 Task: Plan a trip to Placetas, Cuba from 8th November, 2023 to 19th November, 2023 for 1 adult. Place can be shared room with 1  bedroom having 1 bed and 1 bathroom. Property type can be hotel. Look for 5 properties as per requirement.
Action: Mouse moved to (448, 96)
Screenshot: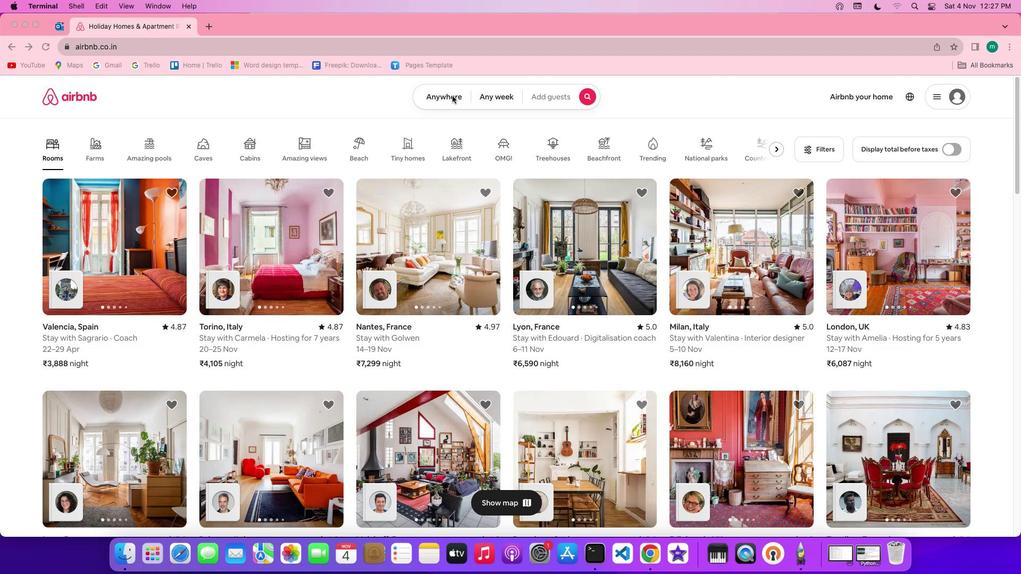 
Action: Mouse pressed left at (448, 96)
Screenshot: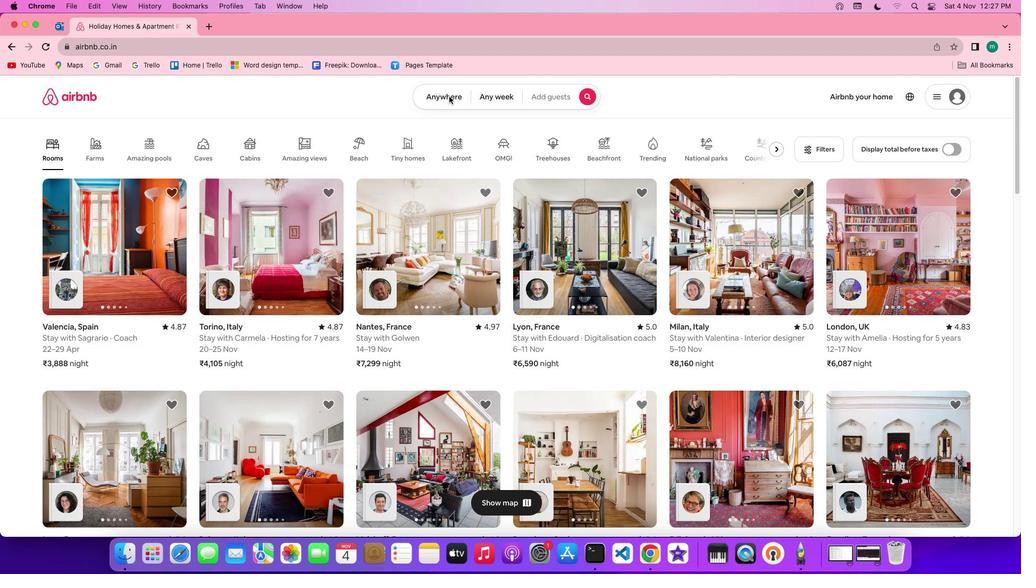 
Action: Mouse pressed left at (448, 96)
Screenshot: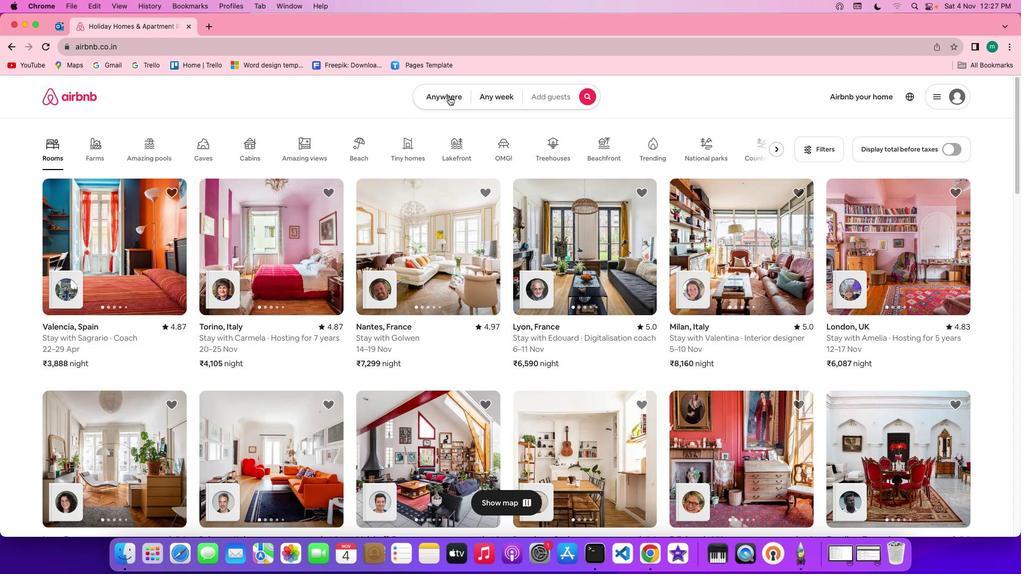 
Action: Mouse moved to (392, 135)
Screenshot: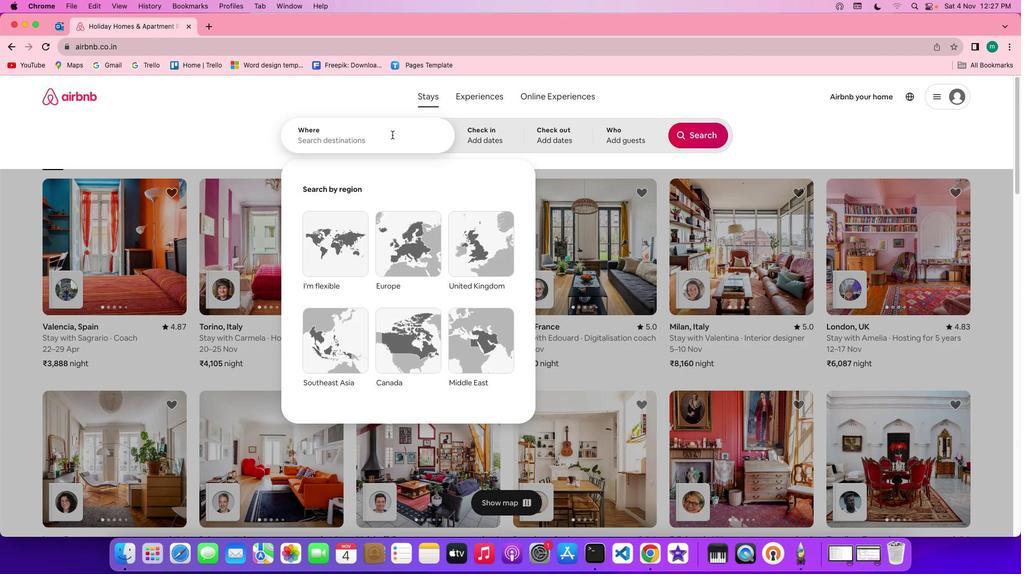
Action: Key pressed Key.shift'P''l''a''c''e''t''a''s'','Key.spaceKey.shift'C''u''b''a'
Screenshot: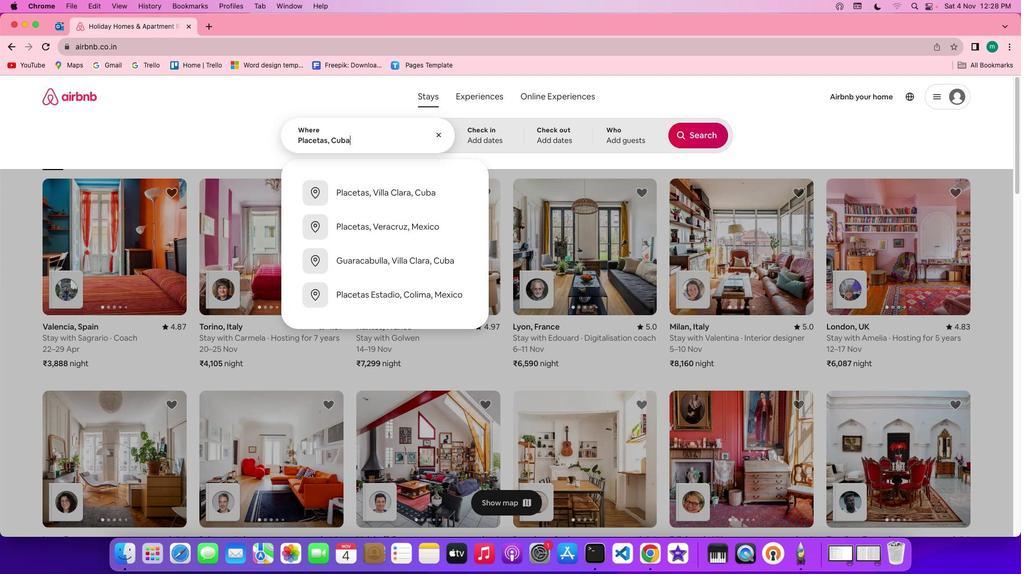 
Action: Mouse moved to (504, 131)
Screenshot: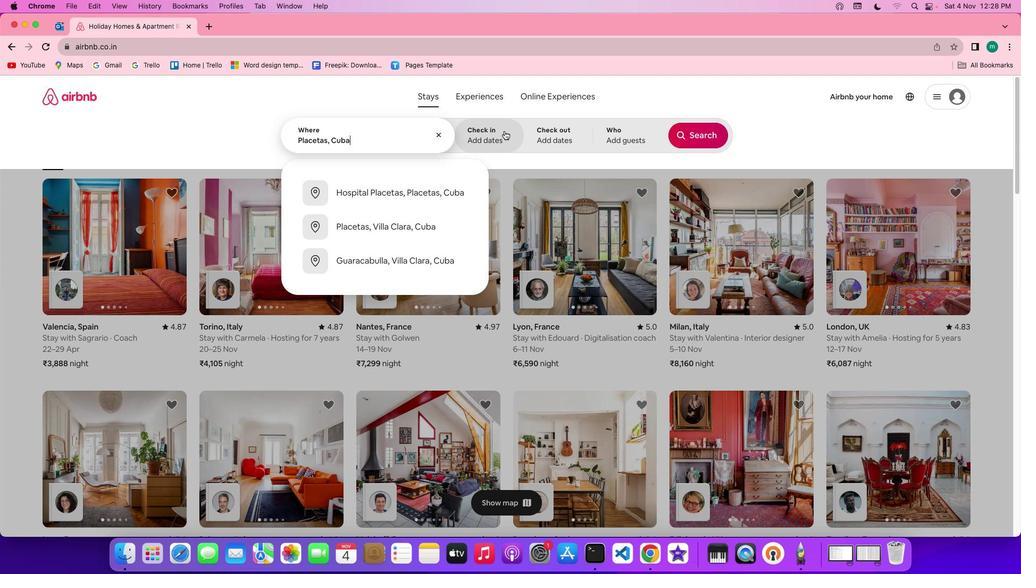 
Action: Mouse pressed left at (504, 131)
Screenshot: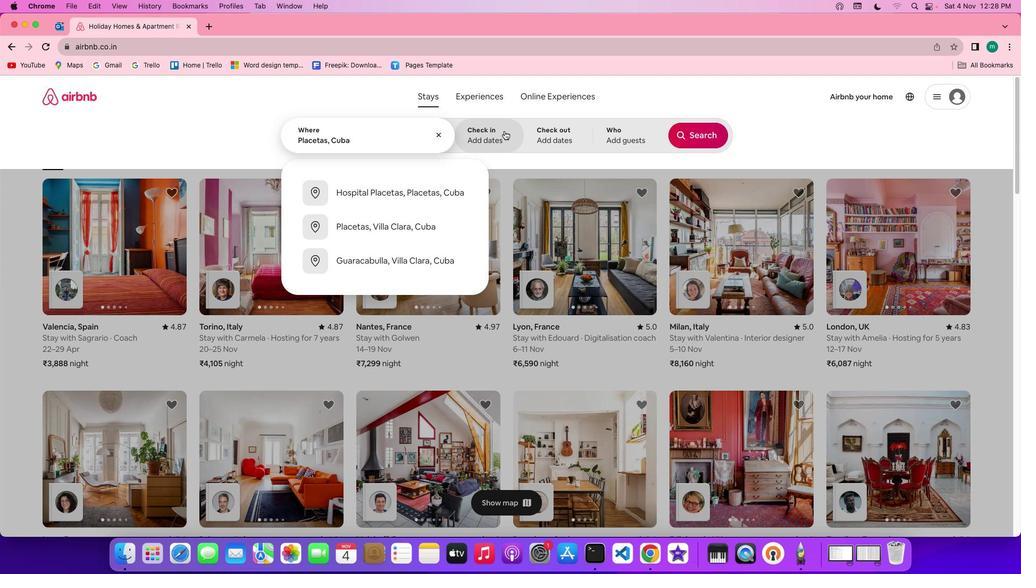 
Action: Mouse moved to (396, 292)
Screenshot: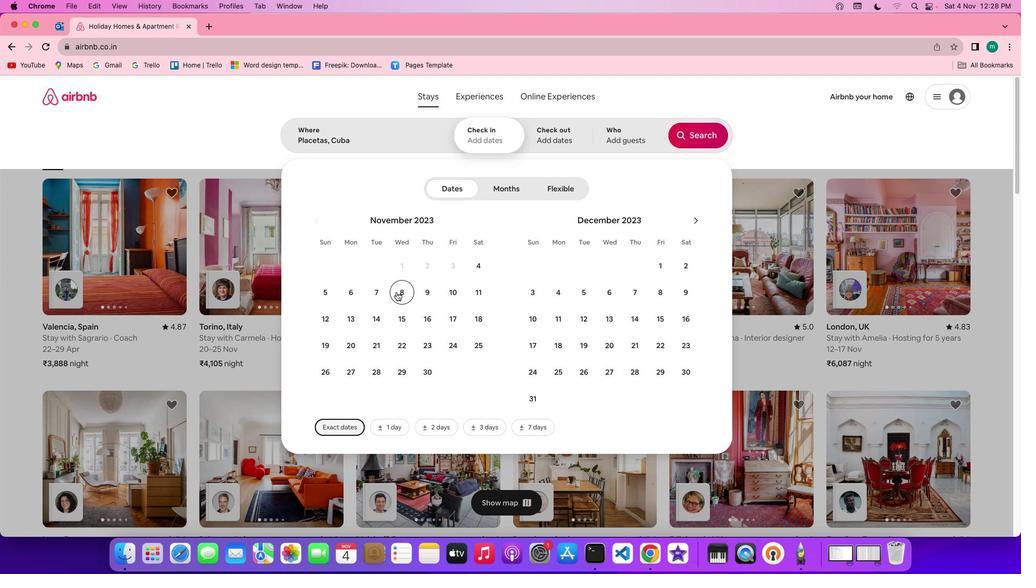 
Action: Mouse pressed left at (396, 292)
Screenshot: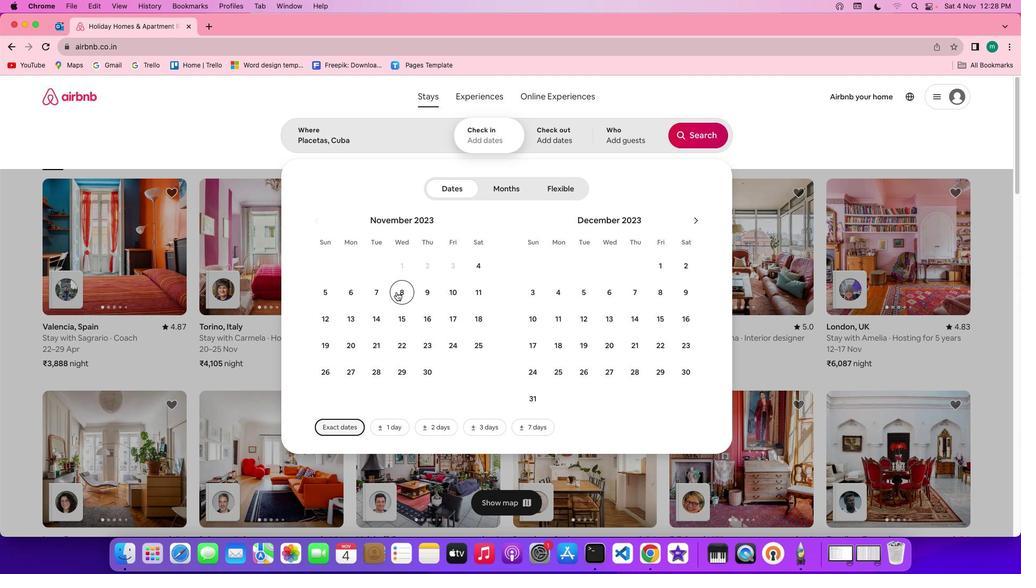 
Action: Mouse moved to (339, 346)
Screenshot: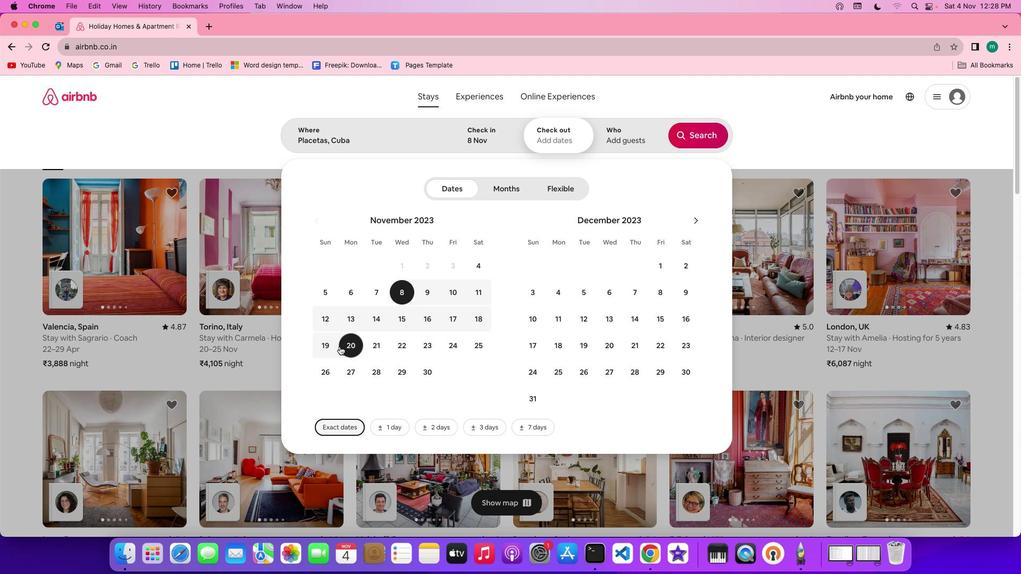 
Action: Mouse pressed left at (339, 346)
Screenshot: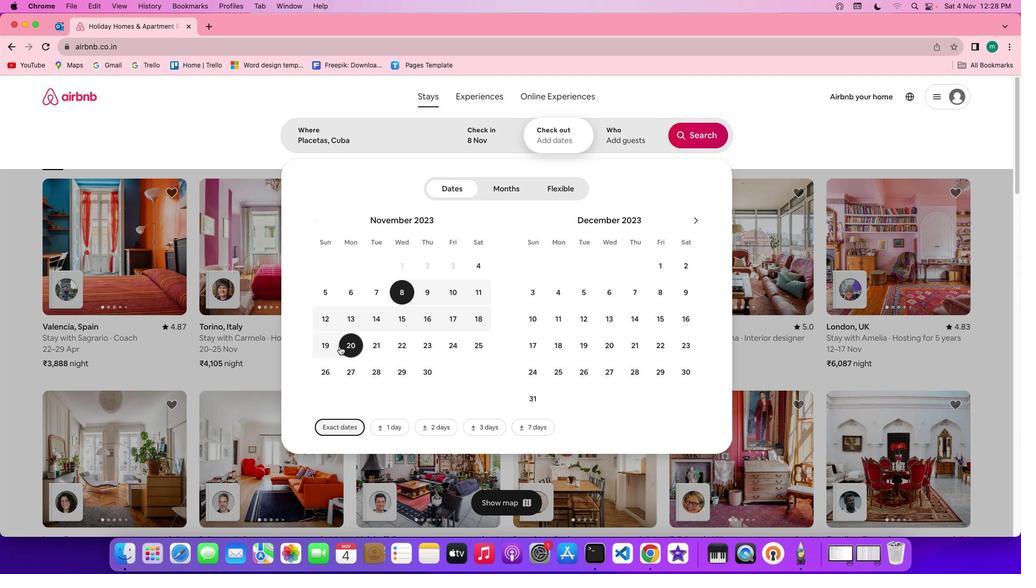 
Action: Mouse moved to (325, 347)
Screenshot: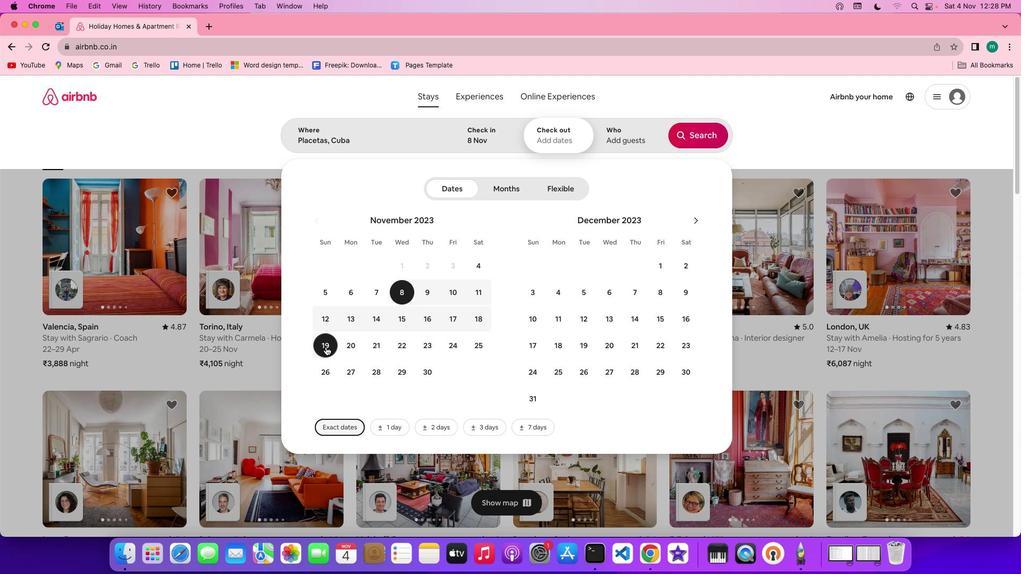 
Action: Mouse pressed left at (325, 347)
Screenshot: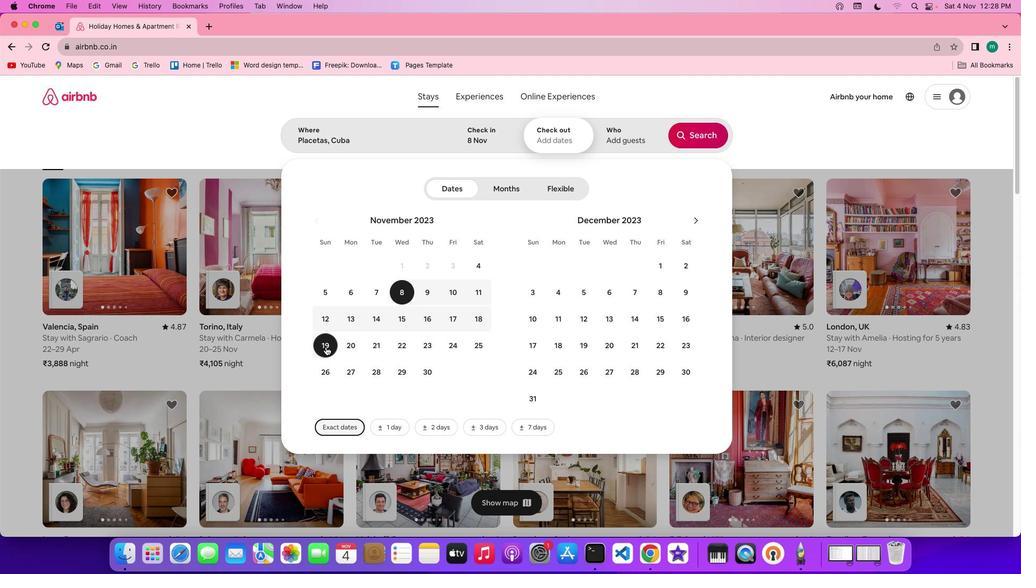 
Action: Mouse moved to (619, 138)
Screenshot: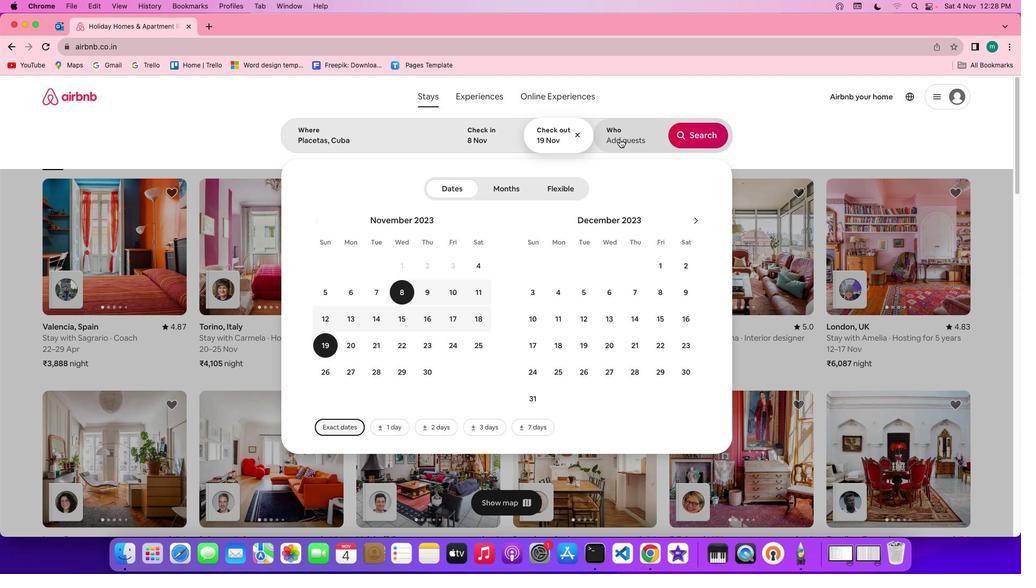 
Action: Mouse pressed left at (619, 138)
Screenshot: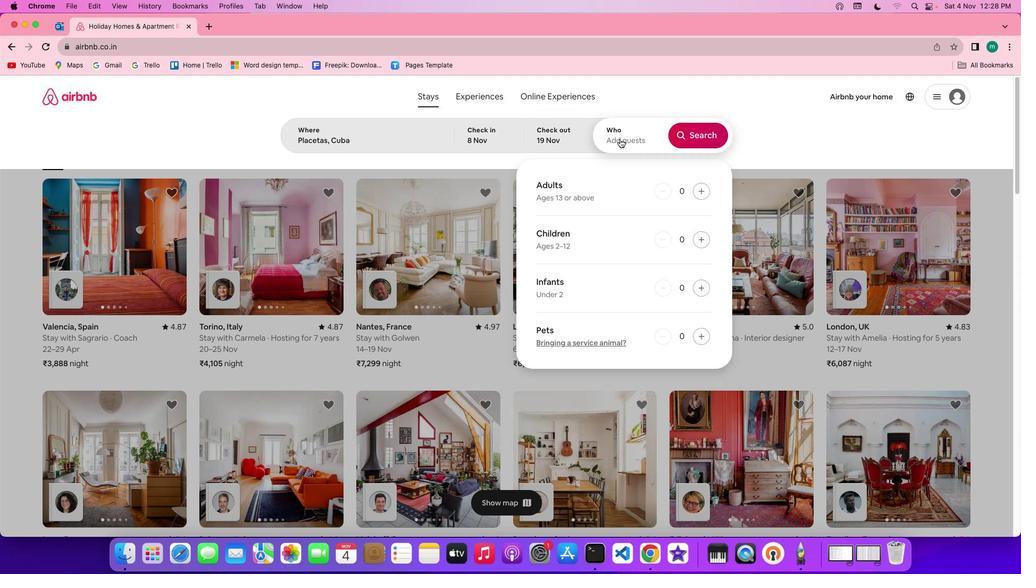 
Action: Mouse moved to (702, 193)
Screenshot: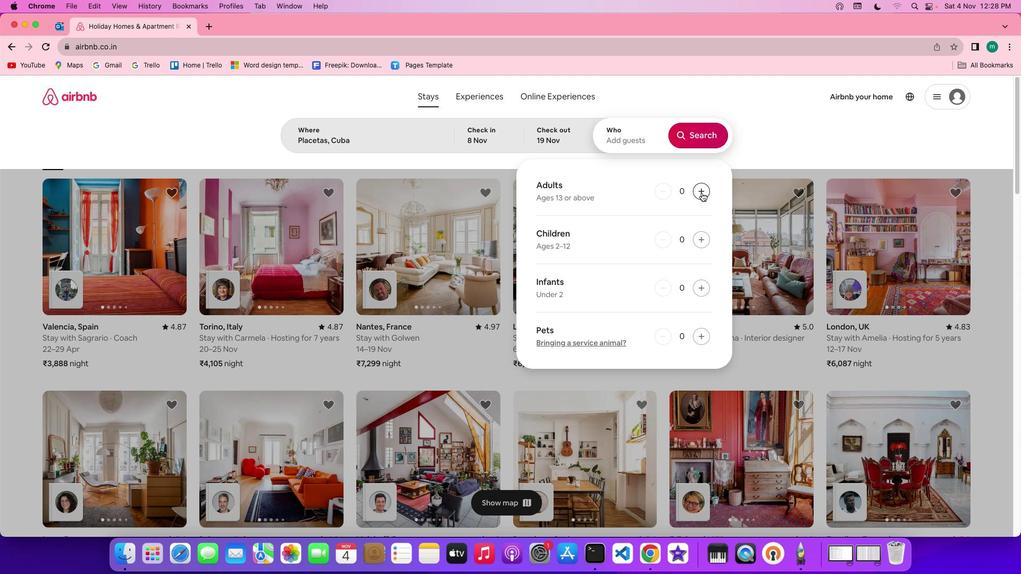 
Action: Mouse pressed left at (702, 193)
Screenshot: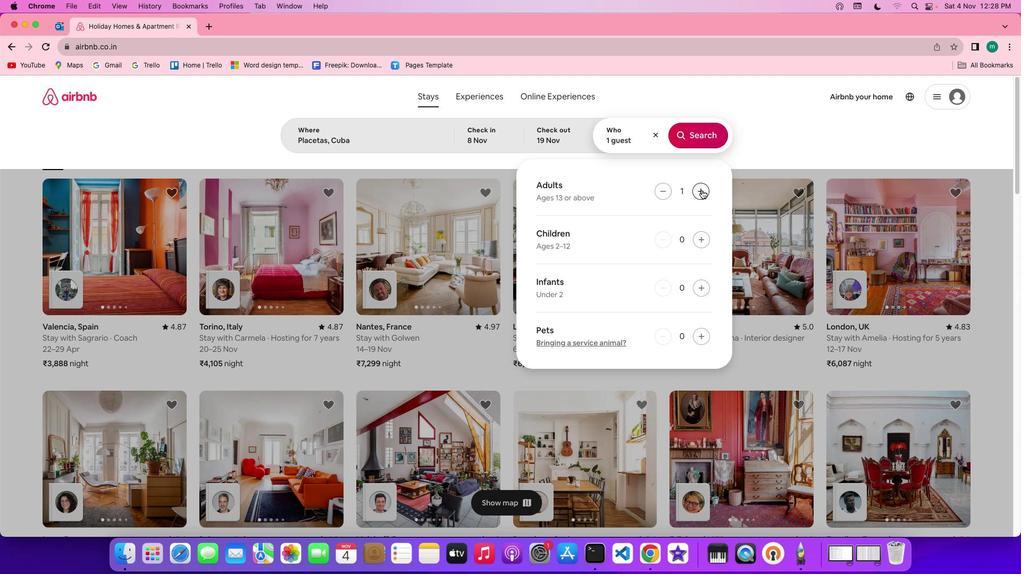 
Action: Mouse moved to (697, 131)
Screenshot: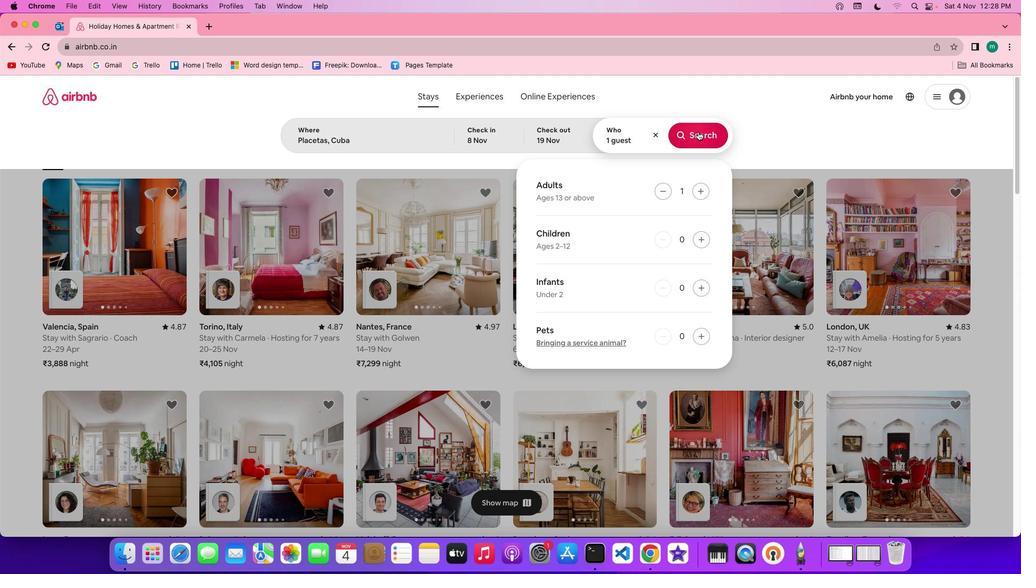 
Action: Mouse pressed left at (697, 131)
Screenshot: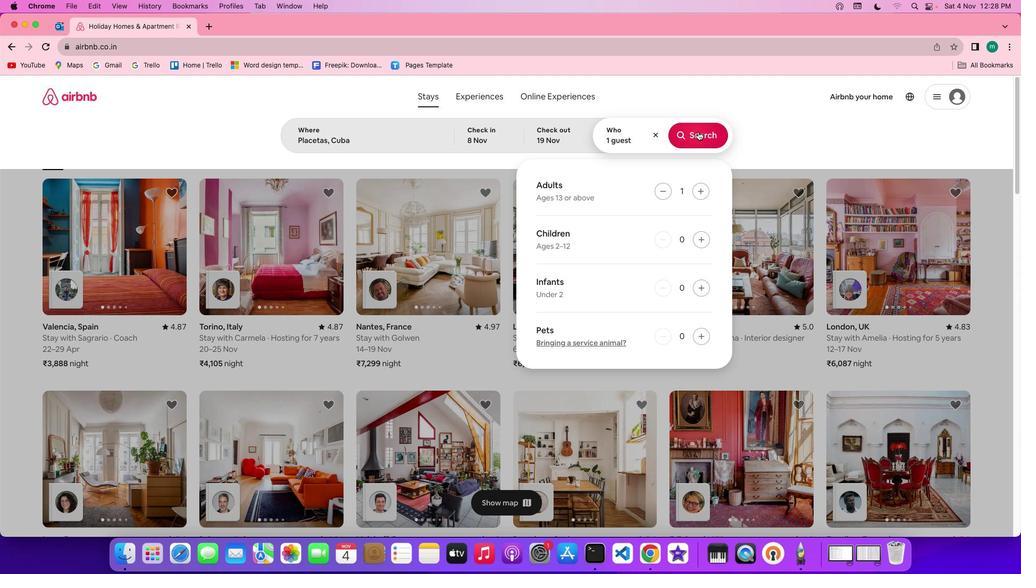 
Action: Mouse moved to (851, 134)
Screenshot: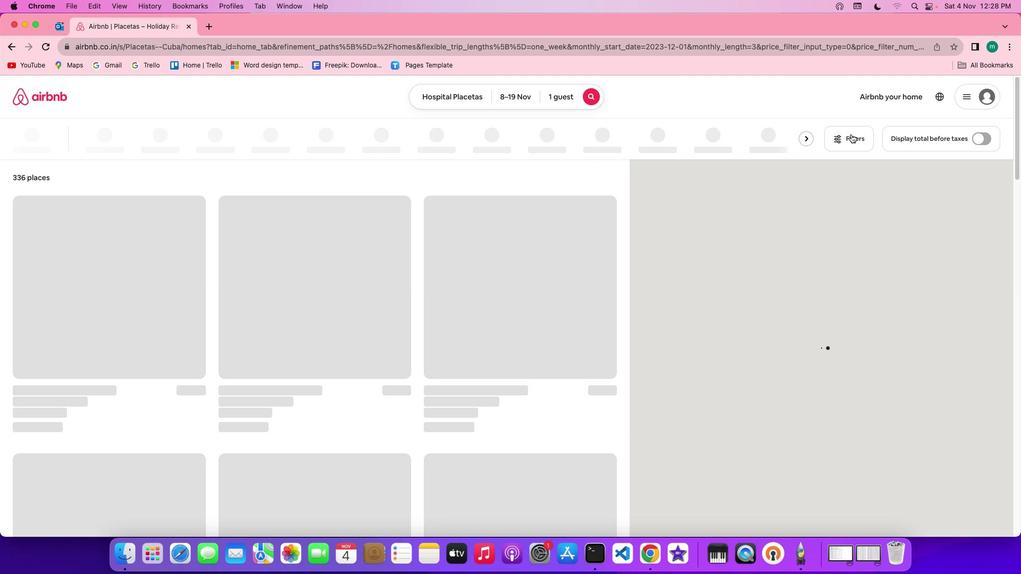 
Action: Mouse pressed left at (851, 134)
Screenshot: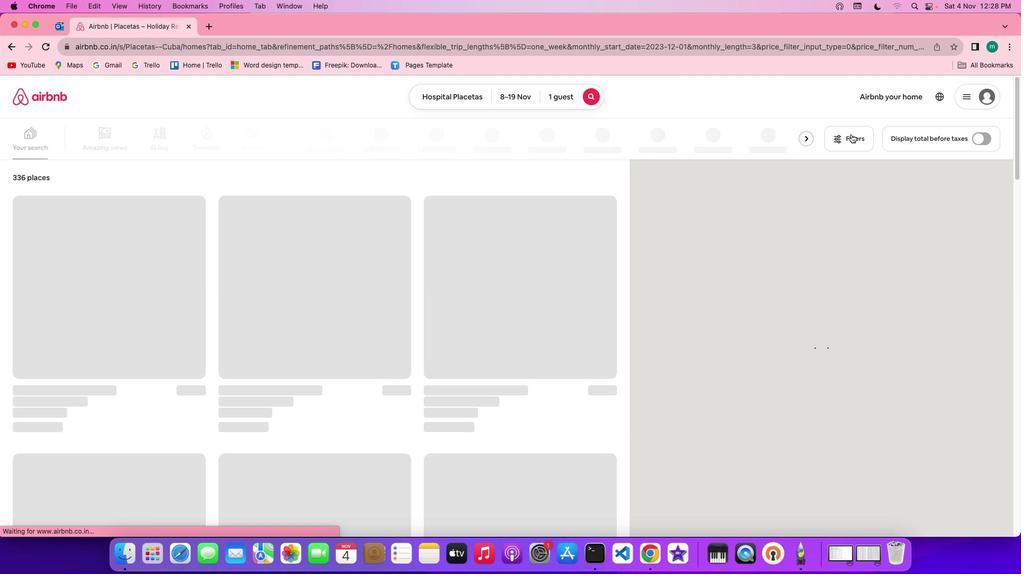 
Action: Mouse moved to (858, 140)
Screenshot: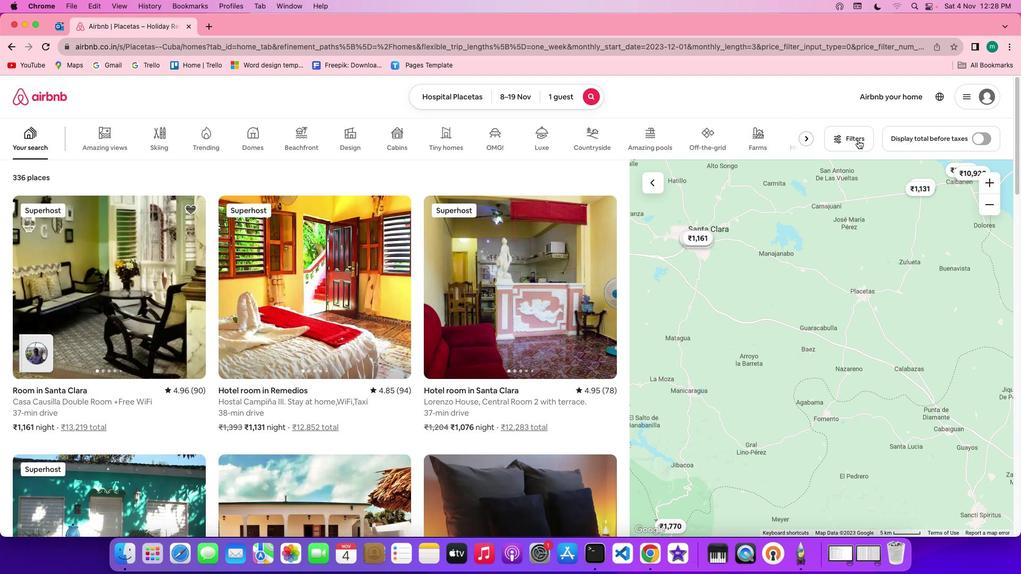 
Action: Mouse pressed left at (858, 140)
Screenshot: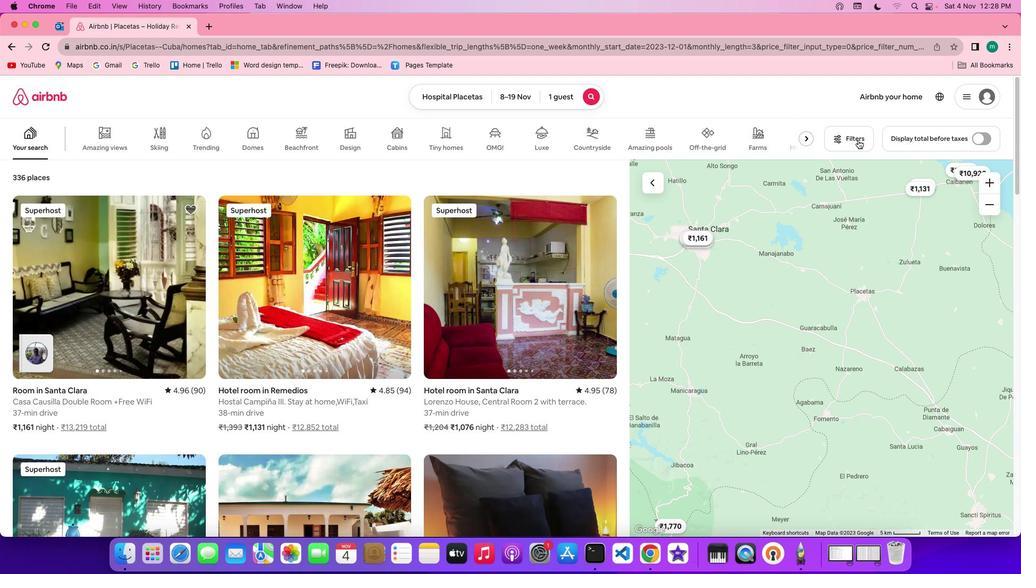 
Action: Mouse moved to (527, 300)
Screenshot: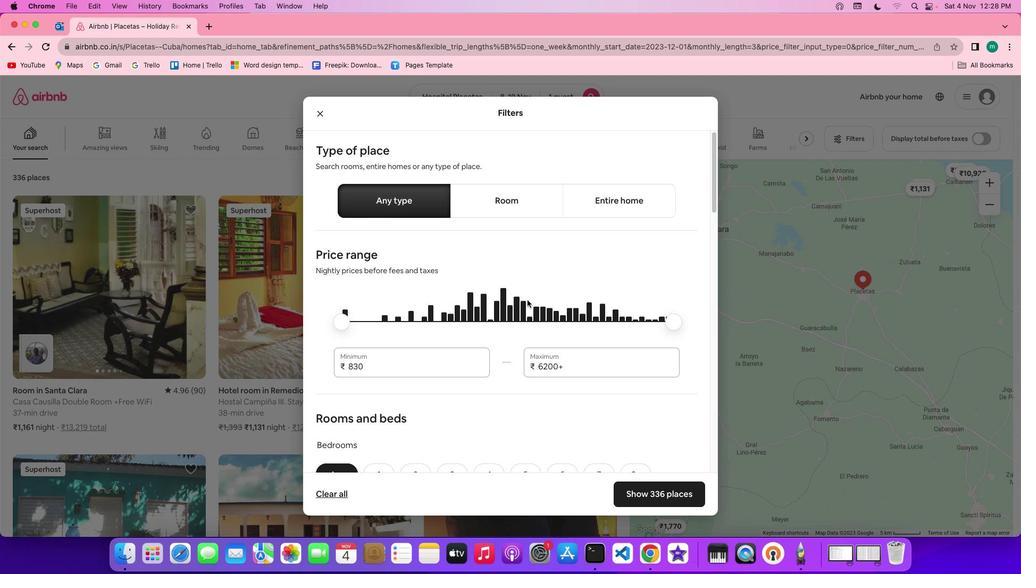 
Action: Mouse scrolled (527, 300) with delta (0, 0)
Screenshot: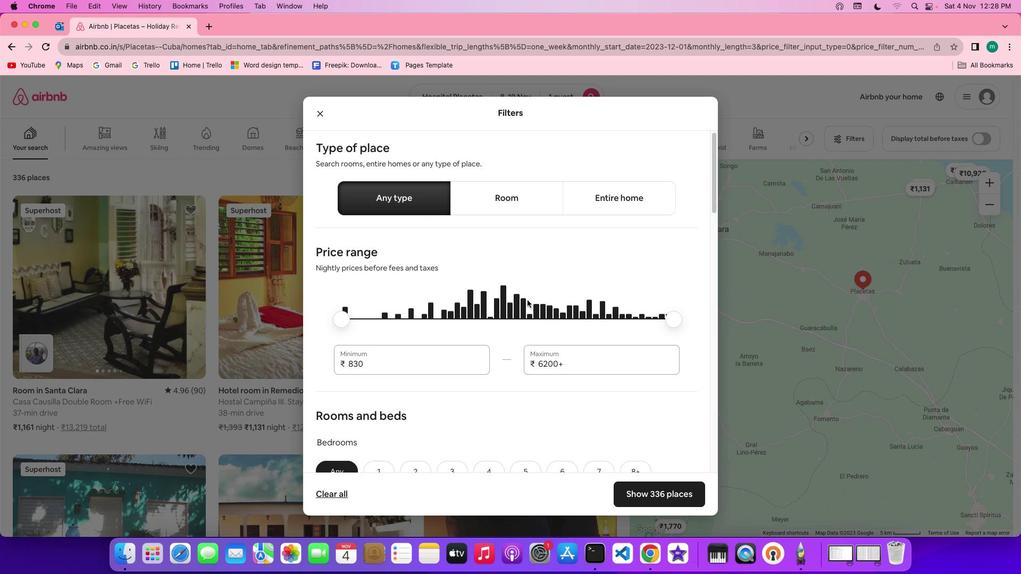 
Action: Mouse scrolled (527, 300) with delta (0, 0)
Screenshot: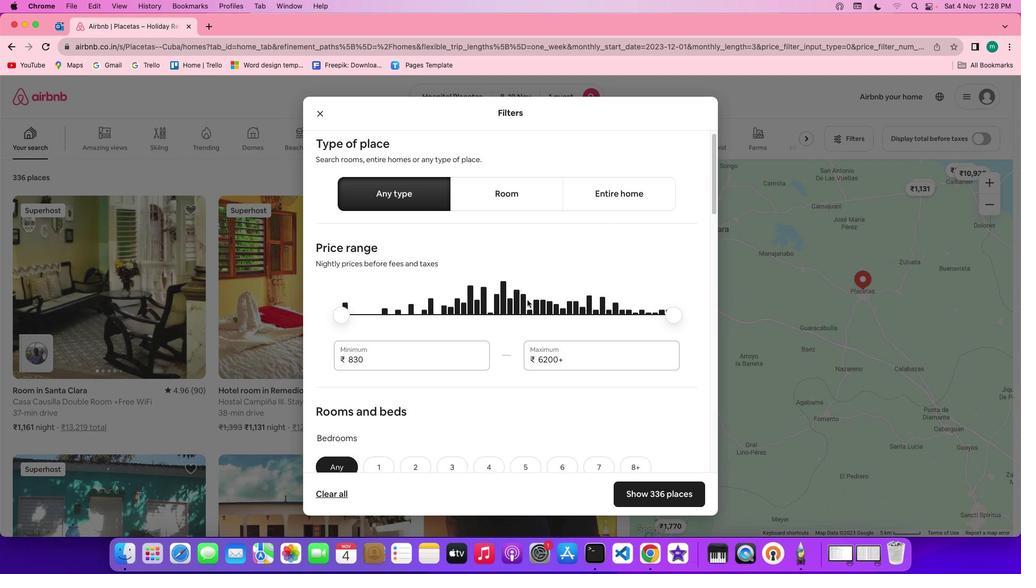 
Action: Mouse scrolled (527, 300) with delta (0, -1)
Screenshot: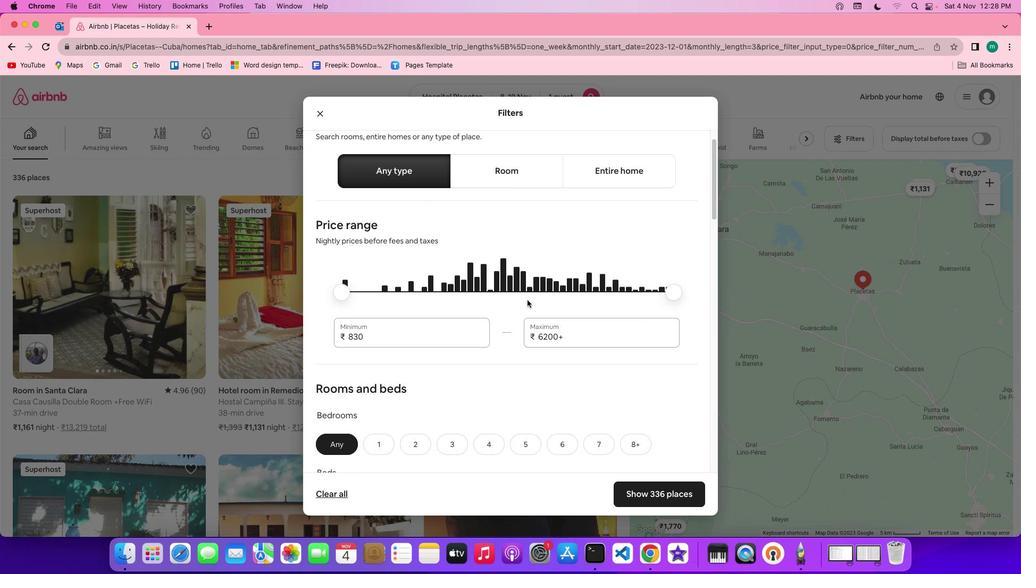 
Action: Mouse scrolled (527, 300) with delta (0, 0)
Screenshot: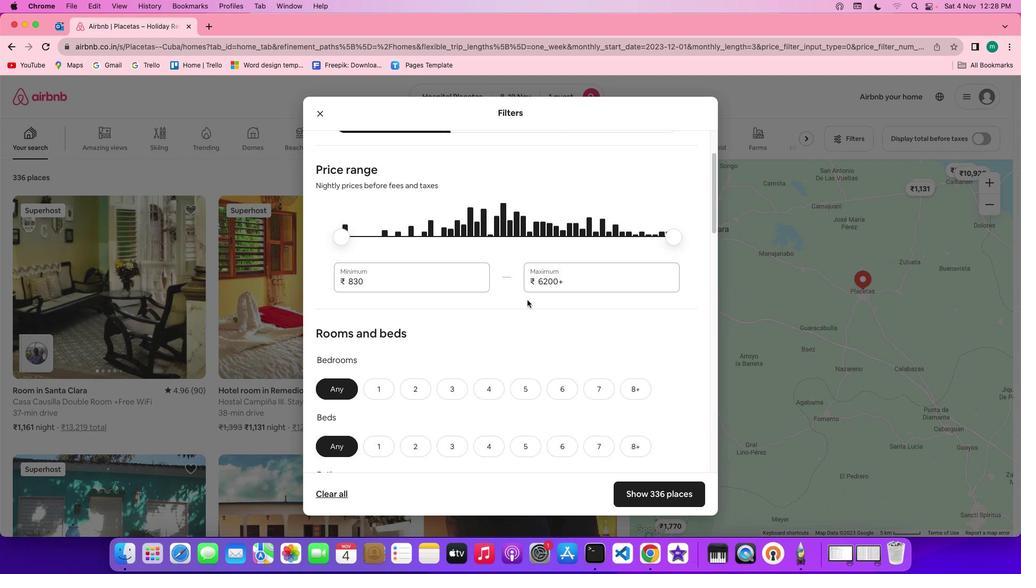 
Action: Mouse scrolled (527, 300) with delta (0, 0)
Screenshot: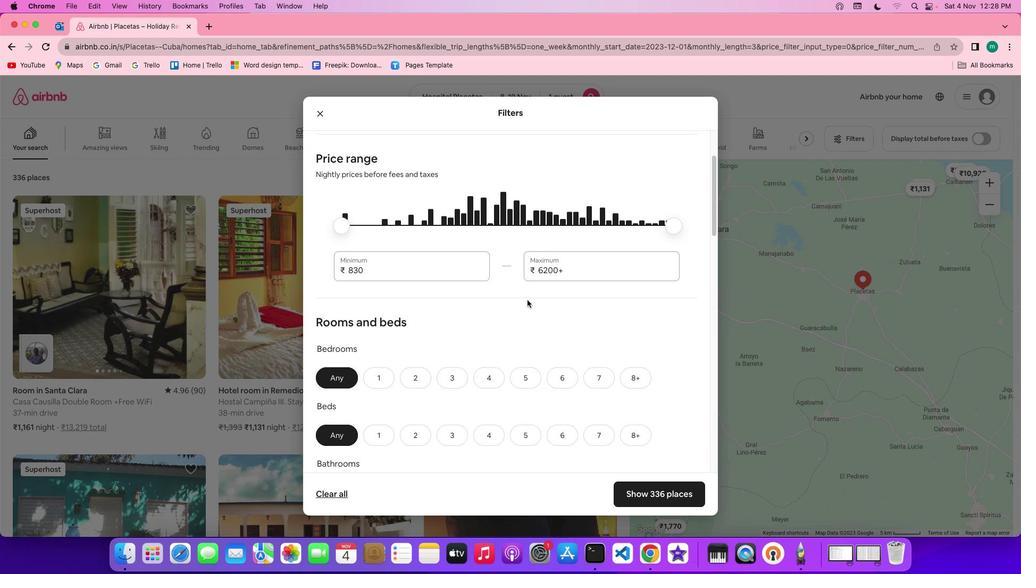 
Action: Mouse scrolled (527, 300) with delta (0, 0)
Screenshot: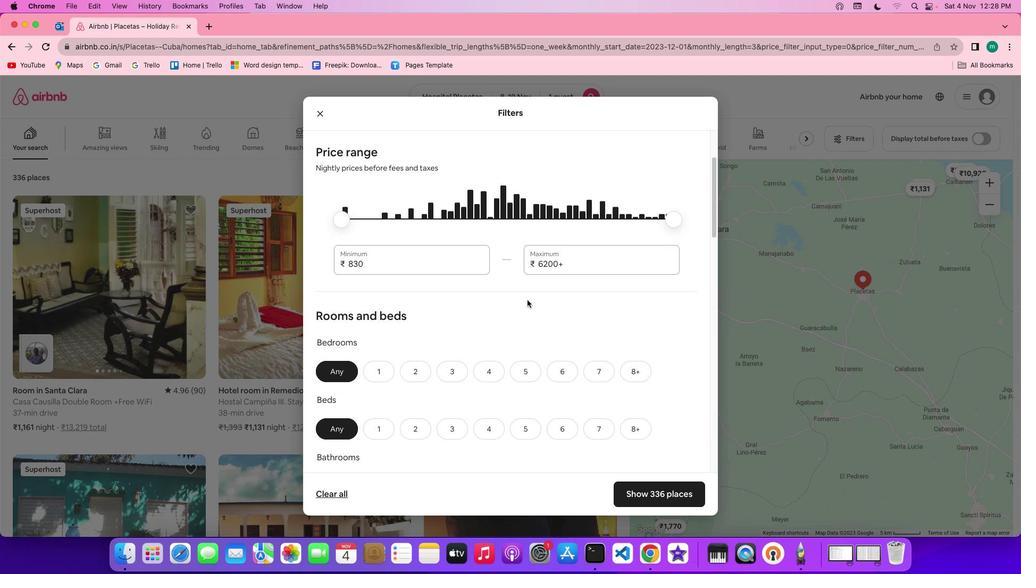
Action: Mouse scrolled (527, 300) with delta (0, 0)
Screenshot: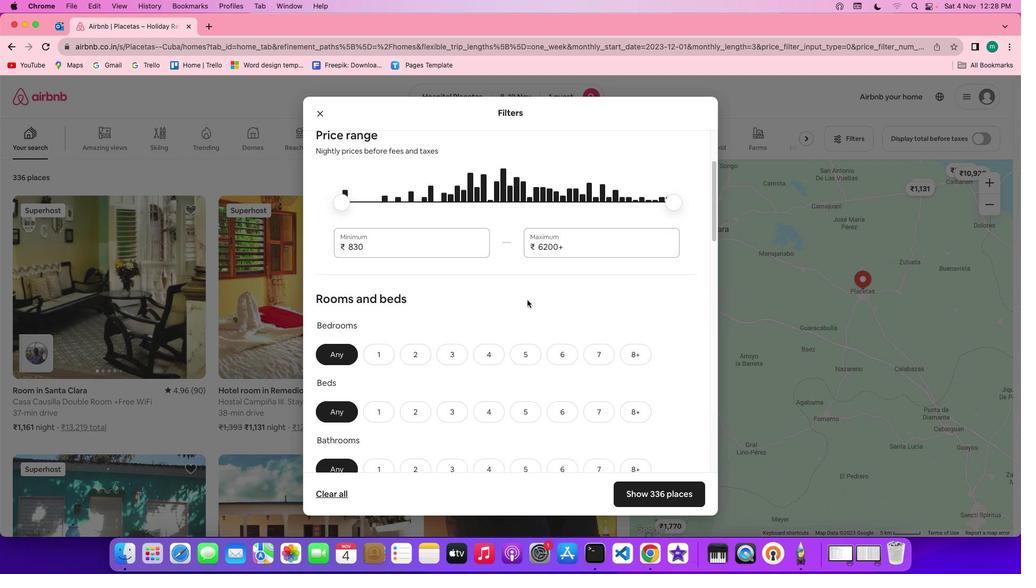 
Action: Mouse scrolled (527, 300) with delta (0, 0)
Screenshot: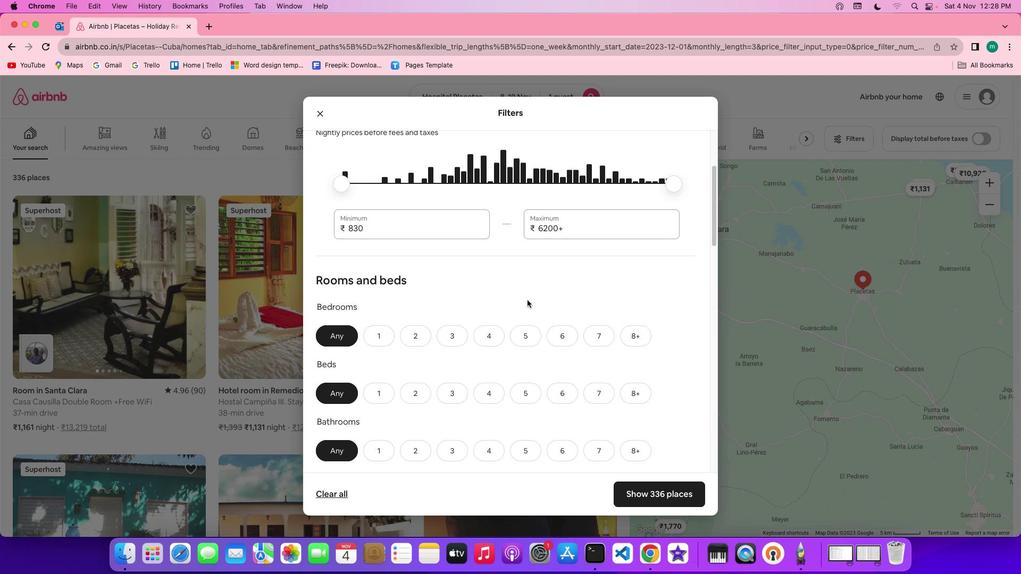 
Action: Mouse scrolled (527, 300) with delta (0, 0)
Screenshot: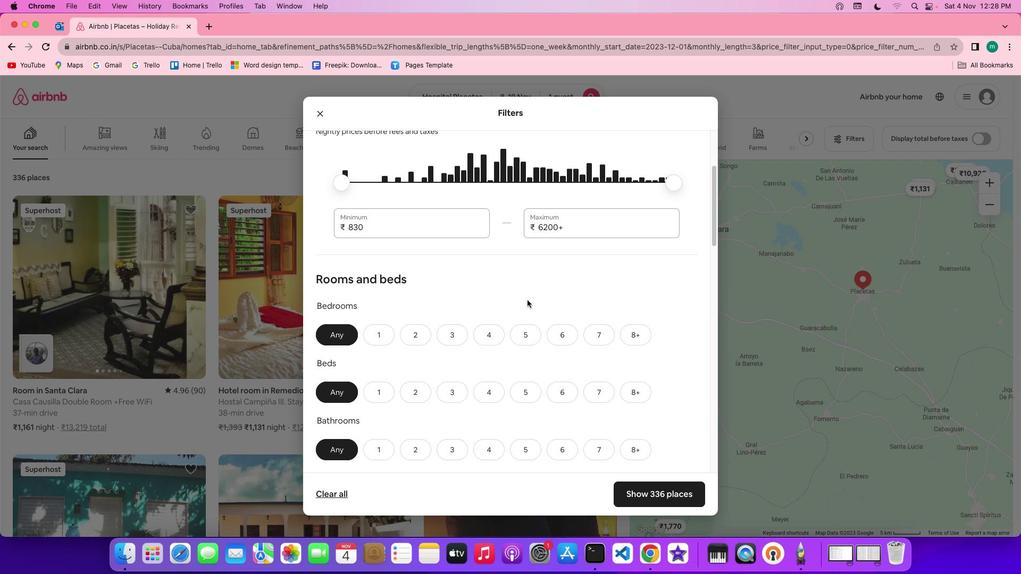 
Action: Mouse scrolled (527, 300) with delta (0, 0)
Screenshot: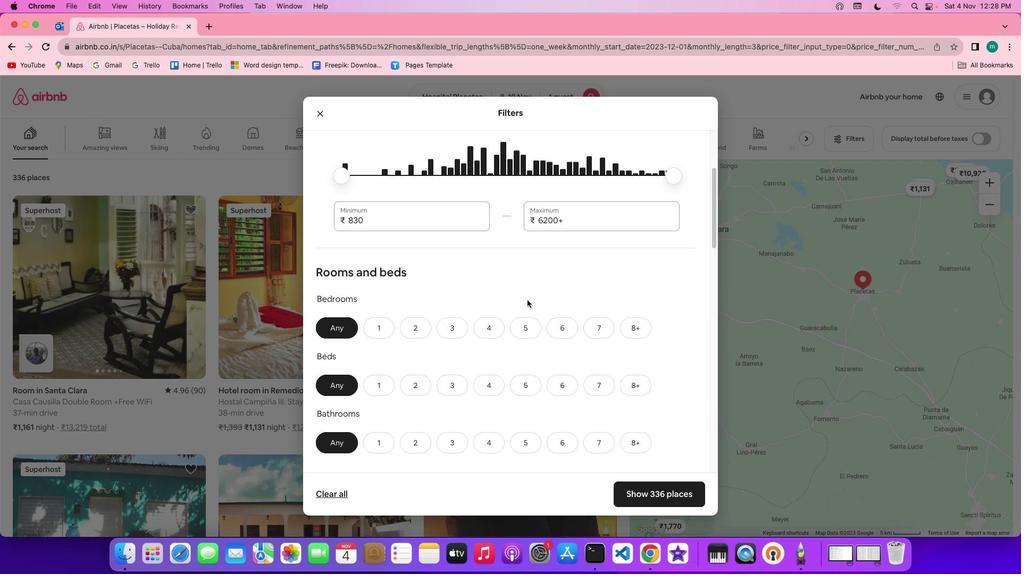 
Action: Mouse scrolled (527, 300) with delta (0, 0)
Screenshot: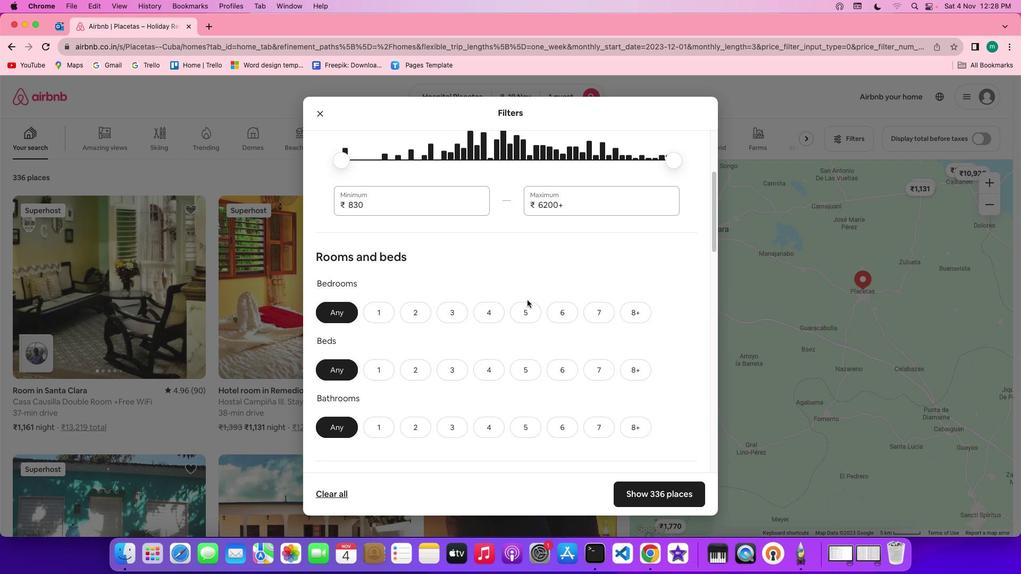 
Action: Mouse scrolled (527, 300) with delta (0, 0)
Screenshot: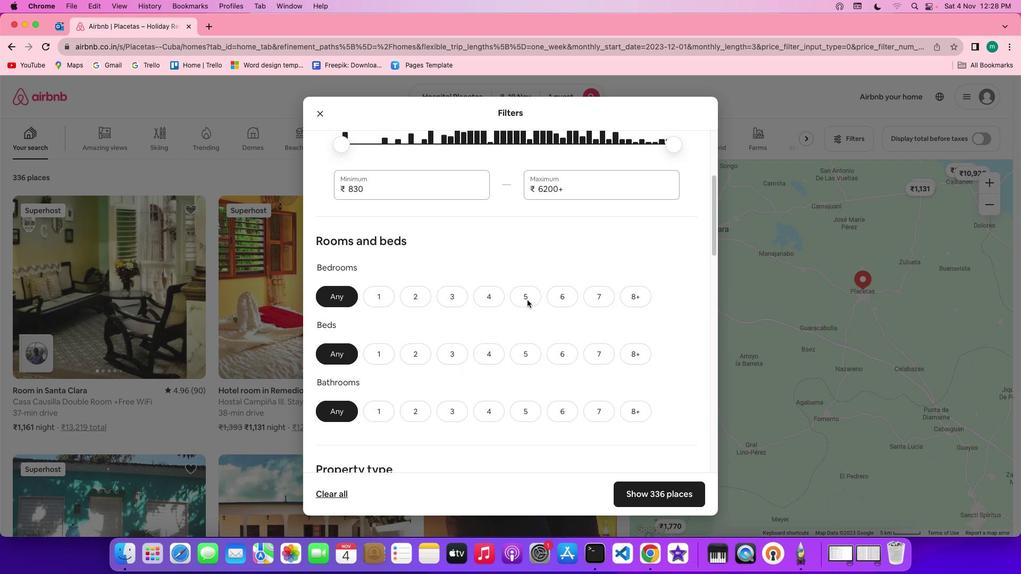 
Action: Mouse moved to (371, 293)
Screenshot: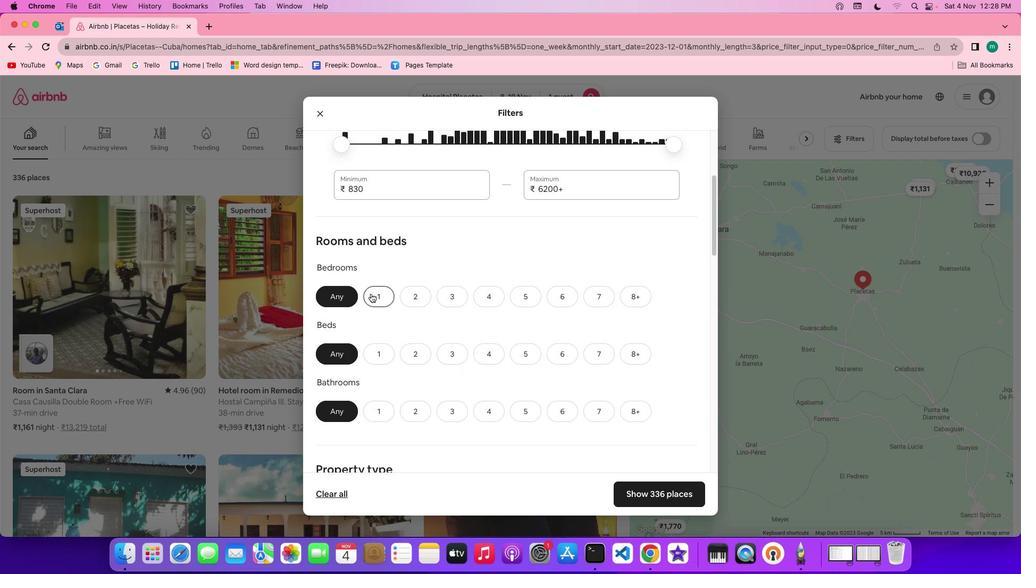 
Action: Mouse pressed left at (371, 293)
Screenshot: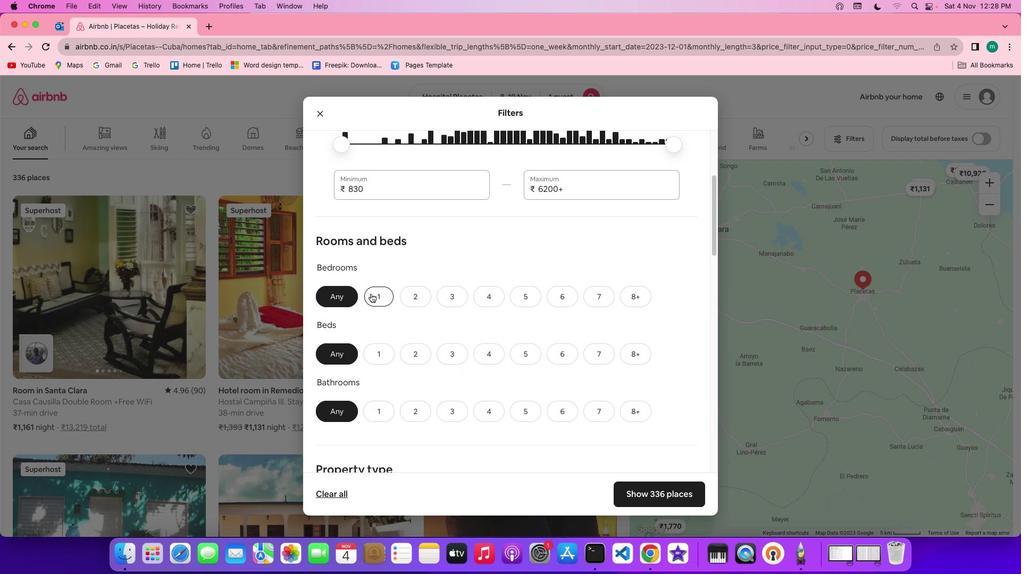 
Action: Mouse moved to (377, 347)
Screenshot: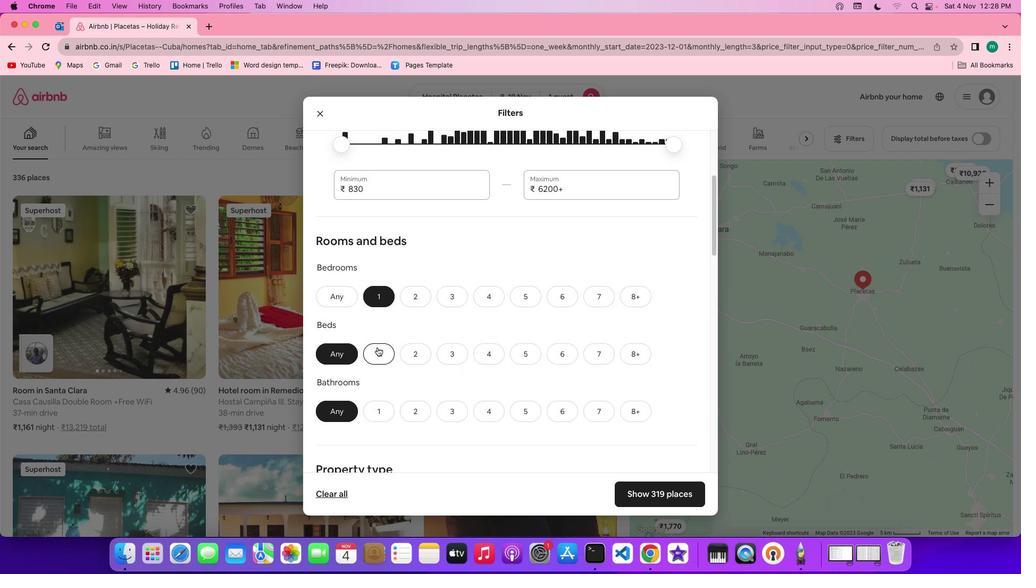 
Action: Mouse pressed left at (377, 347)
Screenshot: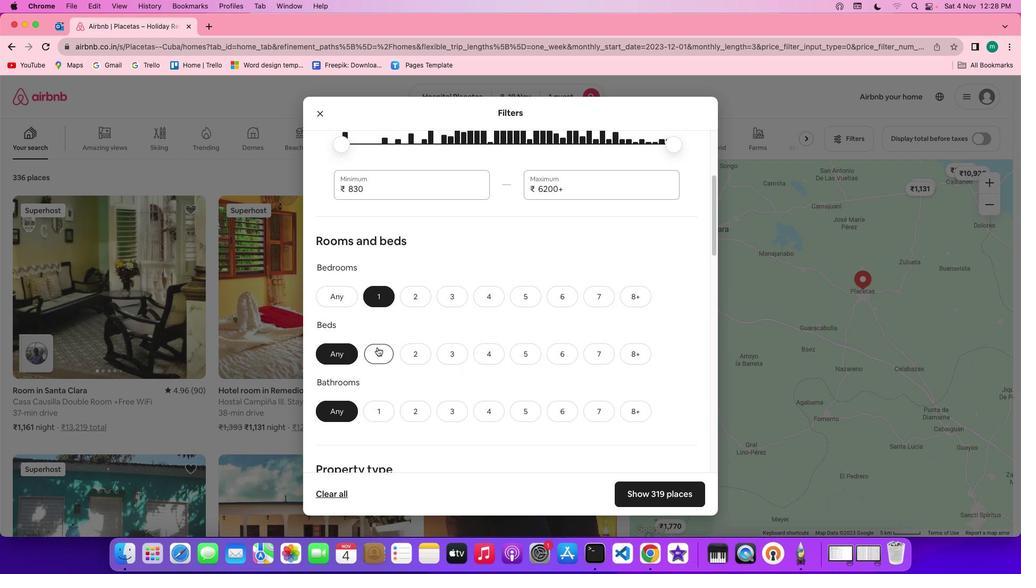 
Action: Mouse moved to (379, 407)
Screenshot: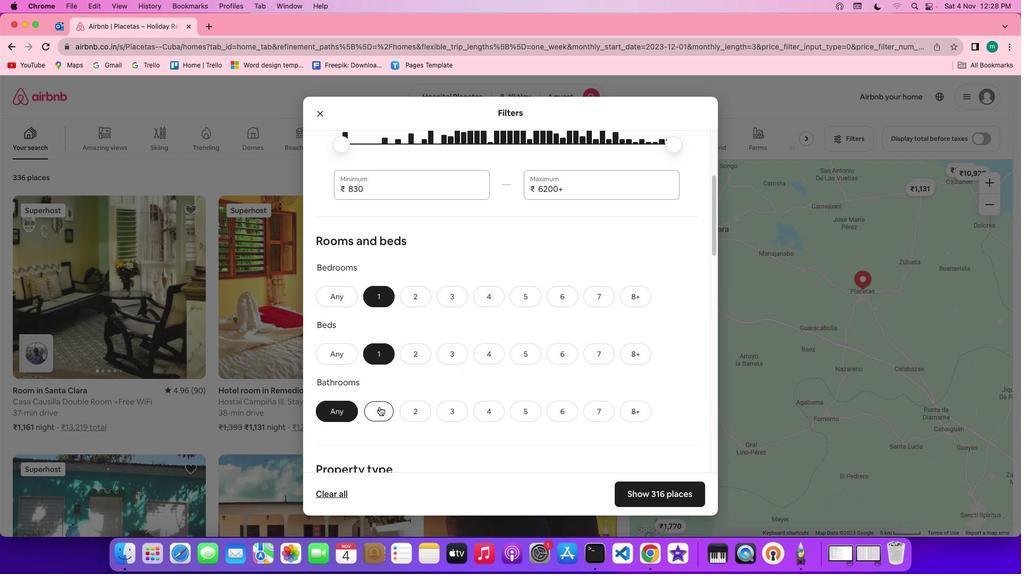 
Action: Mouse pressed left at (379, 407)
Screenshot: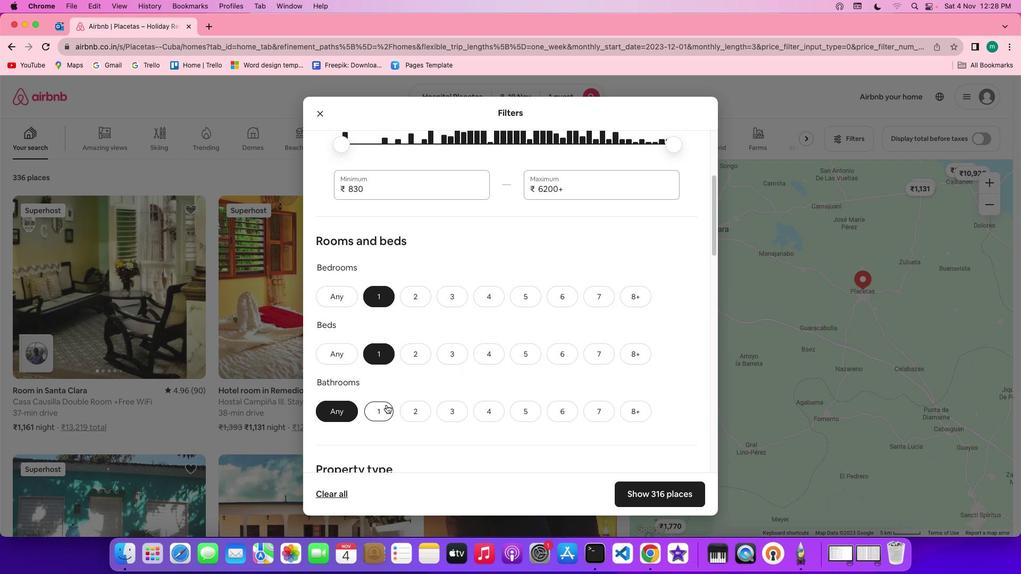 
Action: Mouse moved to (534, 405)
Screenshot: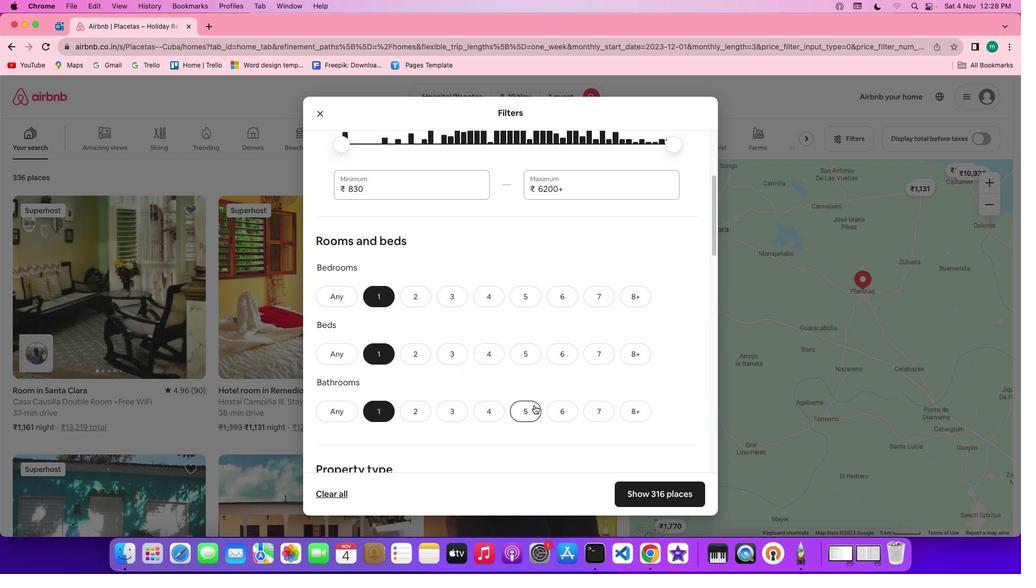 
Action: Mouse scrolled (534, 405) with delta (0, 0)
Screenshot: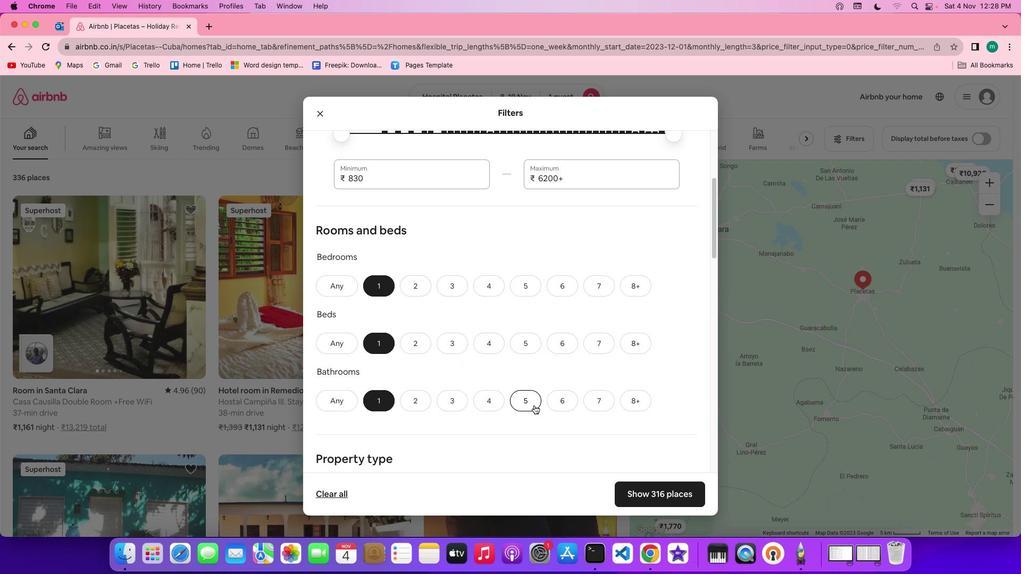 
Action: Mouse scrolled (534, 405) with delta (0, 0)
Screenshot: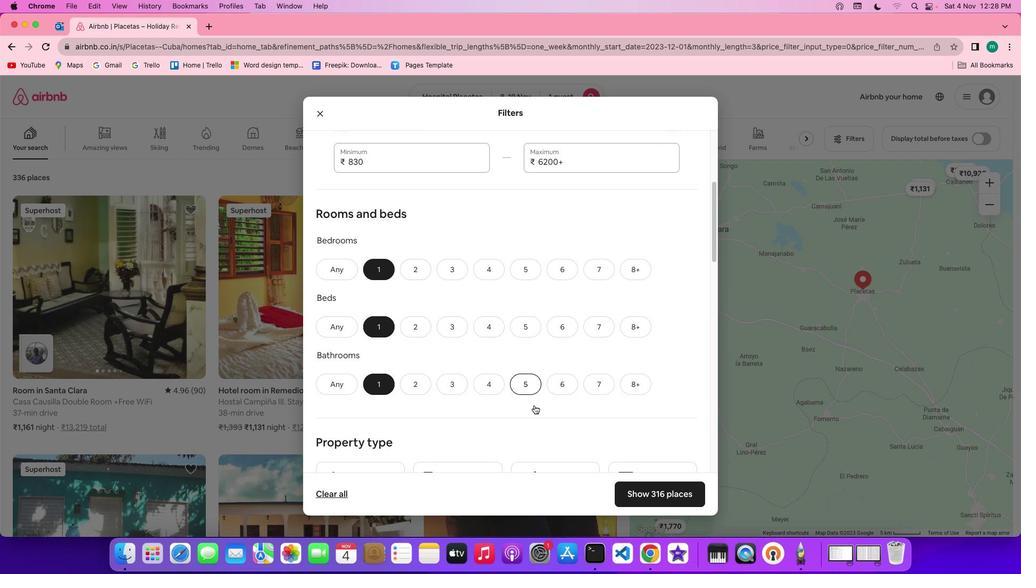 
Action: Mouse scrolled (534, 405) with delta (0, -1)
Screenshot: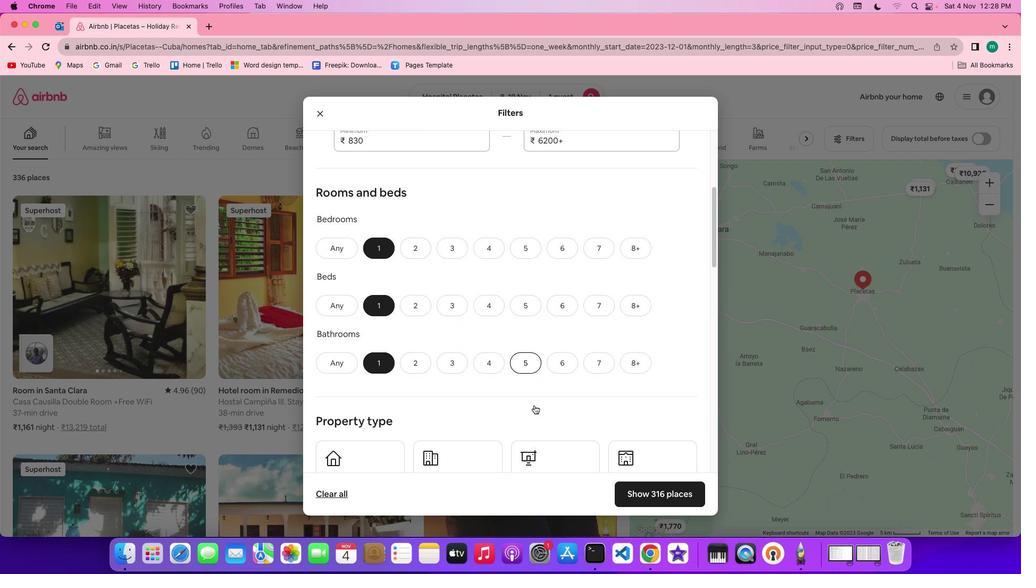 
Action: Mouse scrolled (534, 405) with delta (0, 0)
Screenshot: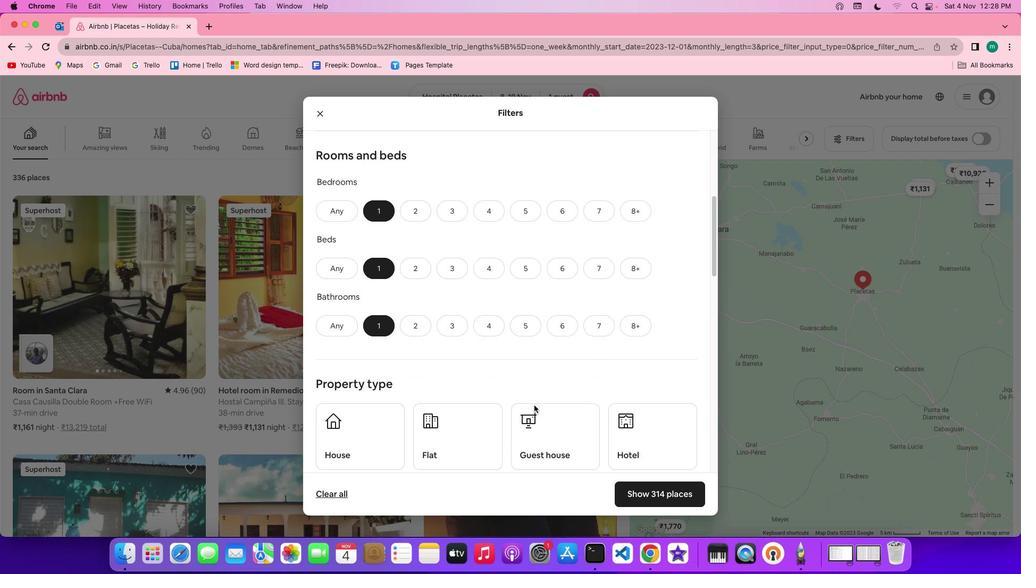 
Action: Mouse scrolled (534, 405) with delta (0, 0)
Screenshot: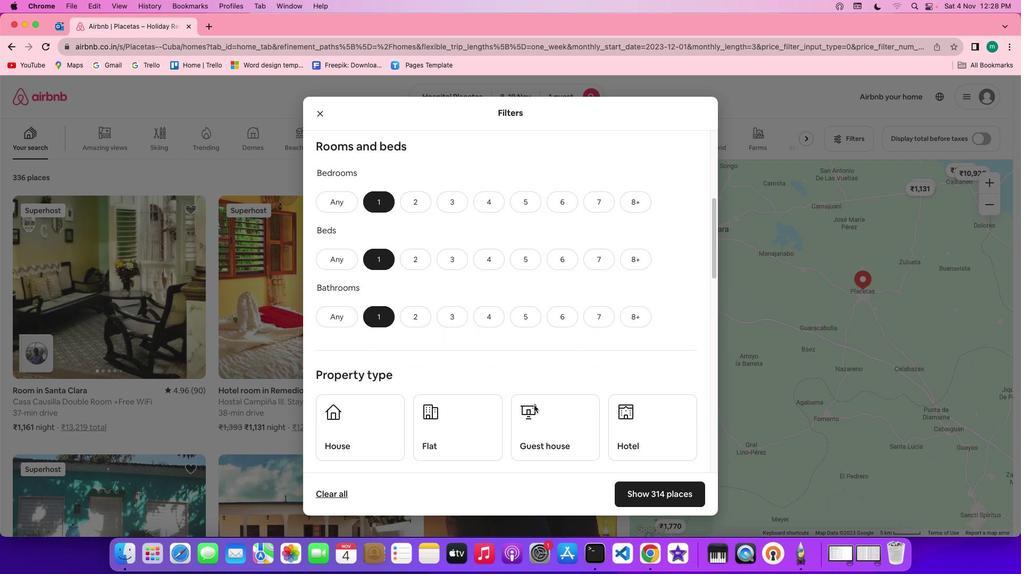 
Action: Mouse scrolled (534, 405) with delta (0, -1)
Screenshot: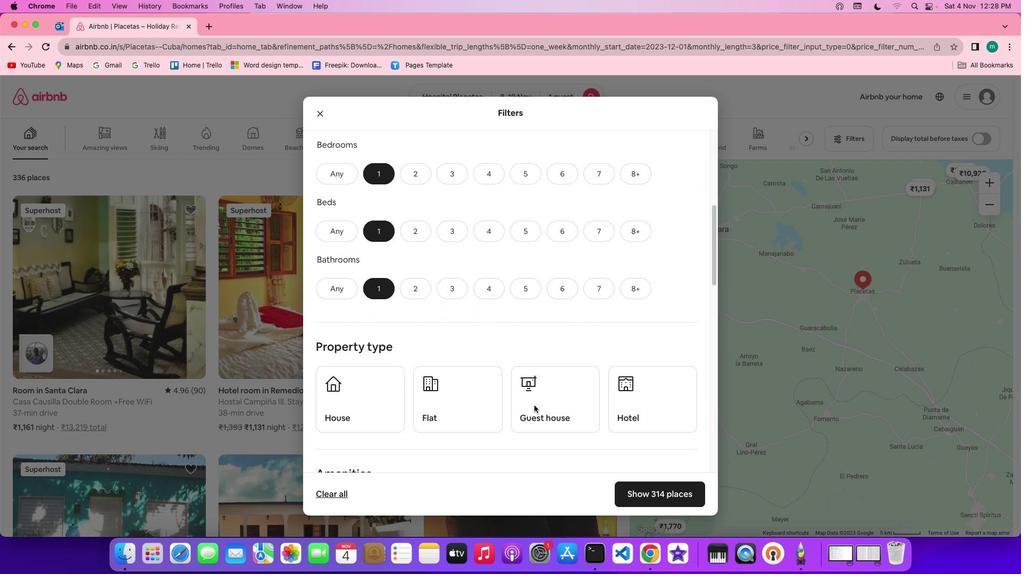 
Action: Mouse scrolled (534, 405) with delta (0, -1)
Screenshot: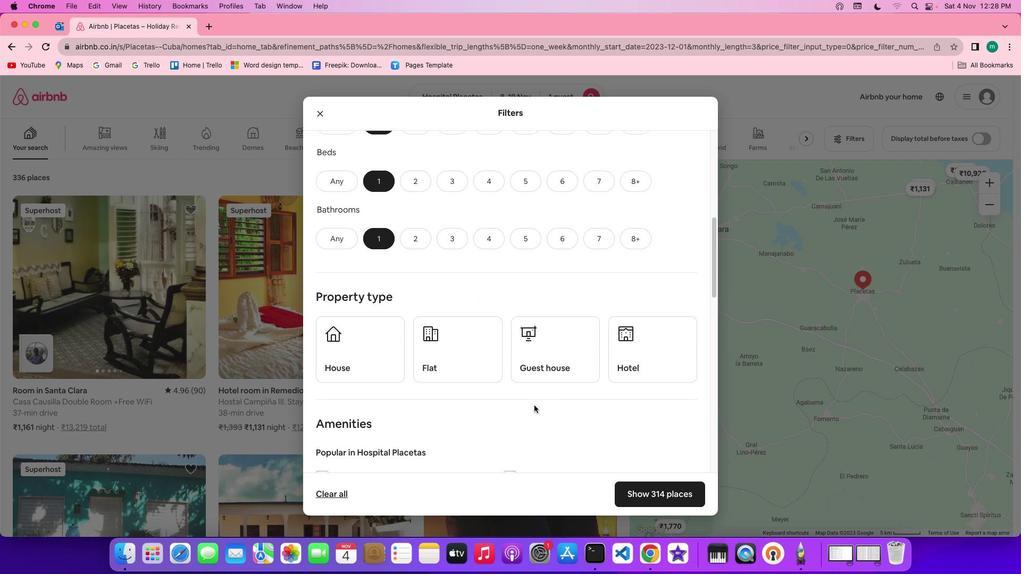 
Action: Mouse scrolled (534, 405) with delta (0, 0)
Screenshot: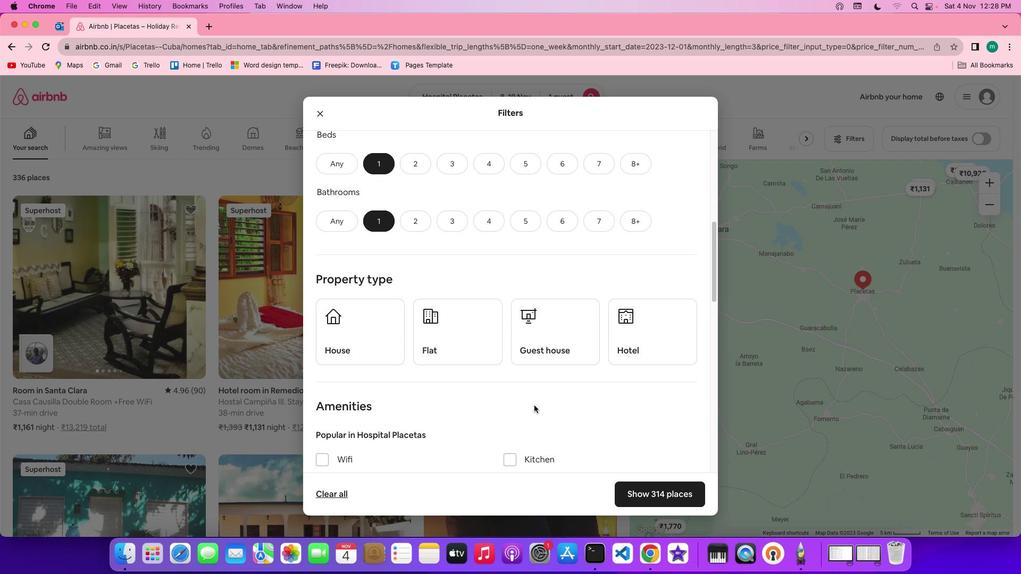
Action: Mouse scrolled (534, 405) with delta (0, 0)
Screenshot: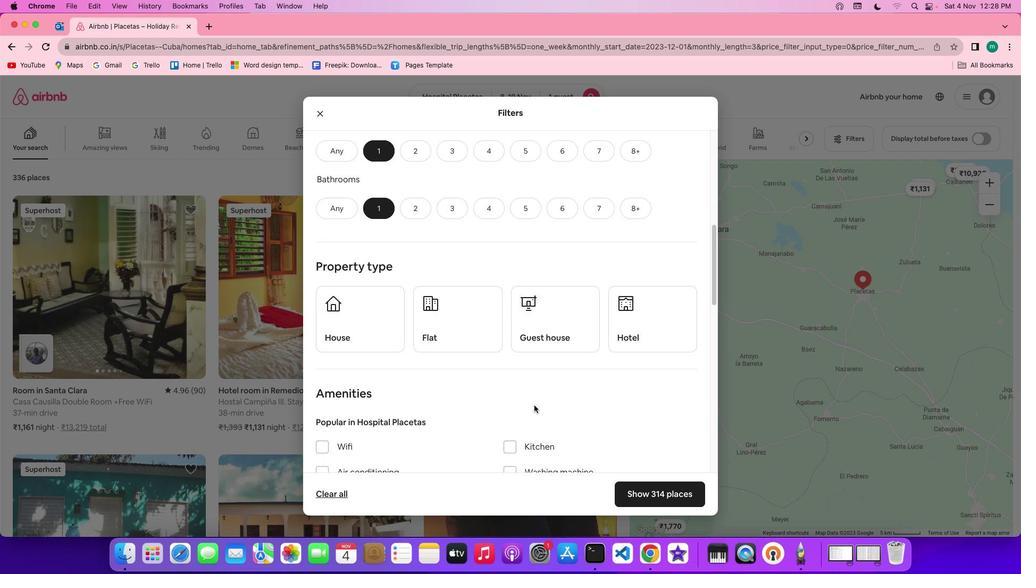 
Action: Mouse scrolled (534, 405) with delta (0, 0)
Screenshot: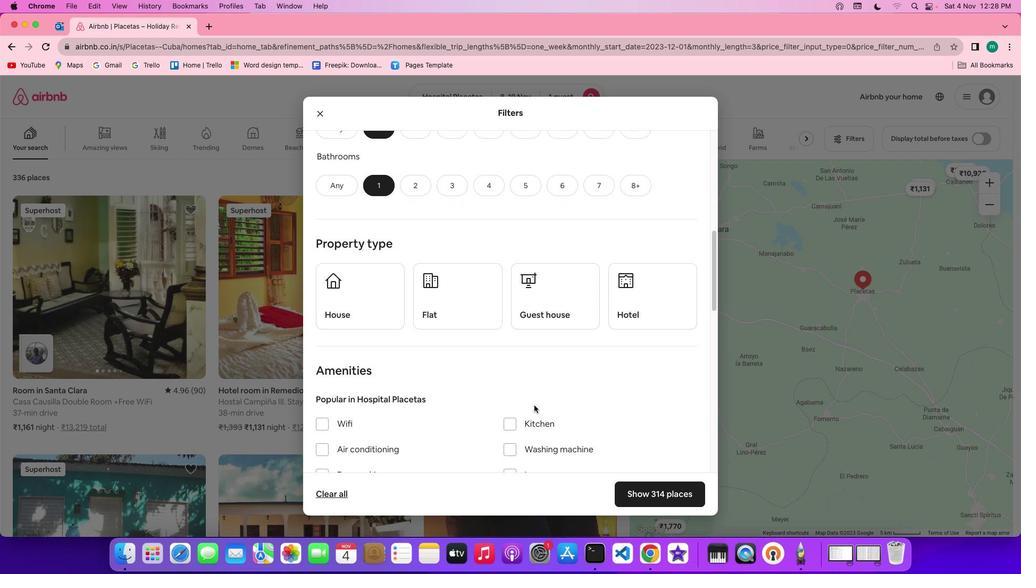 
Action: Mouse scrolled (534, 405) with delta (0, 0)
Screenshot: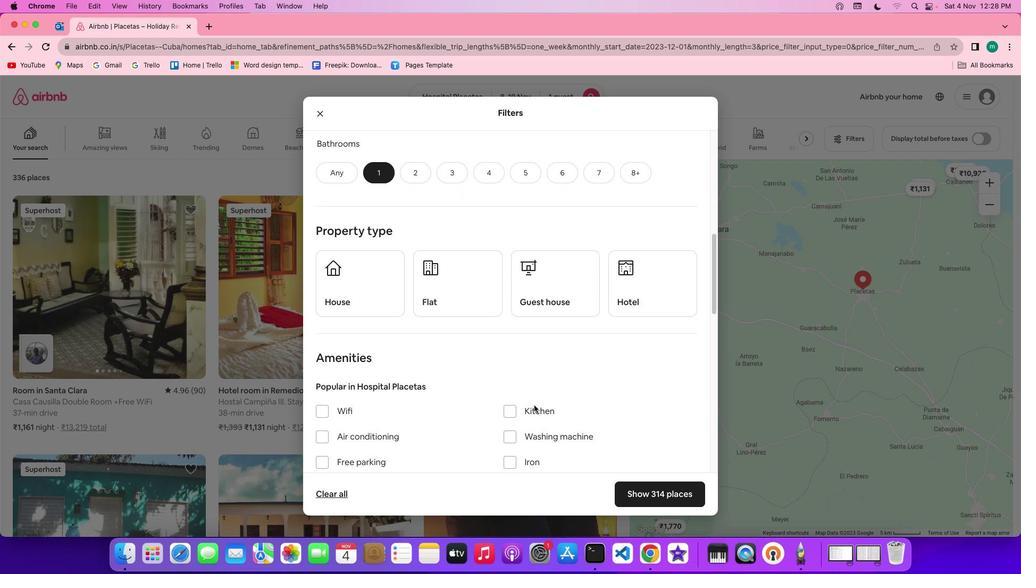 
Action: Mouse moved to (626, 302)
Screenshot: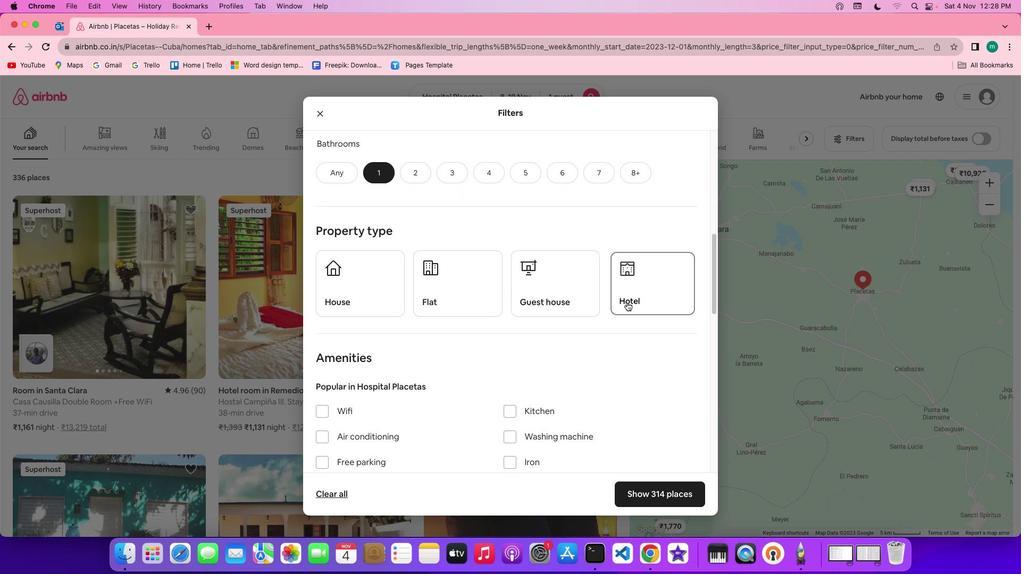 
Action: Mouse pressed left at (626, 302)
Screenshot: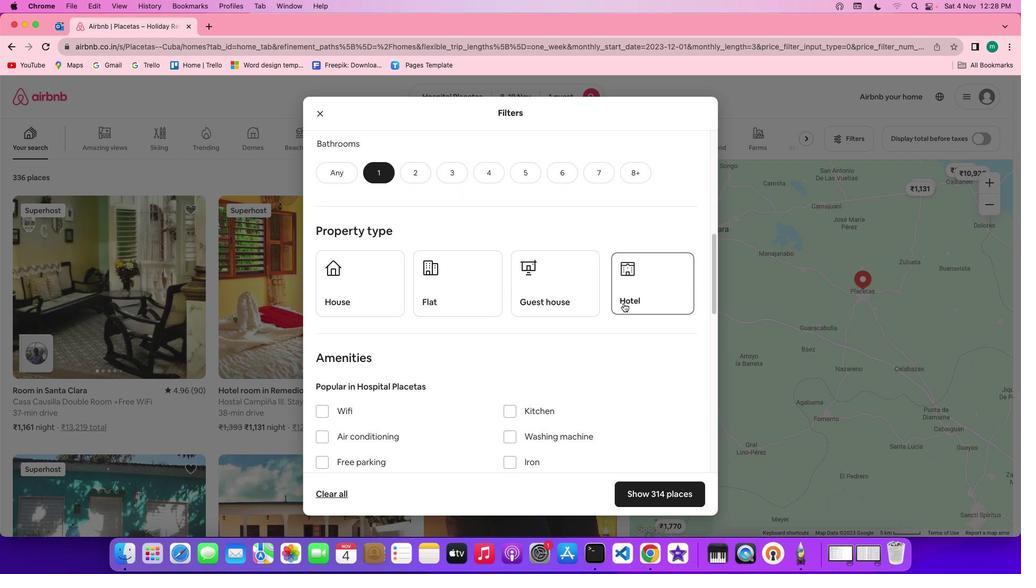 
Action: Mouse moved to (510, 356)
Screenshot: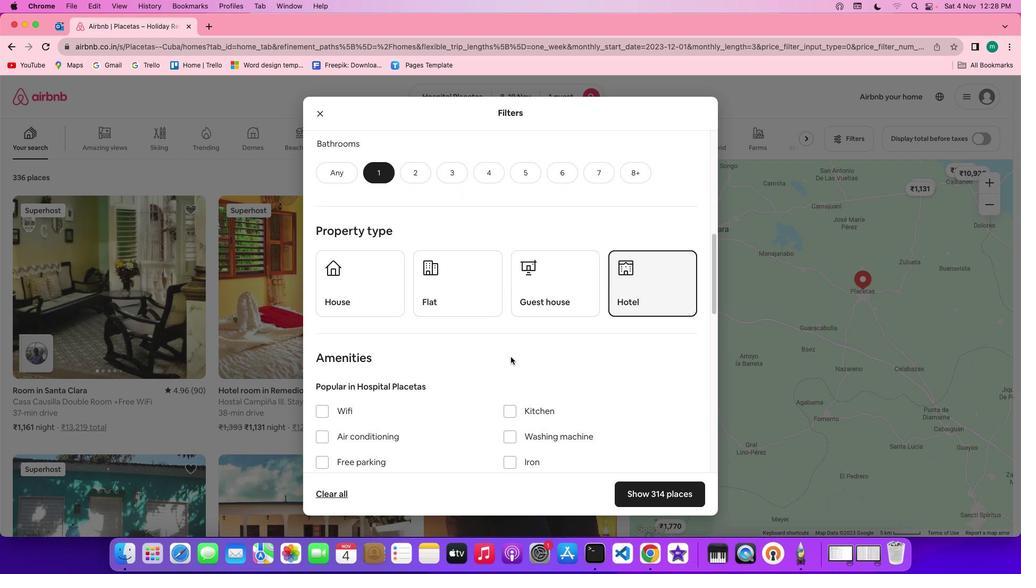 
Action: Mouse scrolled (510, 356) with delta (0, 0)
Screenshot: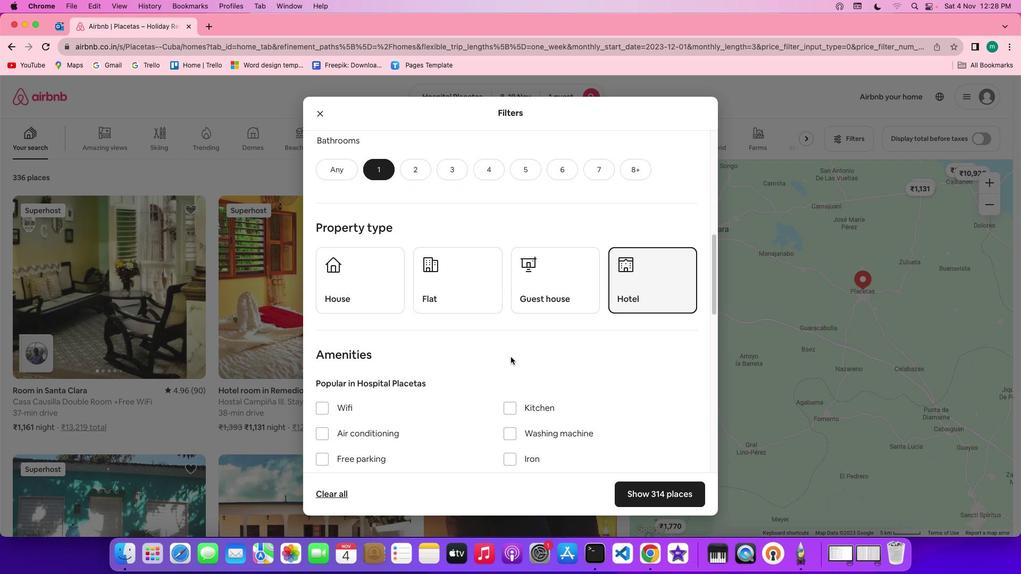 
Action: Mouse scrolled (510, 356) with delta (0, 0)
Screenshot: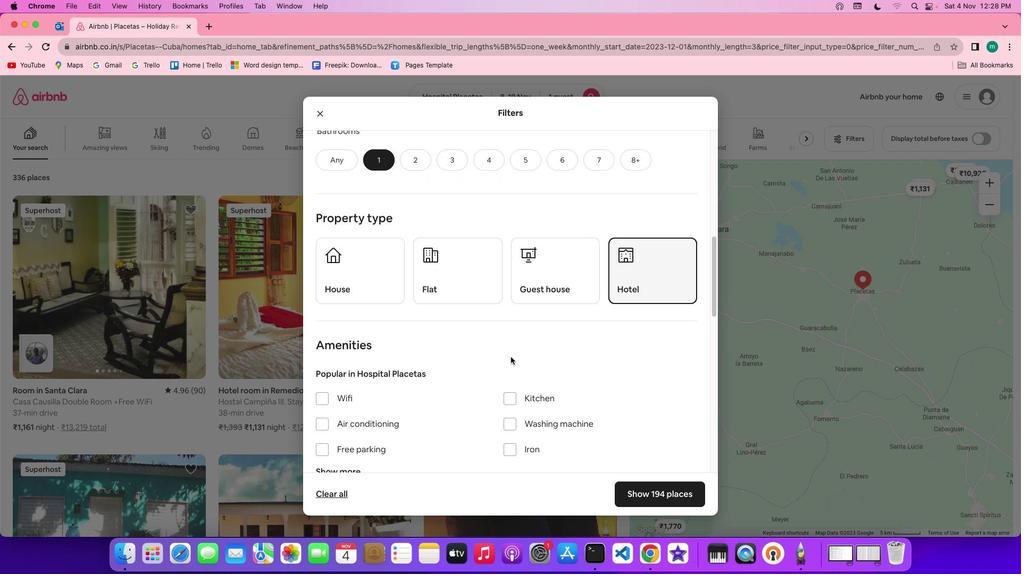 
Action: Mouse scrolled (510, 356) with delta (0, 0)
Screenshot: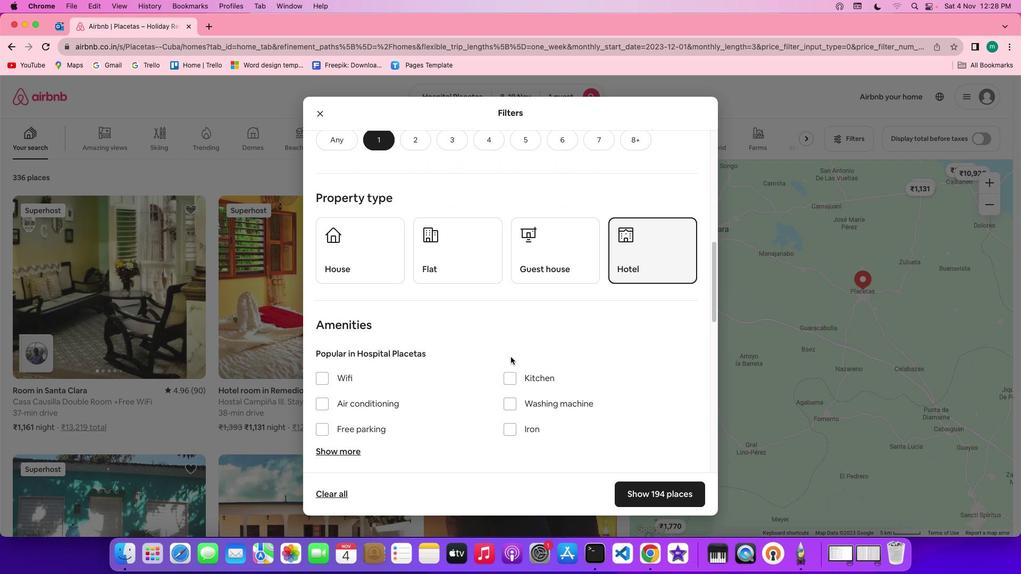 
Action: Mouse scrolled (510, 356) with delta (0, 0)
Screenshot: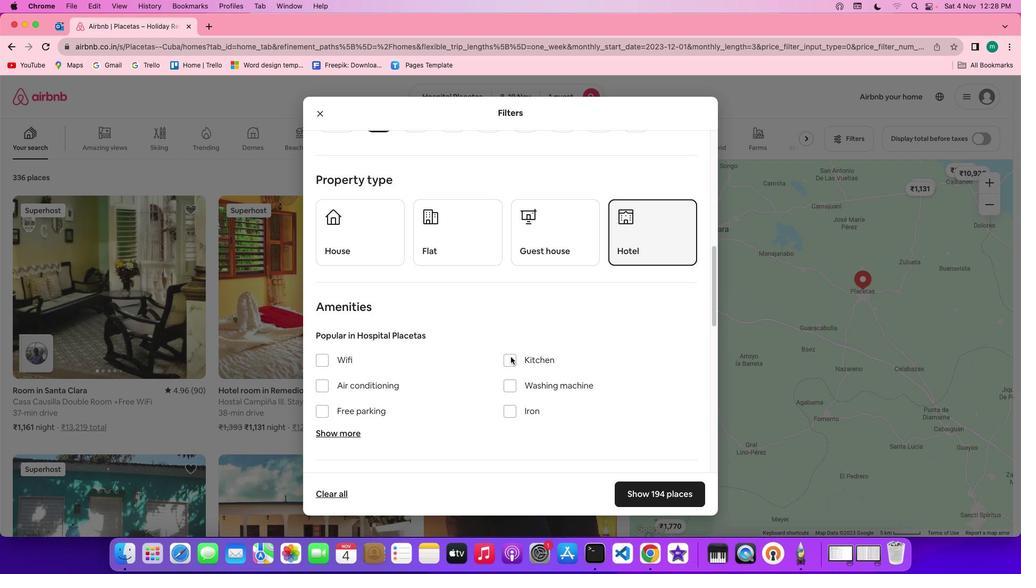 
Action: Mouse scrolled (510, 356) with delta (0, 0)
Screenshot: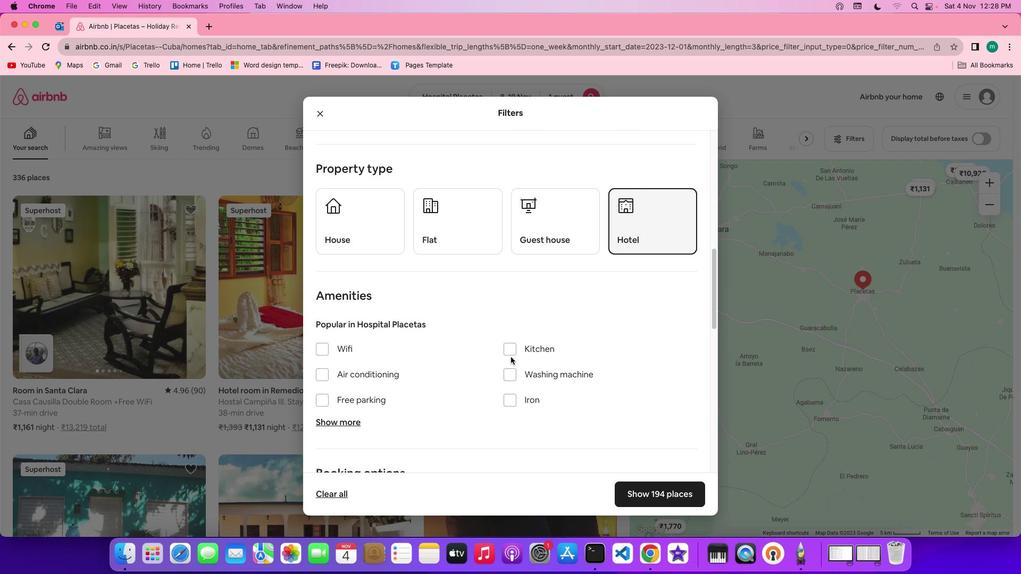 
Action: Mouse scrolled (510, 356) with delta (0, 0)
Screenshot: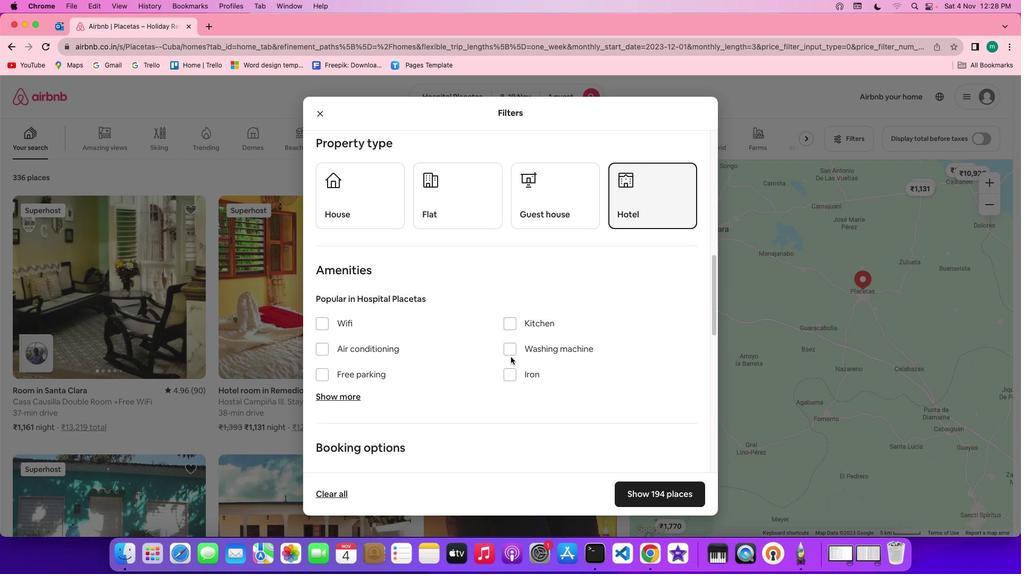 
Action: Mouse scrolled (510, 356) with delta (0, 0)
Screenshot: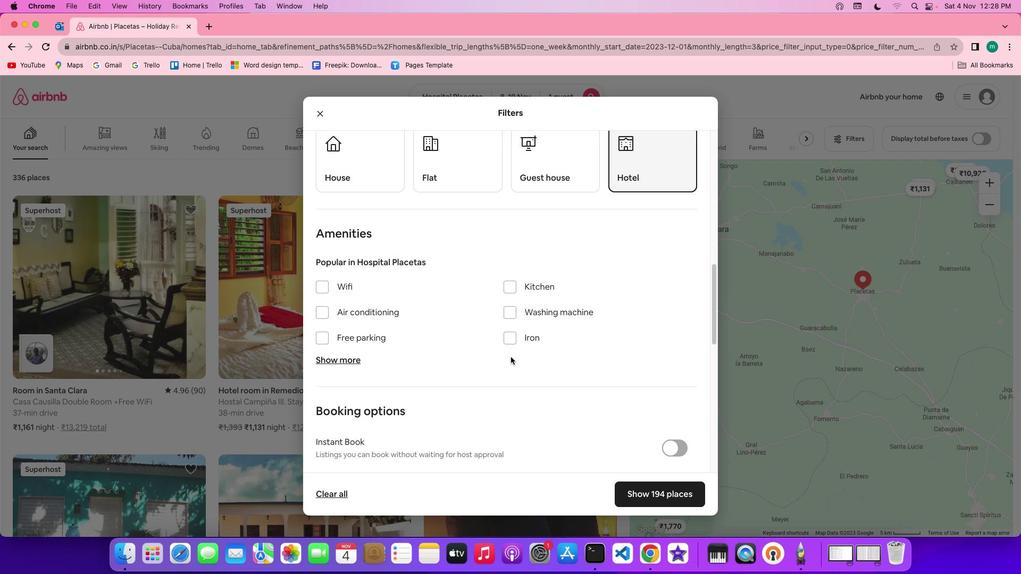 
Action: Mouse scrolled (510, 356) with delta (0, 0)
Screenshot: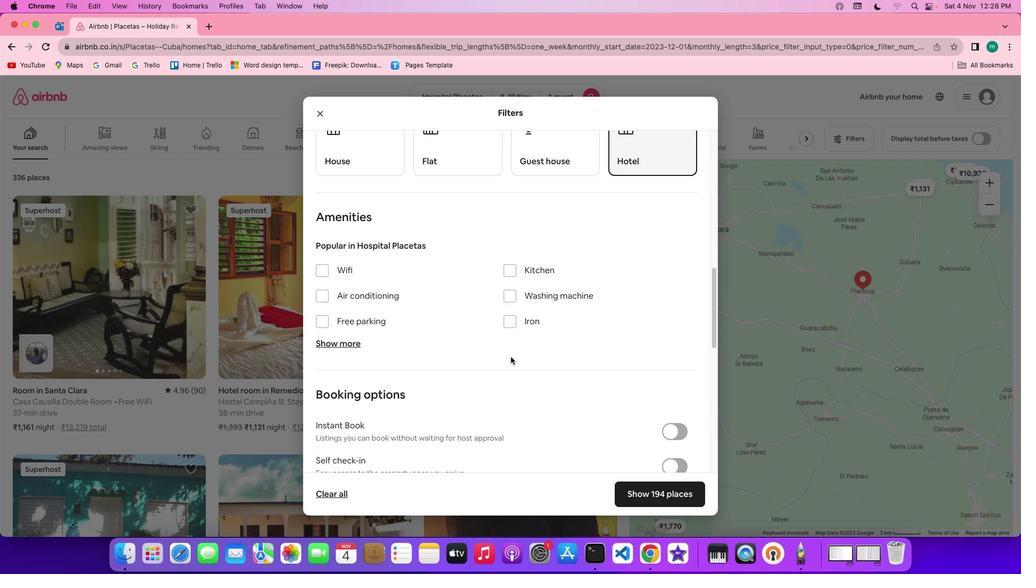 
Action: Mouse scrolled (510, 356) with delta (0, 0)
Screenshot: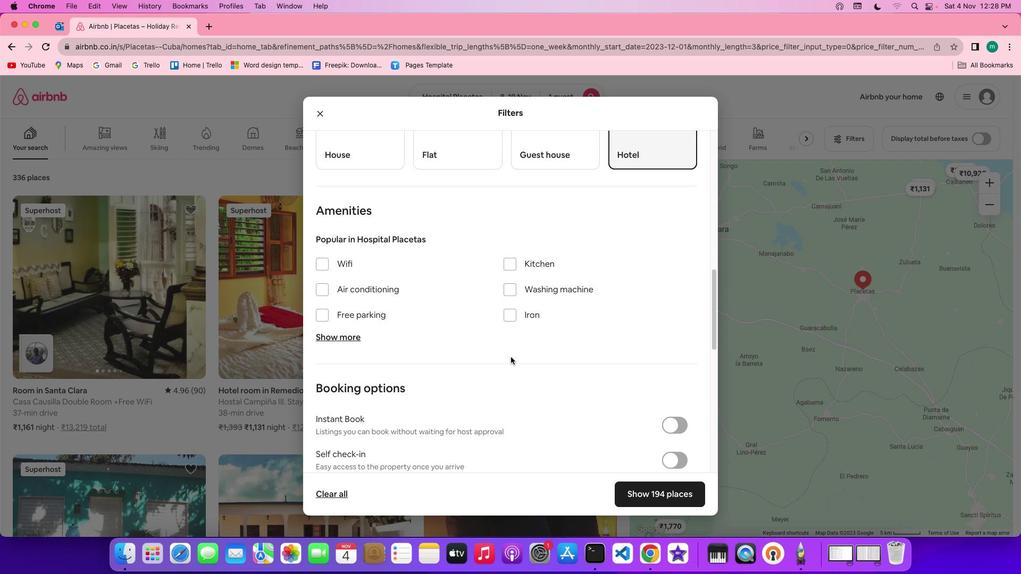 
Action: Mouse scrolled (510, 356) with delta (0, 0)
Screenshot: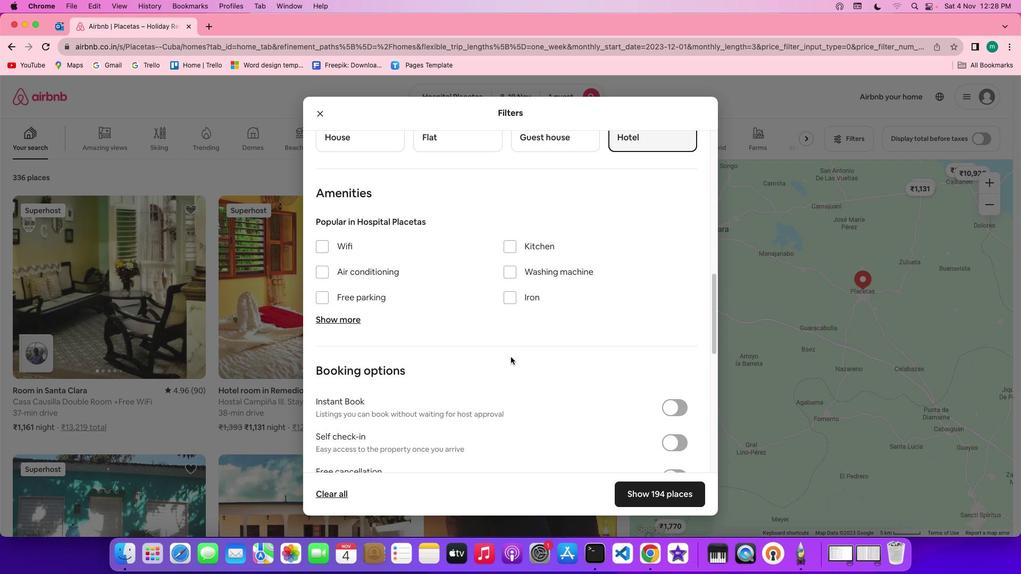 
Action: Mouse moved to (663, 435)
Screenshot: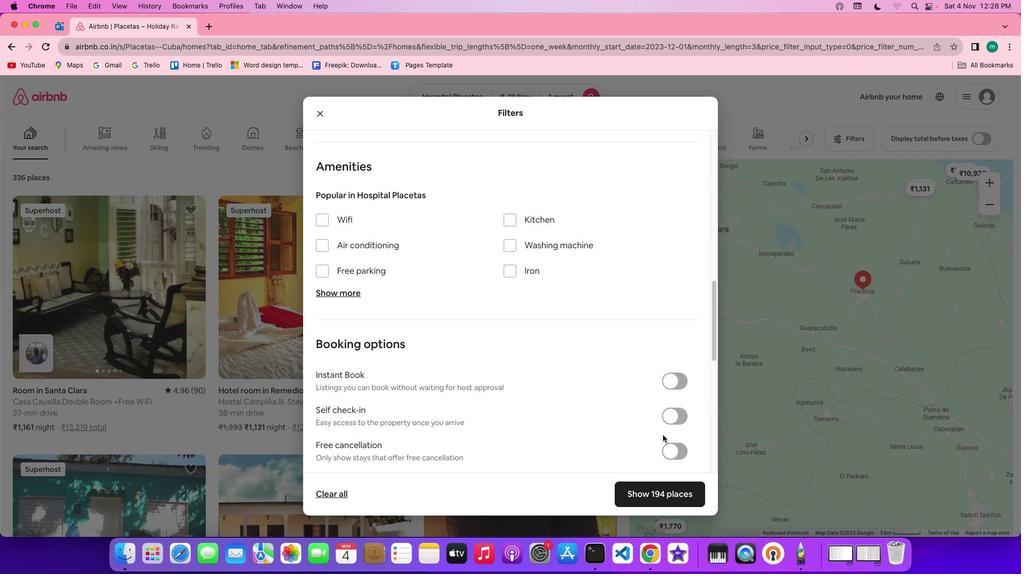 
Action: Mouse scrolled (663, 435) with delta (0, 0)
Screenshot: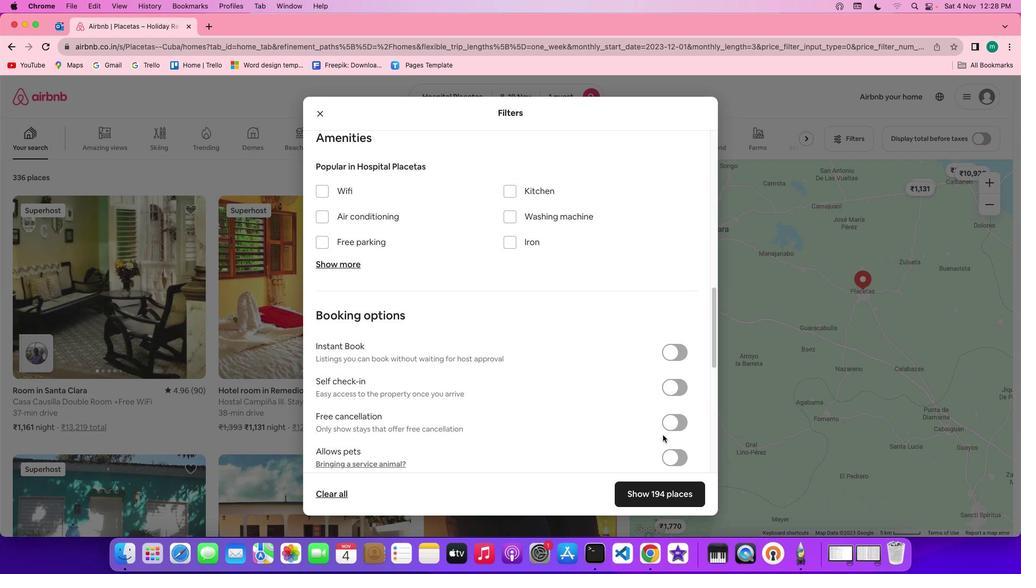 
Action: Mouse scrolled (663, 435) with delta (0, 0)
Screenshot: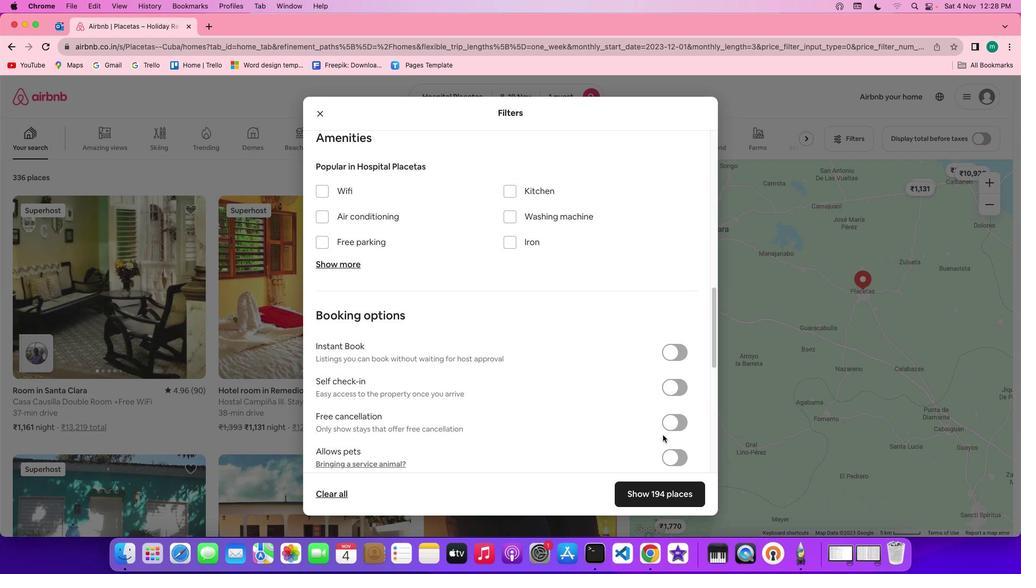 
Action: Mouse scrolled (663, 435) with delta (0, -1)
Screenshot: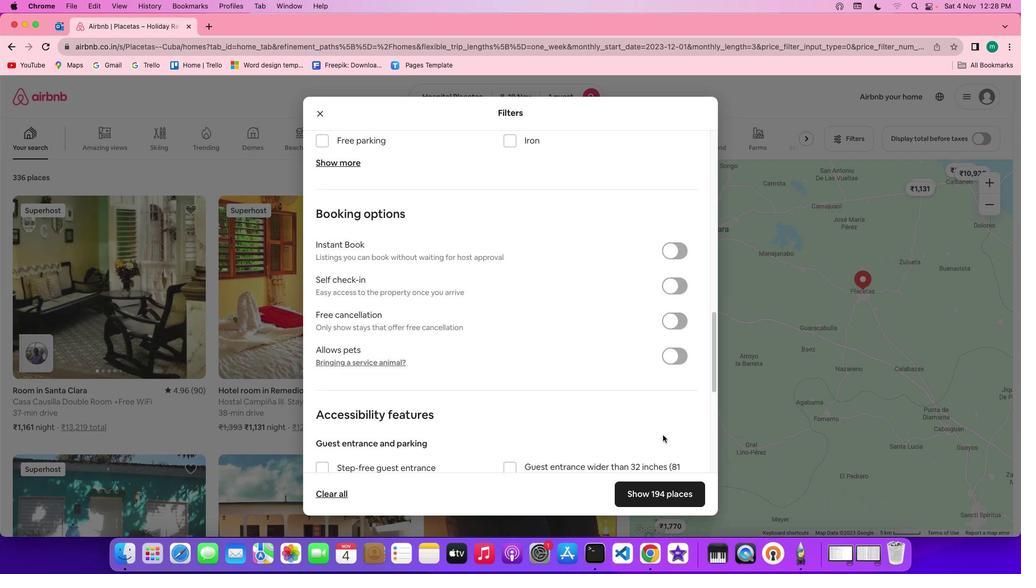 
Action: Mouse scrolled (663, 435) with delta (0, -2)
Screenshot: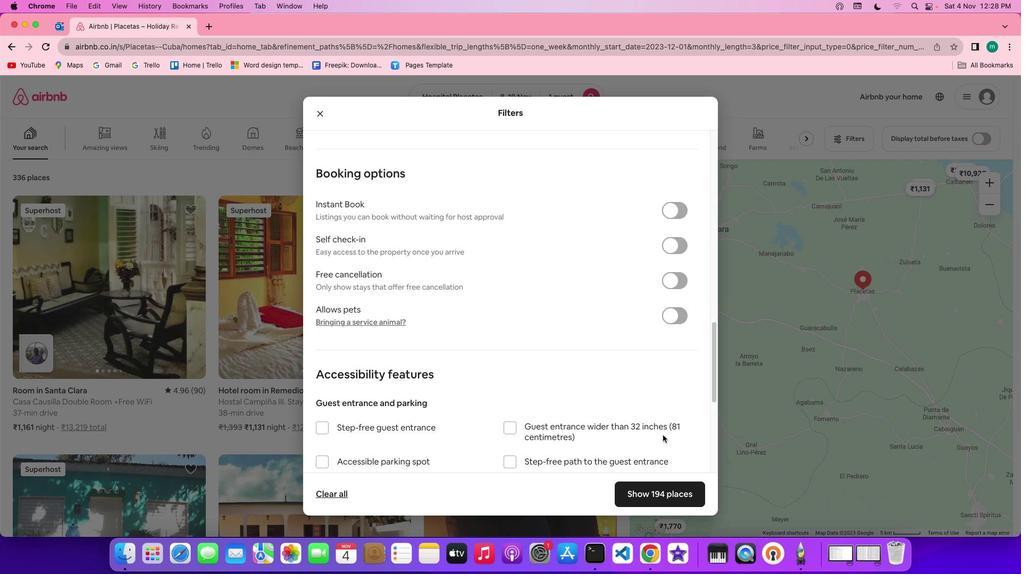
Action: Mouse scrolled (663, 435) with delta (0, 0)
Screenshot: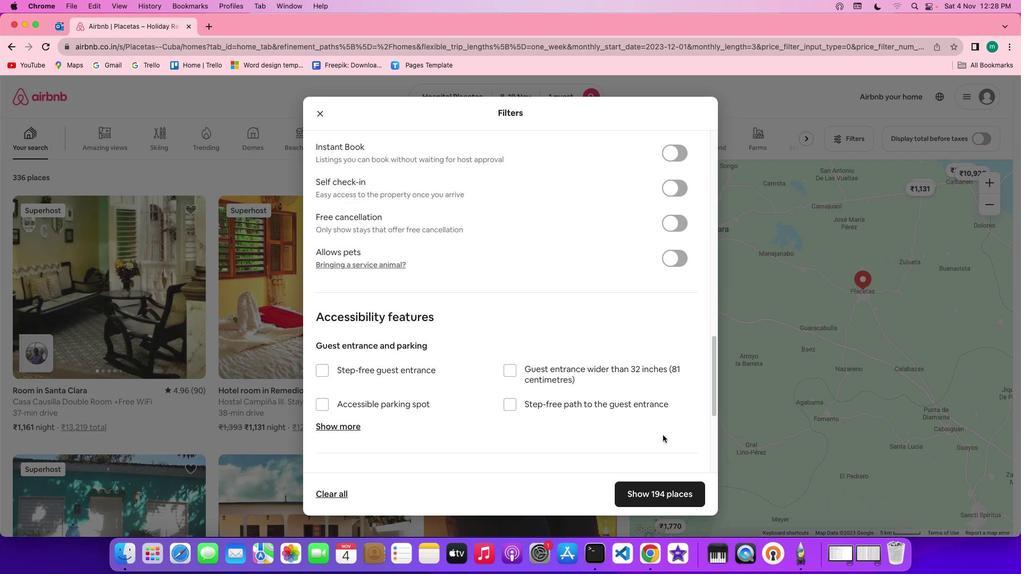 
Action: Mouse scrolled (663, 435) with delta (0, 0)
Screenshot: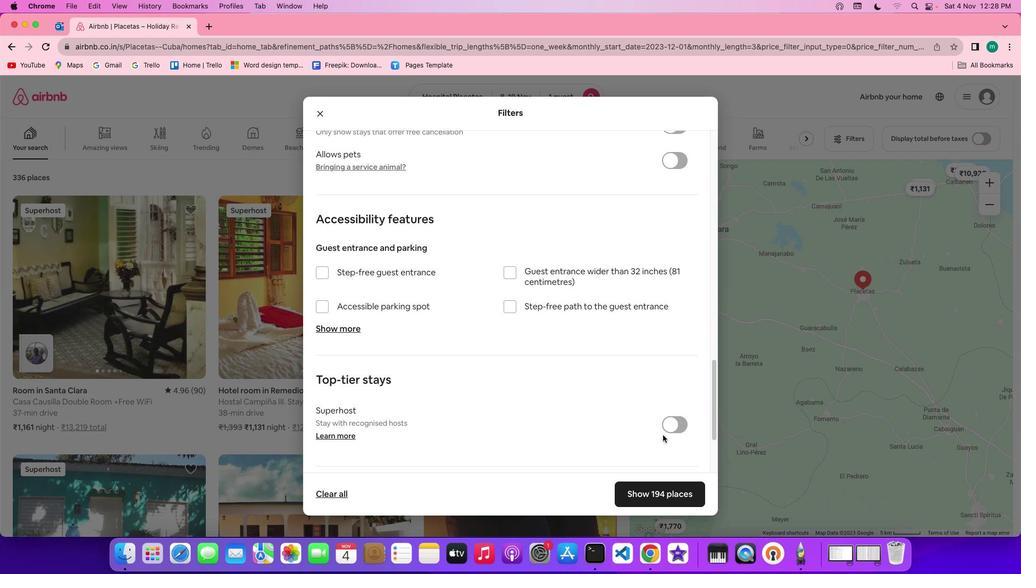 
Action: Mouse scrolled (663, 435) with delta (0, -1)
Screenshot: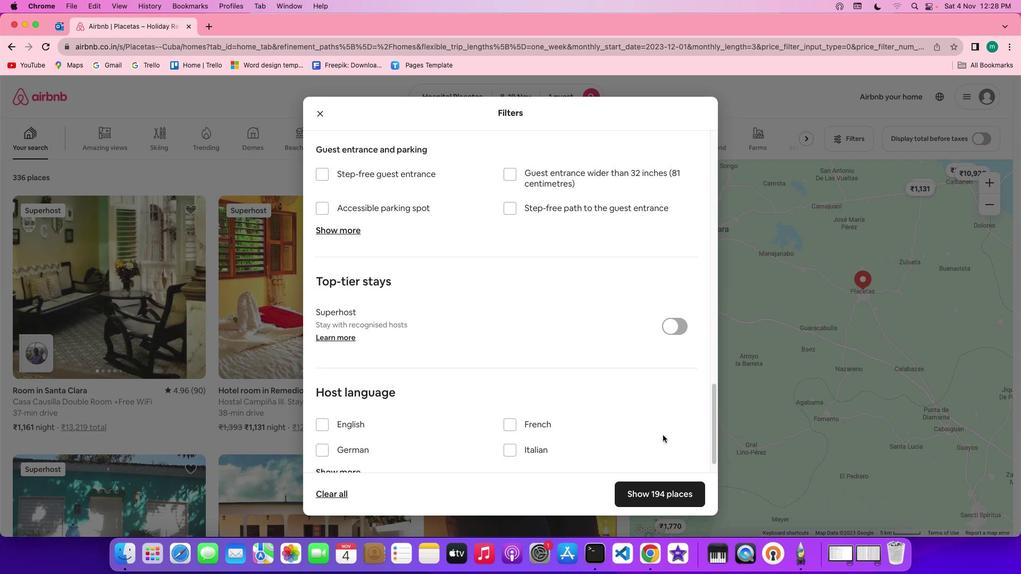 
Action: Mouse scrolled (663, 435) with delta (0, -2)
Screenshot: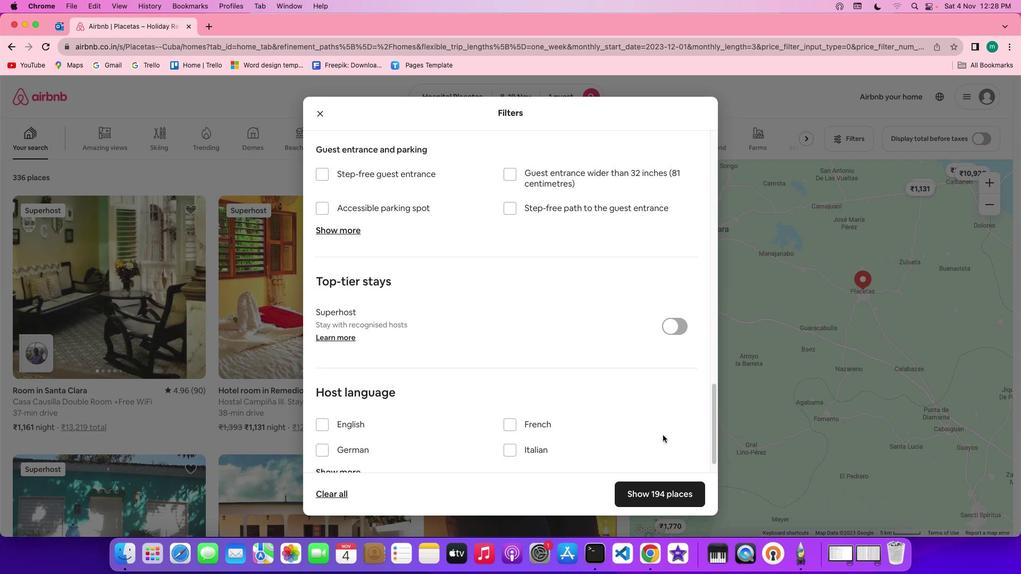 
Action: Mouse scrolled (663, 435) with delta (0, -3)
Screenshot: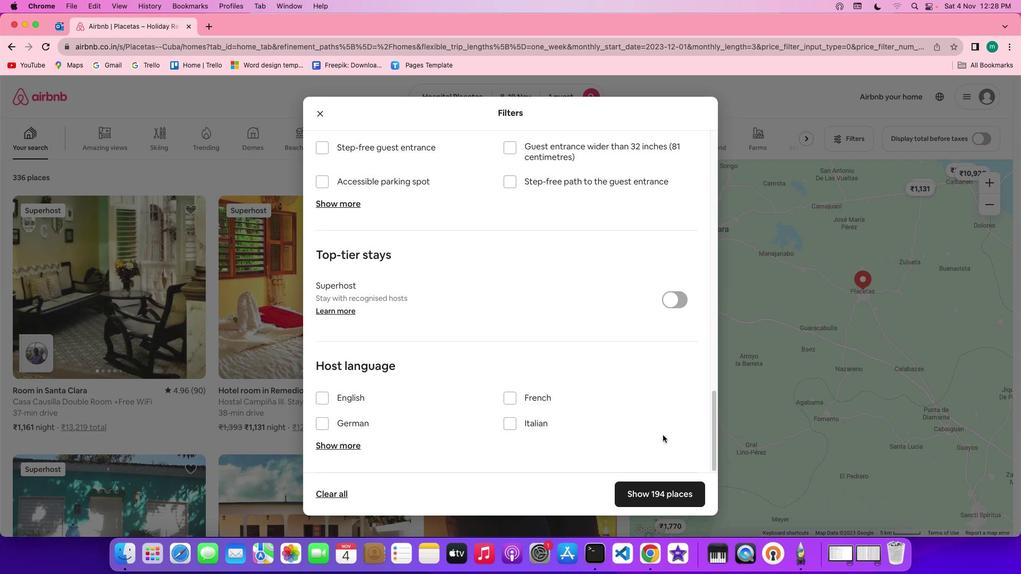 
Action: Mouse scrolled (663, 435) with delta (0, -3)
Screenshot: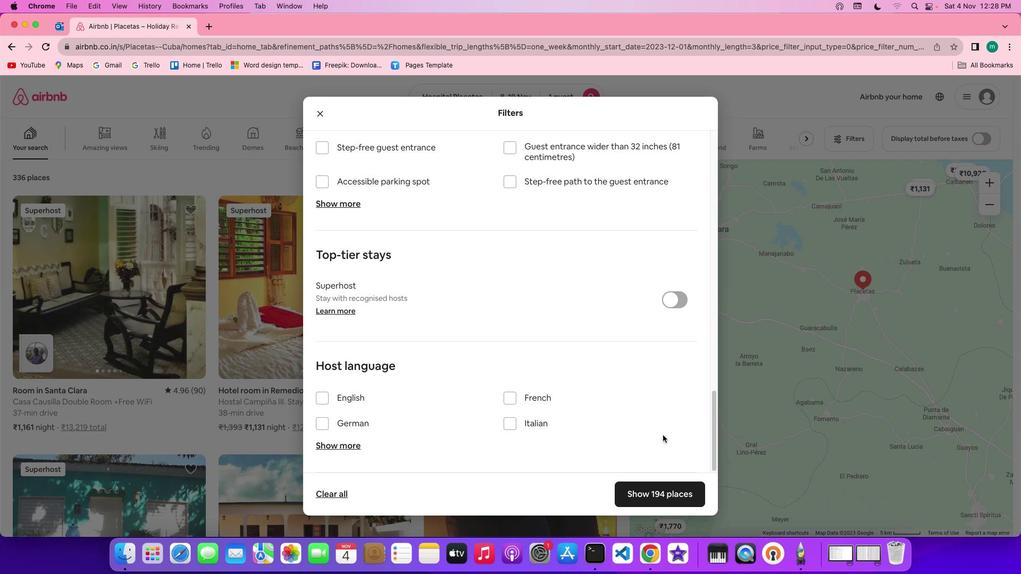 
Action: Mouse scrolled (663, 435) with delta (0, 0)
Screenshot: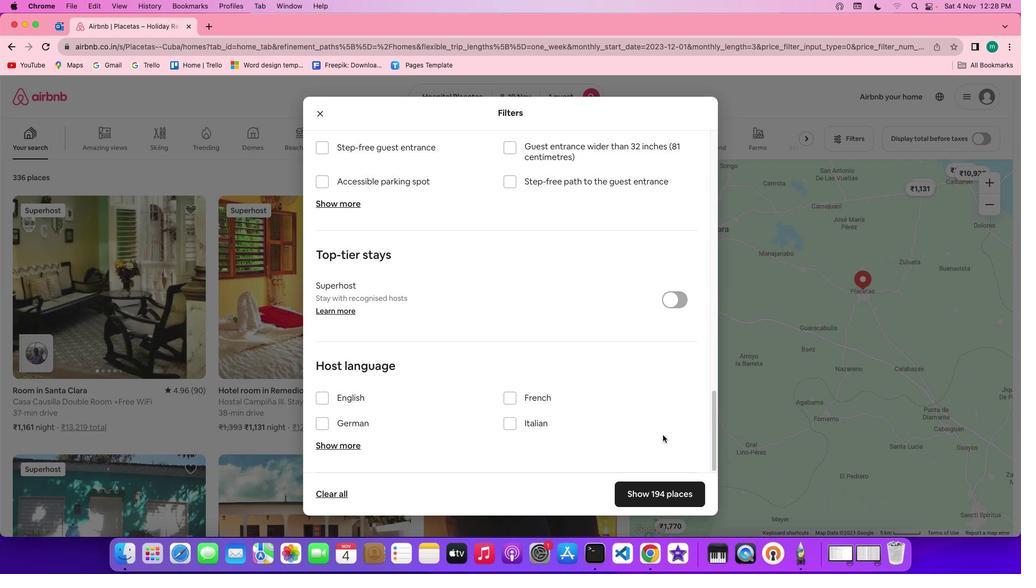 
Action: Mouse scrolled (663, 435) with delta (0, 0)
Screenshot: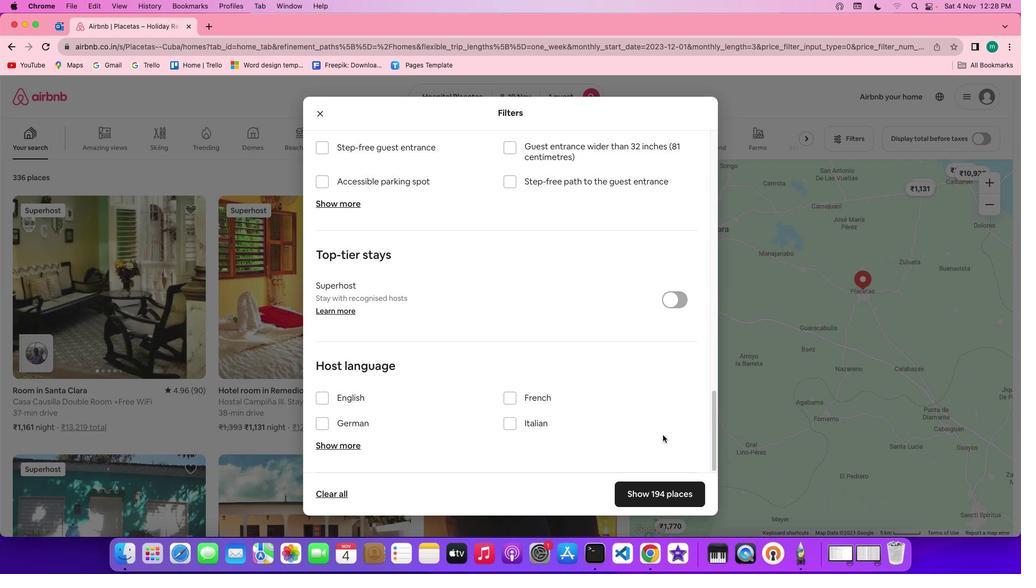
Action: Mouse scrolled (663, 435) with delta (0, -2)
Screenshot: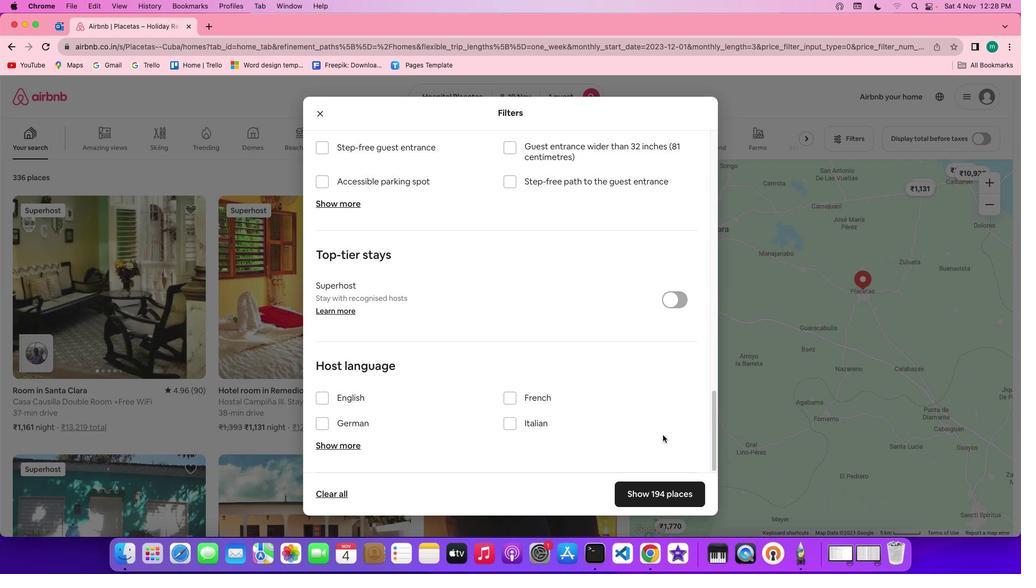 
Action: Mouse scrolled (663, 435) with delta (0, -2)
Screenshot: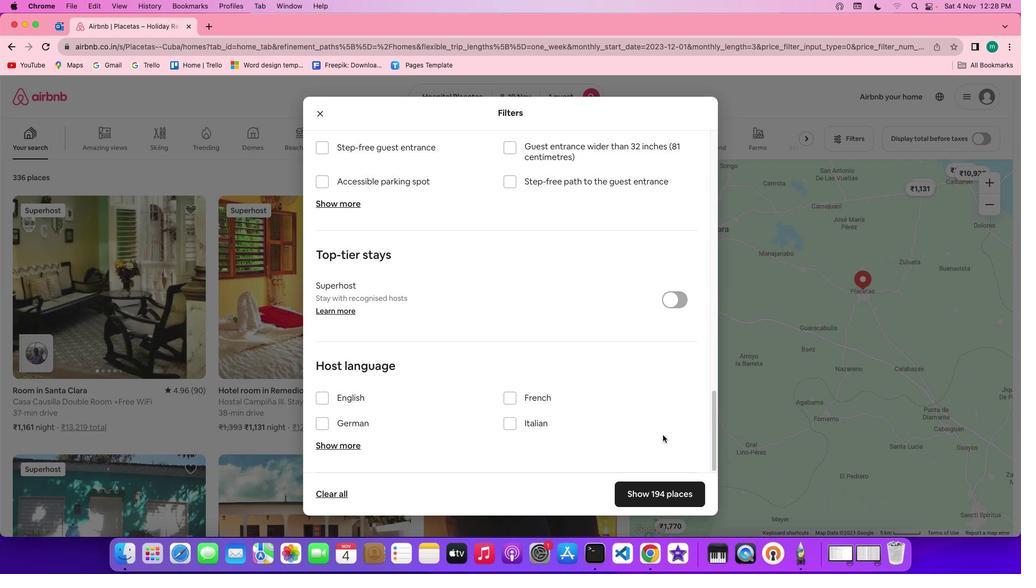 
Action: Mouse scrolled (663, 435) with delta (0, -3)
Screenshot: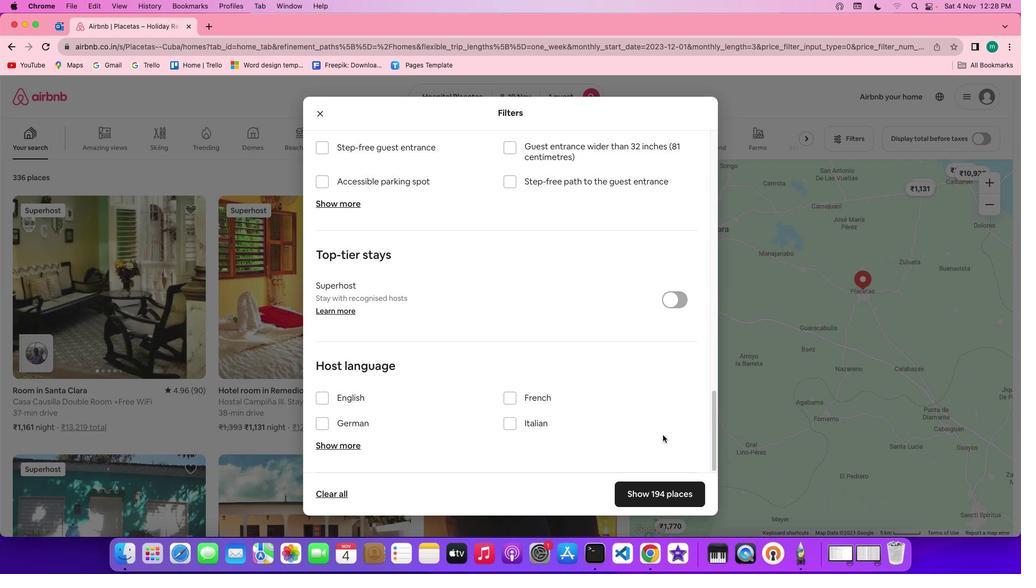 
Action: Mouse scrolled (663, 435) with delta (0, -3)
Screenshot: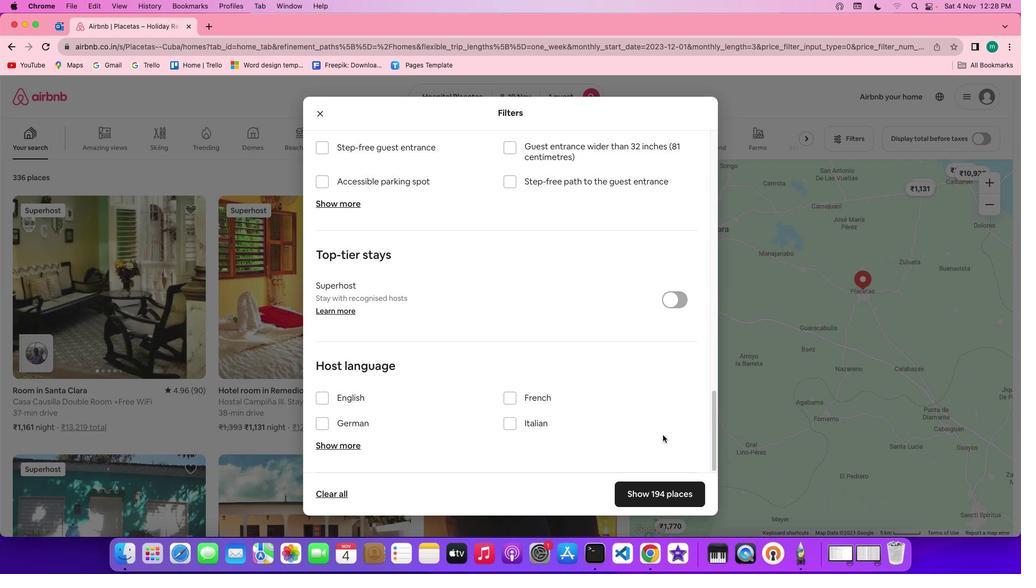 
Action: Mouse moved to (661, 493)
Screenshot: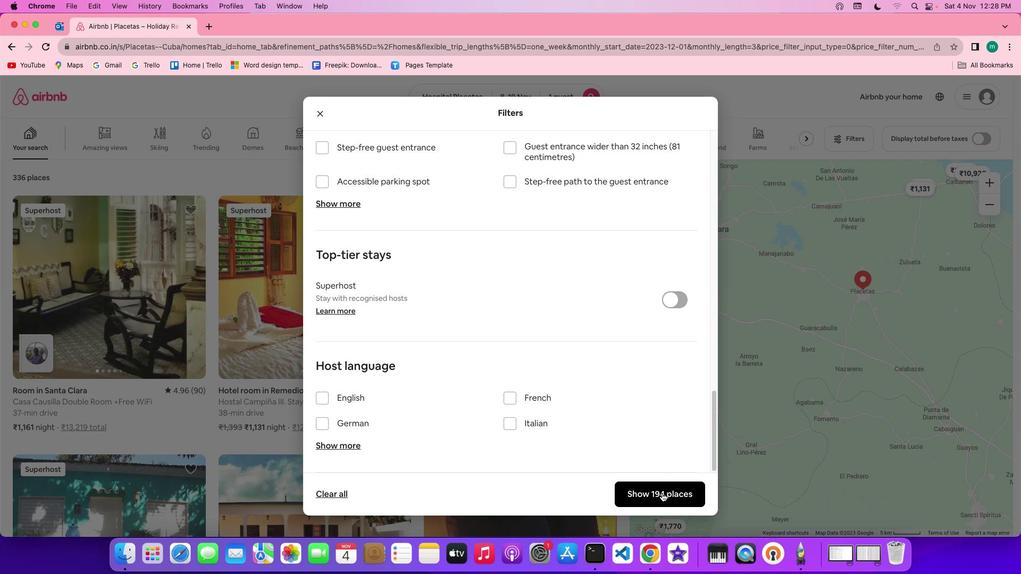 
Action: Mouse pressed left at (661, 493)
Screenshot: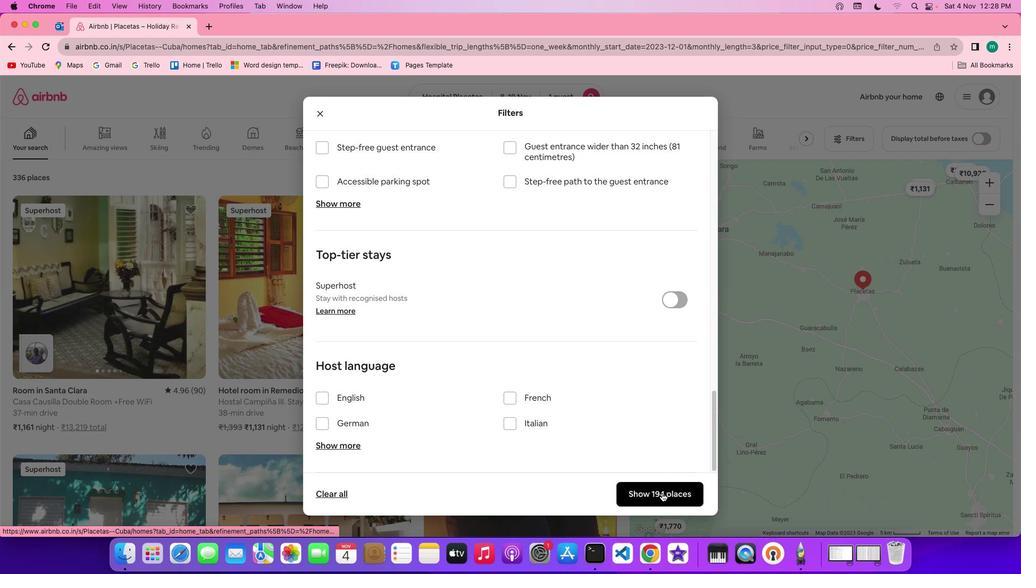 
Action: Mouse moved to (252, 337)
Screenshot: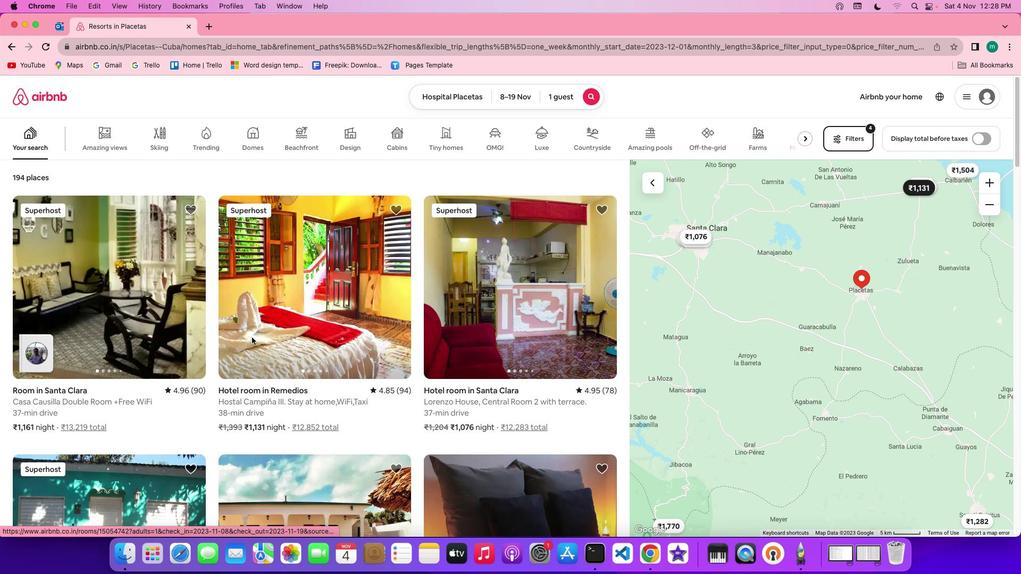 
Action: Mouse pressed left at (252, 337)
Screenshot: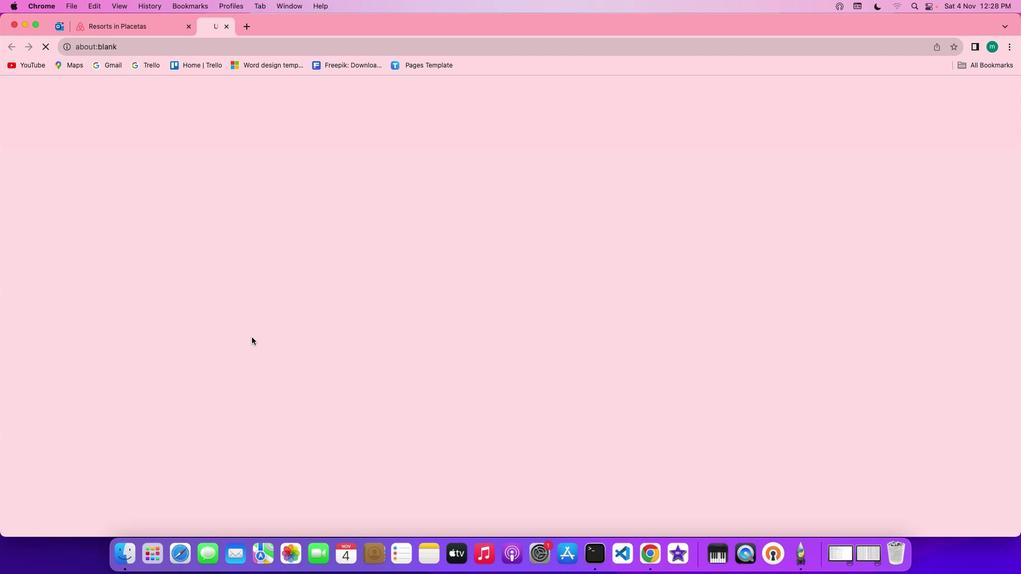 
Action: Mouse moved to (744, 395)
Screenshot: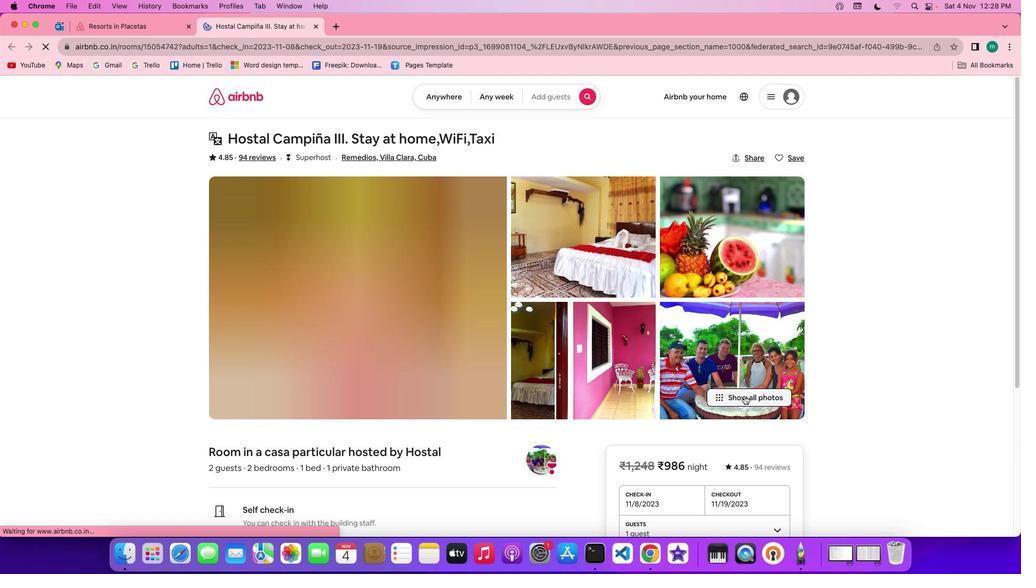 
Action: Mouse pressed left at (744, 395)
Screenshot: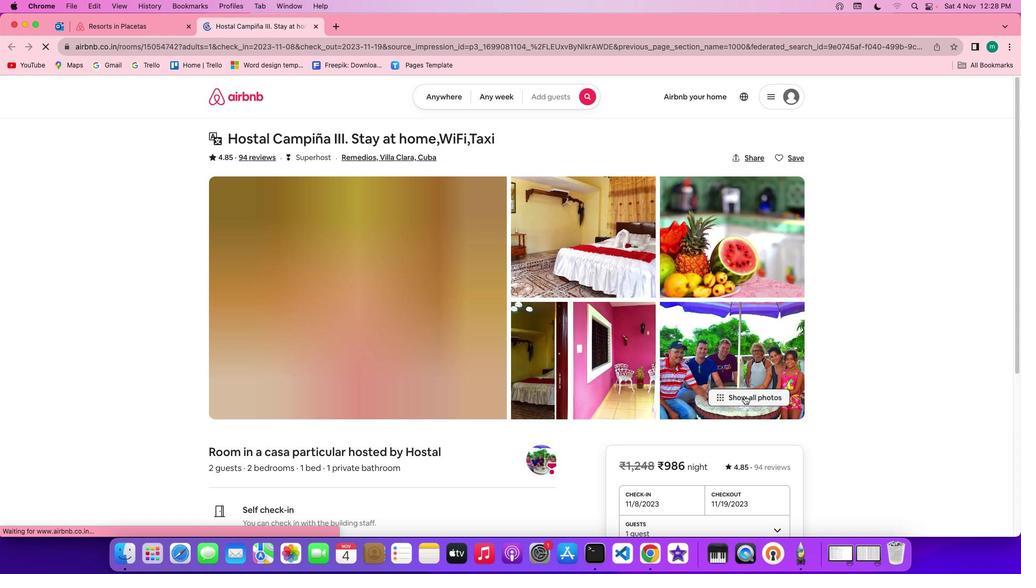 
Action: Mouse moved to (472, 420)
Screenshot: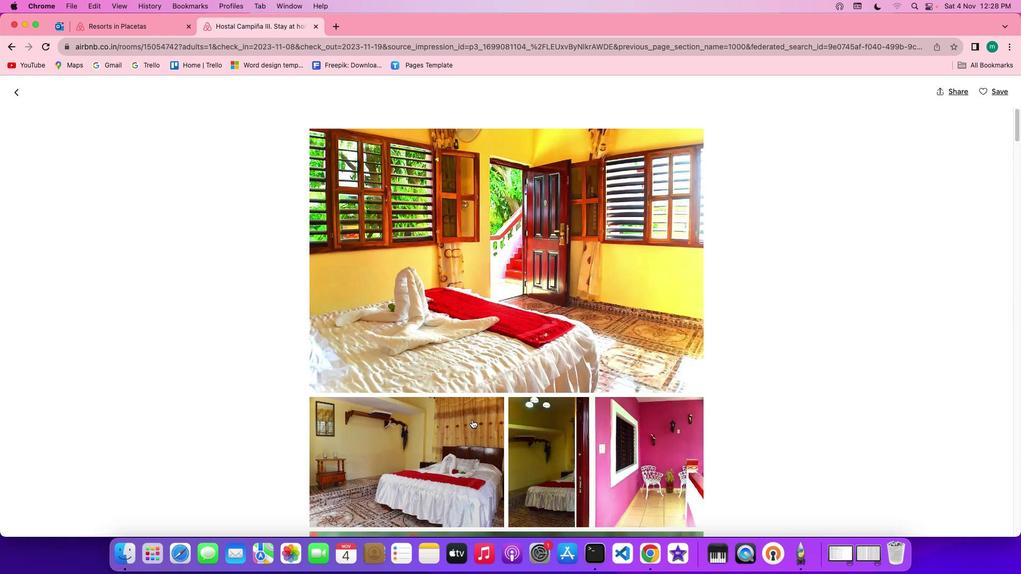 
Action: Mouse scrolled (472, 420) with delta (0, 0)
Screenshot: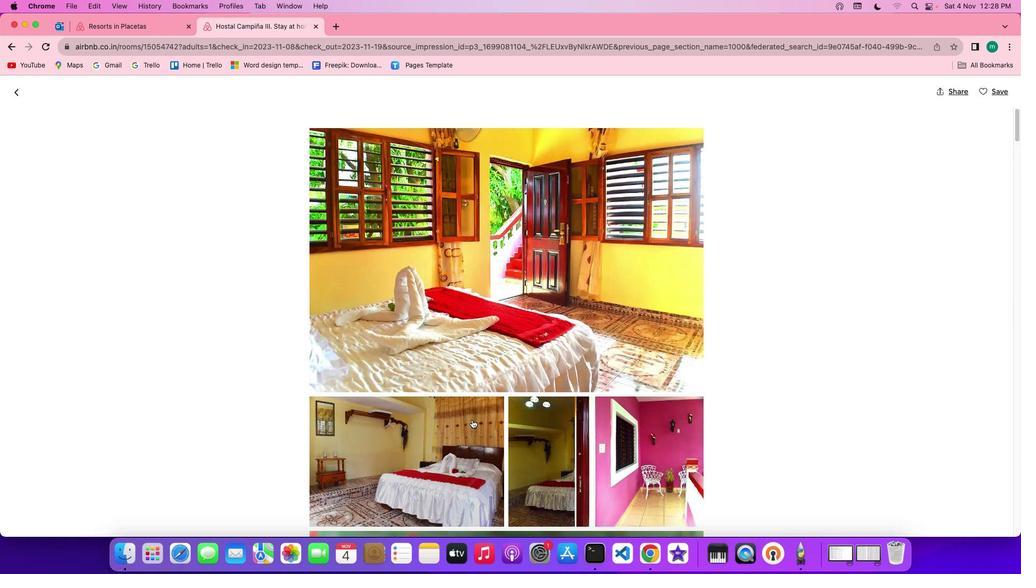 
Action: Mouse scrolled (472, 420) with delta (0, 0)
Screenshot: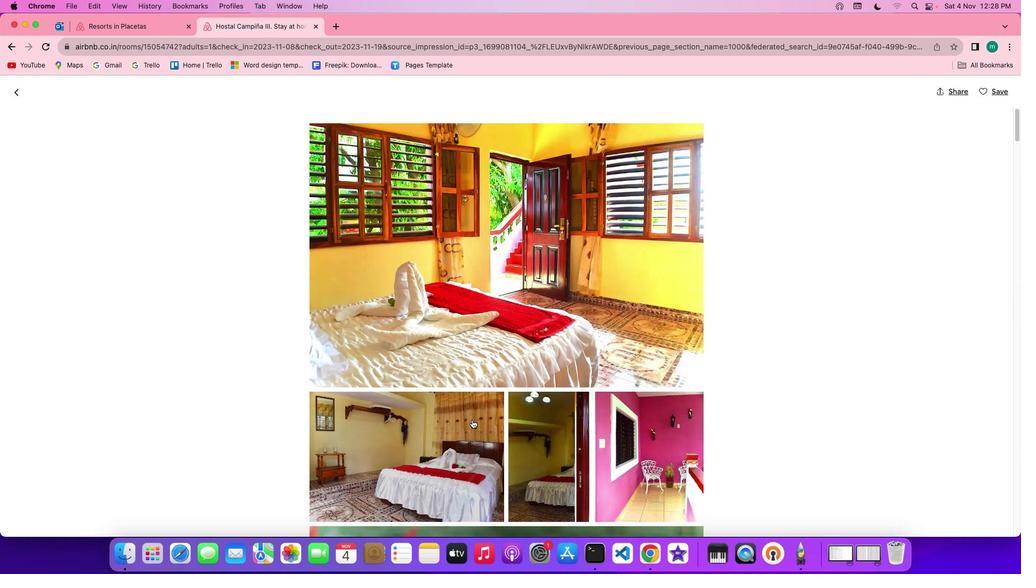 
Action: Mouse scrolled (472, 420) with delta (0, 0)
Screenshot: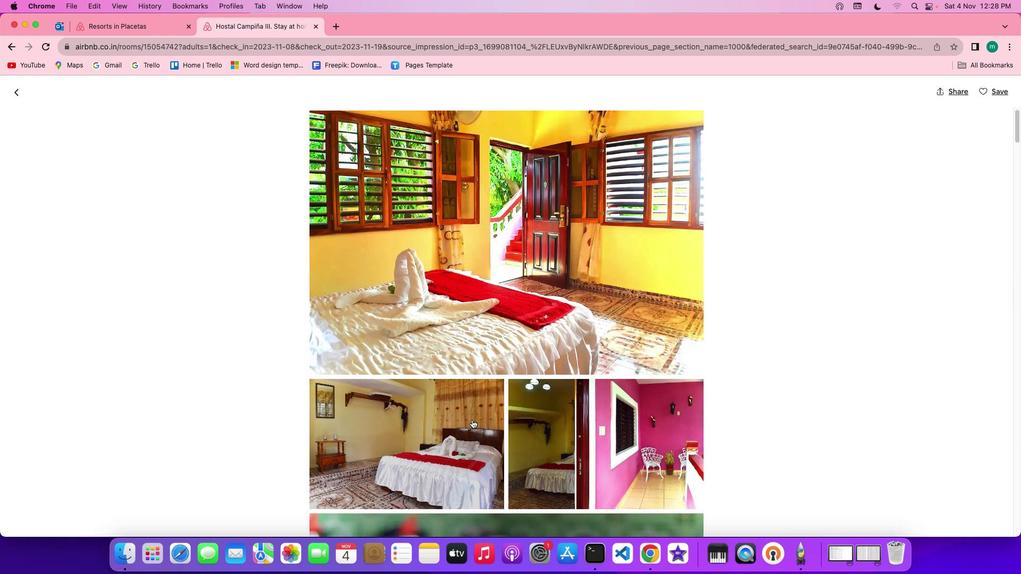 
Action: Mouse scrolled (472, 420) with delta (0, 0)
Screenshot: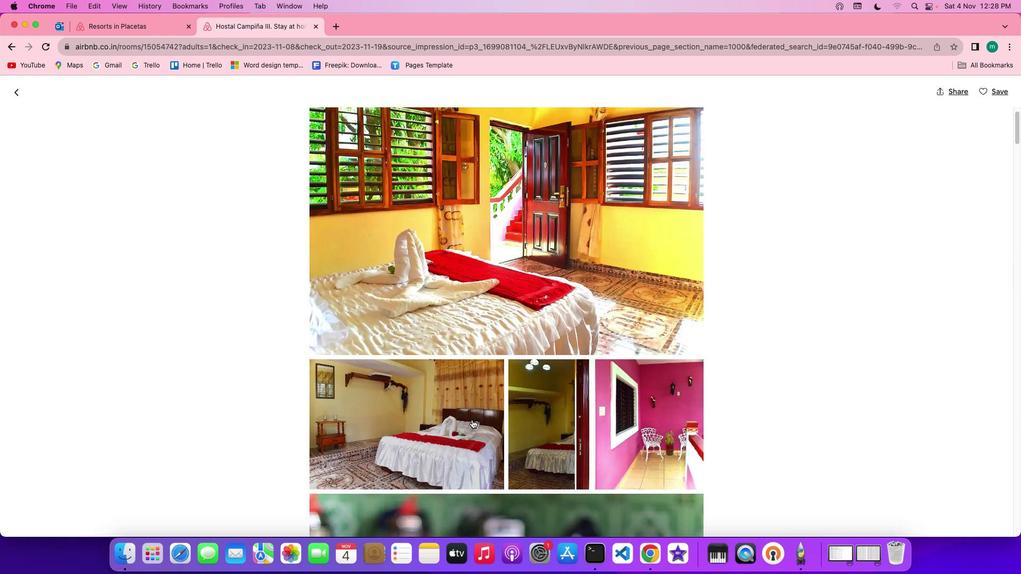 
Action: Mouse scrolled (472, 420) with delta (0, 0)
Screenshot: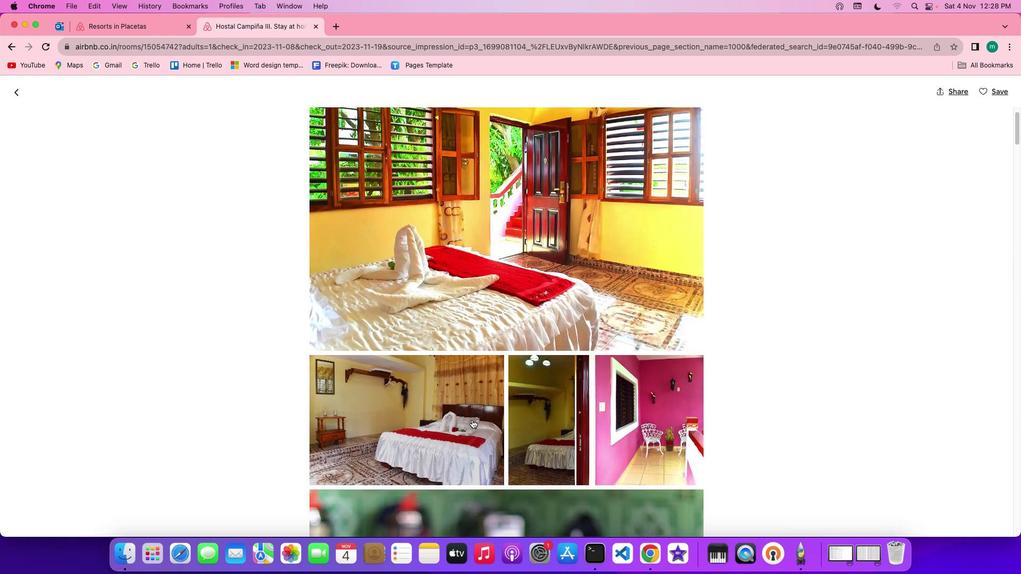 
Action: Mouse scrolled (472, 420) with delta (0, 0)
Screenshot: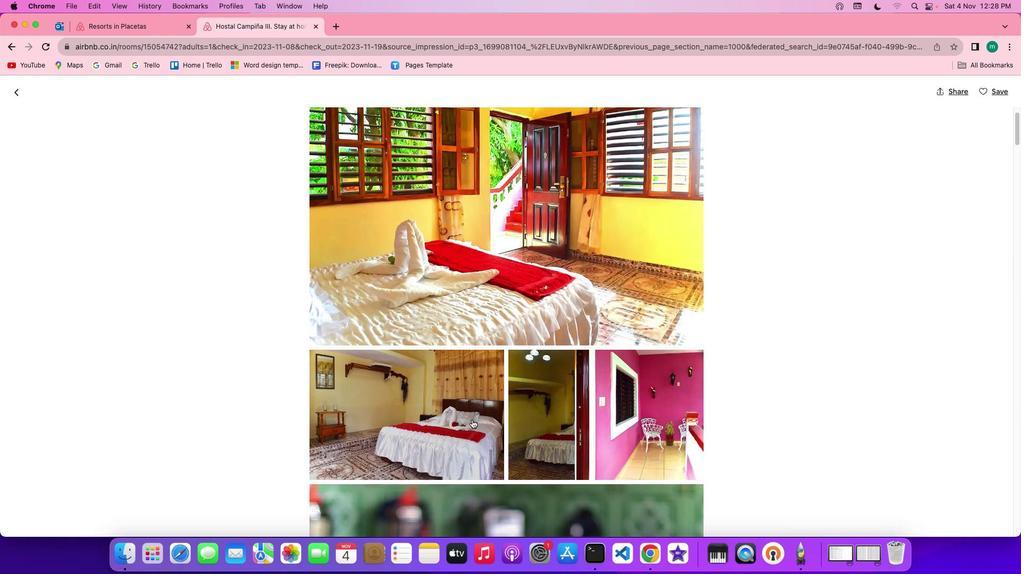 
Action: Mouse scrolled (472, 420) with delta (0, 0)
Screenshot: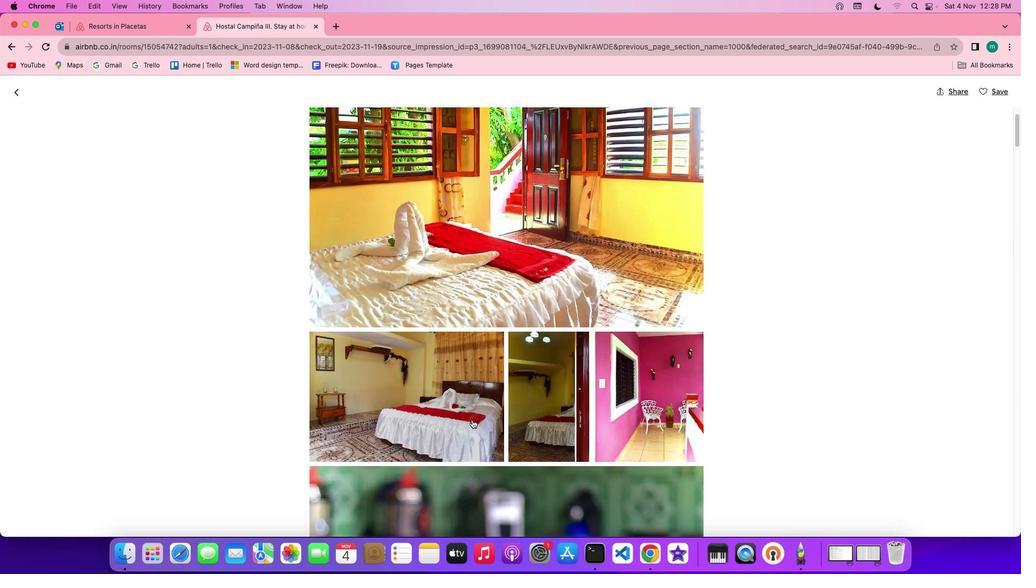 
Action: Mouse scrolled (472, 420) with delta (0, 0)
Screenshot: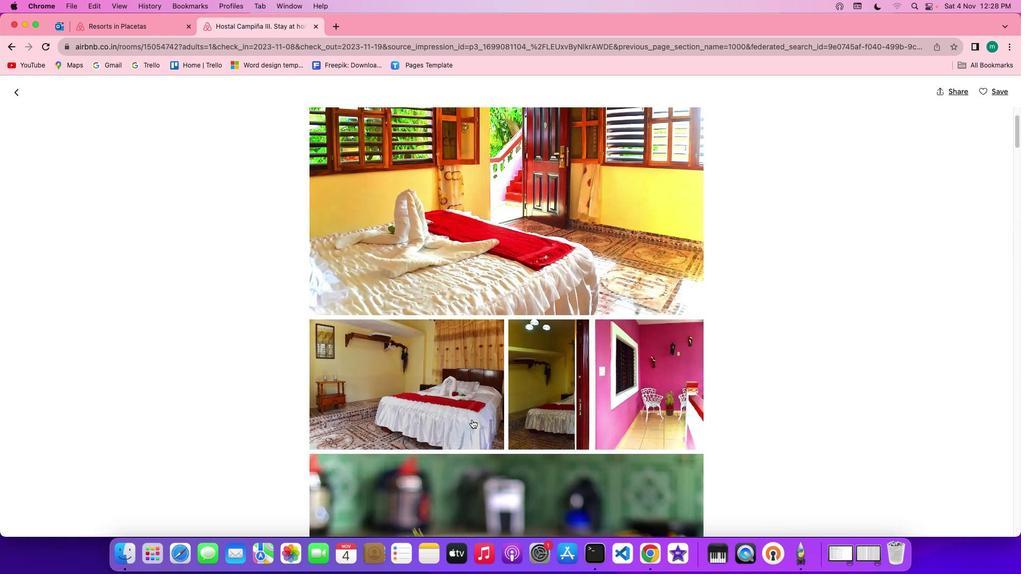 
Action: Mouse scrolled (472, 420) with delta (0, 0)
Screenshot: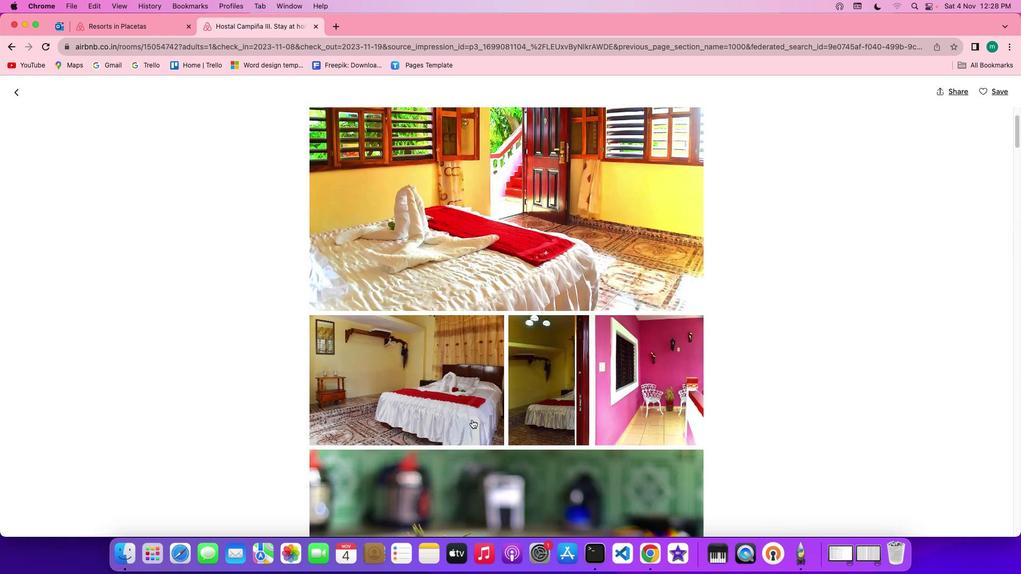
Action: Mouse scrolled (472, 420) with delta (0, 0)
Screenshot: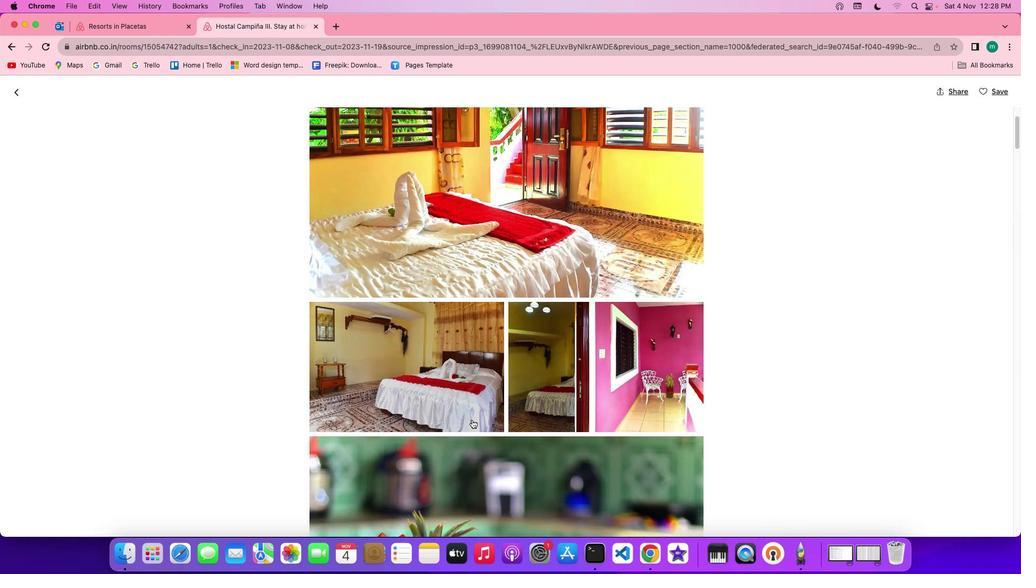 
Action: Mouse scrolled (472, 420) with delta (0, 0)
Screenshot: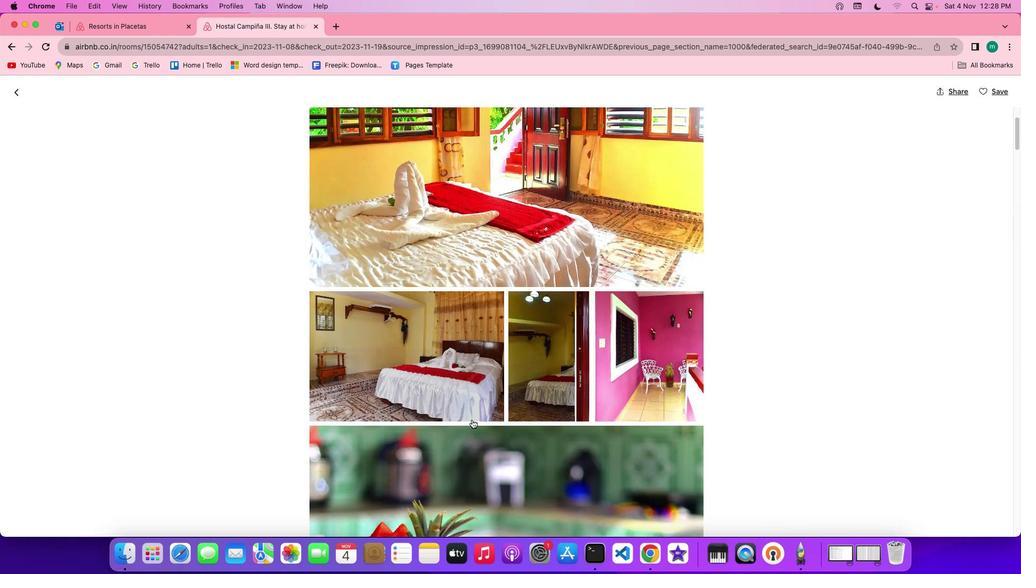 
Action: Mouse scrolled (472, 420) with delta (0, 0)
Screenshot: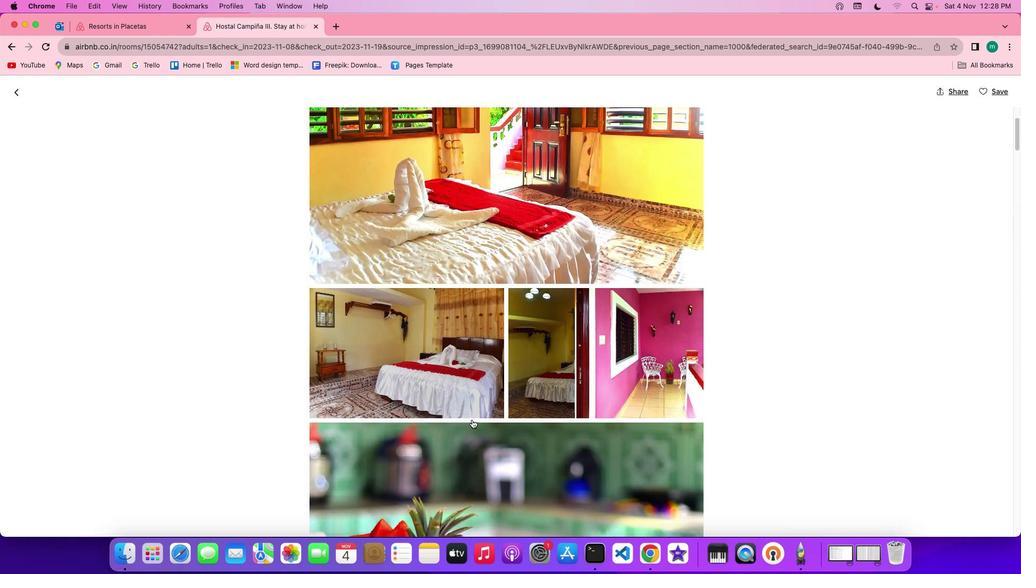 
Action: Mouse scrolled (472, 420) with delta (0, 0)
Screenshot: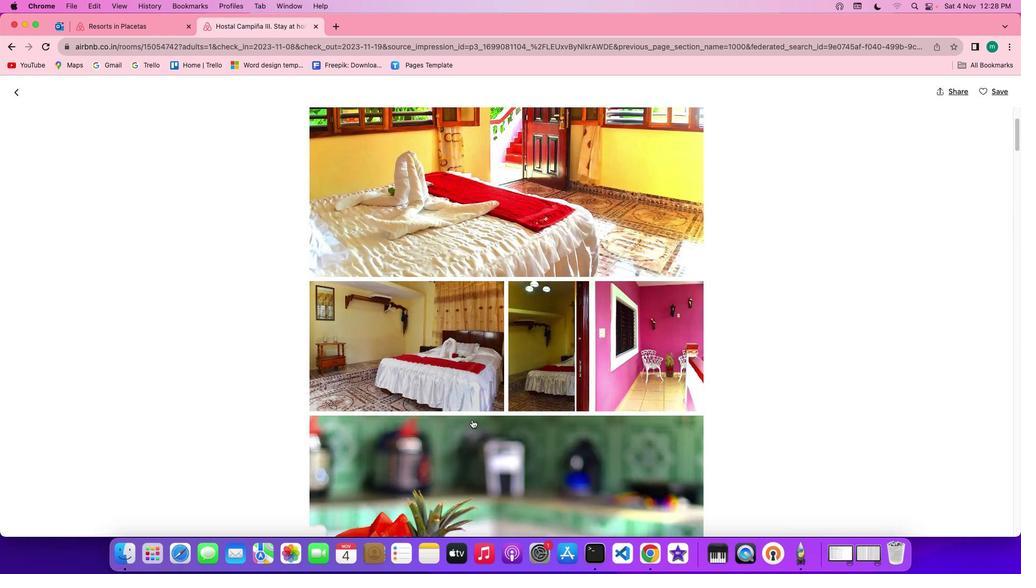 
Action: Mouse scrolled (472, 420) with delta (0, -1)
Screenshot: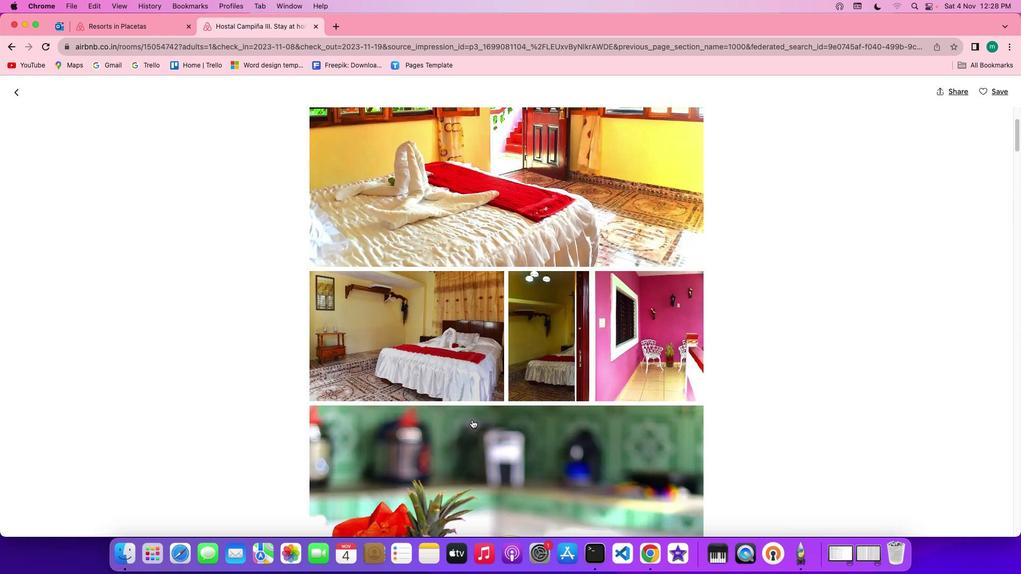 
Action: Mouse scrolled (472, 420) with delta (0, 0)
Screenshot: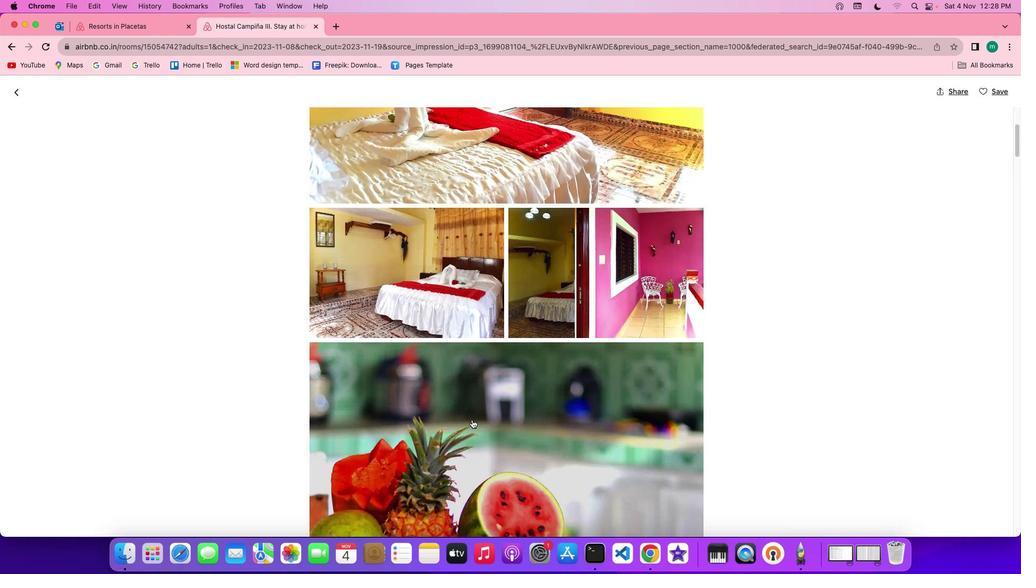 
Action: Mouse scrolled (472, 420) with delta (0, 0)
Screenshot: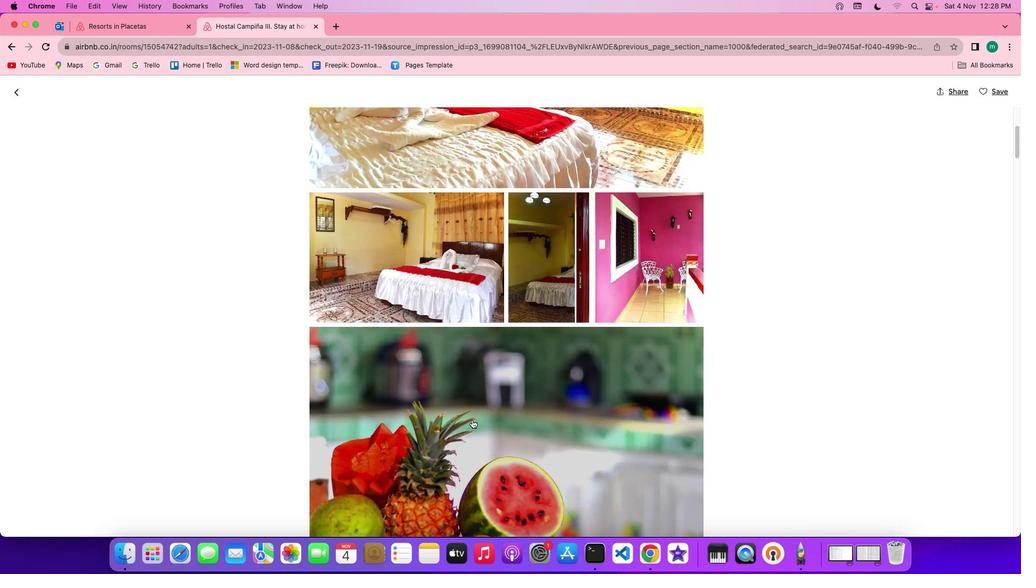 
Action: Mouse scrolled (472, 420) with delta (0, 0)
Screenshot: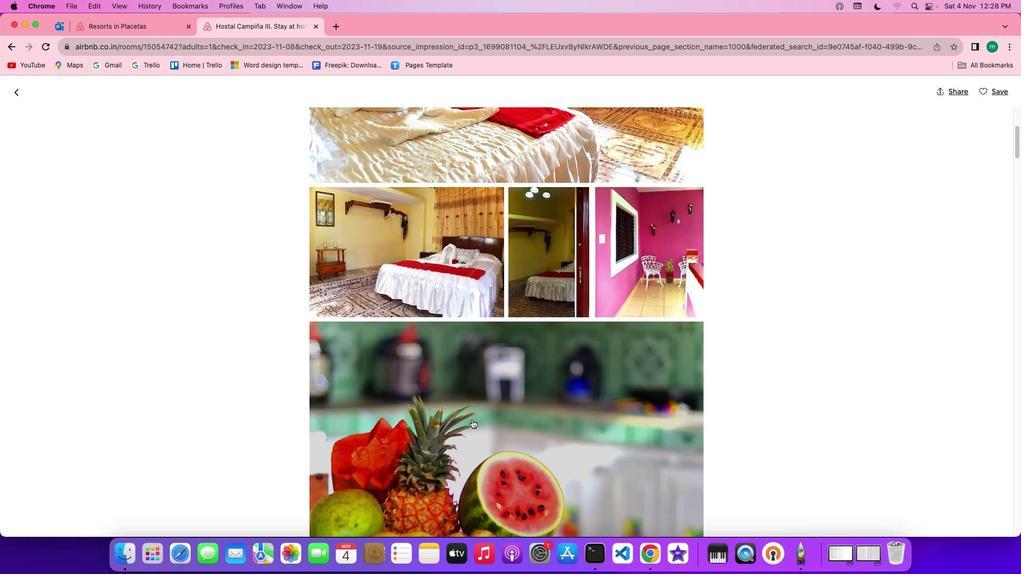 
Action: Mouse scrolled (472, 420) with delta (0, 0)
Screenshot: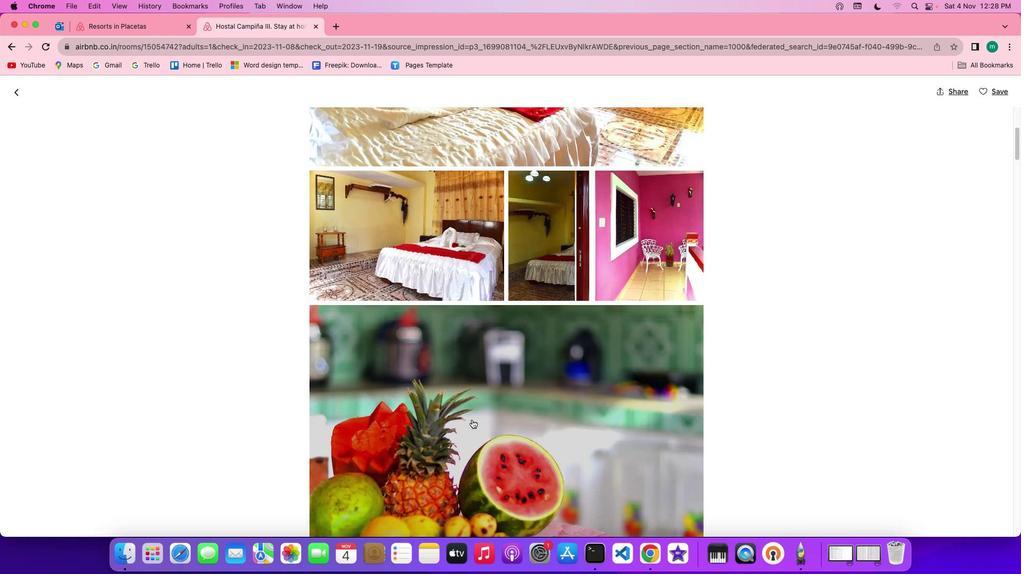 
Action: Mouse scrolled (472, 420) with delta (0, 0)
Screenshot: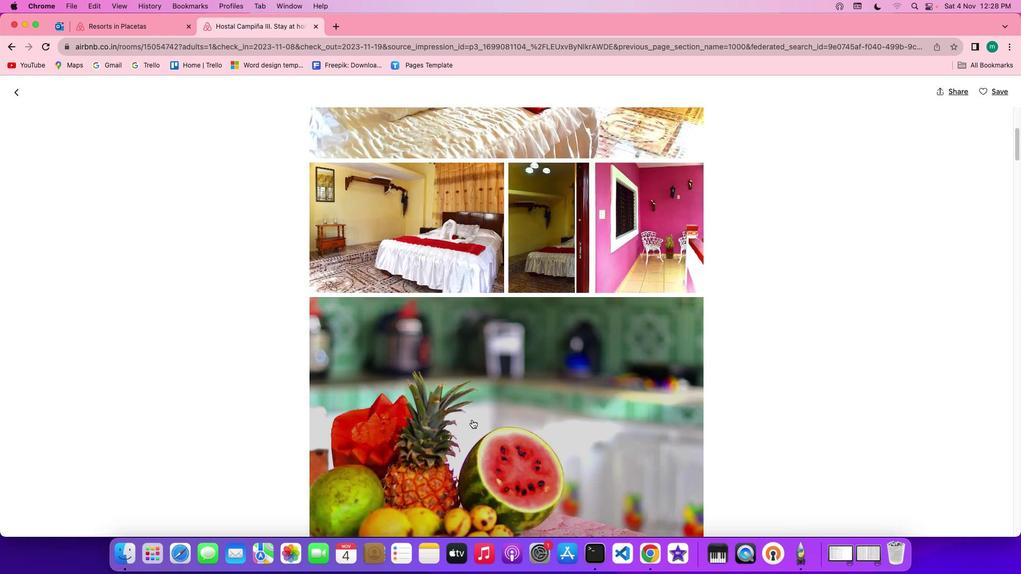 
Action: Mouse scrolled (472, 420) with delta (0, 0)
Screenshot: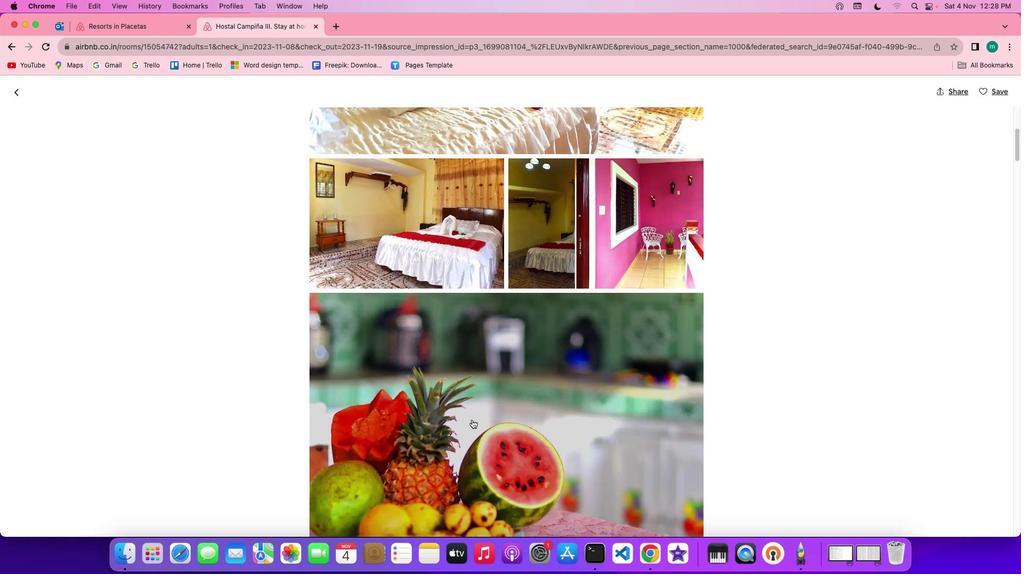 
Action: Mouse scrolled (472, 420) with delta (0, 0)
Screenshot: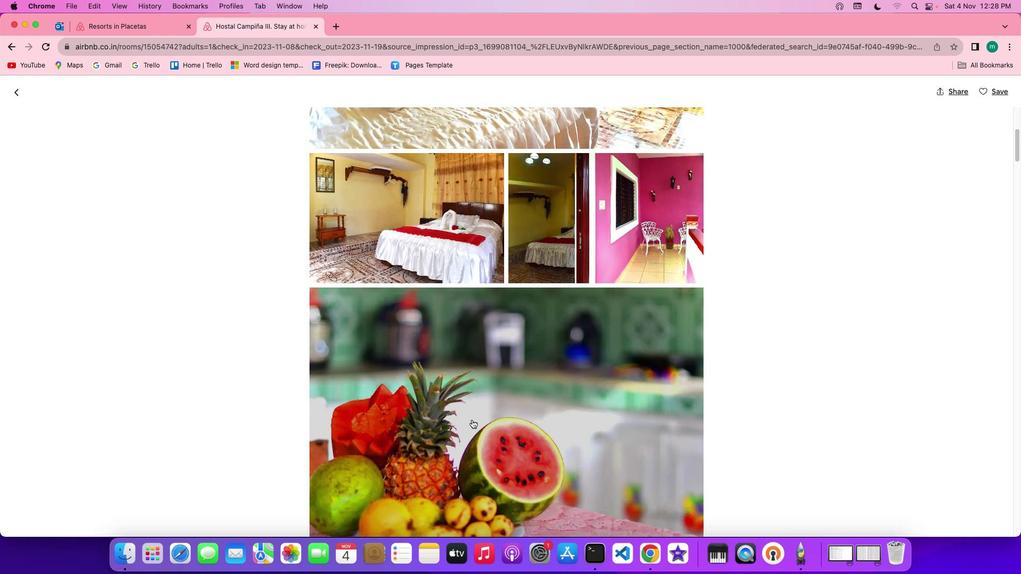 
Action: Mouse scrolled (472, 420) with delta (0, 0)
Screenshot: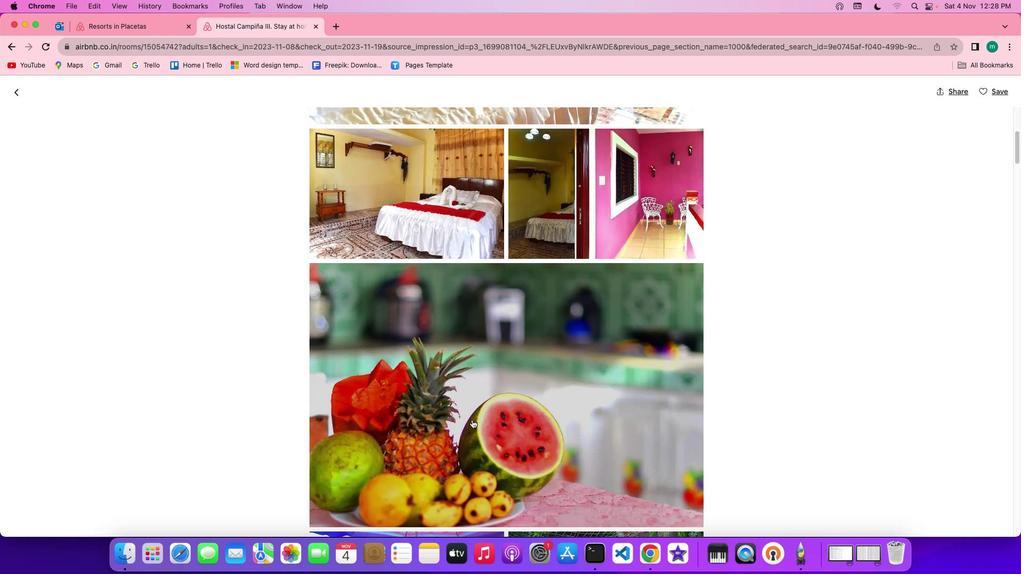 
Action: Mouse scrolled (472, 420) with delta (0, 0)
Screenshot: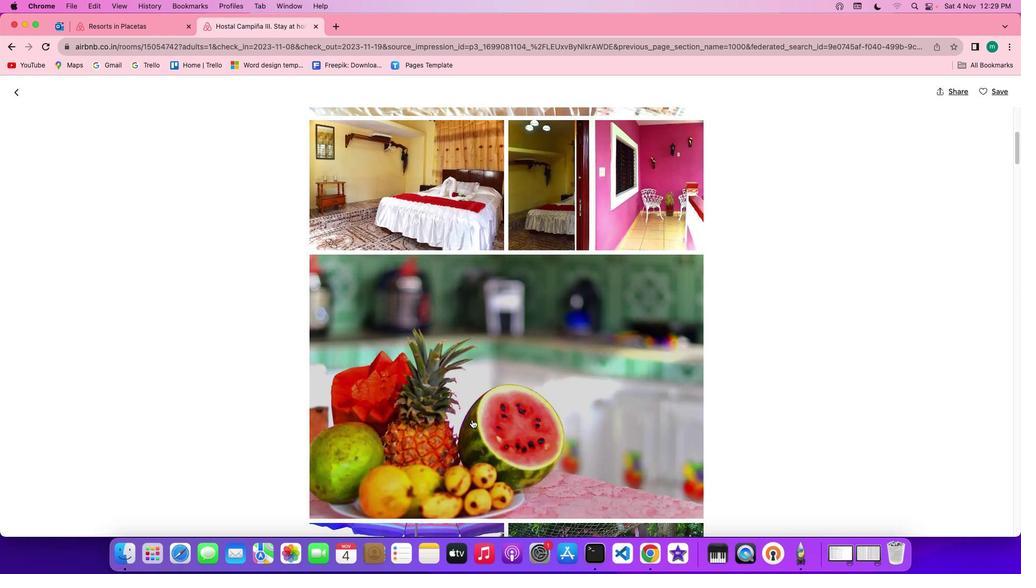 
Action: Mouse scrolled (472, 420) with delta (0, 0)
Screenshot: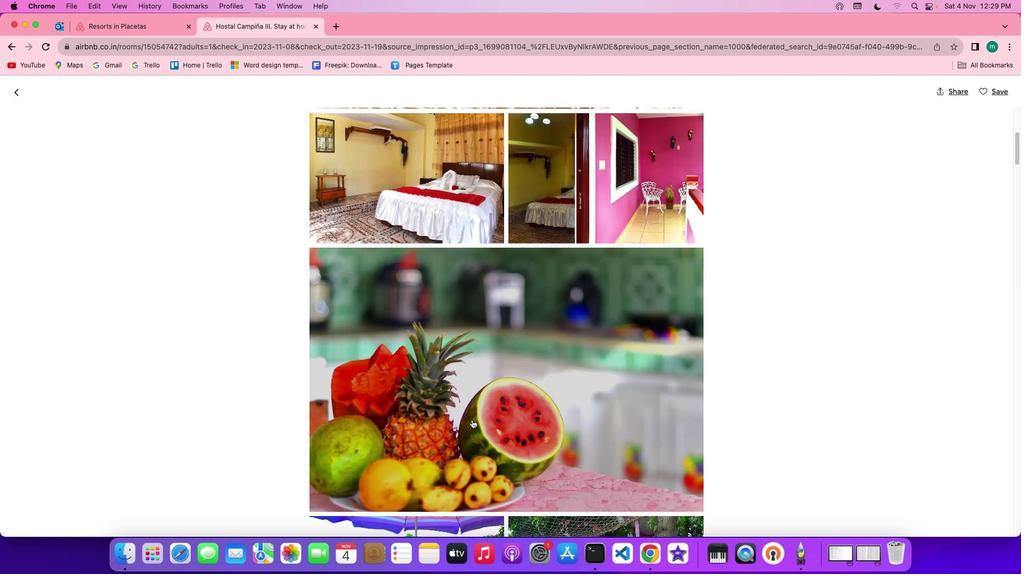 
Action: Mouse scrolled (472, 420) with delta (0, 0)
Screenshot: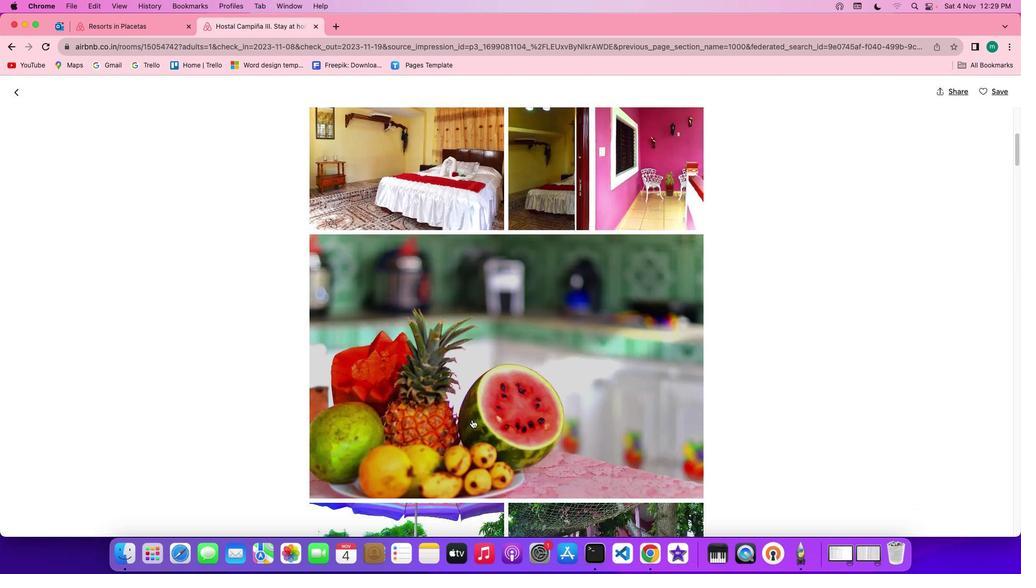 
Action: Mouse scrolled (472, 420) with delta (0, 0)
Screenshot: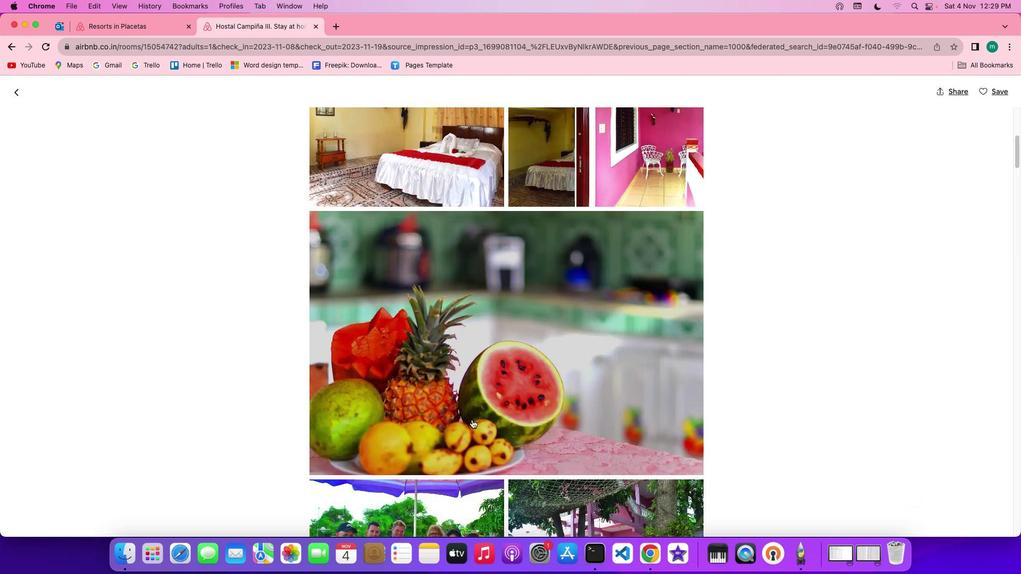 
Action: Mouse scrolled (472, 420) with delta (0, 0)
Screenshot: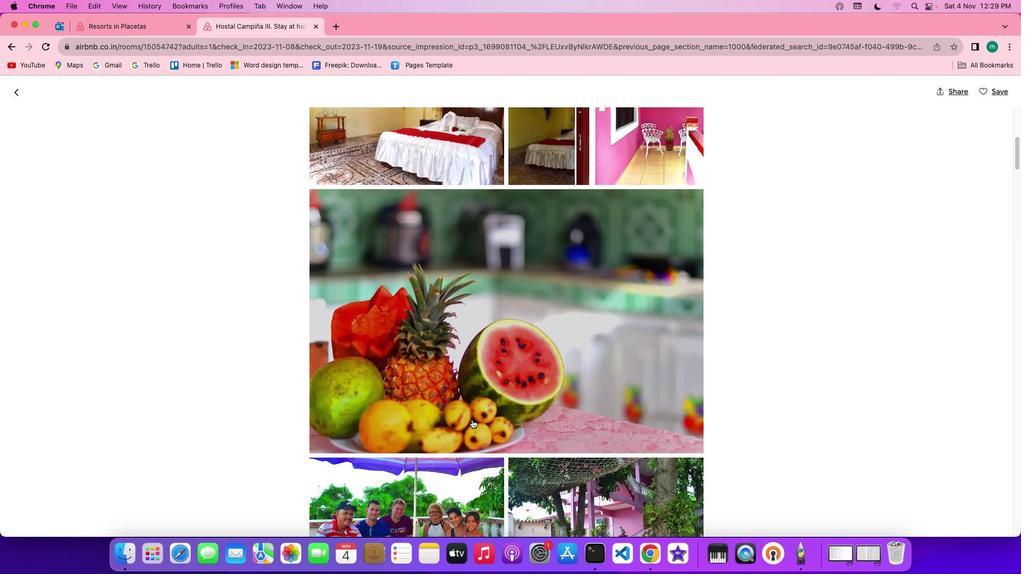 
Action: Mouse scrolled (472, 420) with delta (0, 0)
Screenshot: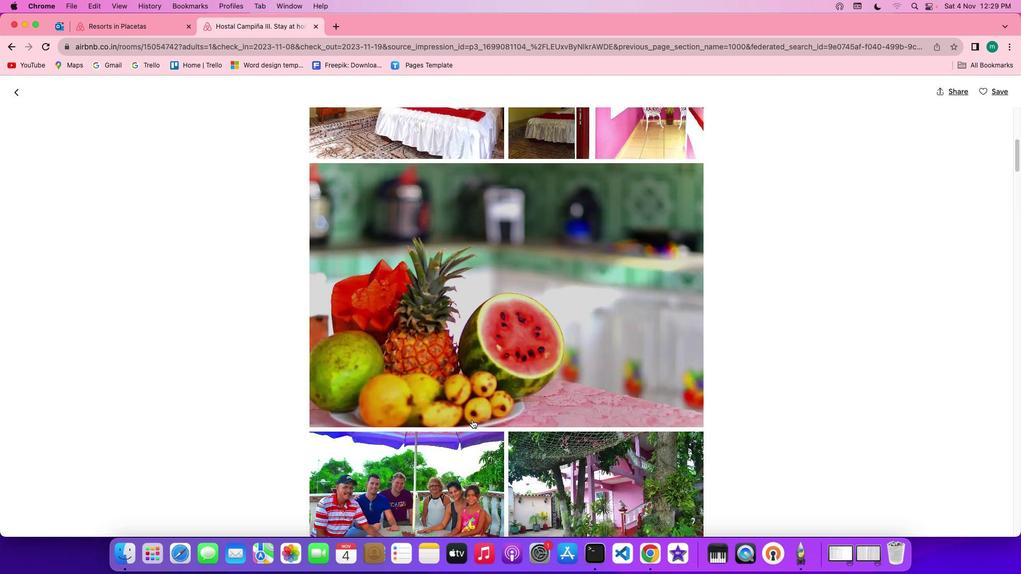 
Action: Mouse scrolled (472, 420) with delta (0, -1)
Screenshot: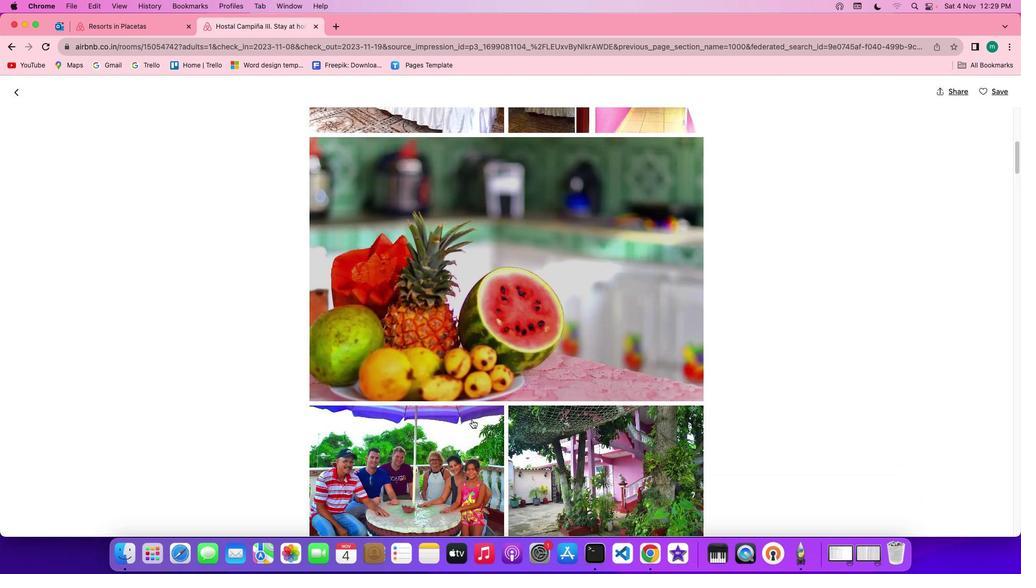 
Action: Mouse scrolled (472, 420) with delta (0, -1)
Screenshot: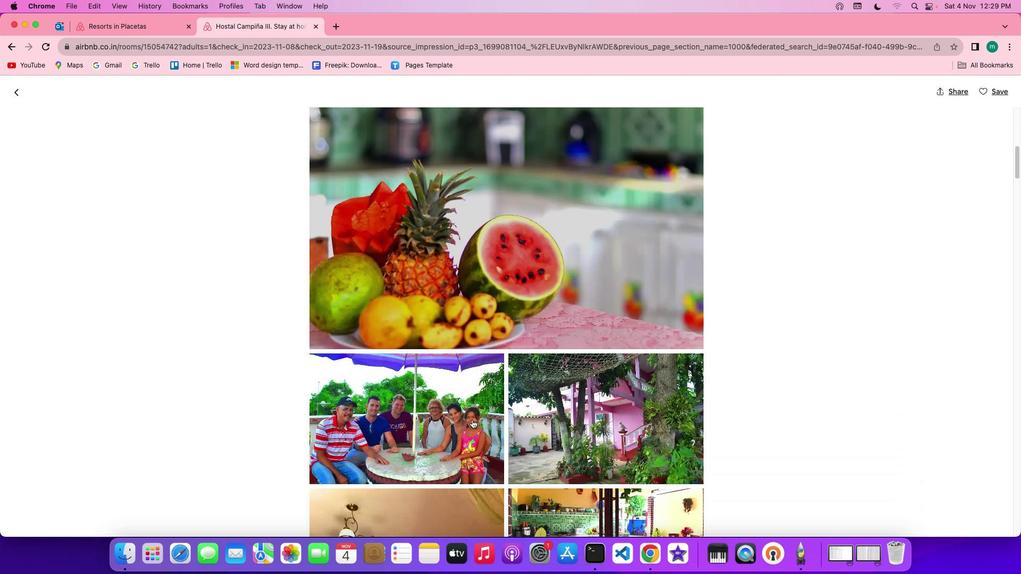 
Action: Mouse scrolled (472, 420) with delta (0, 0)
Screenshot: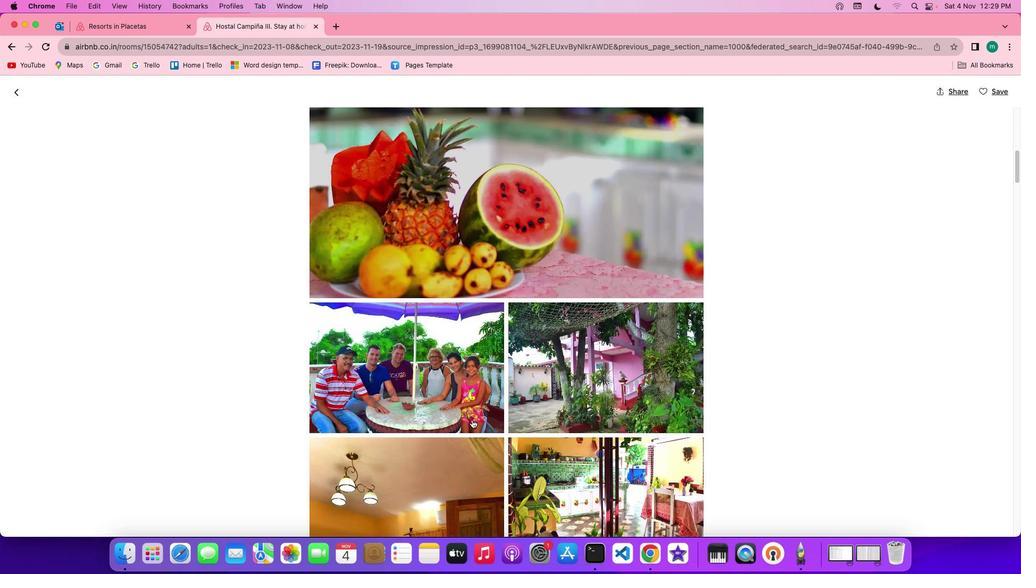 
Action: Mouse scrolled (472, 420) with delta (0, 0)
Screenshot: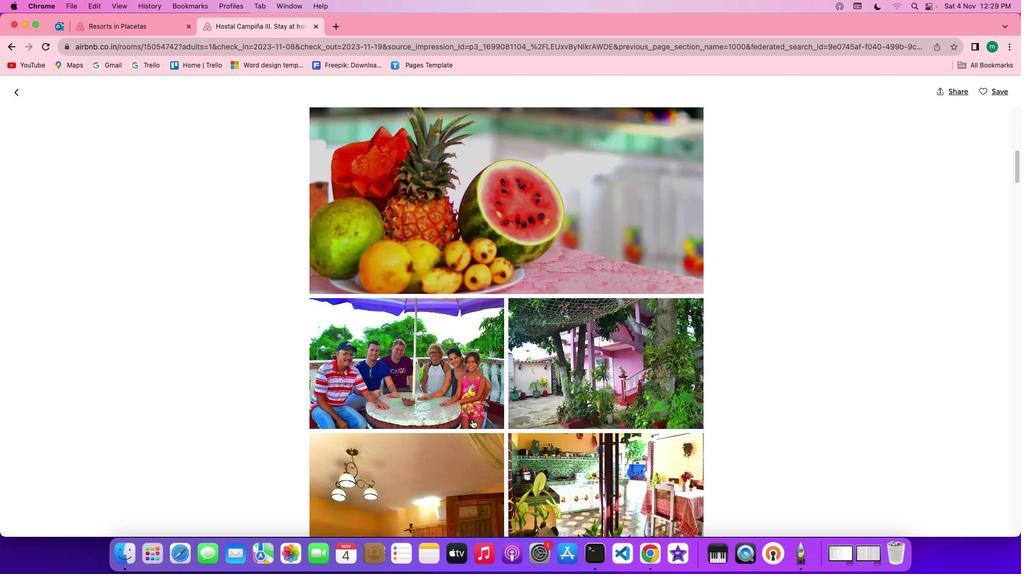 
Action: Mouse scrolled (472, 420) with delta (0, -1)
Screenshot: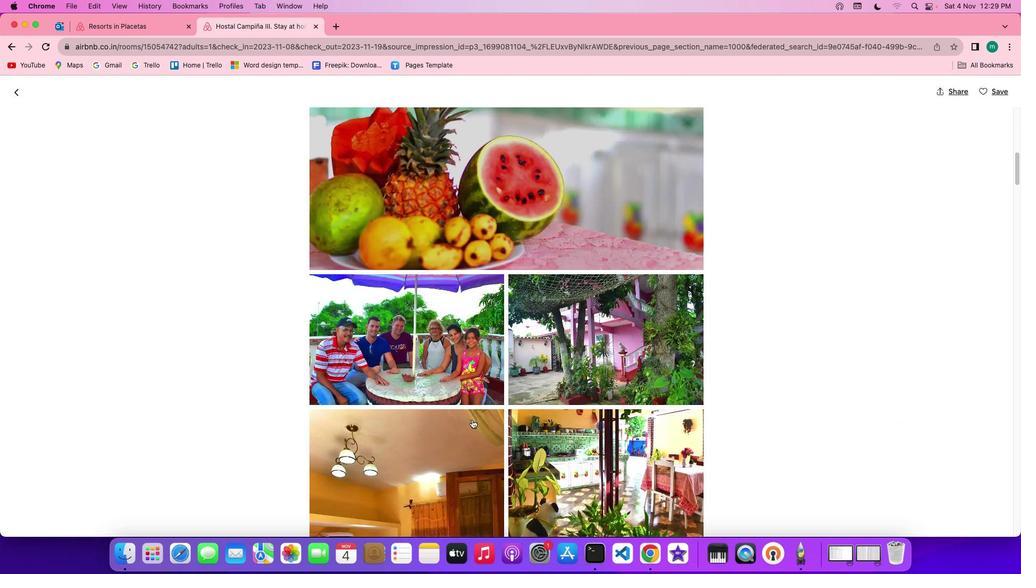 
Action: Mouse scrolled (472, 420) with delta (0, -1)
Screenshot: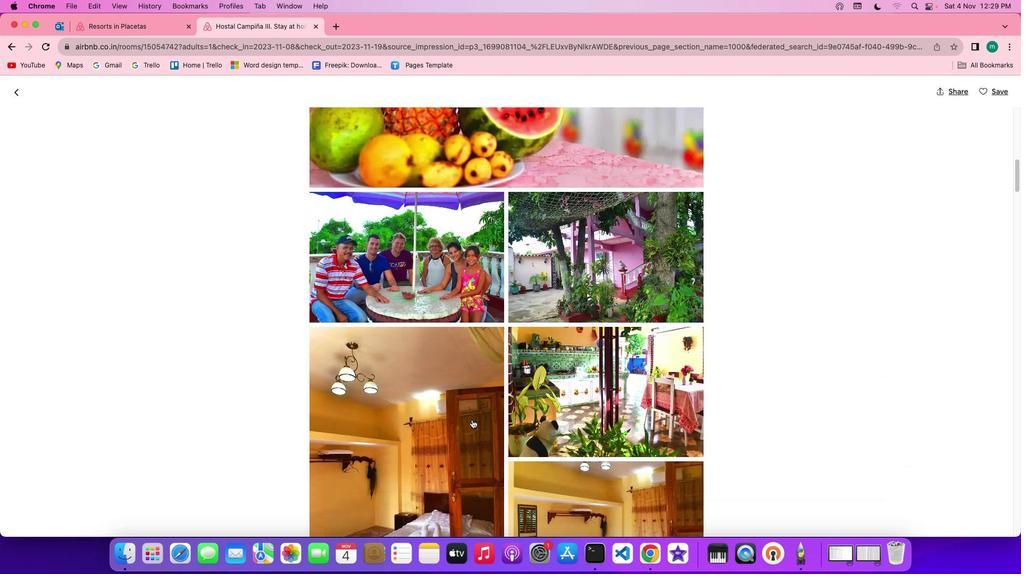 
Action: Mouse scrolled (472, 420) with delta (0, 0)
Screenshot: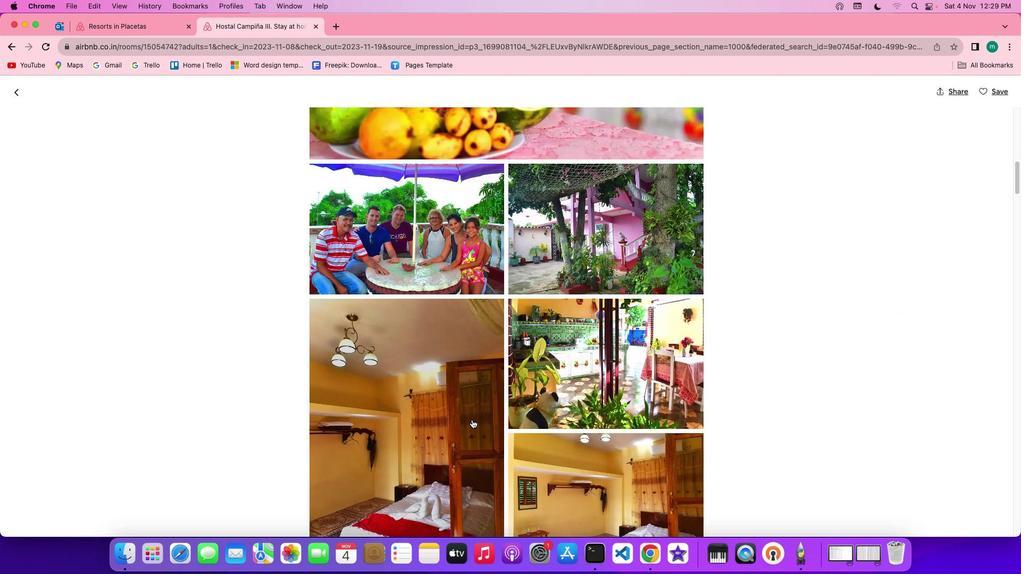 
Action: Mouse scrolled (472, 420) with delta (0, 0)
Screenshot: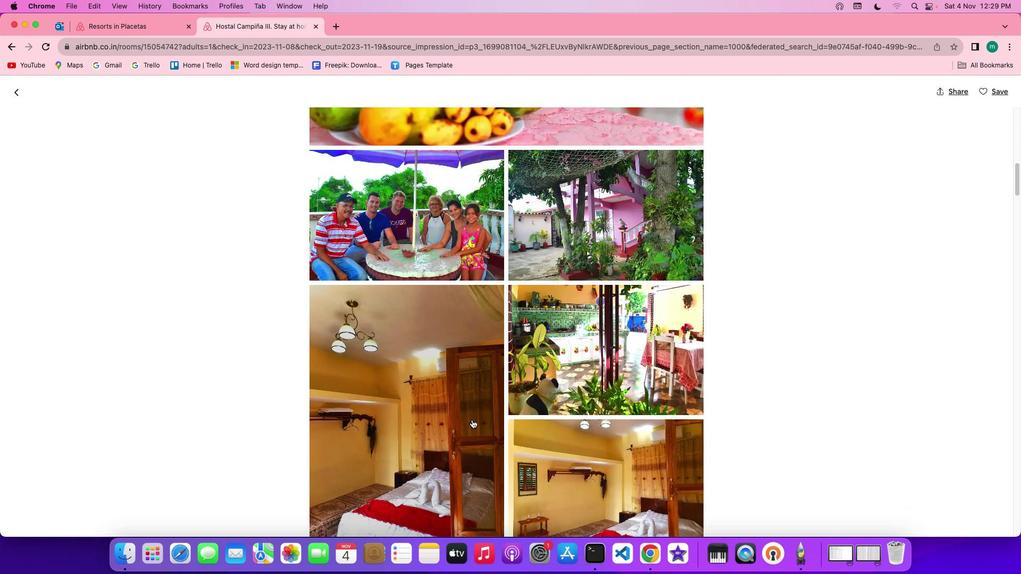 
Action: Mouse scrolled (472, 420) with delta (0, -1)
Screenshot: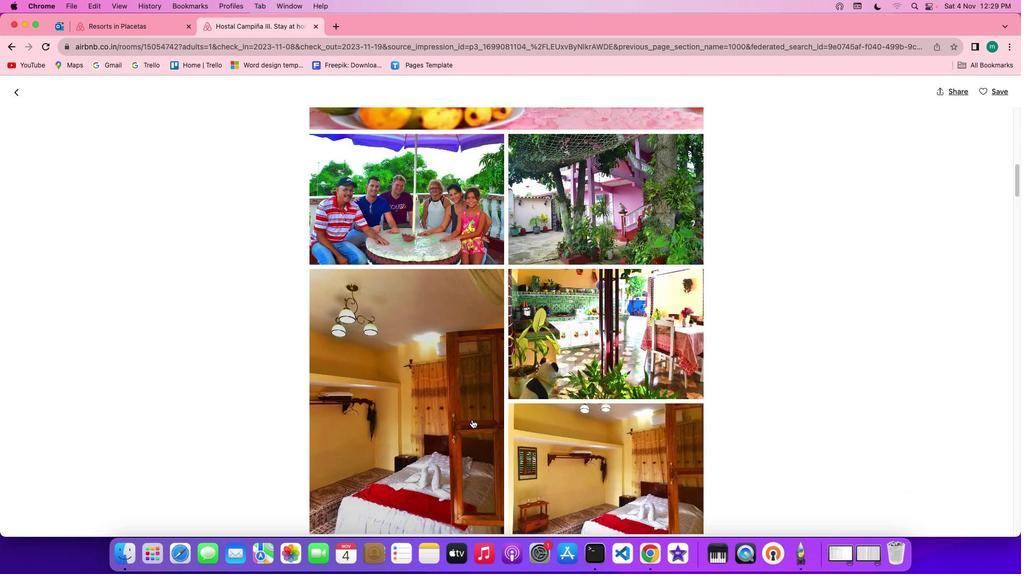
Action: Mouse scrolled (472, 420) with delta (0, -1)
Screenshot: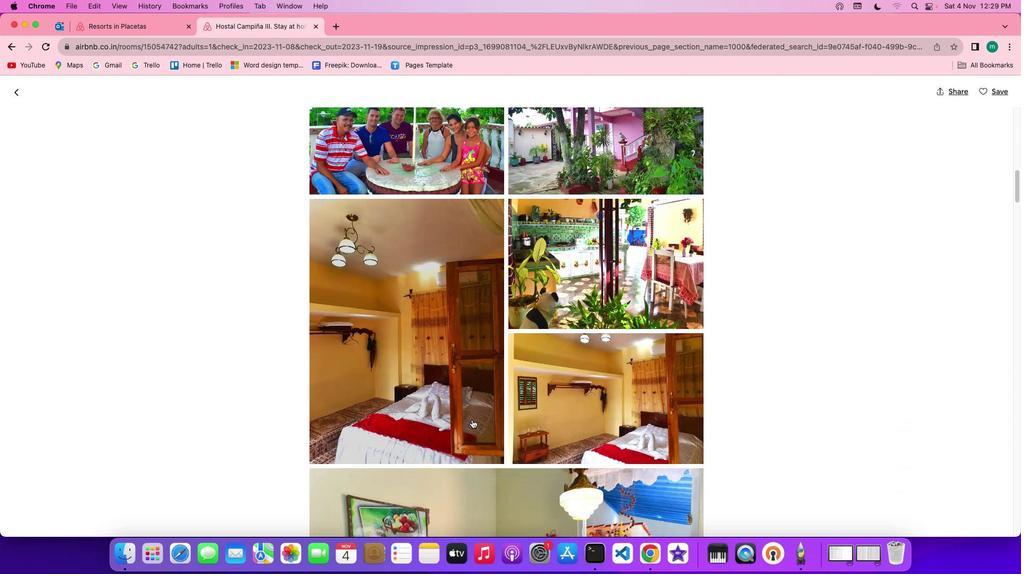 
Action: Mouse scrolled (472, 420) with delta (0, 0)
Screenshot: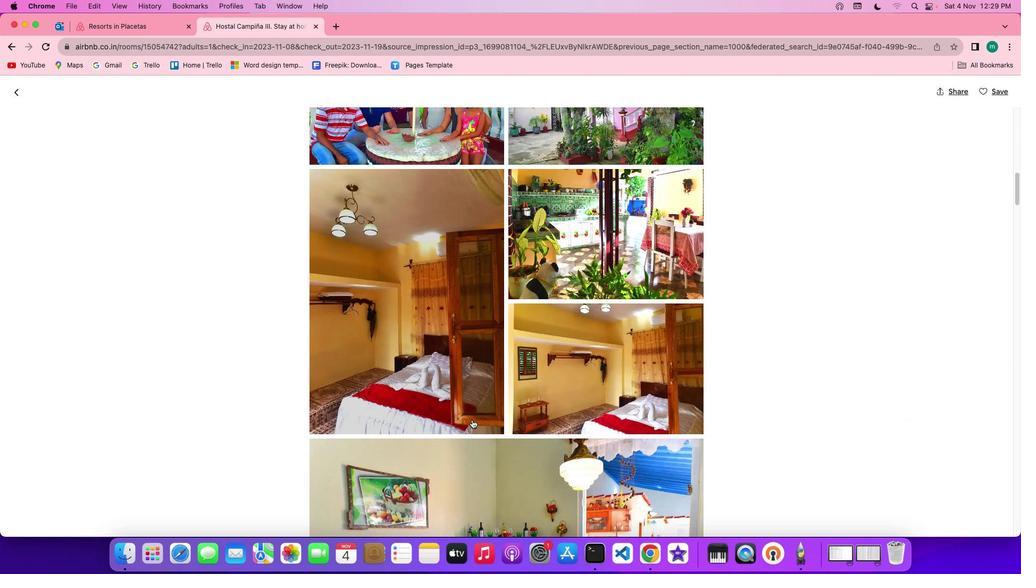 
Action: Mouse scrolled (472, 420) with delta (0, 0)
Screenshot: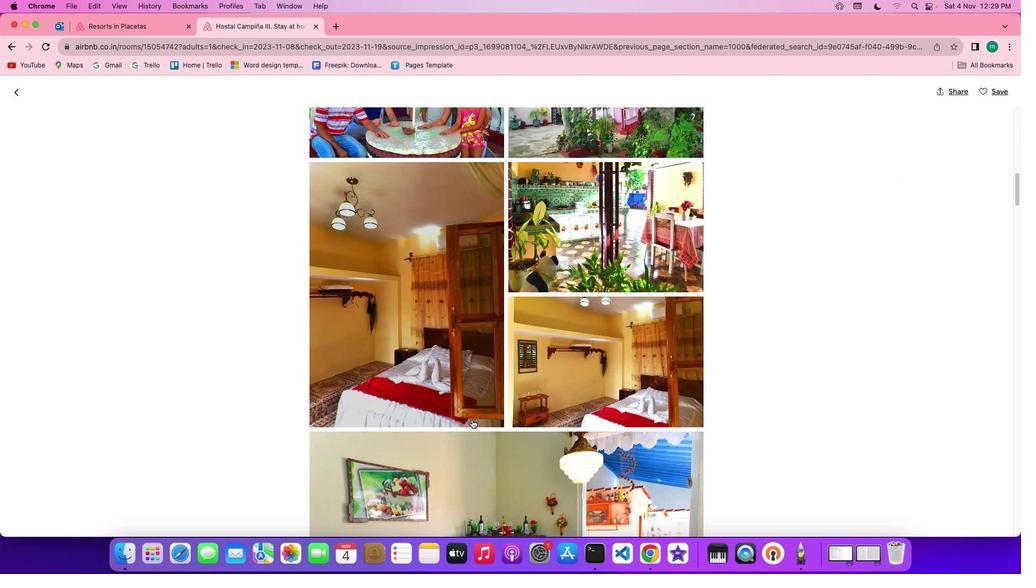 
Action: Mouse scrolled (472, 420) with delta (0, 0)
Screenshot: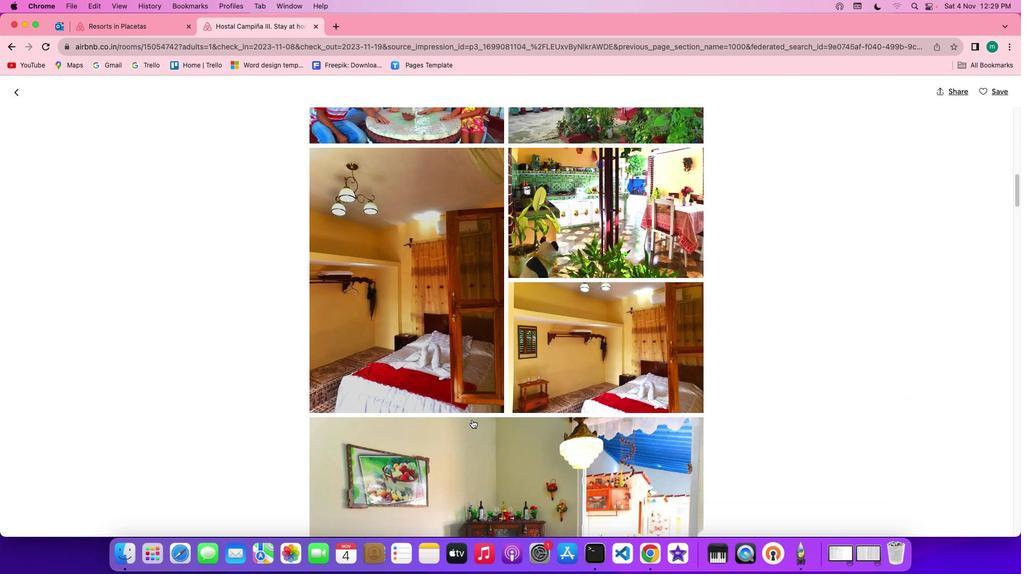 
Action: Mouse scrolled (472, 420) with delta (0, -1)
Screenshot: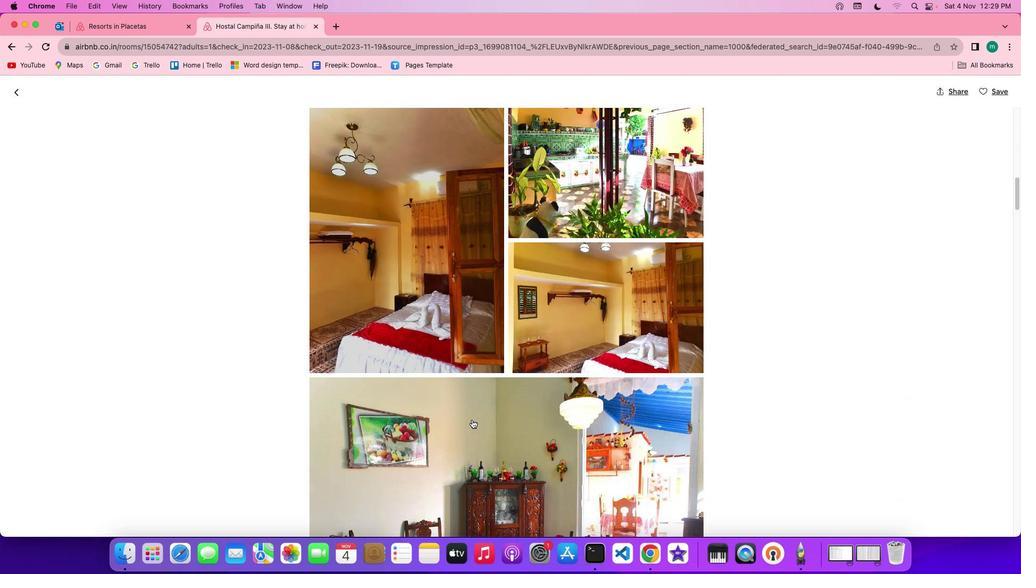 
Action: Mouse scrolled (472, 420) with delta (0, 0)
Screenshot: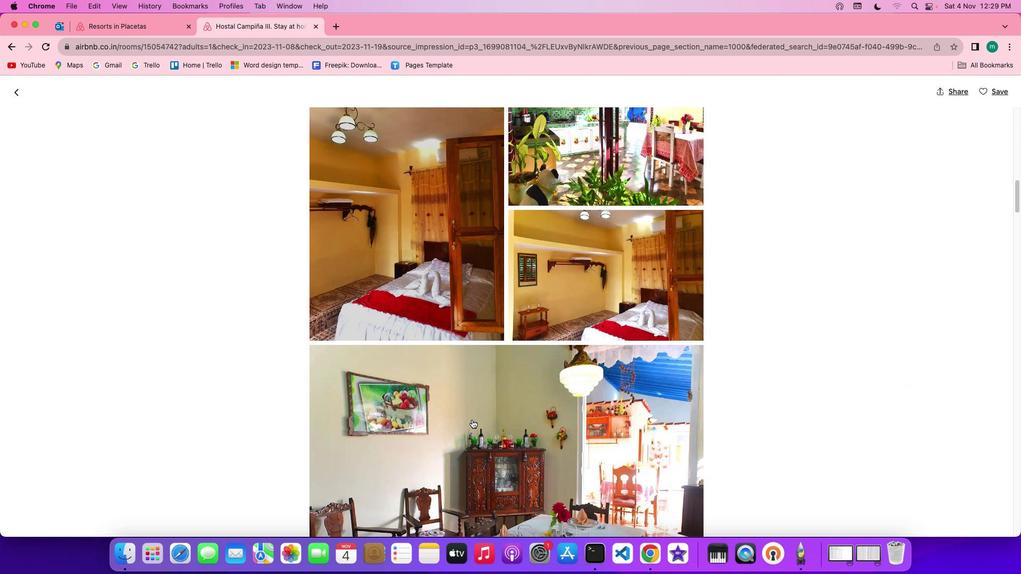 
Action: Mouse scrolled (472, 420) with delta (0, 0)
Screenshot: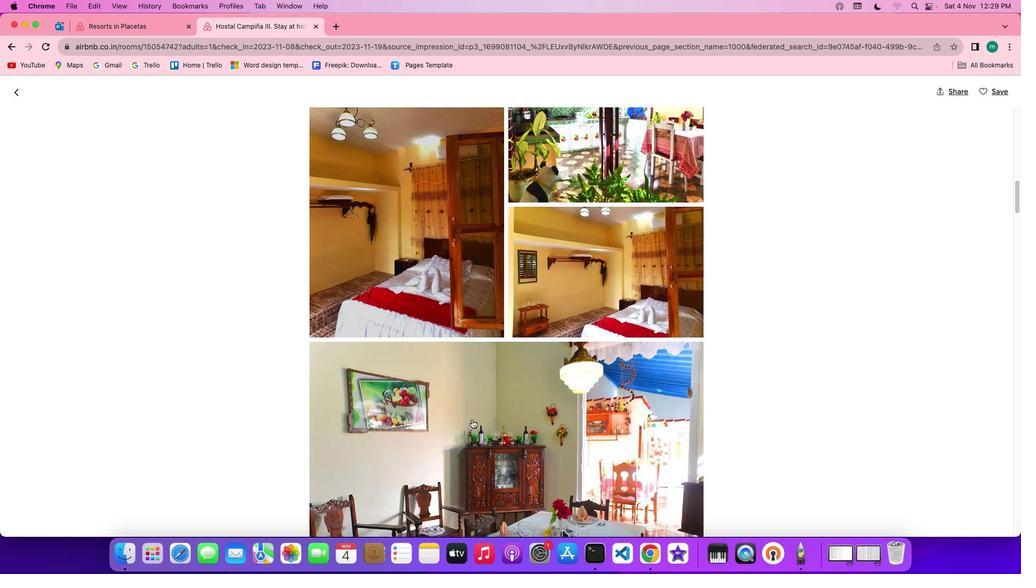 
Action: Mouse scrolled (472, 420) with delta (0, 0)
Screenshot: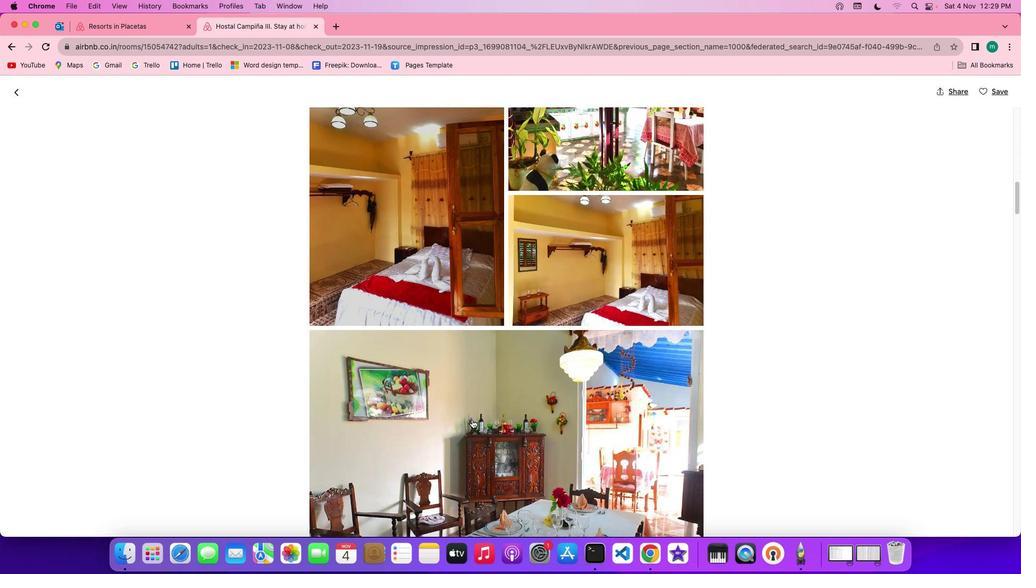 
Action: Mouse scrolled (472, 420) with delta (0, 0)
Screenshot: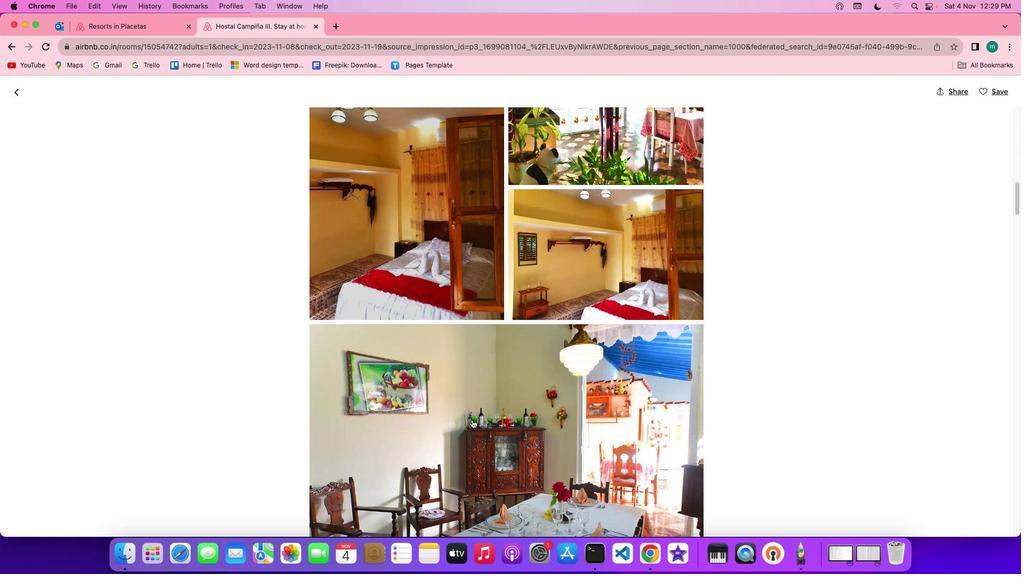 
Action: Mouse scrolled (472, 420) with delta (0, -1)
Screenshot: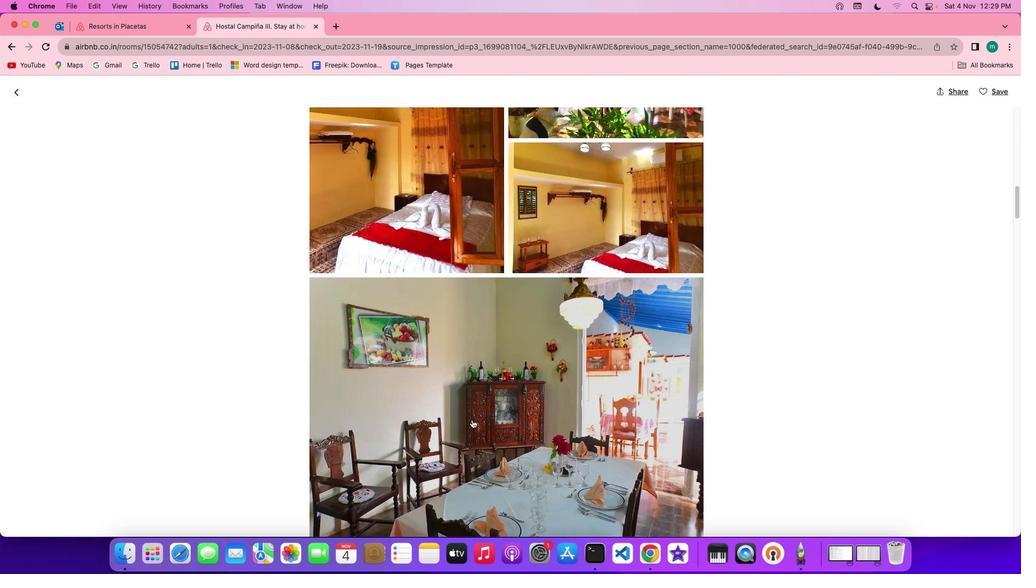 
Action: Mouse scrolled (472, 420) with delta (0, 0)
Screenshot: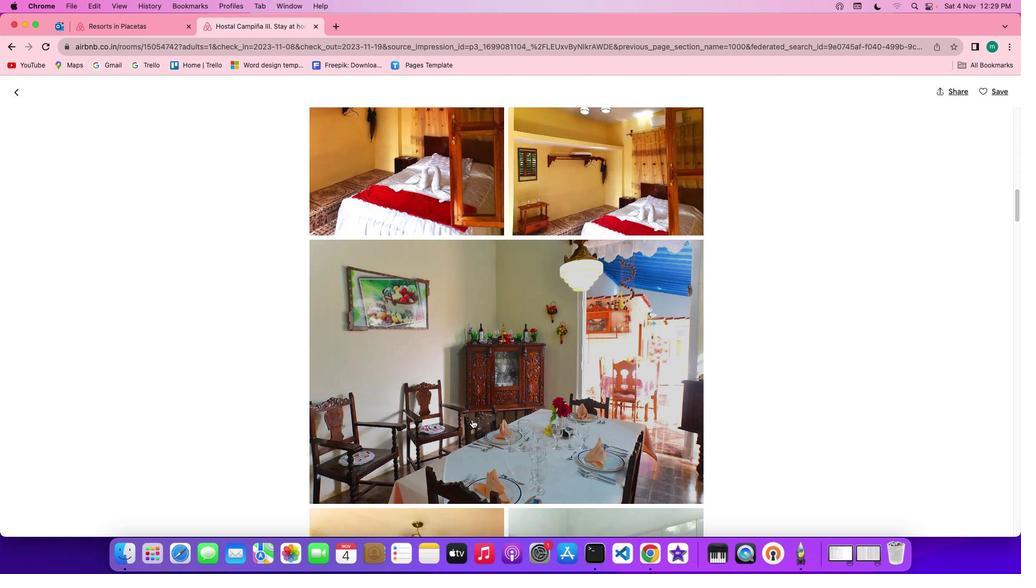 
Action: Mouse scrolled (472, 420) with delta (0, 0)
Screenshot: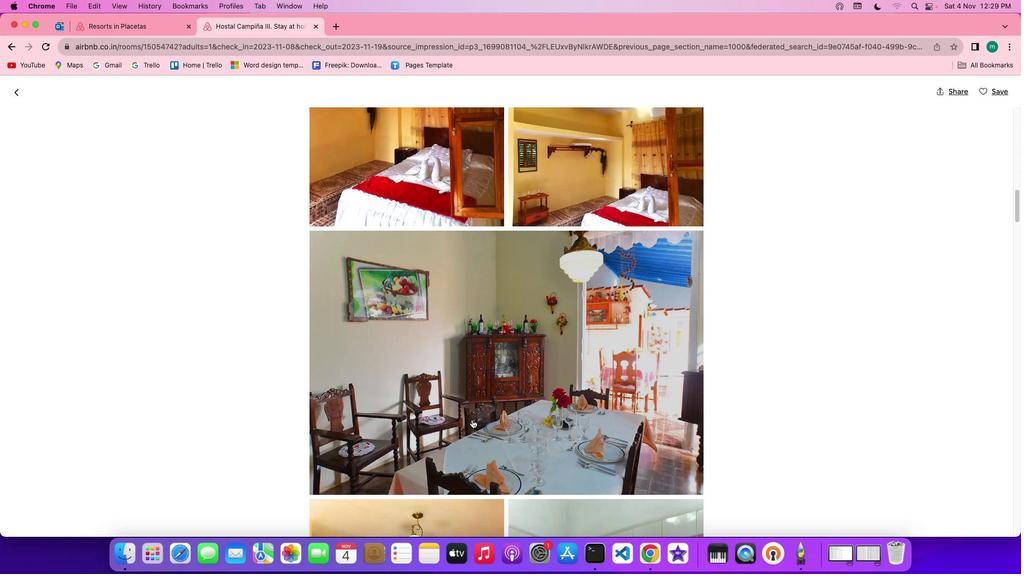
Action: Mouse scrolled (472, 420) with delta (0, 0)
Screenshot: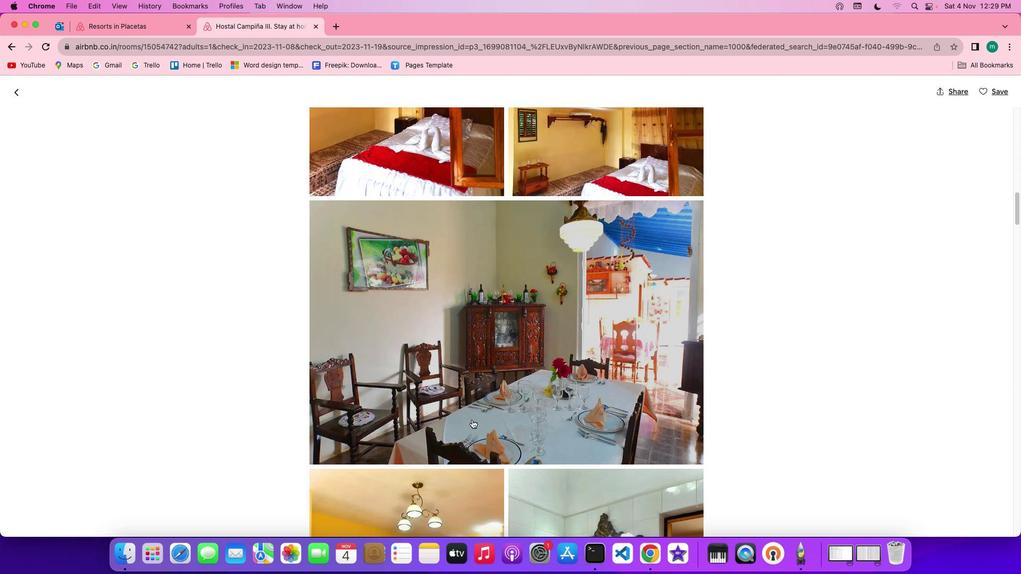 
Action: Mouse scrolled (472, 420) with delta (0, -1)
Screenshot: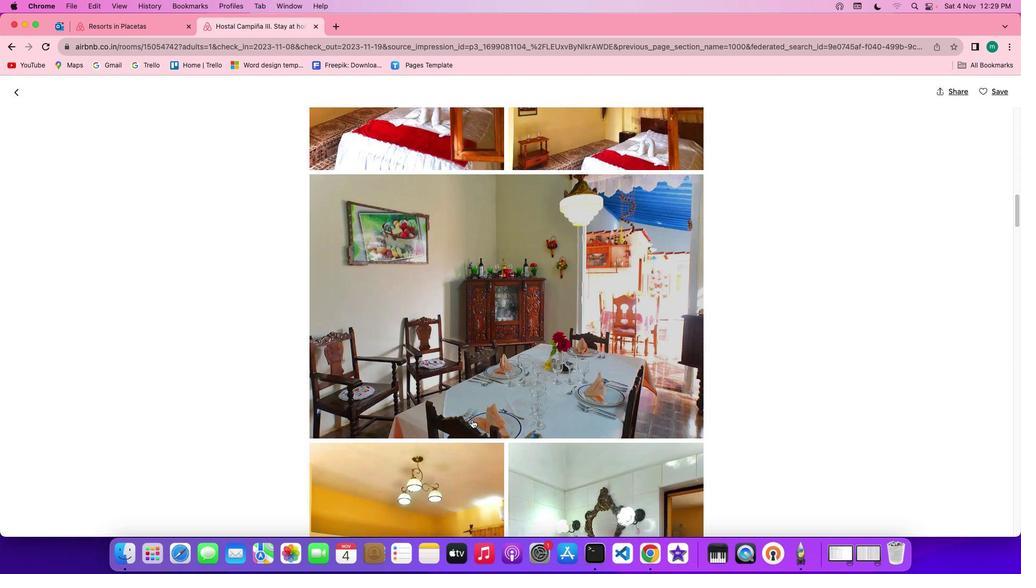 
Action: Mouse scrolled (472, 420) with delta (0, -1)
Screenshot: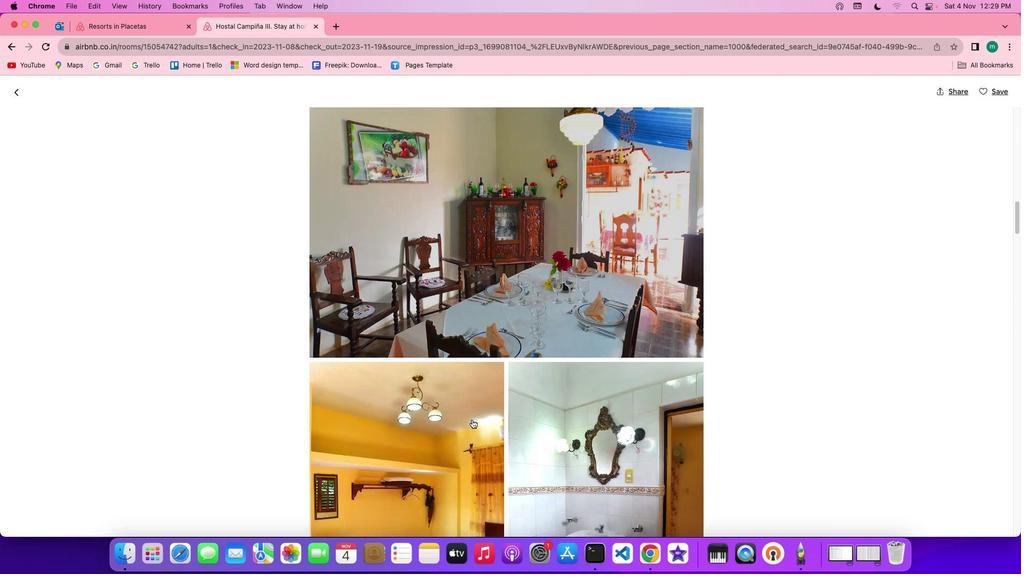 
Action: Mouse scrolled (472, 420) with delta (0, 0)
Screenshot: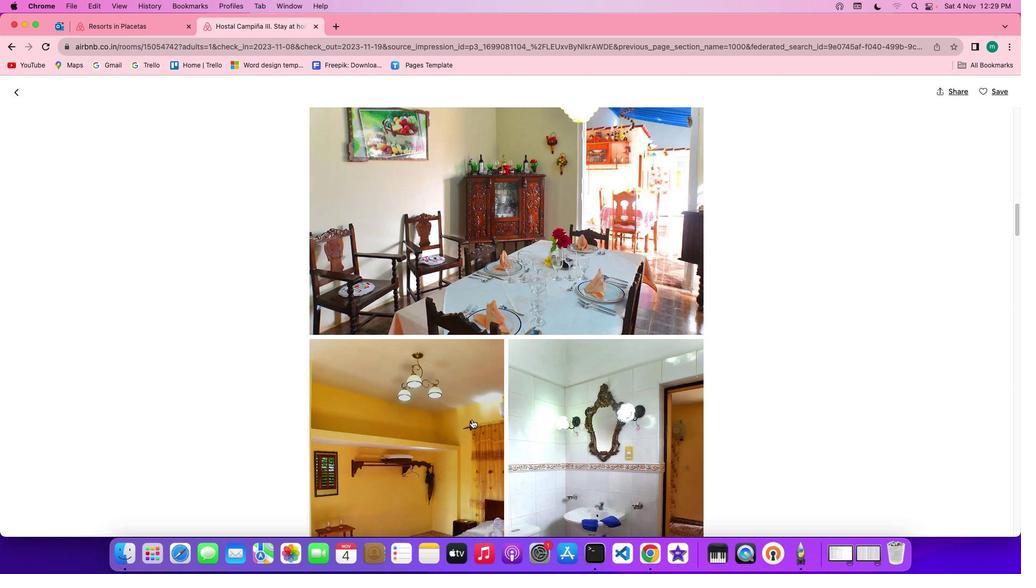 
Action: Mouse scrolled (472, 420) with delta (0, 0)
Screenshot: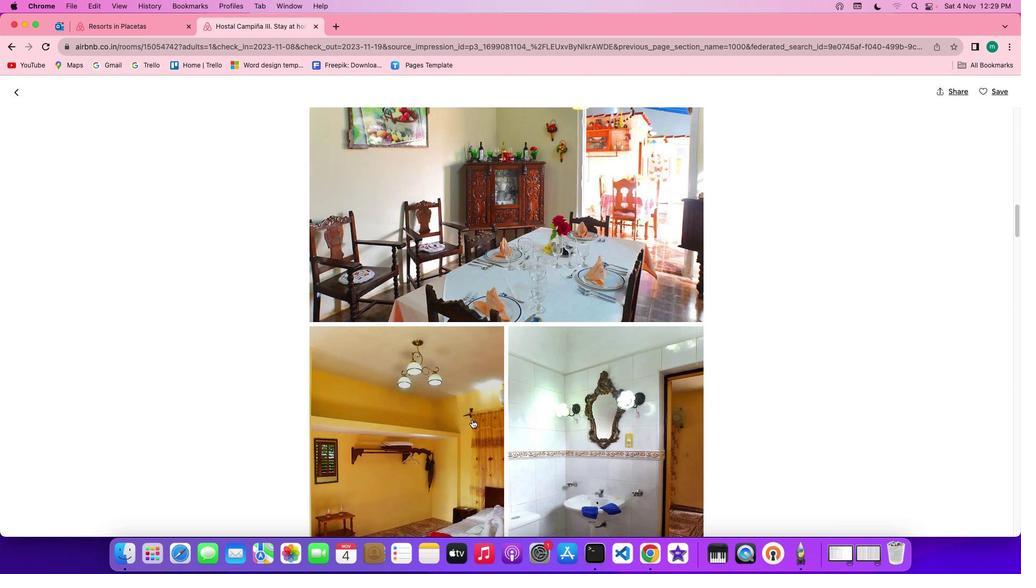 
Action: Mouse scrolled (472, 420) with delta (0, -1)
Screenshot: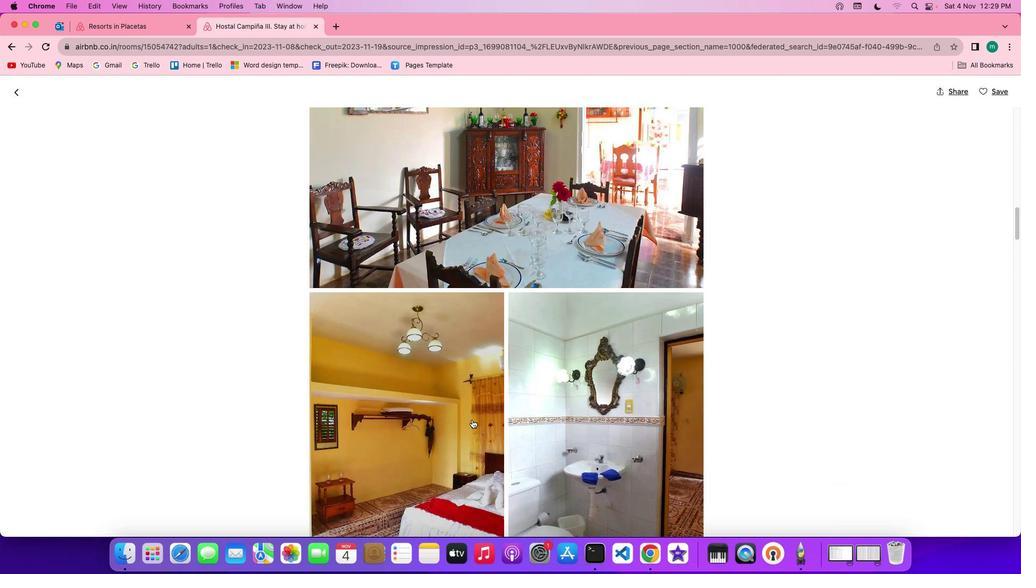
Action: Mouse scrolled (472, 420) with delta (0, -1)
Screenshot: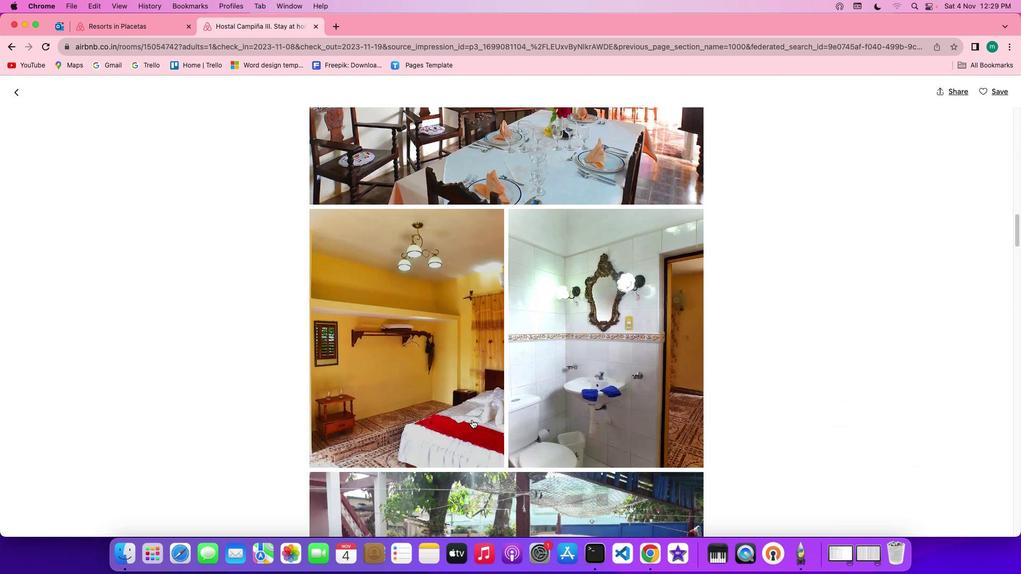 
Action: Mouse scrolled (472, 420) with delta (0, -1)
Screenshot: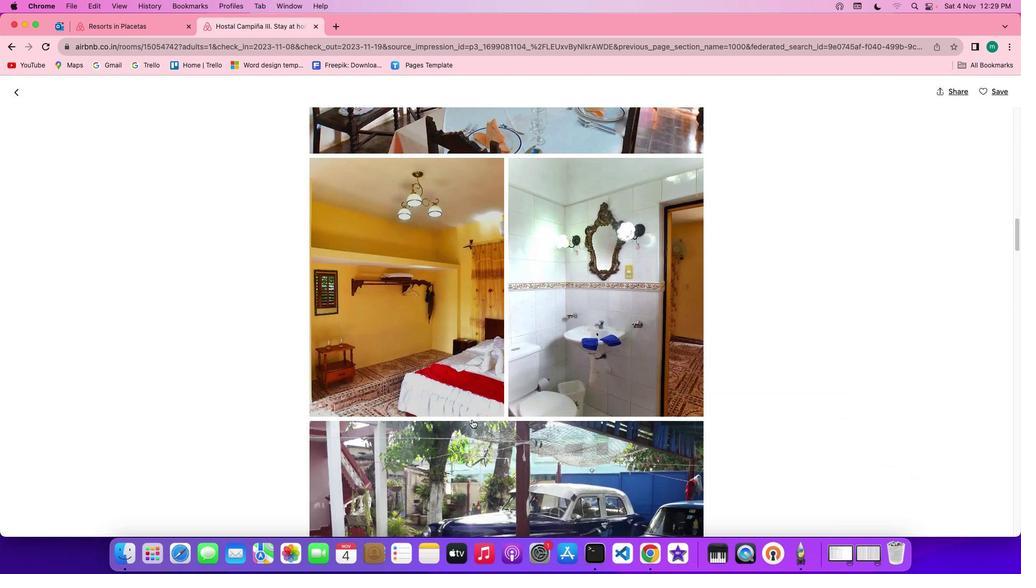 
Action: Mouse scrolled (472, 420) with delta (0, 0)
Screenshot: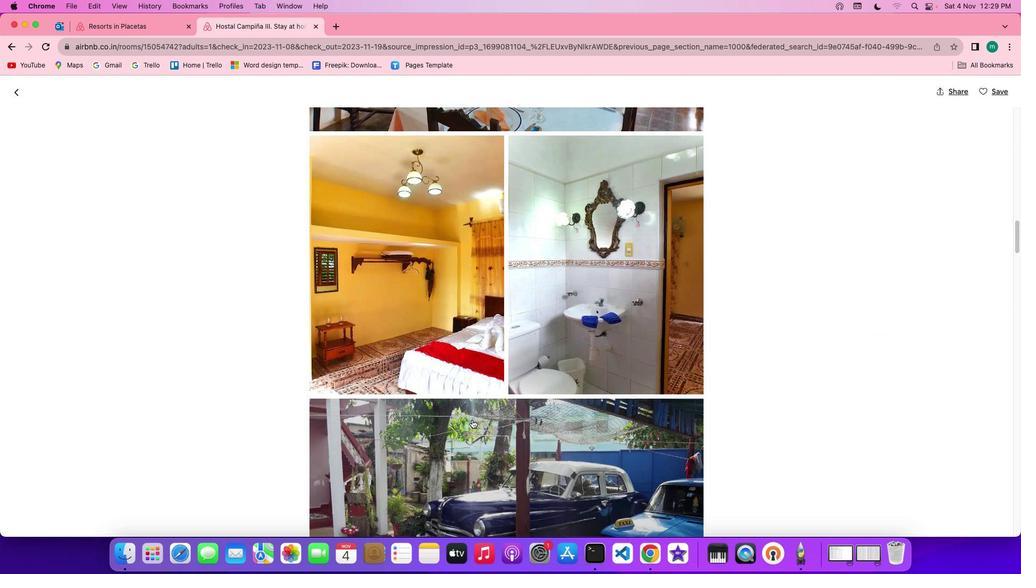 
Action: Mouse scrolled (472, 420) with delta (0, 0)
Screenshot: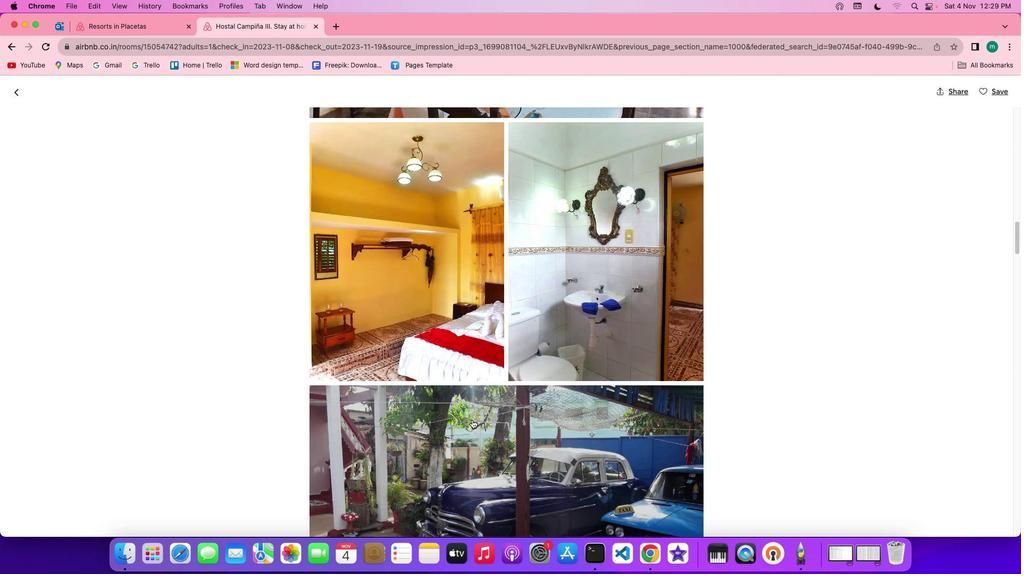 
Action: Mouse scrolled (472, 420) with delta (0, -1)
Screenshot: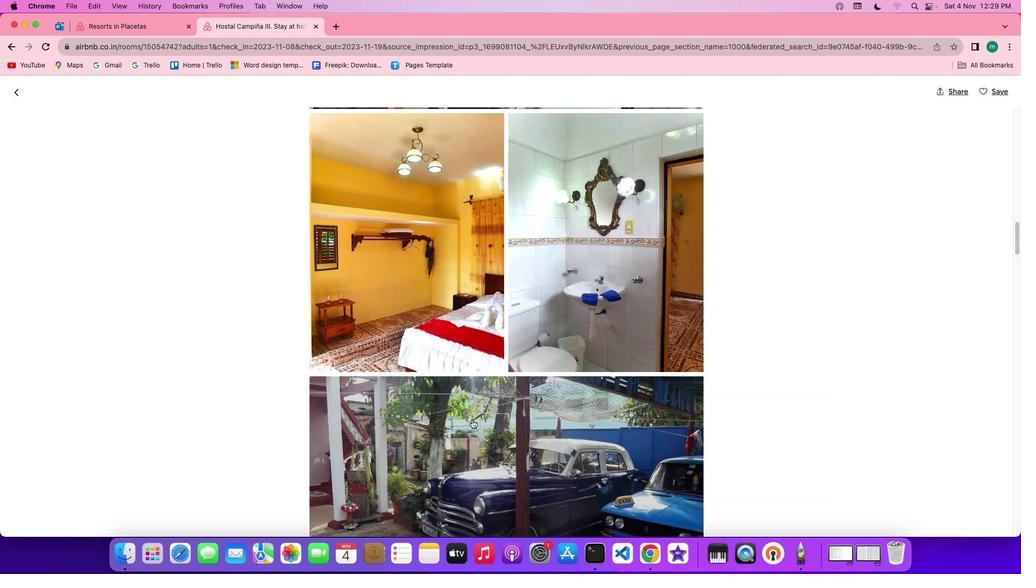 
Action: Mouse scrolled (472, 420) with delta (0, -1)
Screenshot: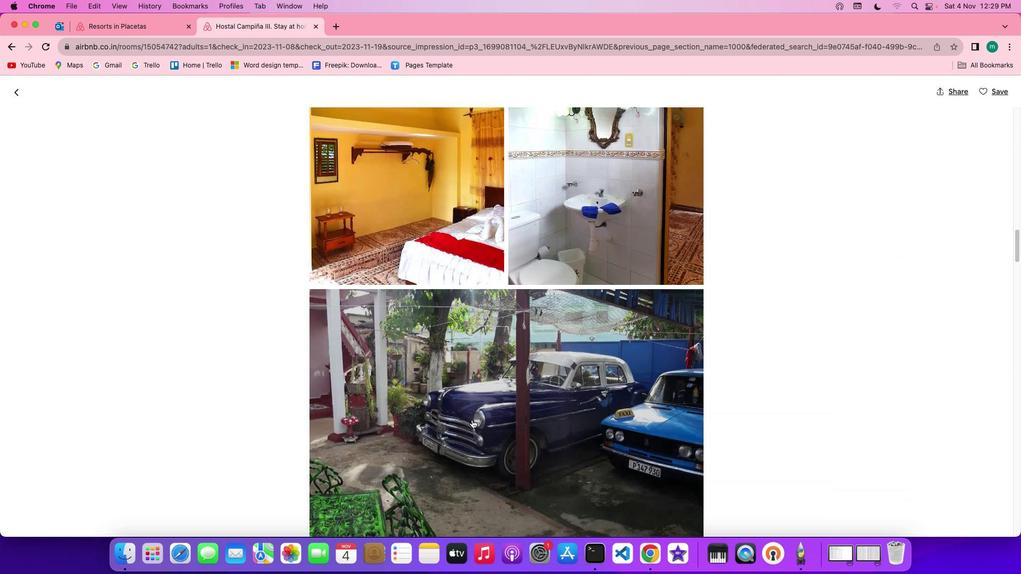 
Action: Mouse scrolled (472, 420) with delta (0, -1)
Screenshot: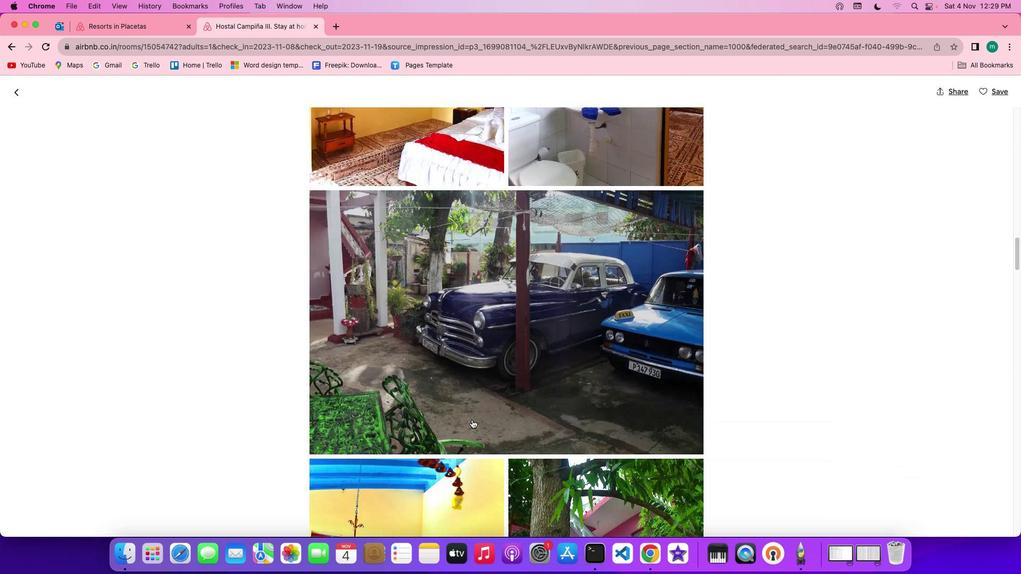 
Action: Mouse scrolled (472, 420) with delta (0, 0)
Screenshot: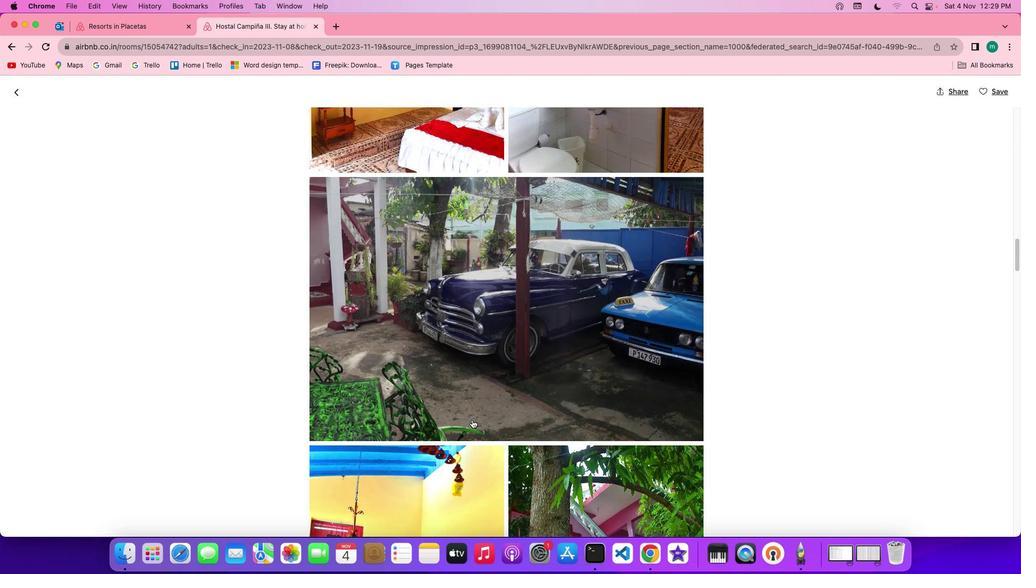 
Action: Mouse scrolled (472, 420) with delta (0, 0)
Screenshot: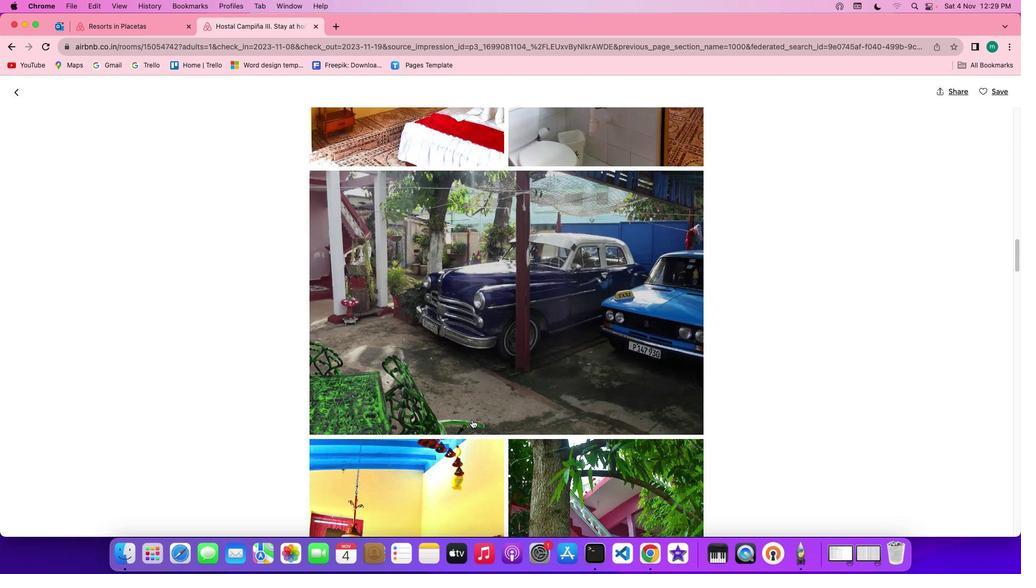 
Action: Mouse scrolled (472, 420) with delta (0, 0)
Screenshot: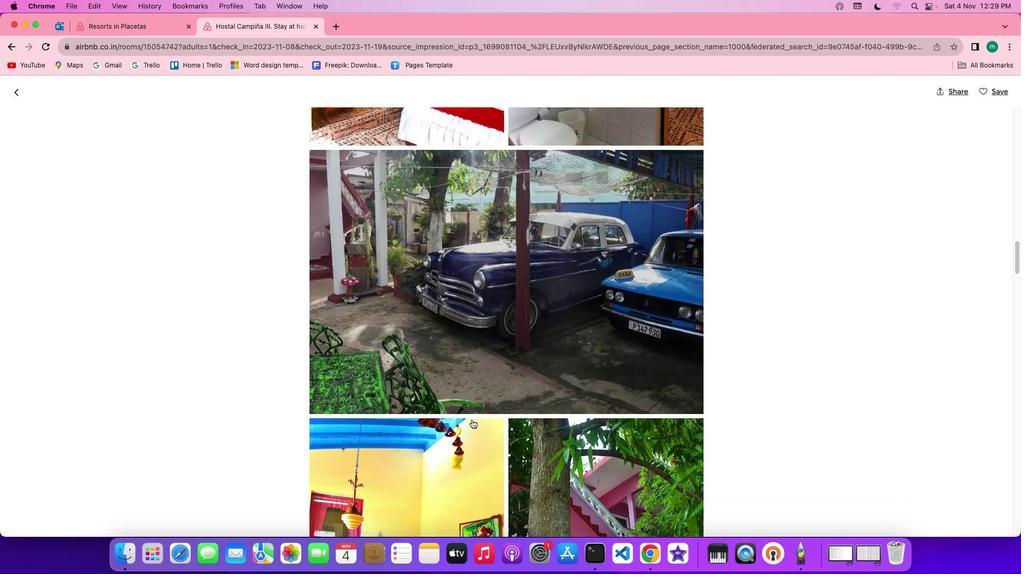 
Action: Mouse scrolled (472, 420) with delta (0, -1)
Screenshot: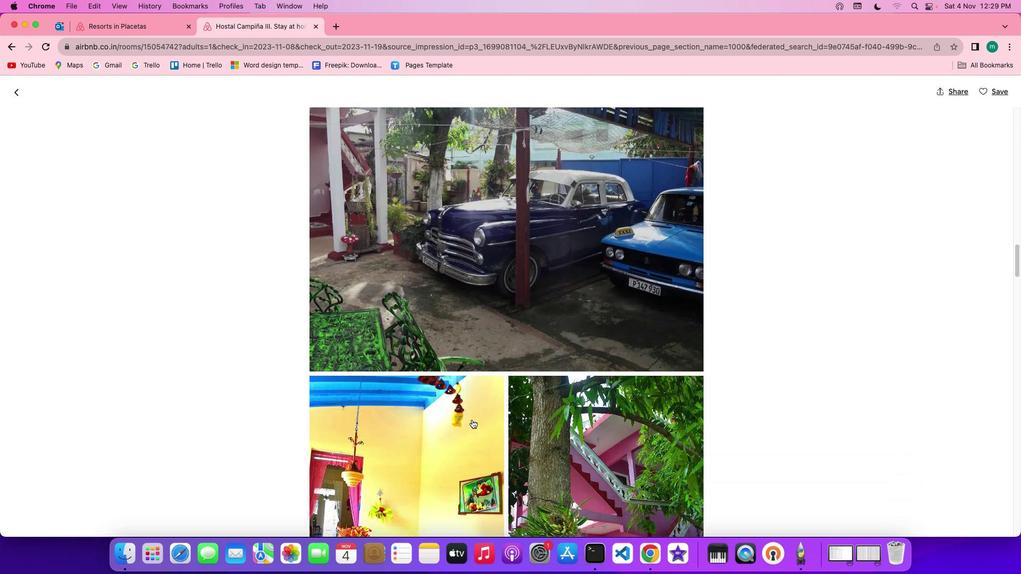 
Action: Mouse scrolled (472, 420) with delta (0, 0)
Screenshot: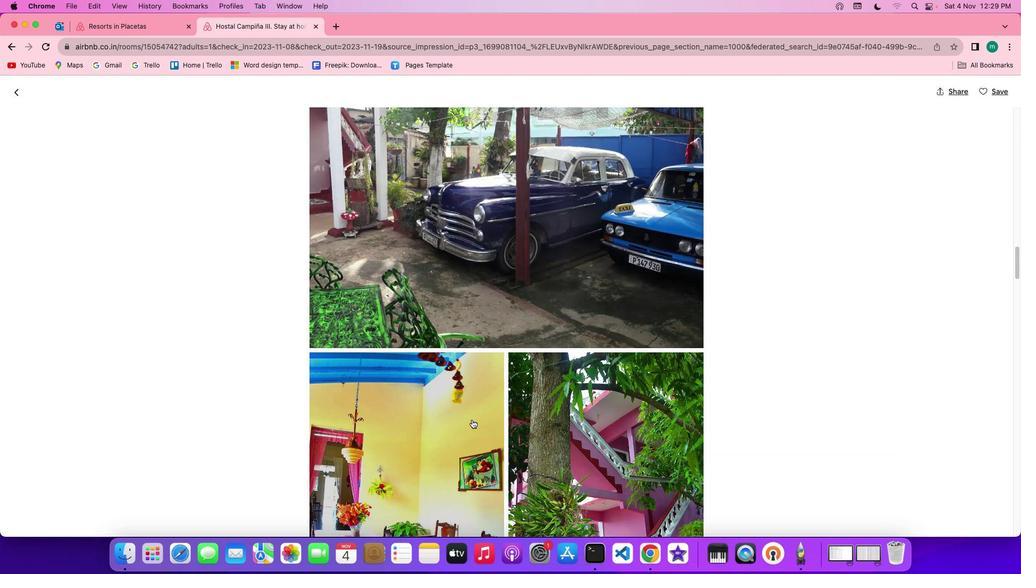 
Action: Mouse scrolled (472, 420) with delta (0, 0)
Screenshot: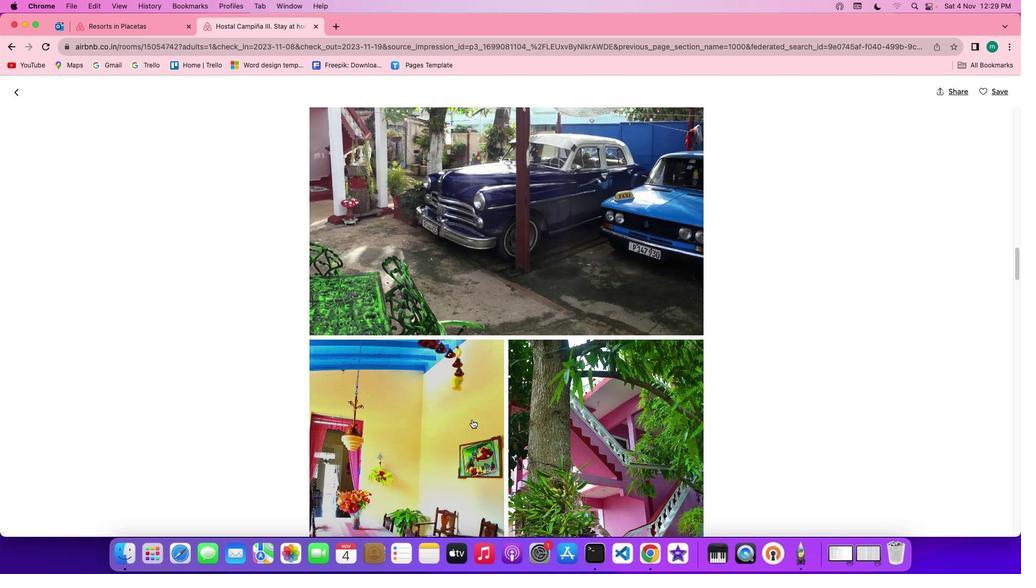 
Action: Mouse scrolled (472, 420) with delta (0, -1)
Screenshot: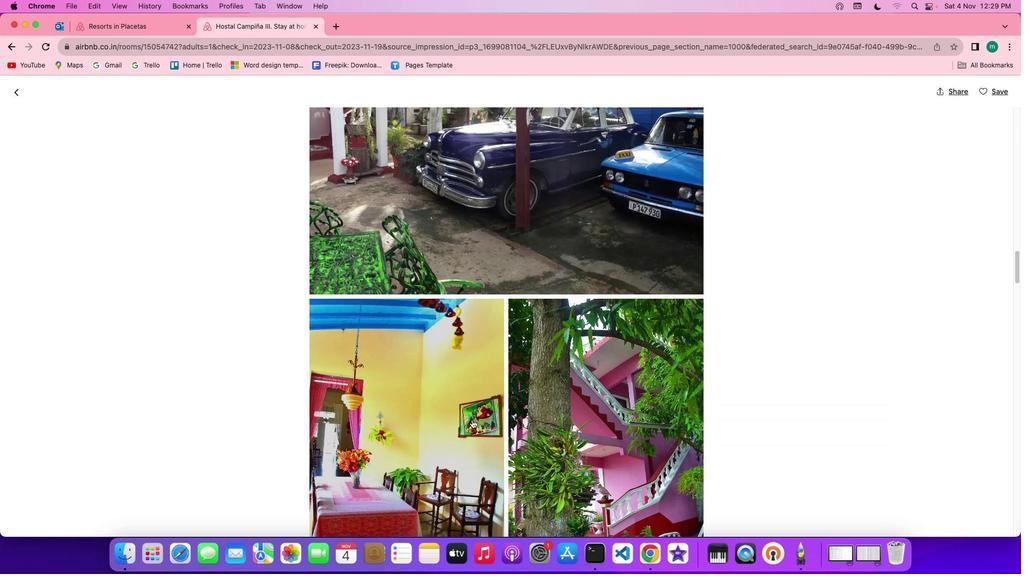 
Action: Mouse scrolled (472, 420) with delta (0, -1)
Screenshot: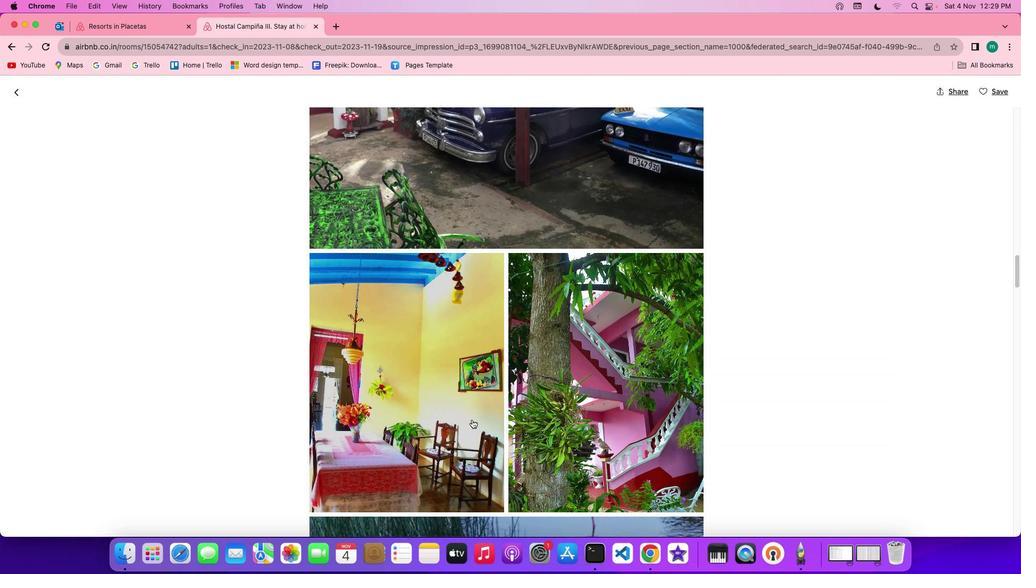 
Action: Mouse scrolled (472, 420) with delta (0, 0)
Screenshot: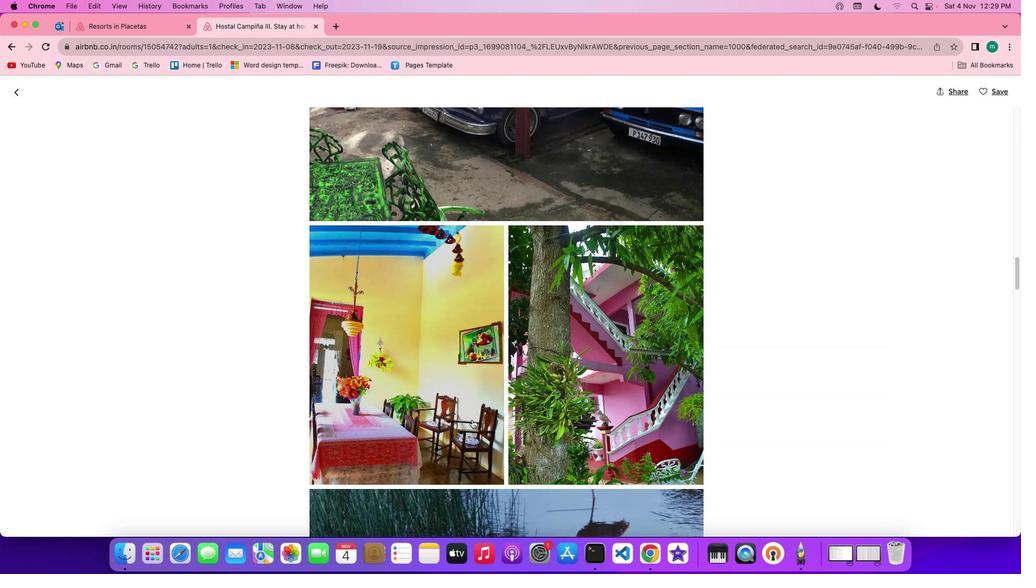 
Action: Mouse scrolled (472, 420) with delta (0, 0)
Screenshot: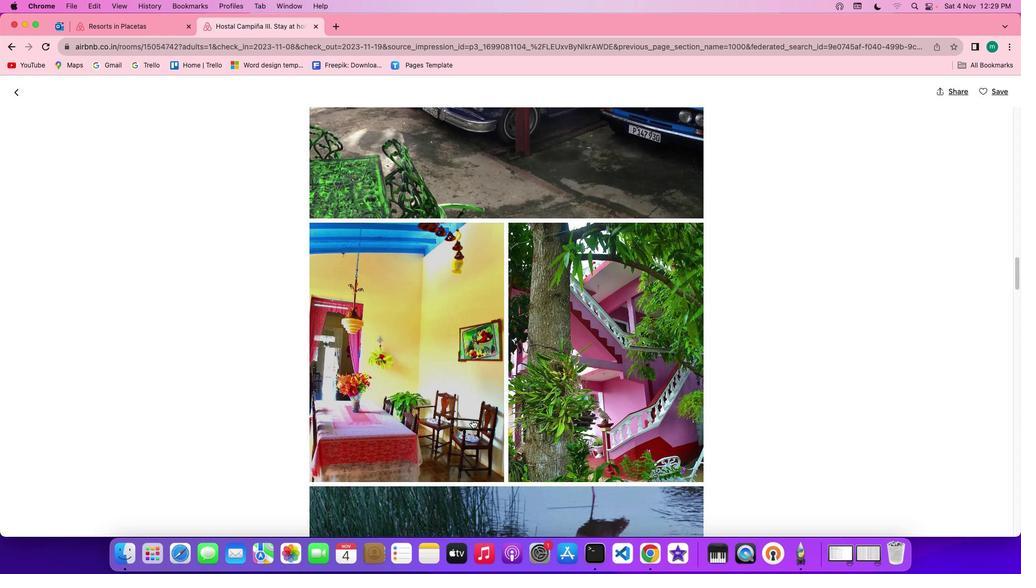 
Action: Mouse scrolled (472, 420) with delta (0, 0)
Screenshot: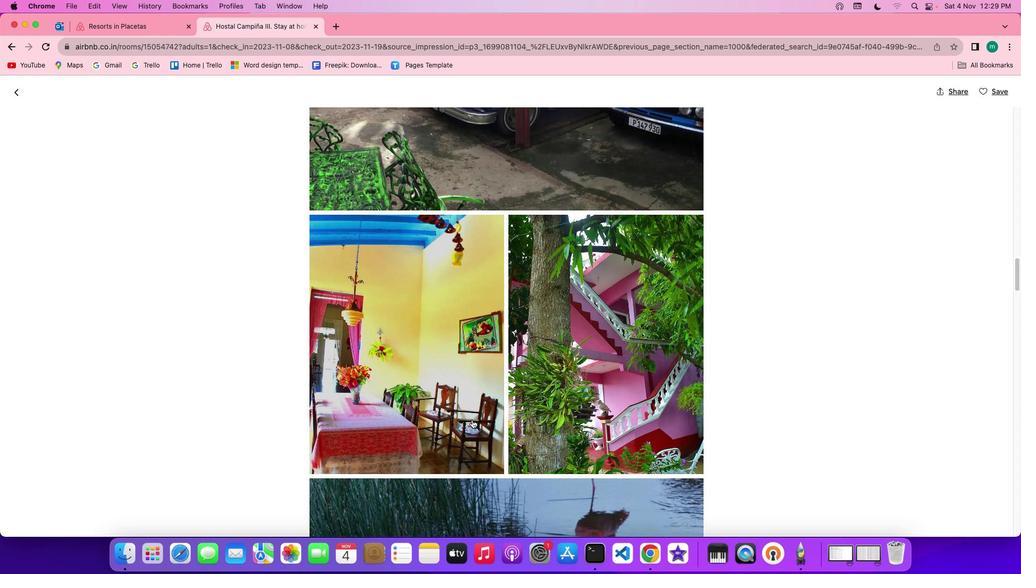 
Action: Mouse scrolled (472, 420) with delta (0, -1)
Screenshot: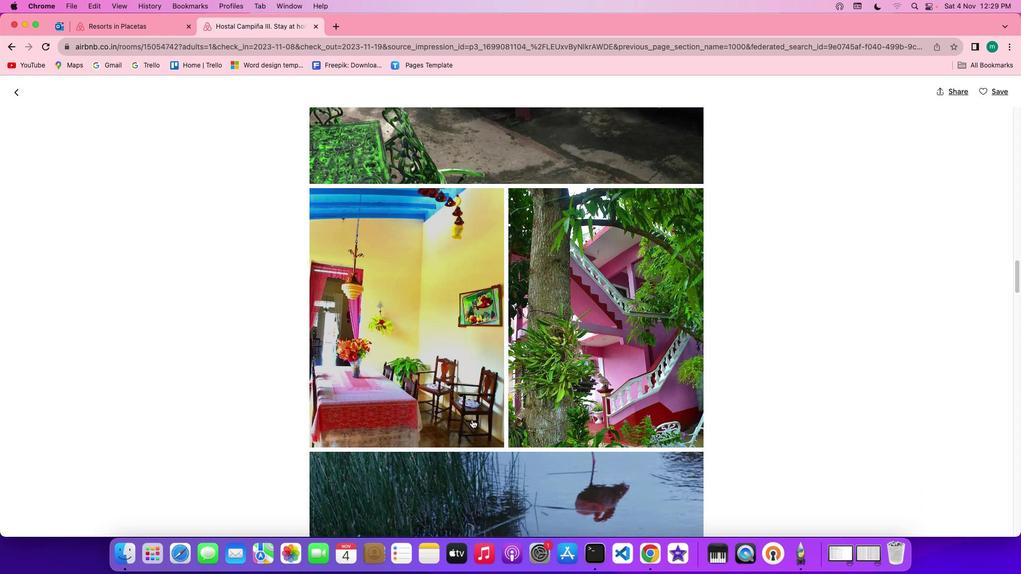 
Action: Mouse scrolled (472, 420) with delta (0, 0)
Screenshot: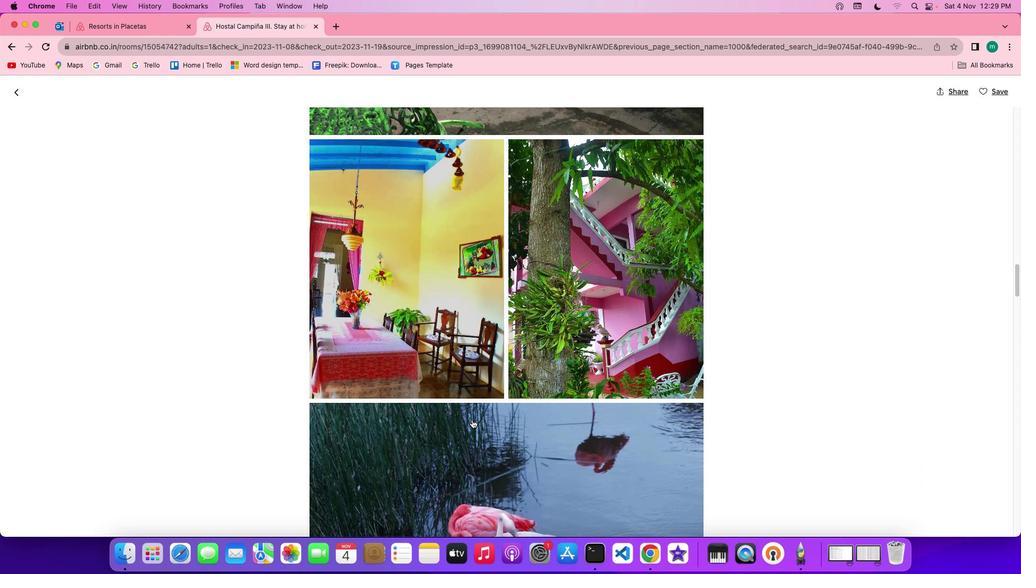 
Action: Mouse scrolled (472, 420) with delta (0, 0)
Screenshot: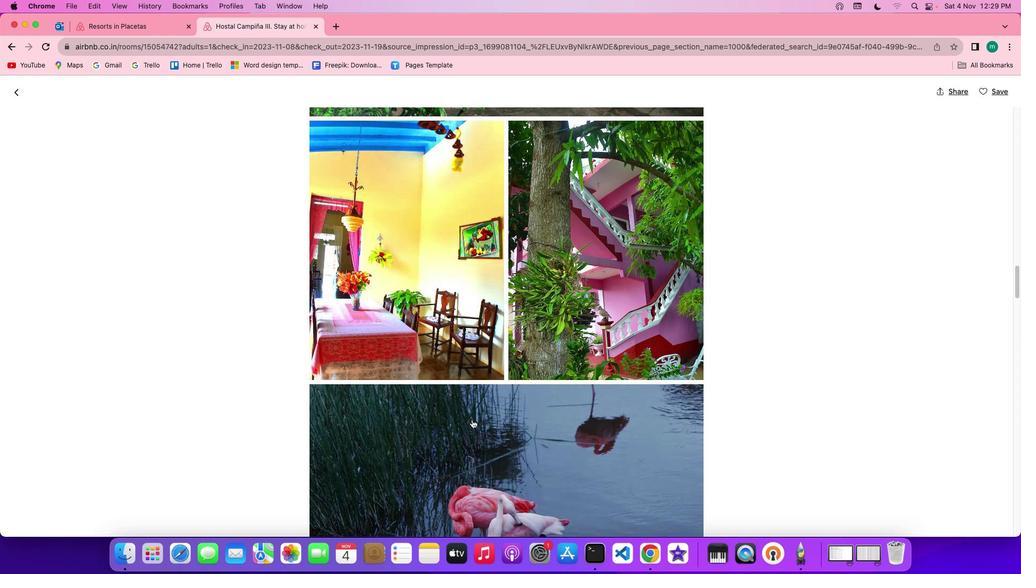 
Action: Mouse scrolled (472, 420) with delta (0, 0)
Screenshot: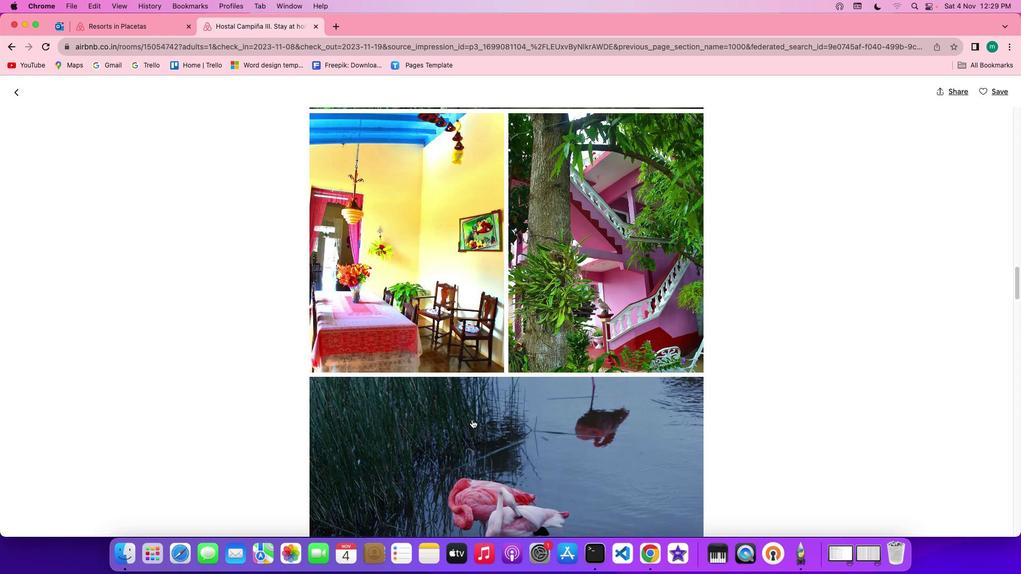 
Action: Mouse scrolled (472, 420) with delta (0, 0)
Screenshot: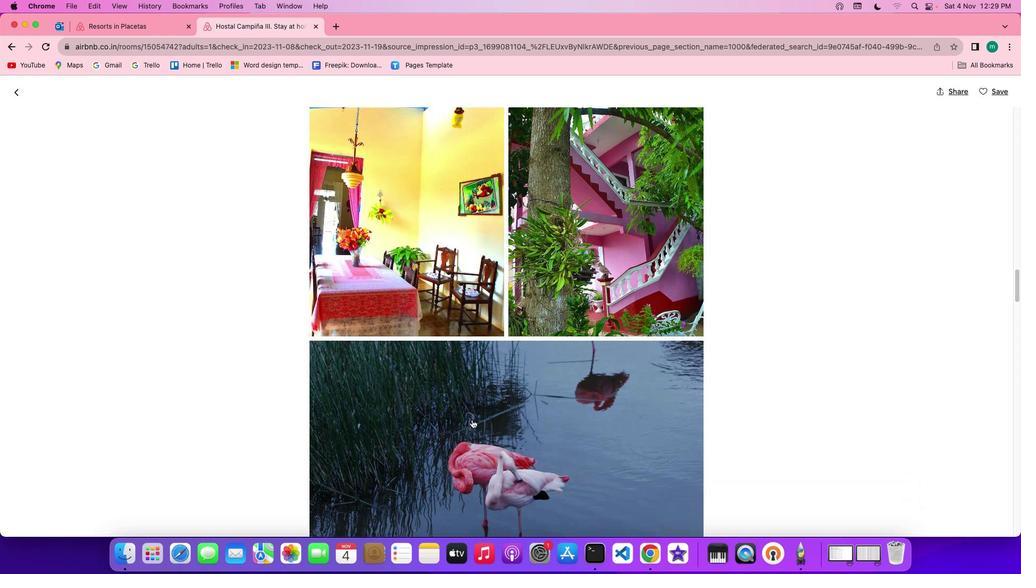 
Action: Mouse scrolled (472, 420) with delta (0, -1)
Screenshot: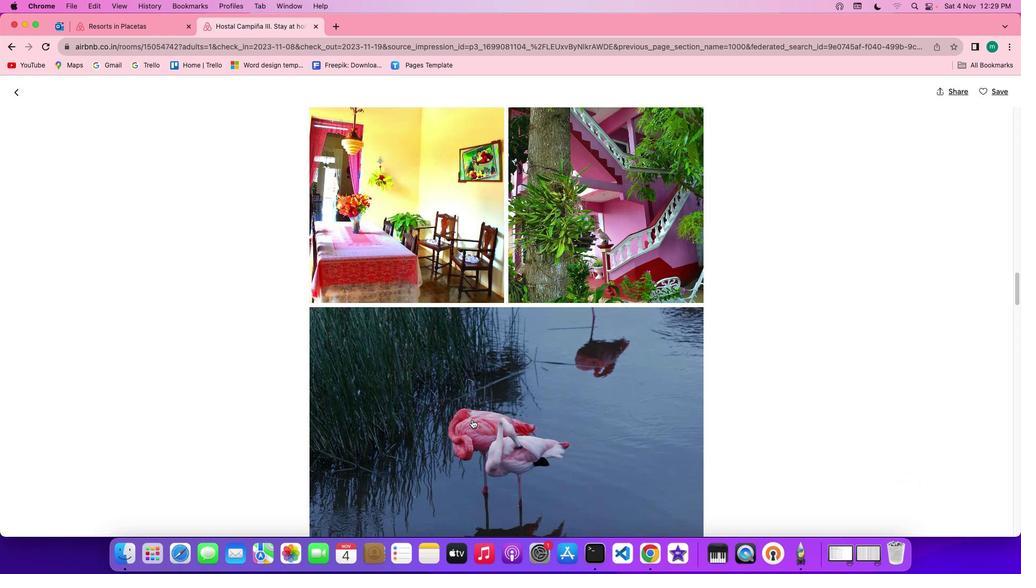 
Action: Mouse scrolled (472, 420) with delta (0, -1)
Screenshot: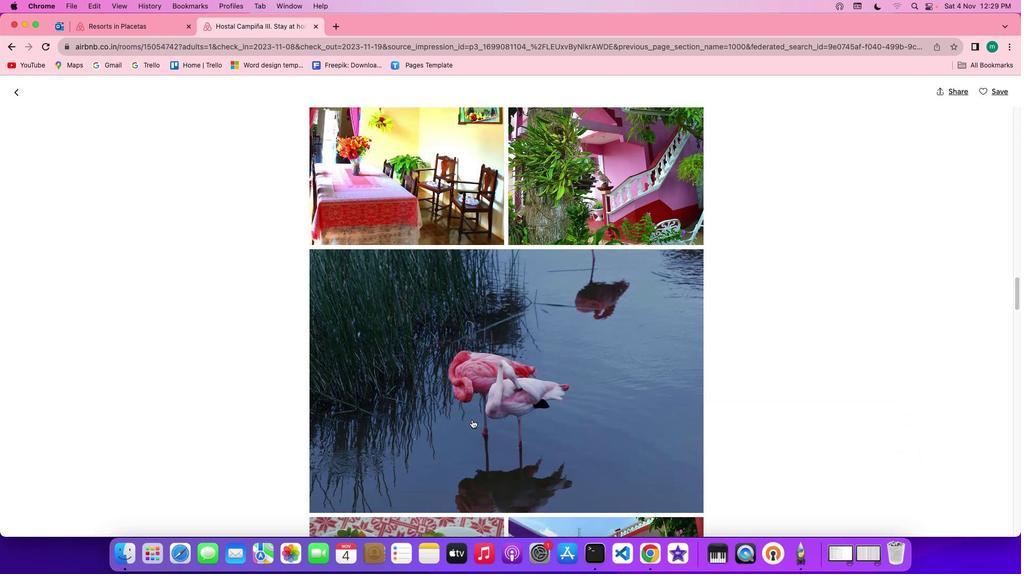 
Action: Mouse scrolled (472, 420) with delta (0, 0)
Screenshot: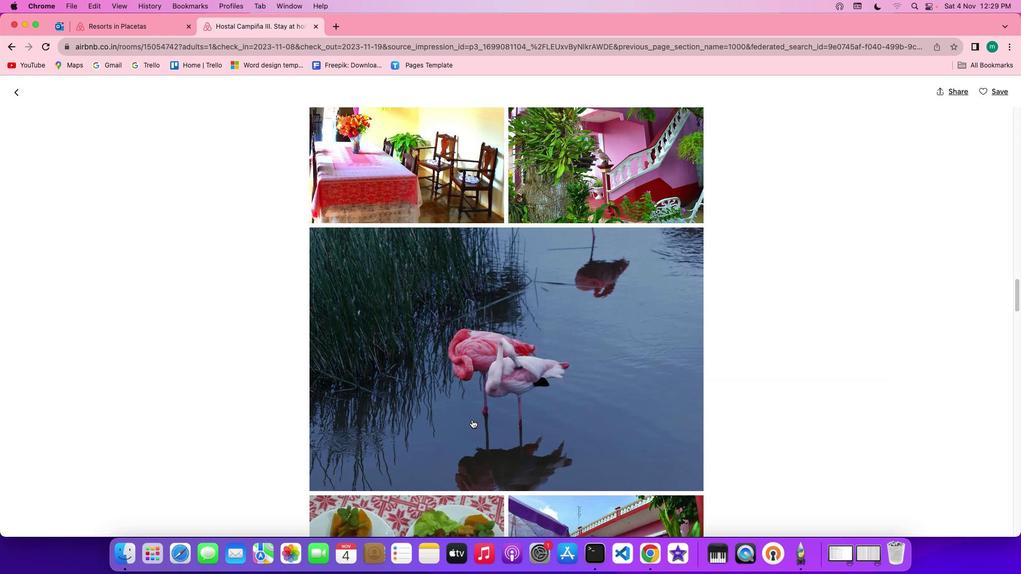 
Action: Mouse scrolled (472, 420) with delta (0, 0)
Screenshot: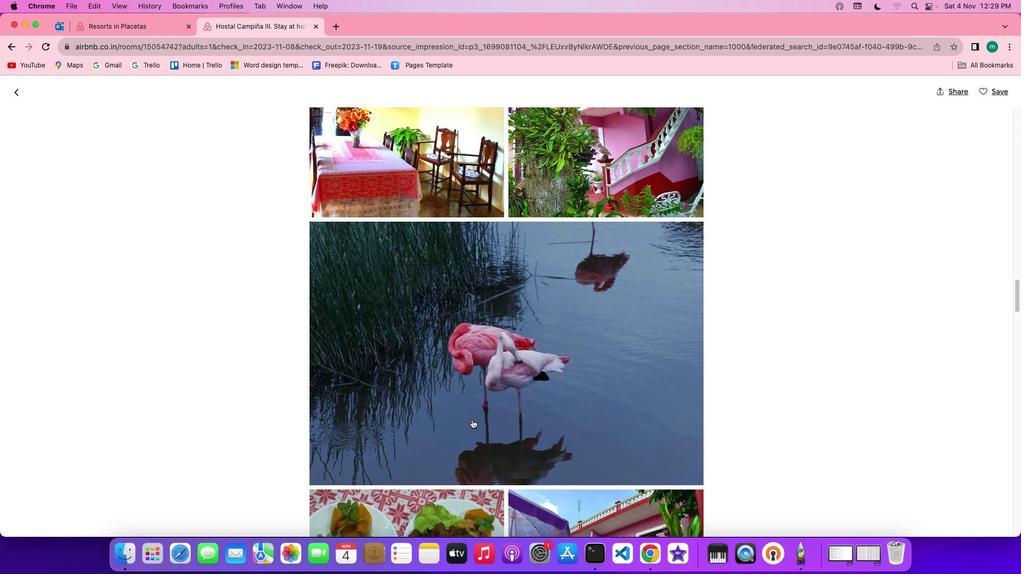 
Action: Mouse scrolled (472, 420) with delta (0, 0)
Screenshot: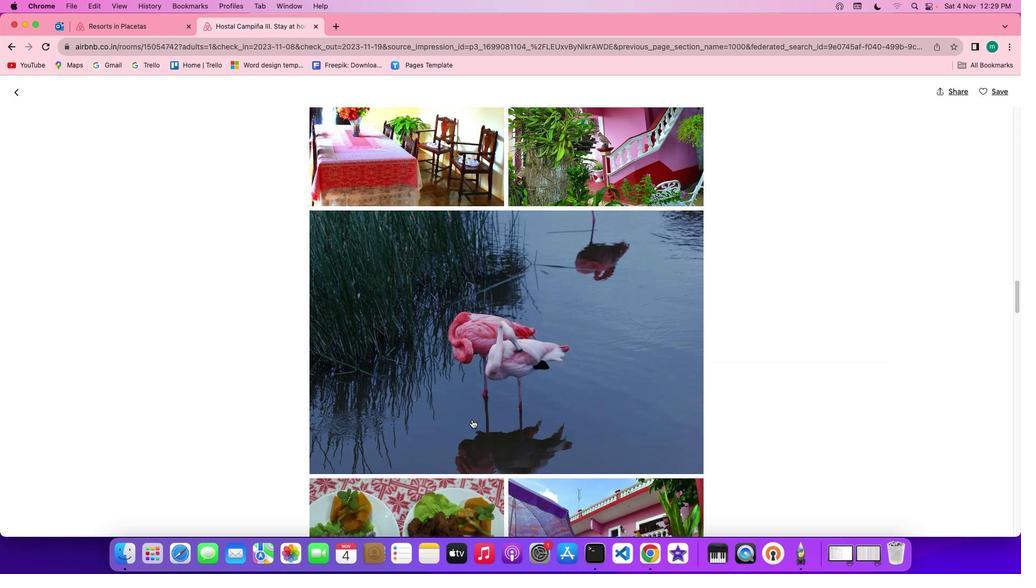 
Action: Mouse scrolled (472, 420) with delta (0, 0)
Screenshot: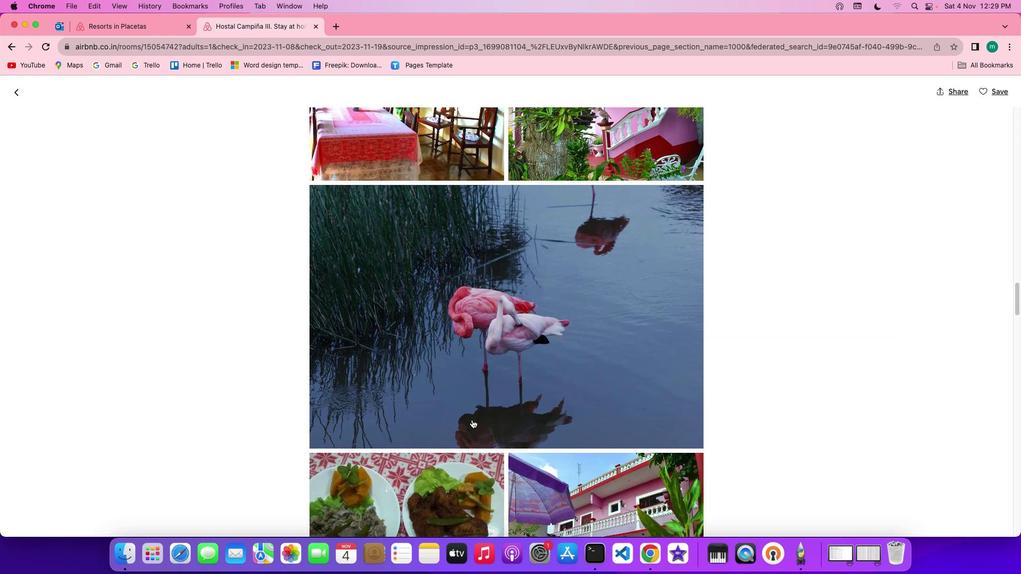 
Action: Mouse scrolled (472, 420) with delta (0, 0)
Screenshot: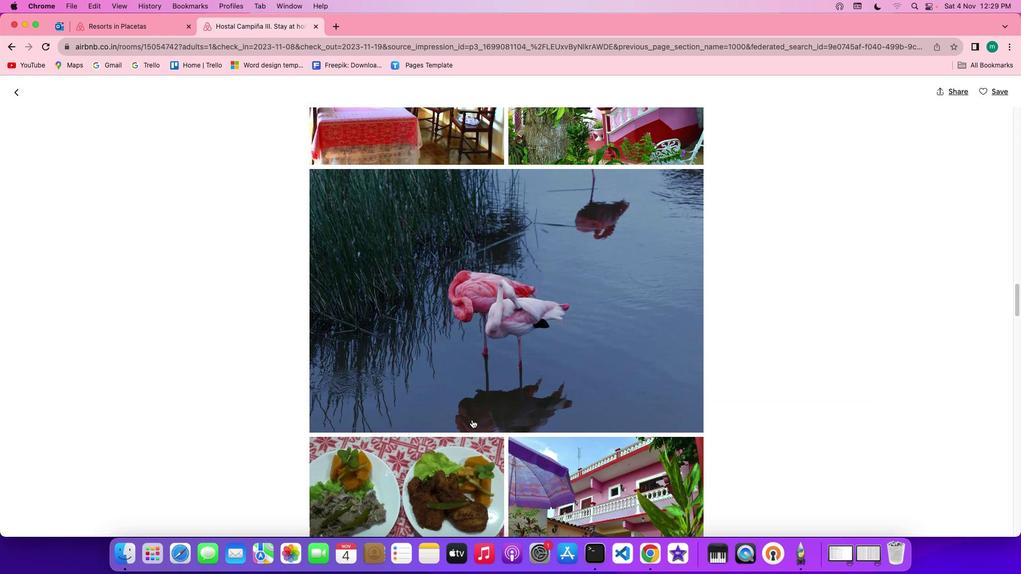 
Action: Mouse scrolled (472, 420) with delta (0, 0)
Screenshot: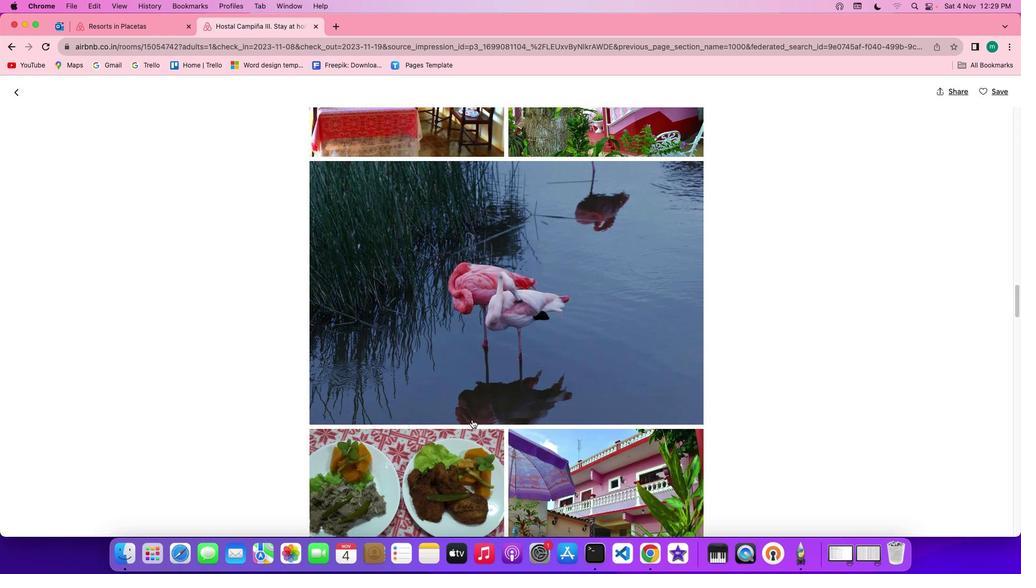 
Action: Mouse scrolled (472, 420) with delta (0, -1)
Screenshot: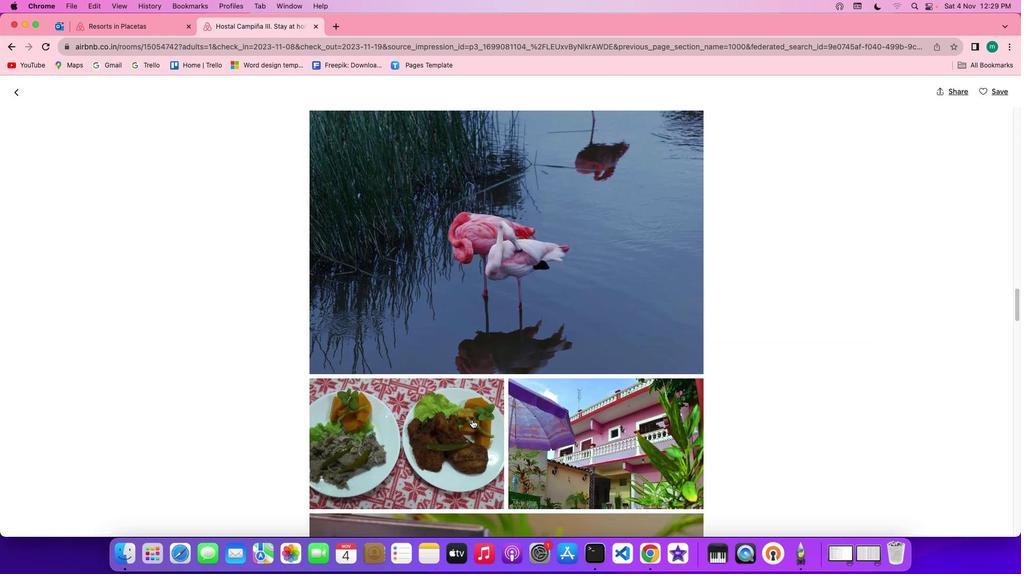 
Action: Mouse scrolled (472, 420) with delta (0, -1)
Screenshot: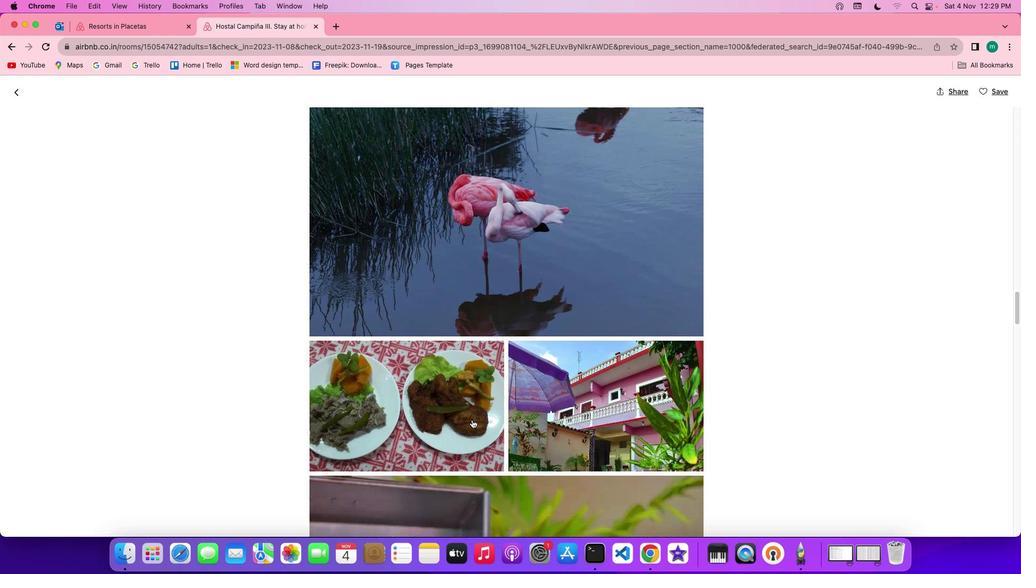 
Action: Mouse scrolled (472, 420) with delta (0, -1)
Screenshot: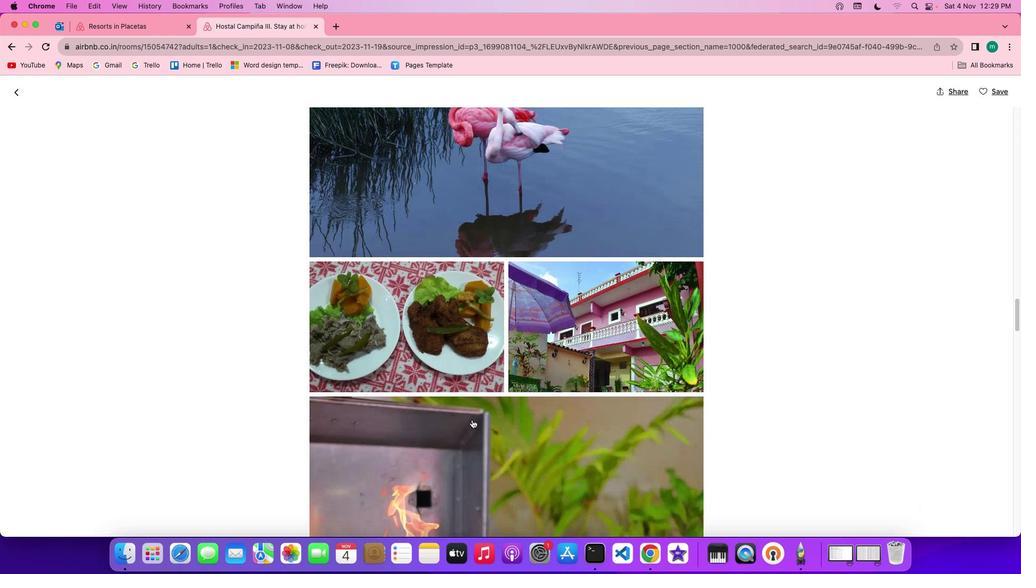 
Action: Mouse scrolled (472, 420) with delta (0, 0)
Screenshot: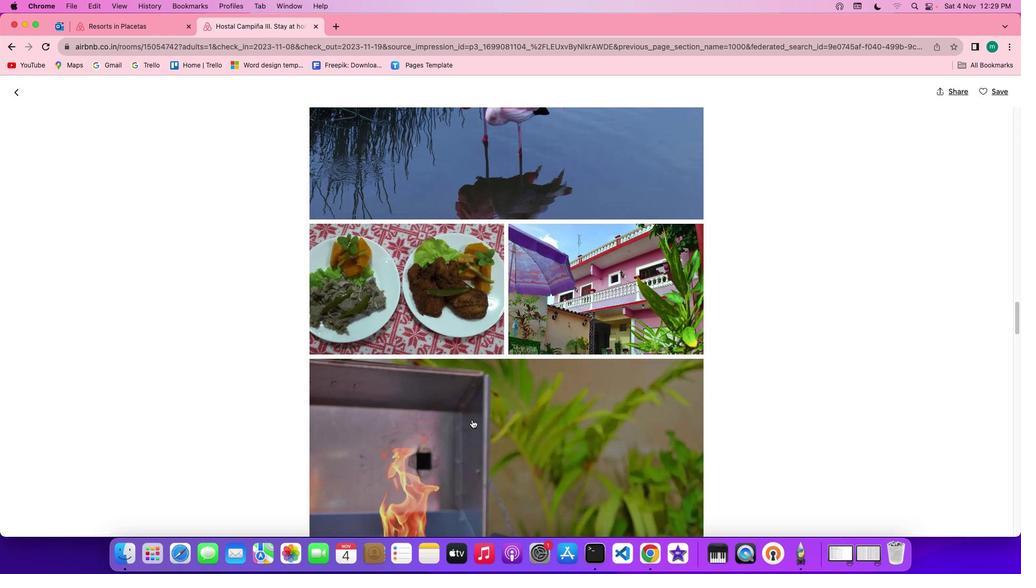 
Action: Mouse scrolled (472, 420) with delta (0, 0)
Screenshot: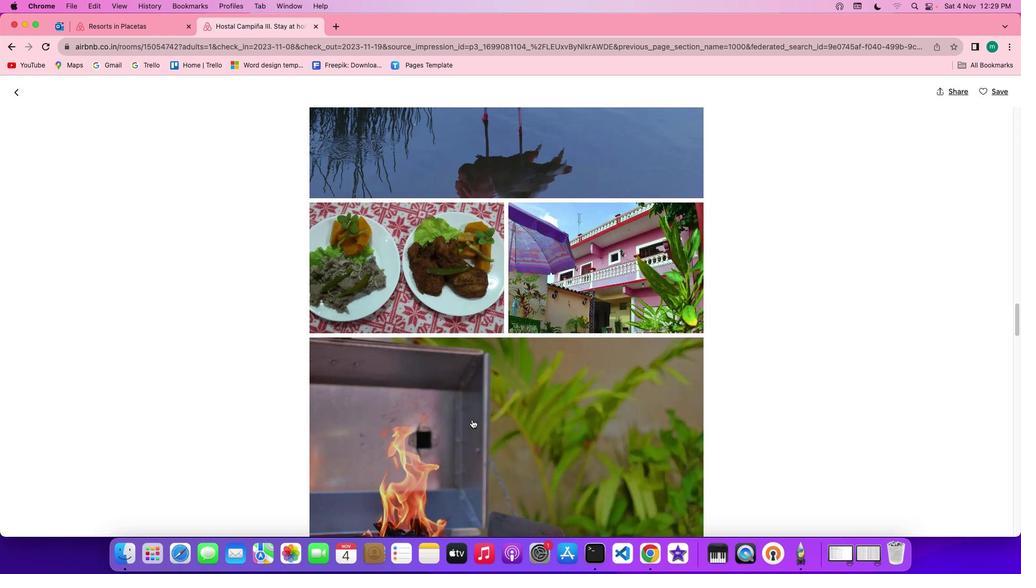 
Action: Mouse scrolled (472, 420) with delta (0, -1)
Screenshot: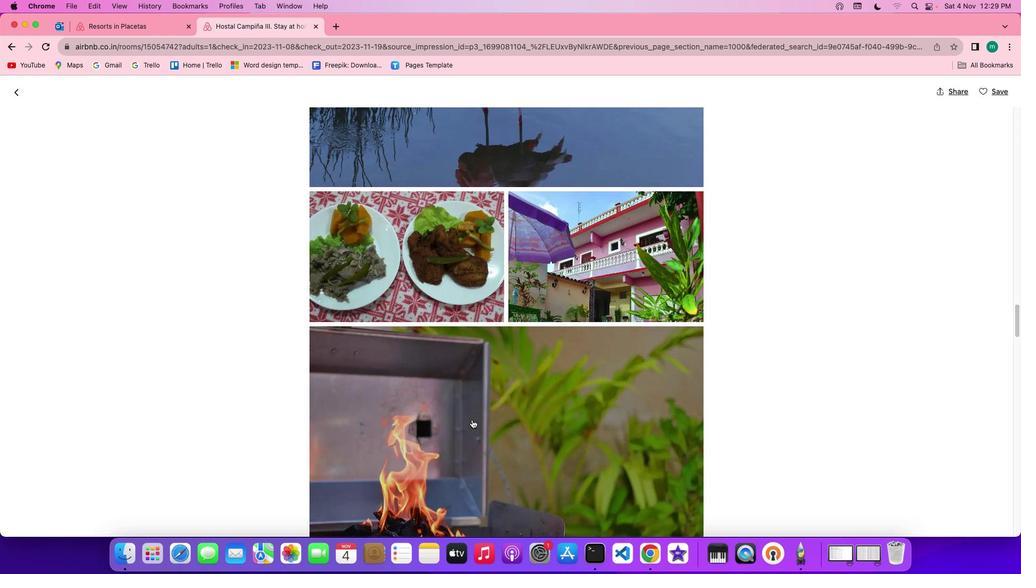 
Action: Mouse scrolled (472, 420) with delta (0, -1)
Screenshot: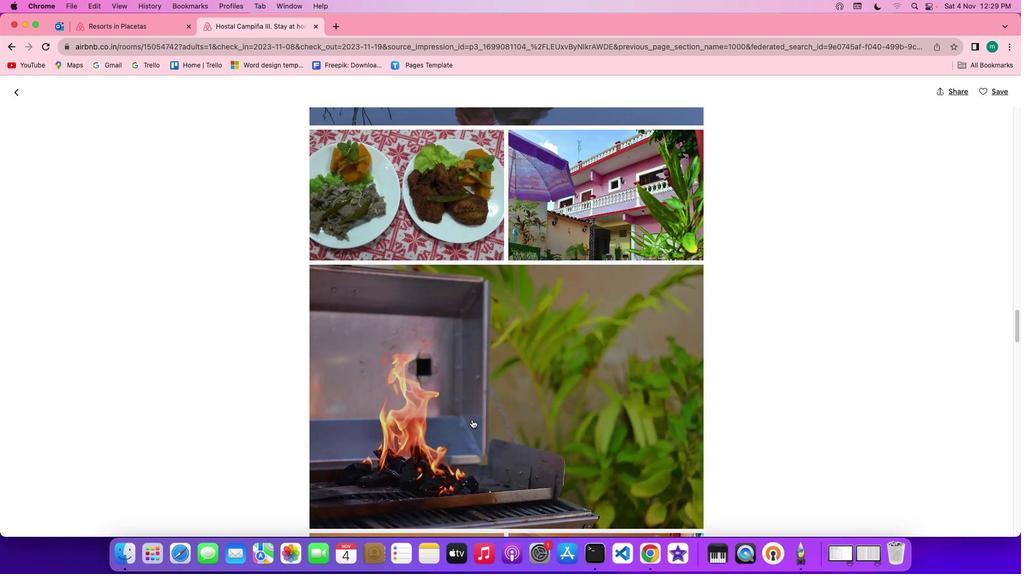 
Action: Mouse scrolled (472, 420) with delta (0, -1)
Screenshot: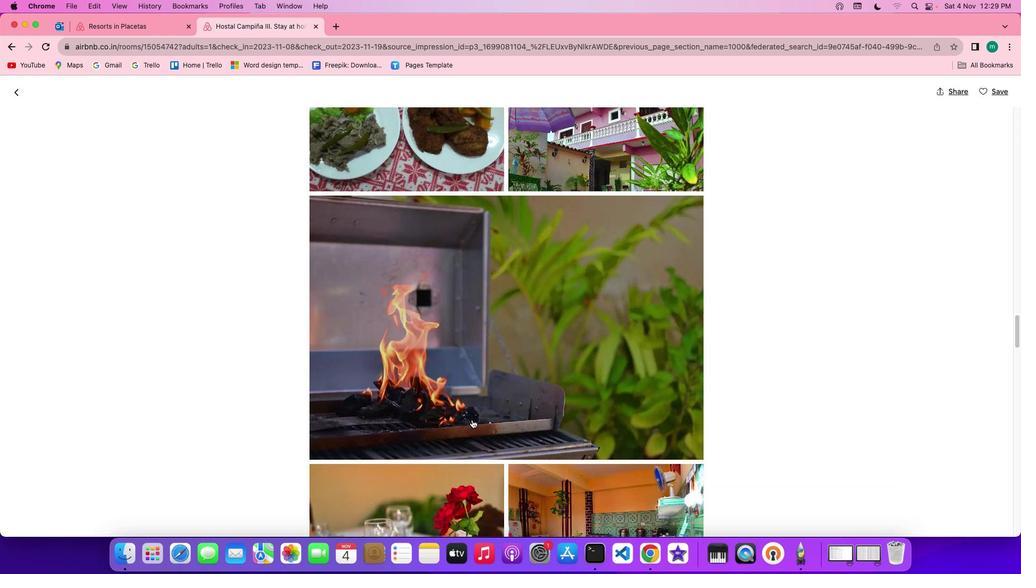 
Action: Mouse scrolled (472, 420) with delta (0, 0)
Screenshot: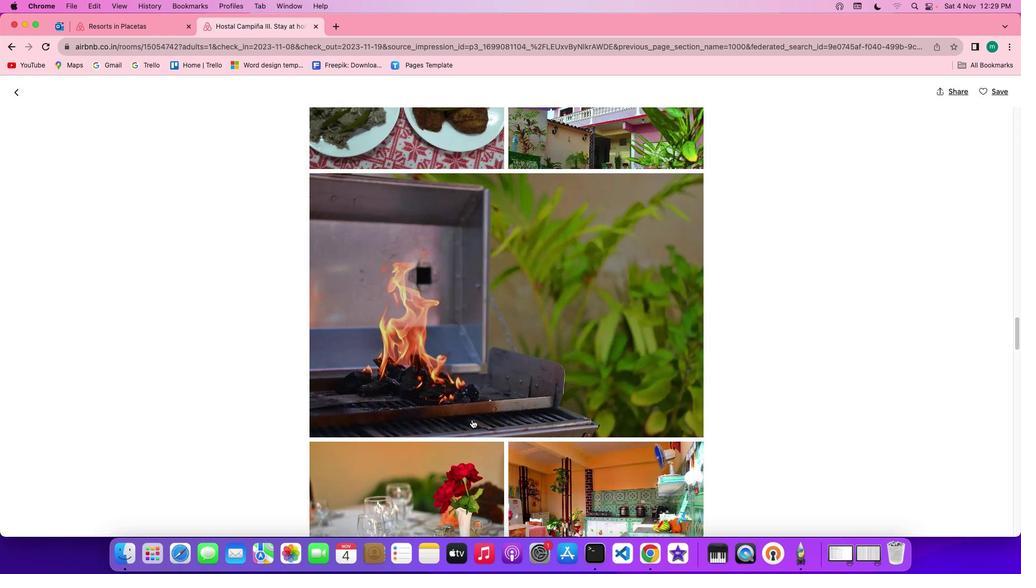 
Action: Mouse scrolled (472, 420) with delta (0, 0)
Screenshot: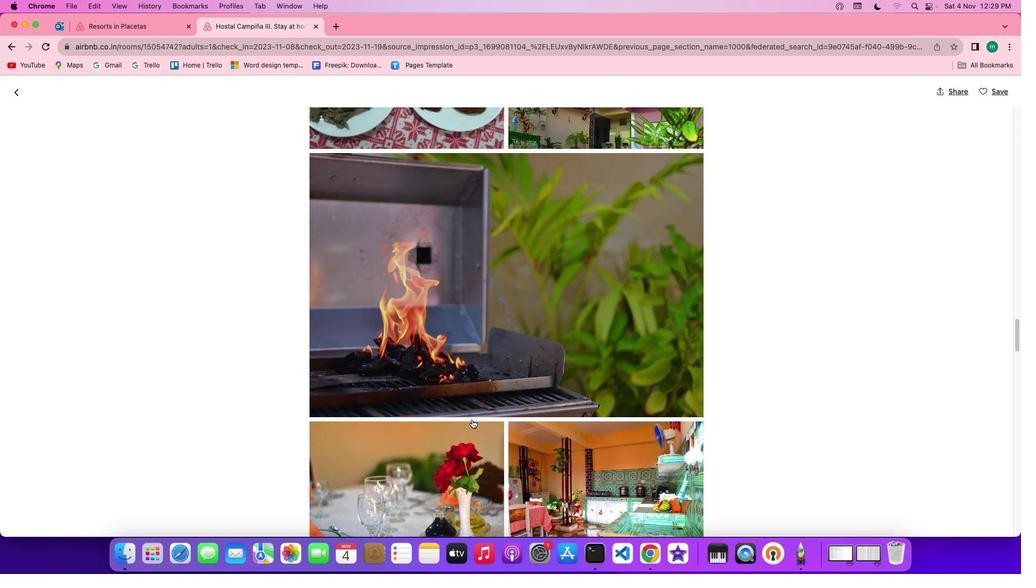 
Action: Mouse scrolled (472, 420) with delta (0, -1)
Screenshot: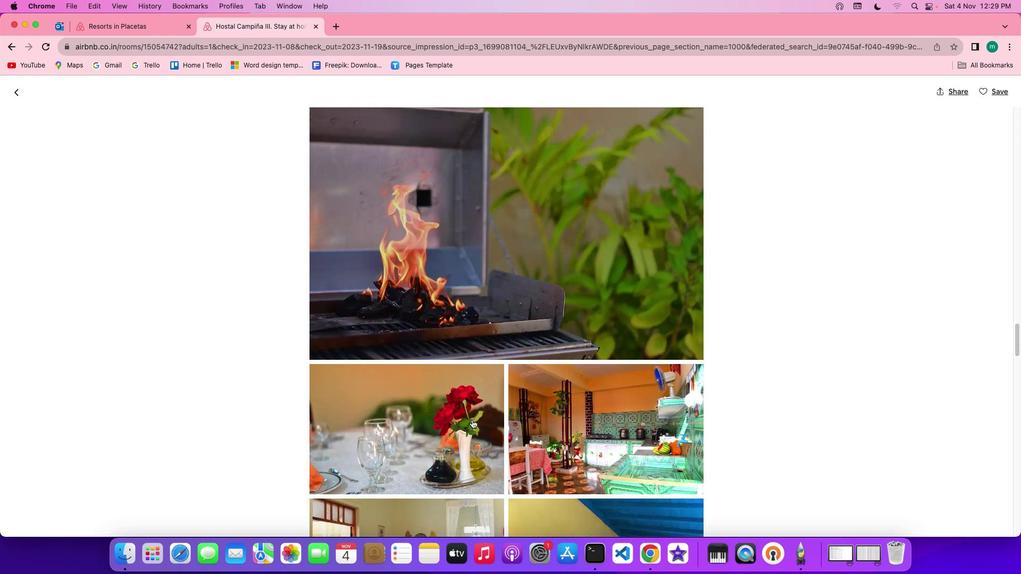 
Action: Mouse scrolled (472, 420) with delta (0, -1)
Screenshot: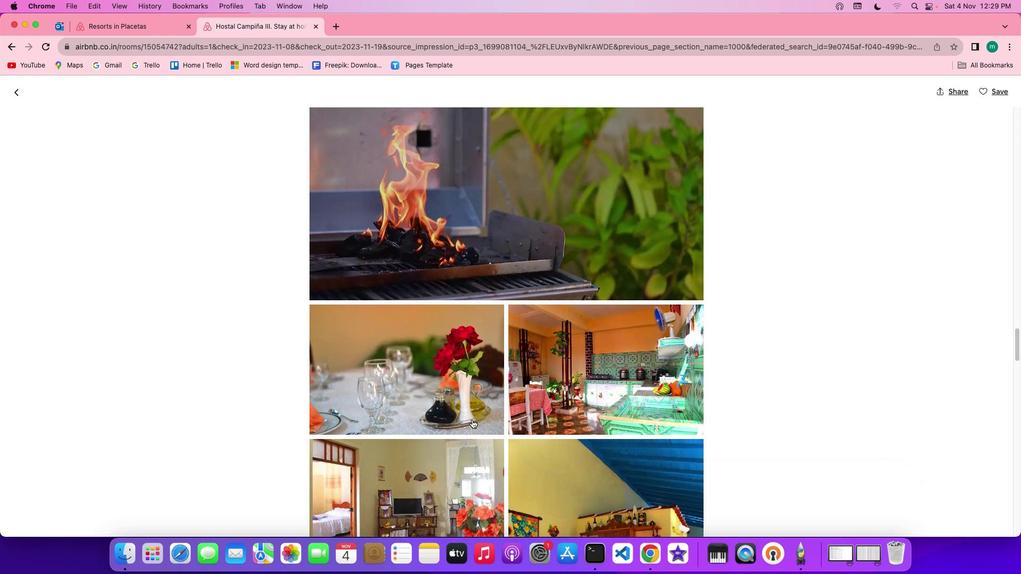 
Action: Mouse scrolled (472, 420) with delta (0, -1)
Screenshot: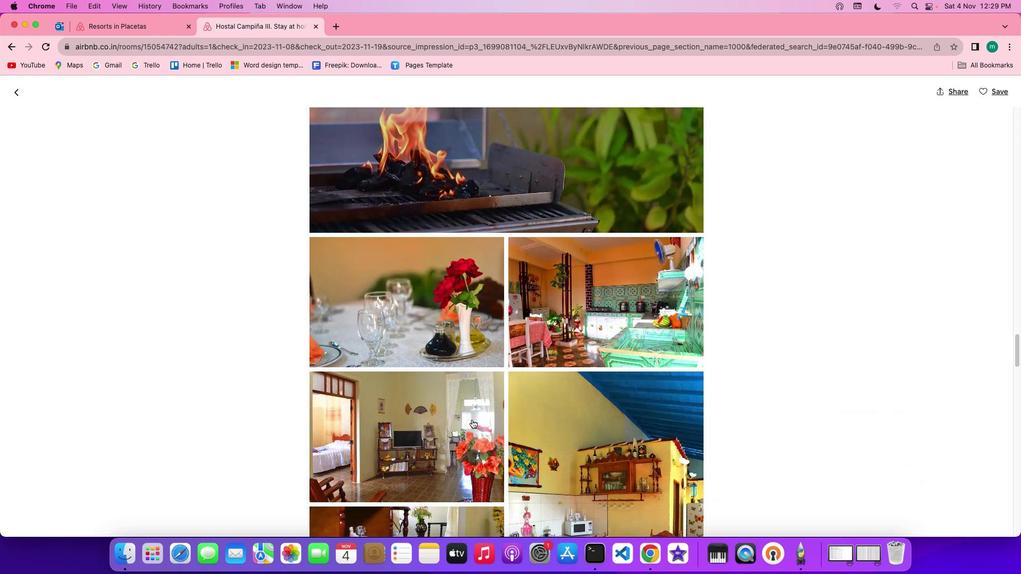 
Action: Mouse scrolled (472, 420) with delta (0, 0)
Screenshot: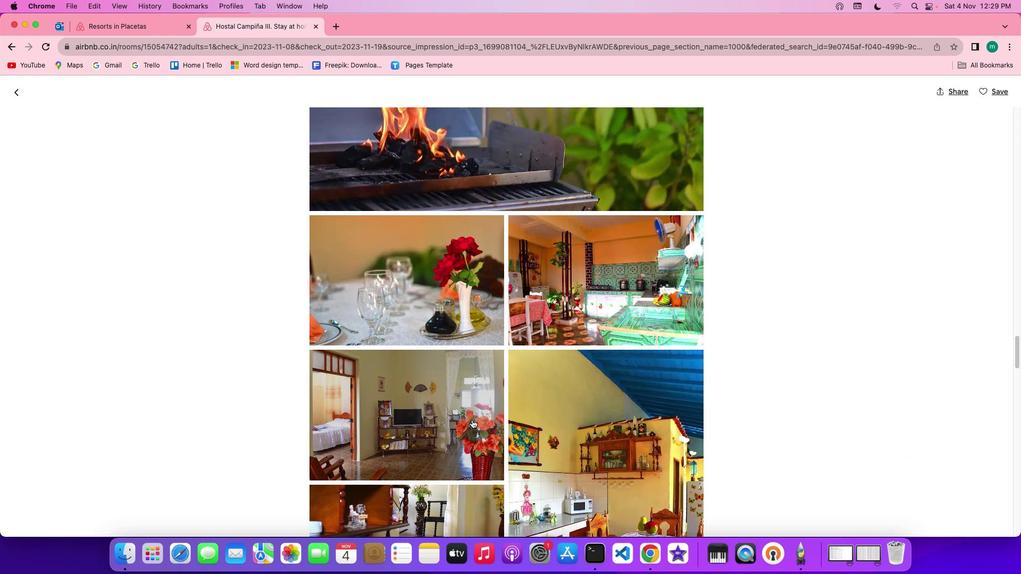 
Action: Mouse scrolled (472, 420) with delta (0, 0)
Screenshot: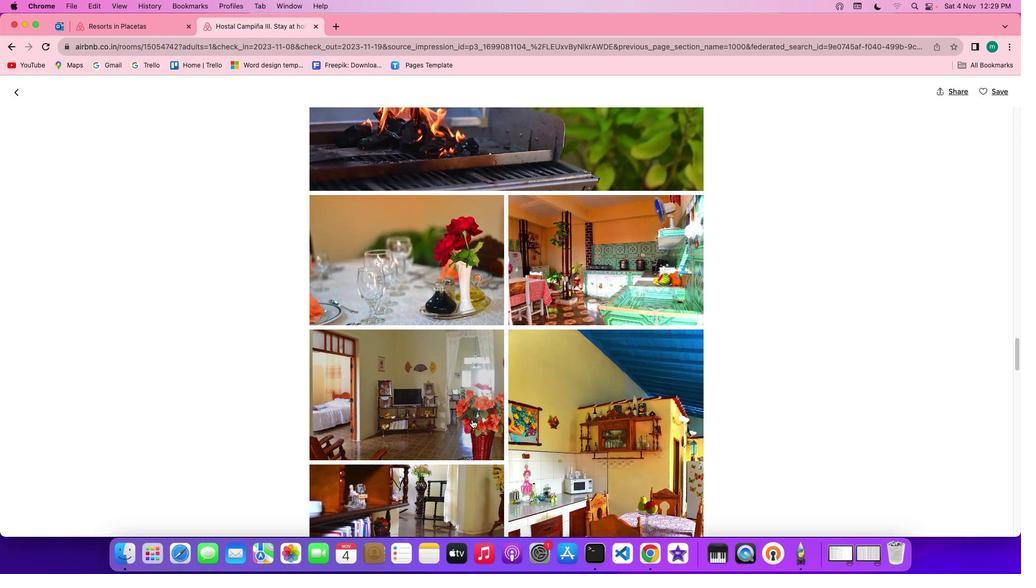 
Action: Mouse scrolled (472, 420) with delta (0, -1)
Screenshot: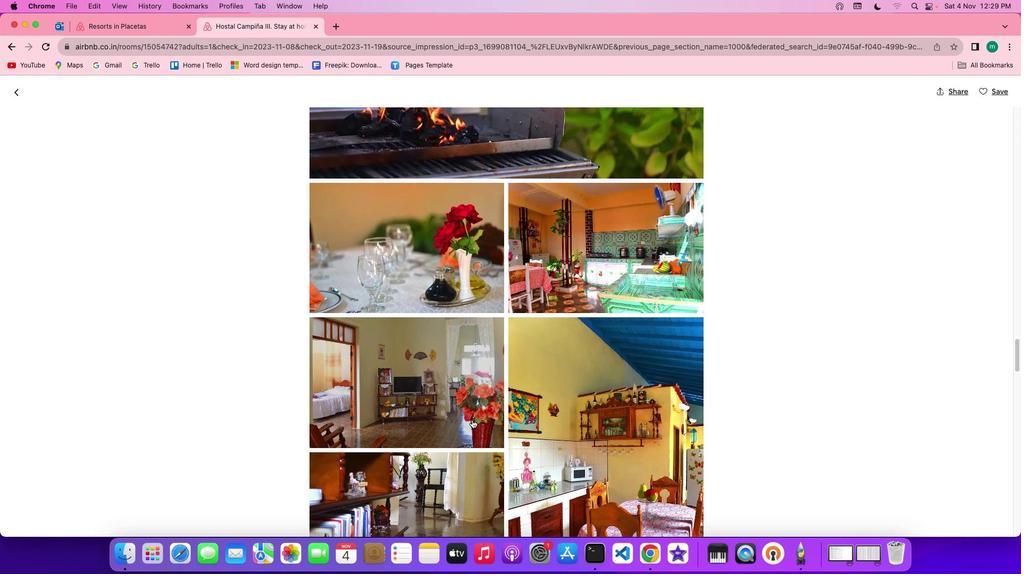 
Action: Mouse scrolled (472, 420) with delta (0, -1)
Screenshot: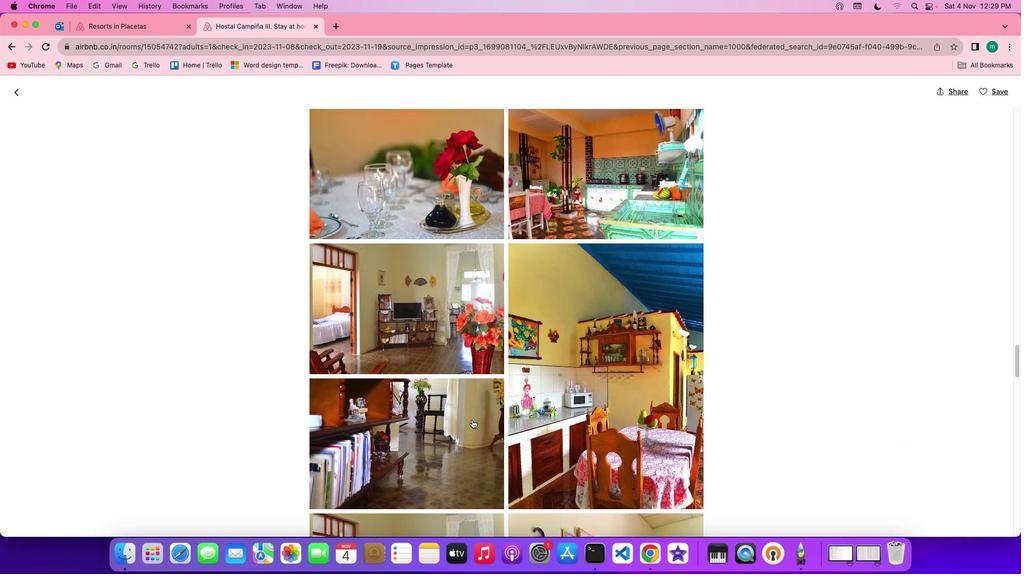 
Action: Mouse scrolled (472, 420) with delta (0, -1)
Screenshot: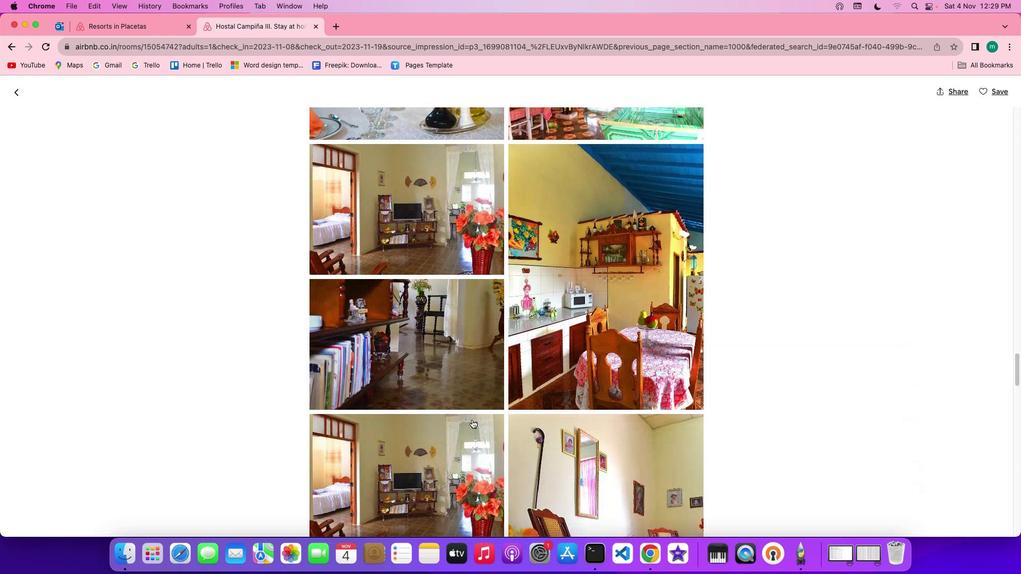 
Action: Mouse scrolled (472, 420) with delta (0, 0)
Screenshot: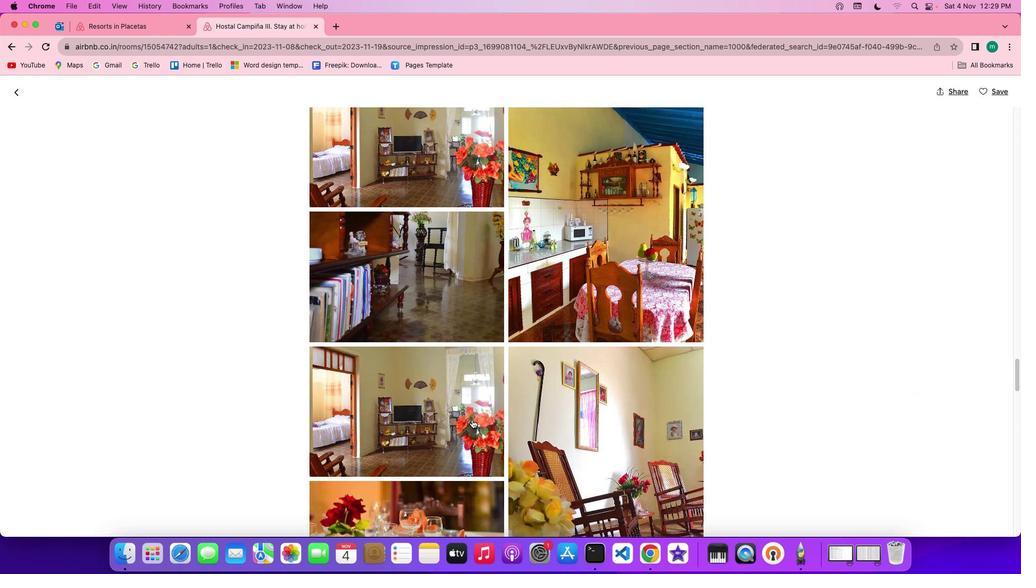 
Action: Mouse scrolled (472, 420) with delta (0, 0)
Screenshot: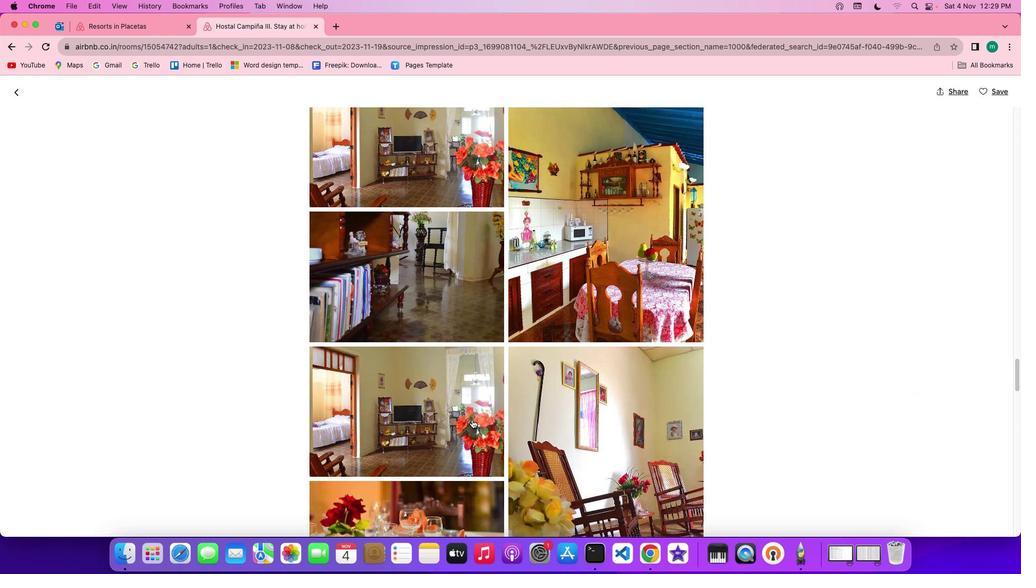 
Action: Mouse scrolled (472, 420) with delta (0, -1)
Screenshot: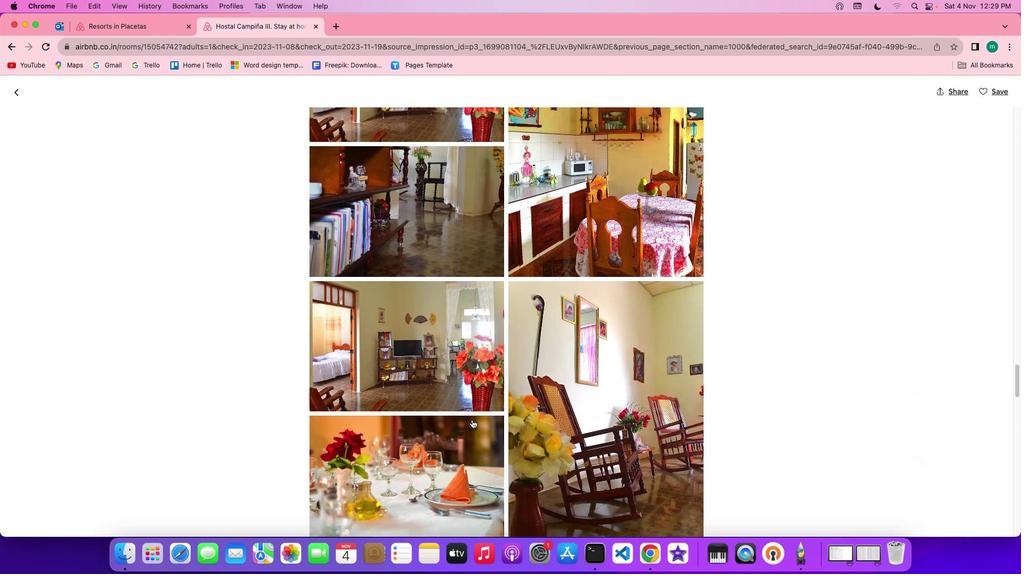 
Action: Mouse scrolled (472, 420) with delta (0, -2)
Screenshot: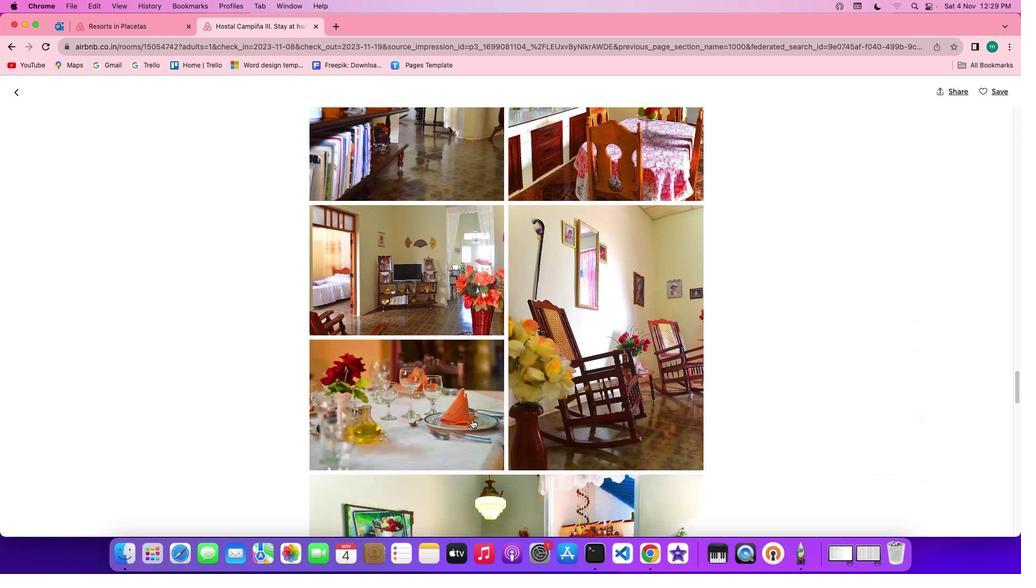 
Action: Mouse scrolled (472, 420) with delta (0, 0)
Screenshot: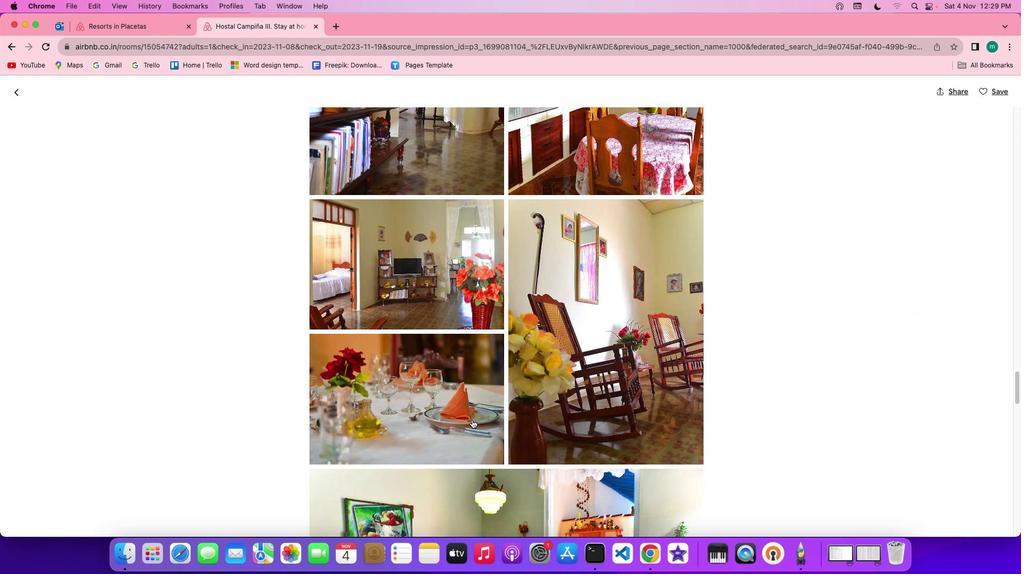 
Action: Mouse scrolled (472, 420) with delta (0, 0)
Screenshot: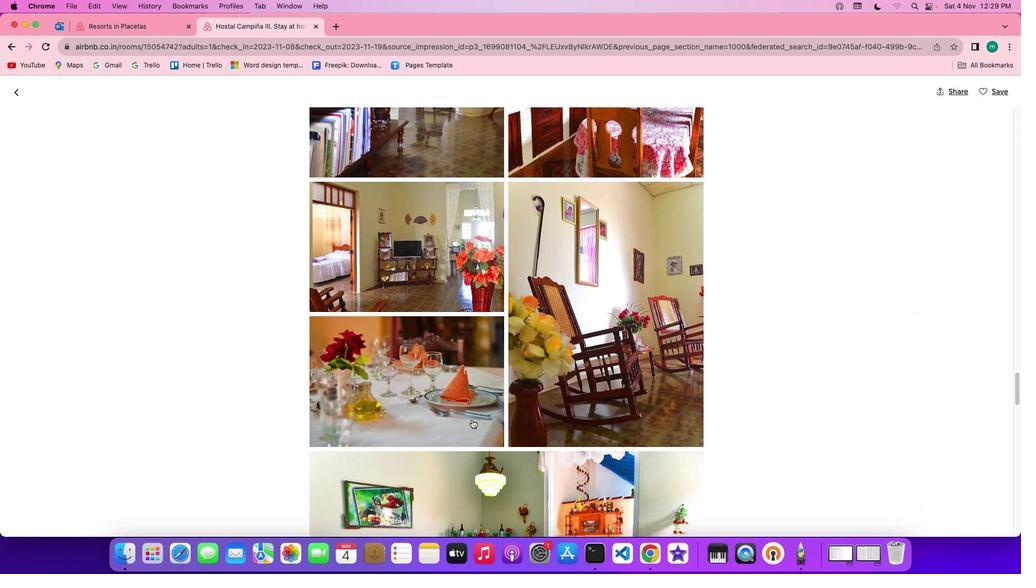 
Action: Mouse scrolled (472, 420) with delta (0, -1)
Screenshot: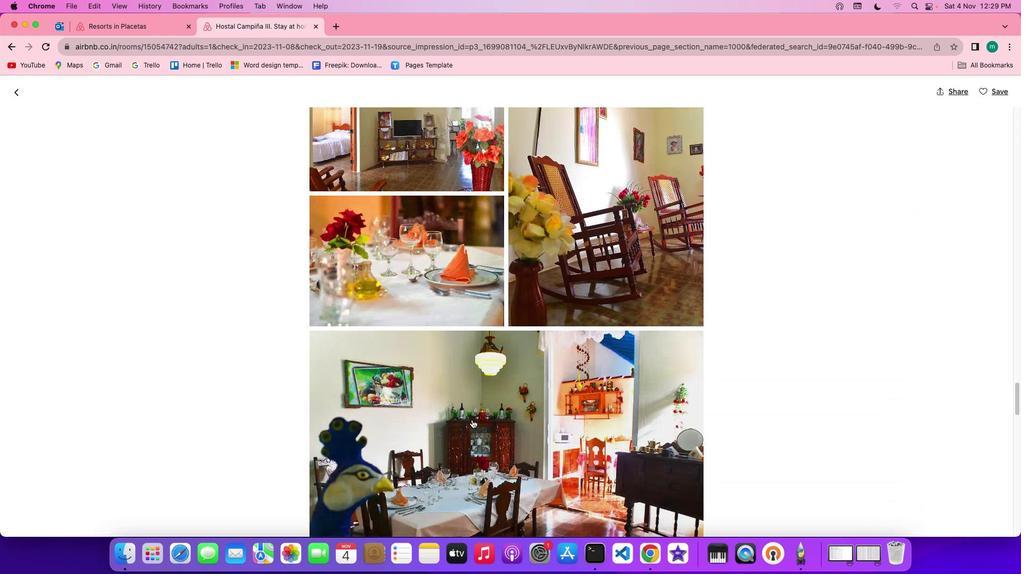
Action: Mouse scrolled (472, 420) with delta (0, -2)
Screenshot: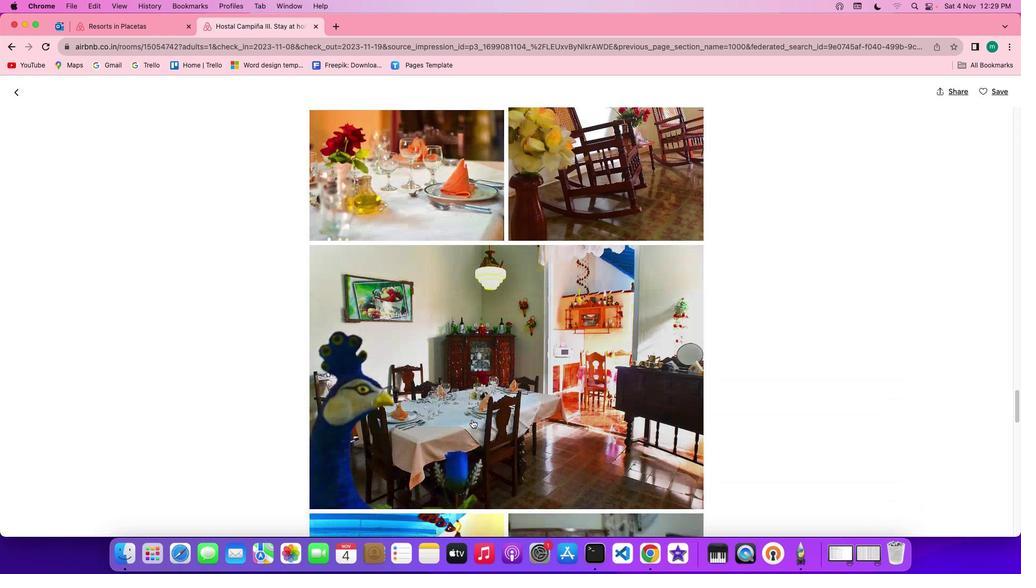 
Action: Mouse scrolled (472, 420) with delta (0, -2)
Screenshot: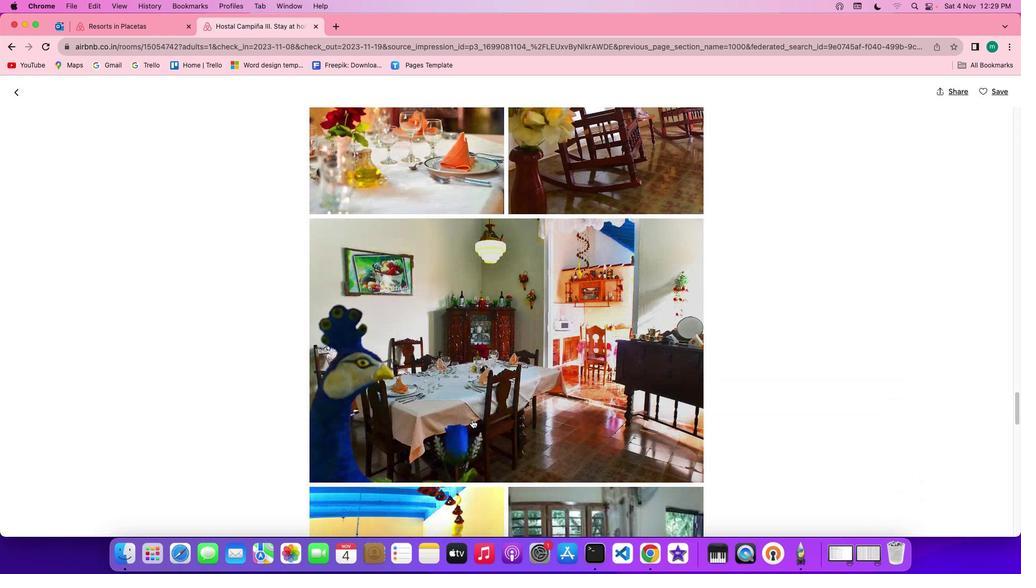 
Action: Mouse scrolled (472, 420) with delta (0, 0)
Screenshot: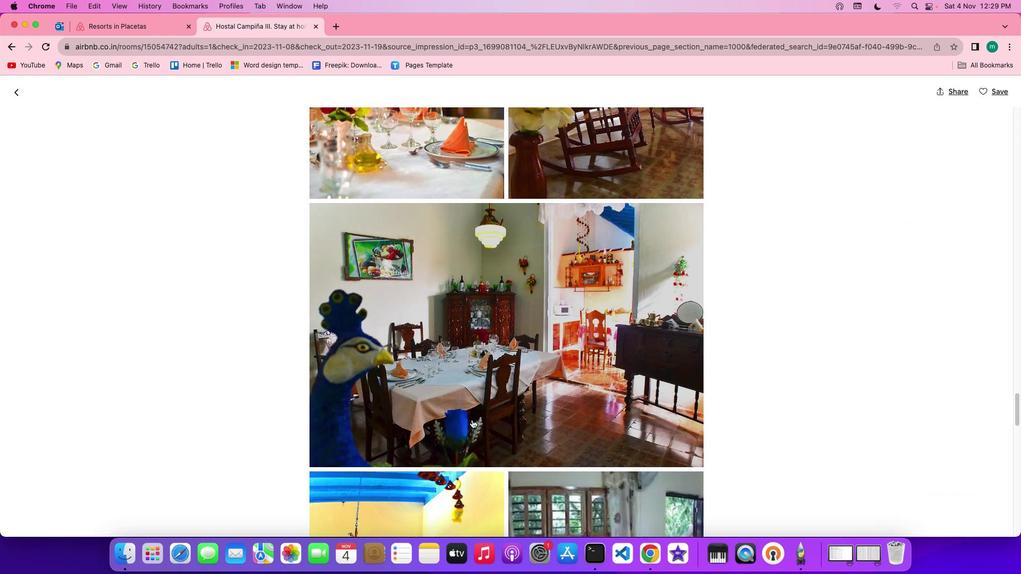 
Action: Mouse scrolled (472, 420) with delta (0, 0)
Screenshot: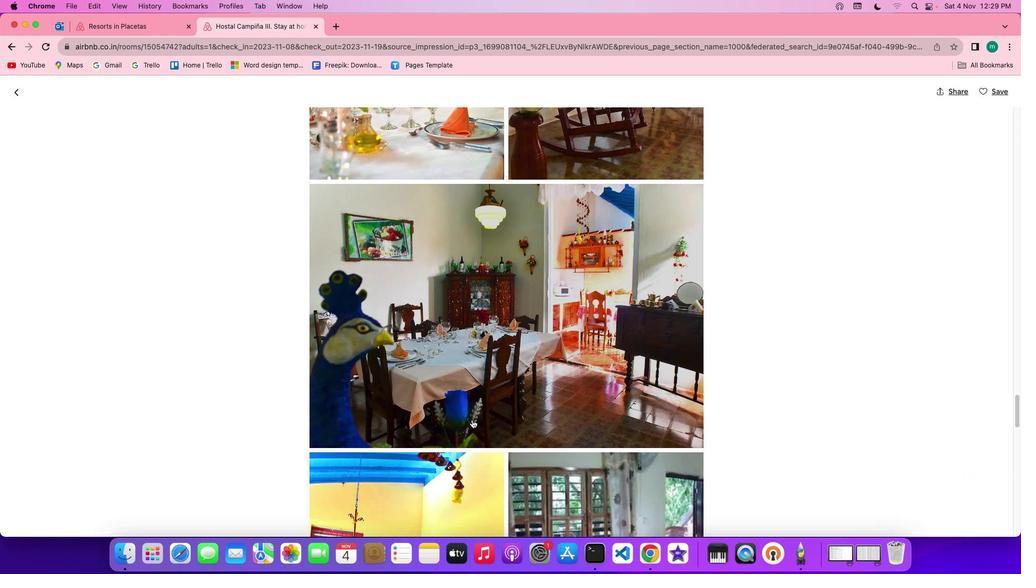 
Action: Mouse scrolled (472, 420) with delta (0, -1)
Screenshot: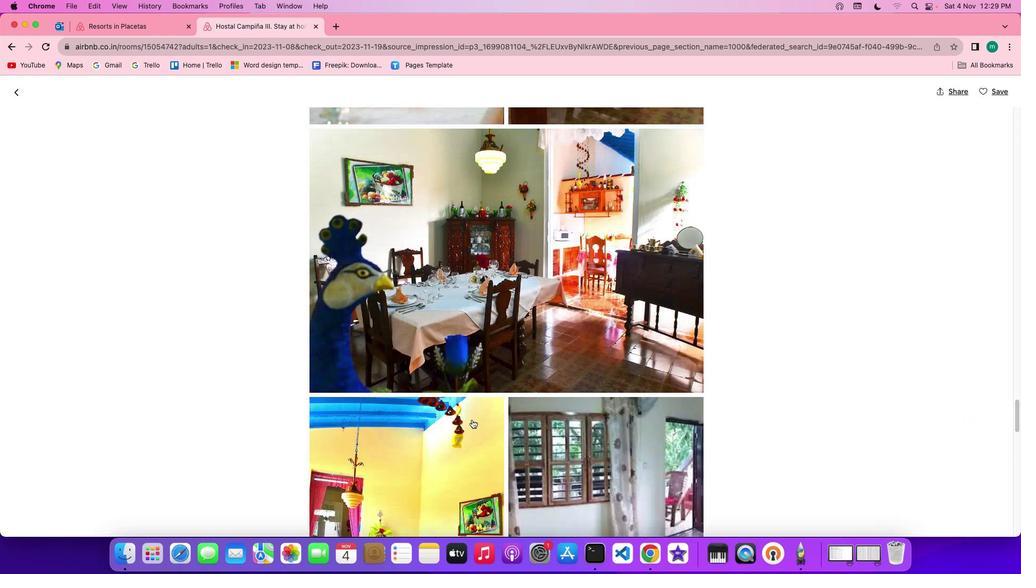 
Action: Mouse scrolled (472, 420) with delta (0, -1)
Screenshot: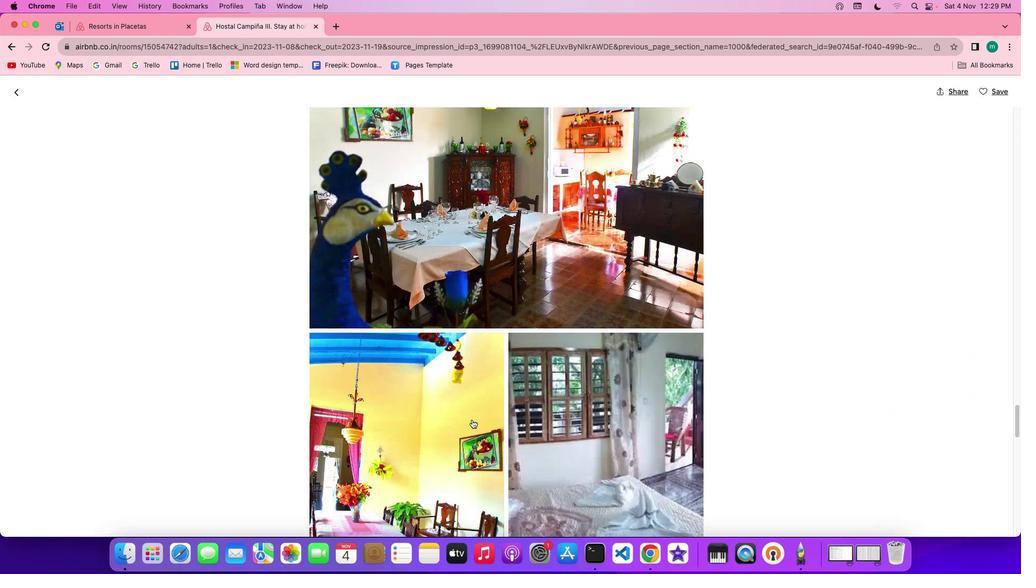 
Action: Mouse scrolled (472, 420) with delta (0, -2)
Screenshot: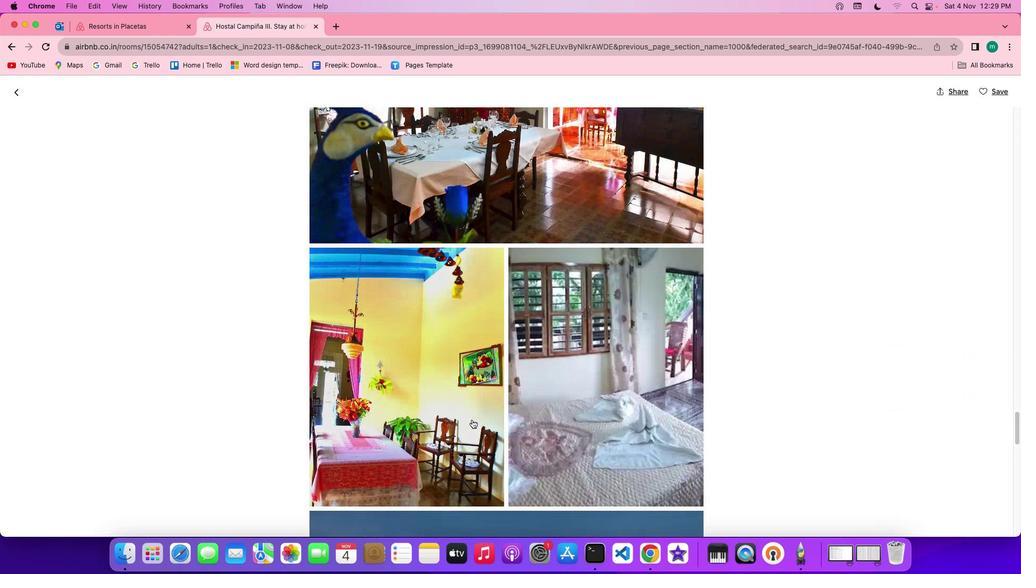 
Action: Mouse scrolled (472, 420) with delta (0, 0)
Screenshot: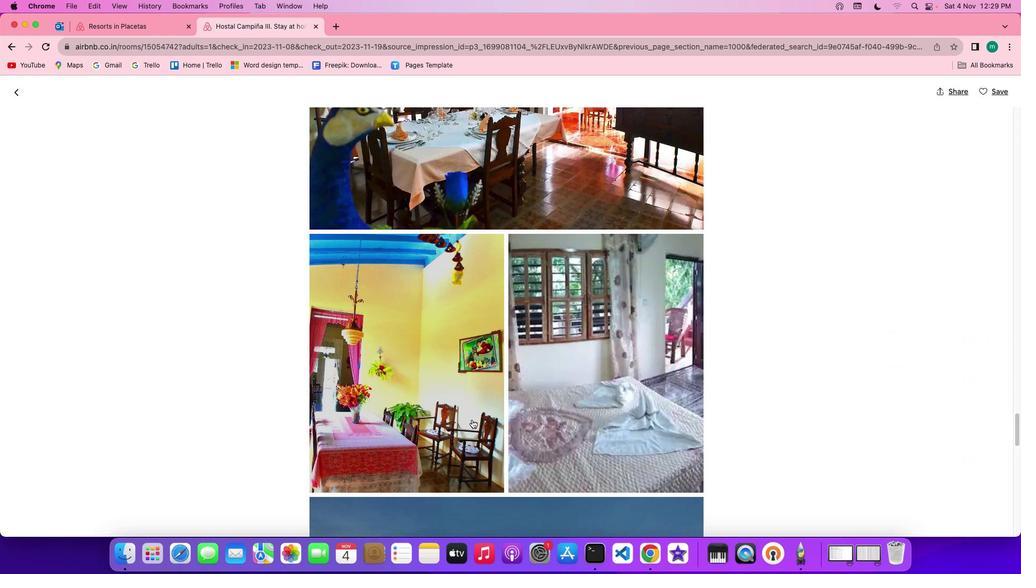 
Action: Mouse scrolled (472, 420) with delta (0, 0)
Screenshot: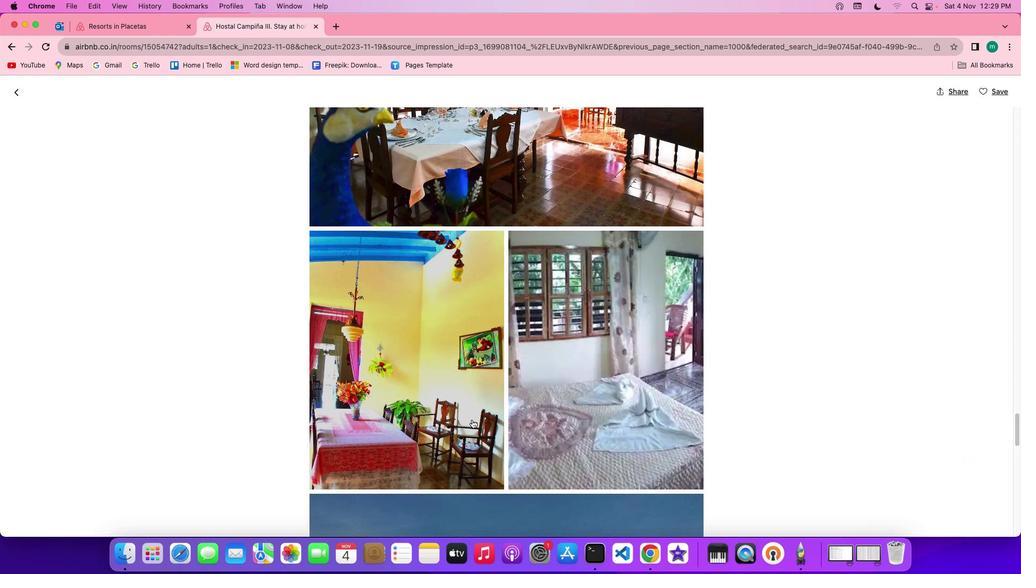 
Action: Mouse scrolled (472, 420) with delta (0, 0)
Screenshot: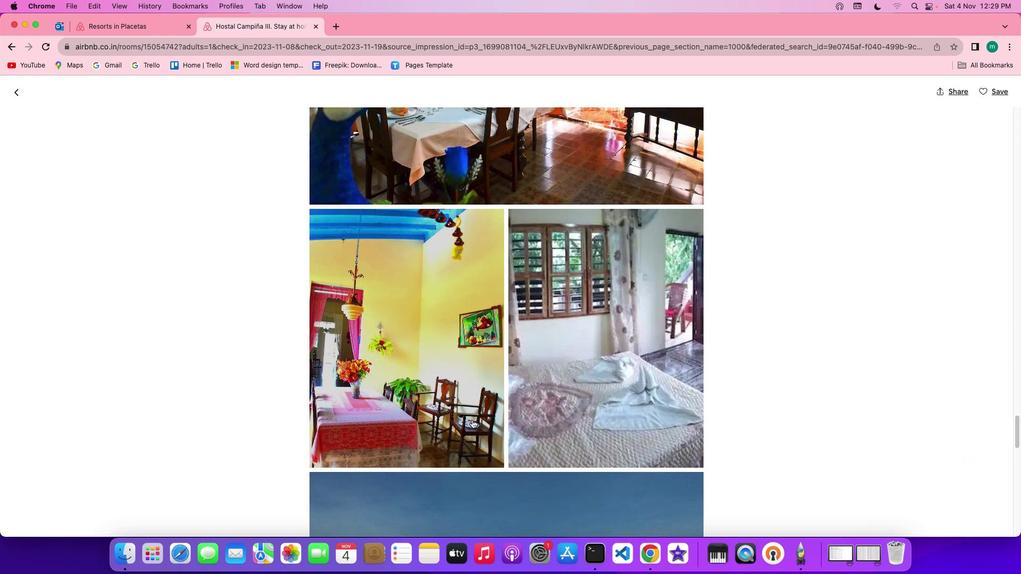 
Action: Mouse scrolled (472, 420) with delta (0, -1)
Screenshot: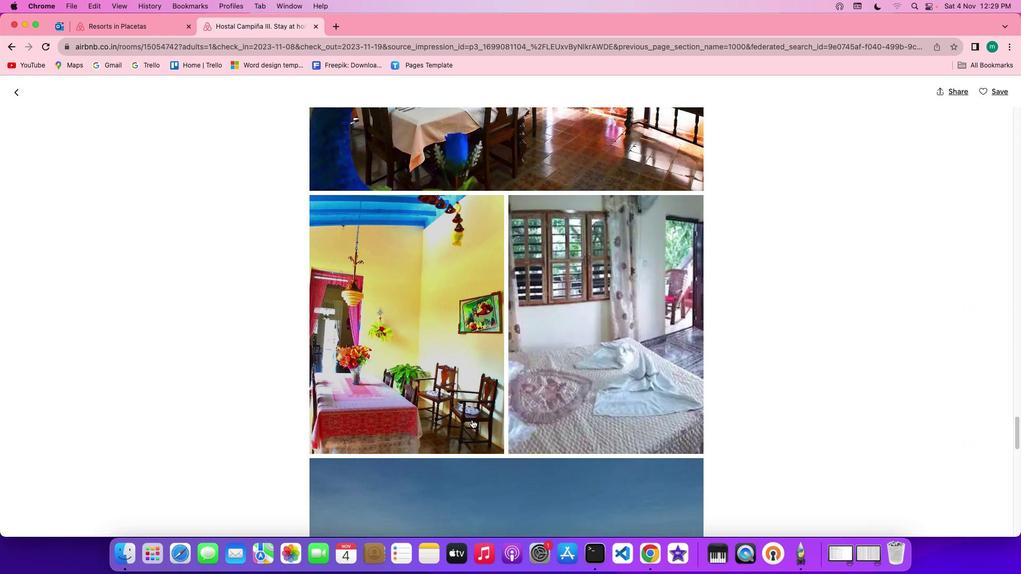 
Action: Mouse scrolled (472, 420) with delta (0, -1)
Screenshot: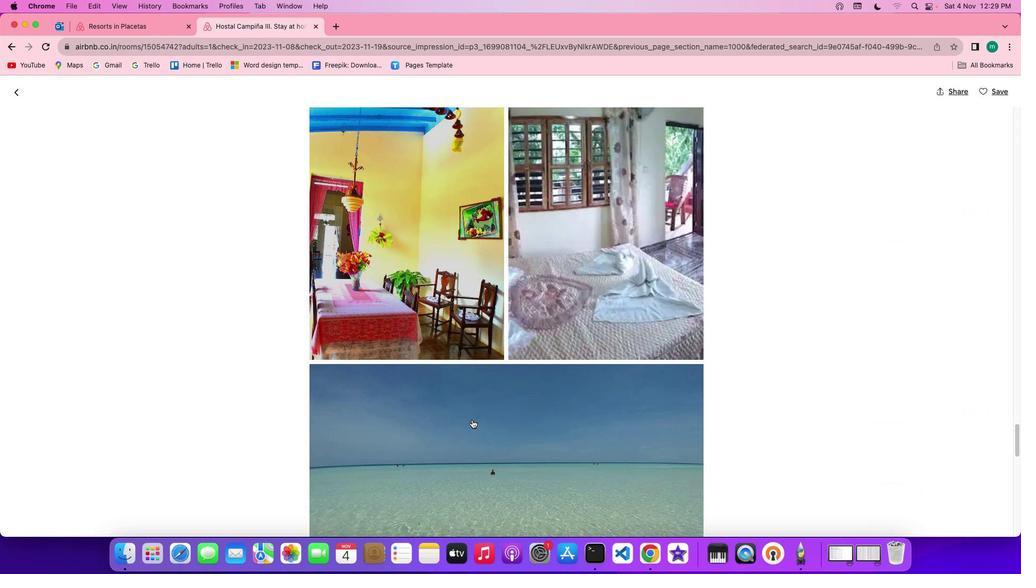
Action: Mouse scrolled (472, 420) with delta (0, -1)
Screenshot: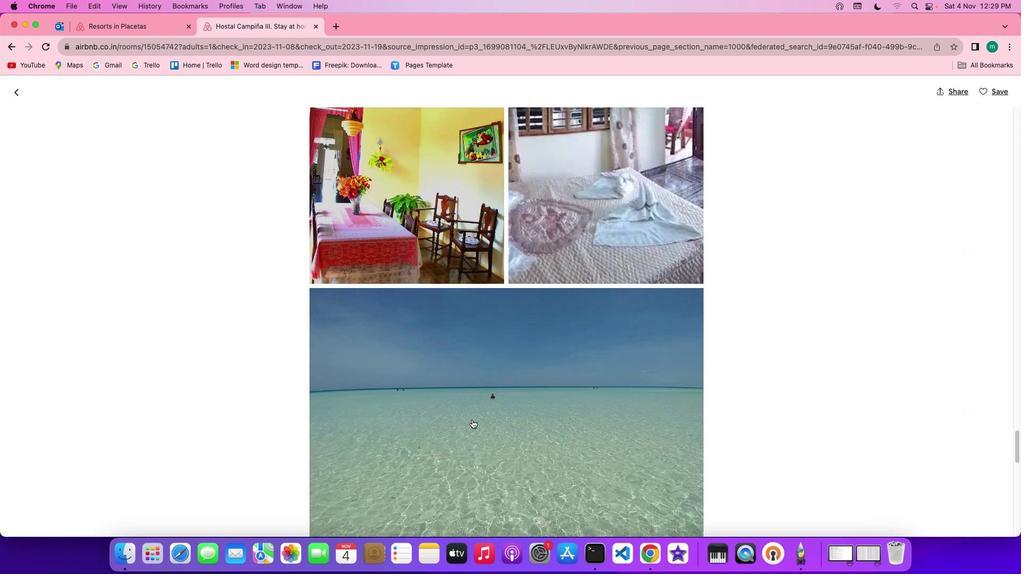 
Action: Mouse scrolled (472, 420) with delta (0, 0)
Screenshot: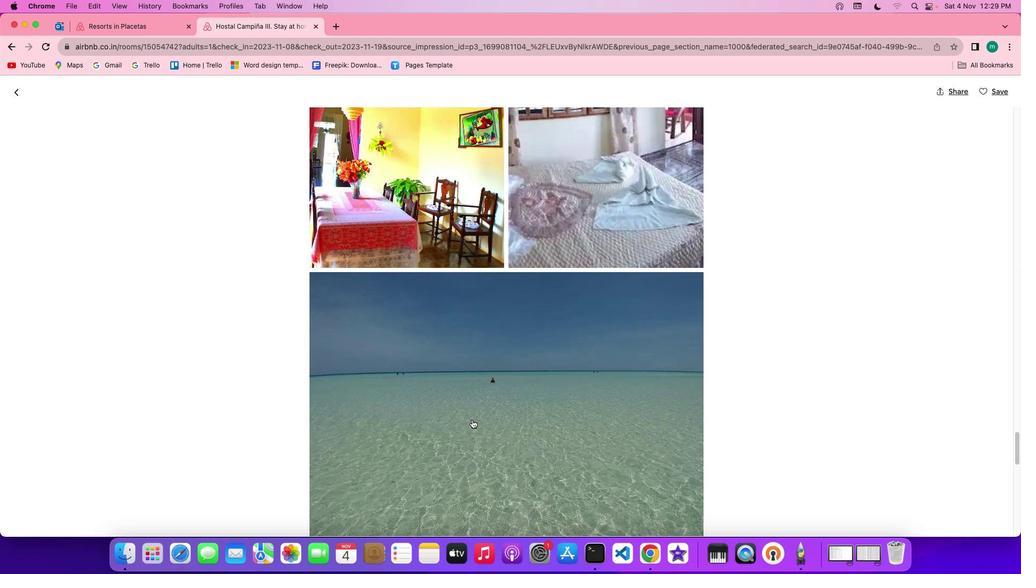 
Action: Mouse scrolled (472, 420) with delta (0, 0)
Screenshot: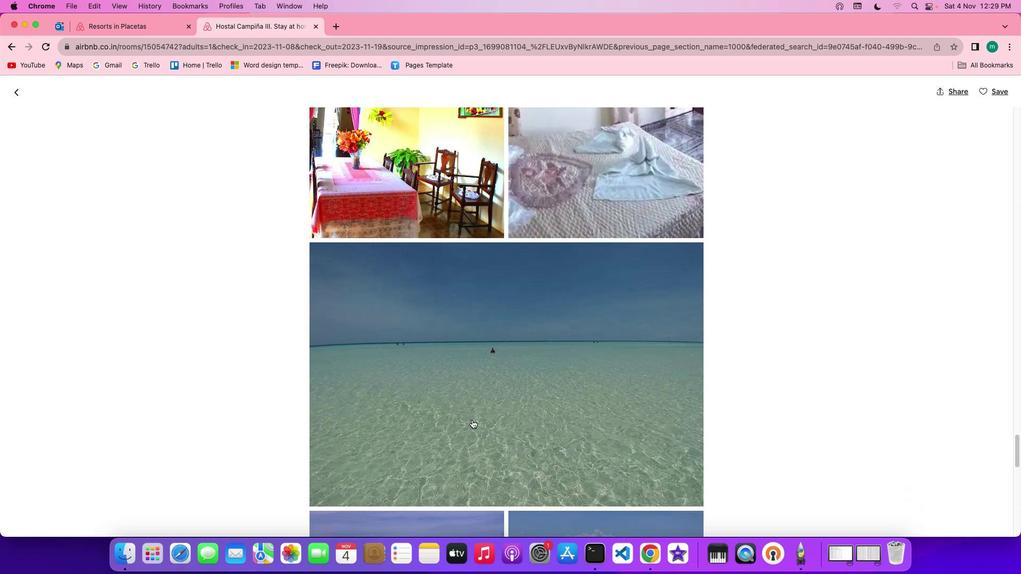 
Action: Mouse scrolled (472, 420) with delta (0, -1)
Screenshot: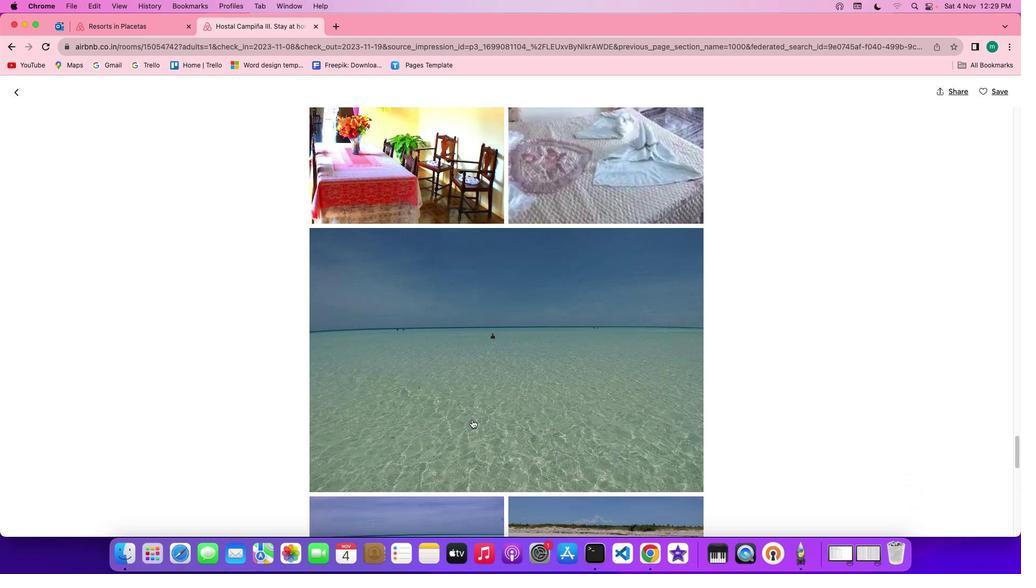 
Action: Mouse scrolled (472, 420) with delta (0, -1)
Screenshot: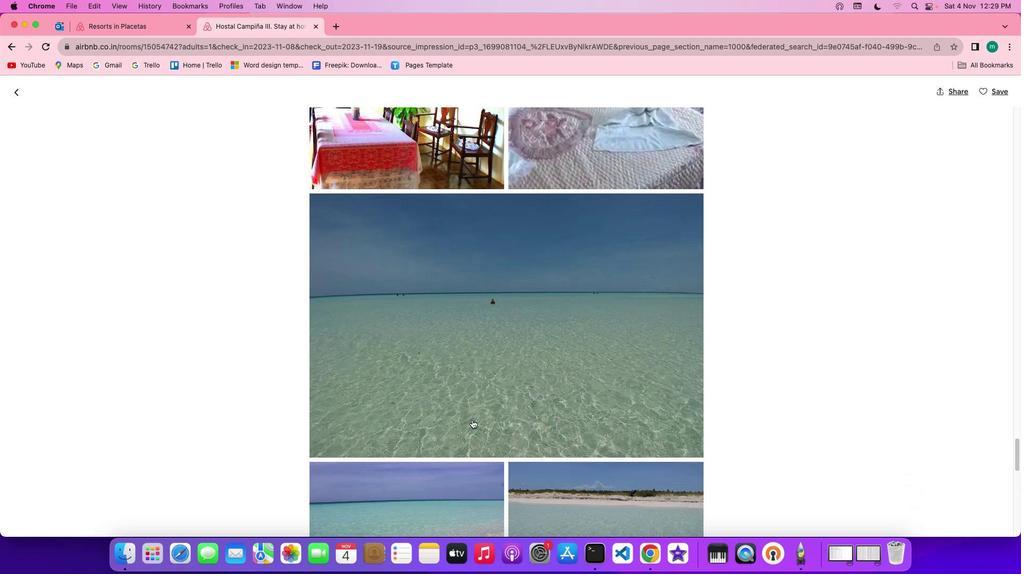 
Action: Mouse scrolled (472, 420) with delta (0, -1)
Screenshot: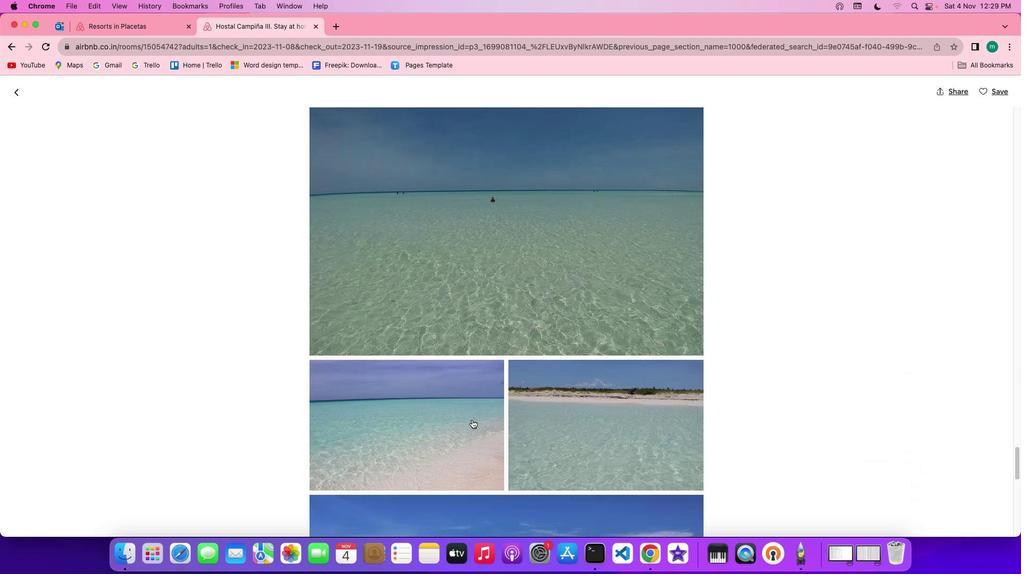 
Action: Mouse scrolled (472, 420) with delta (0, 0)
Screenshot: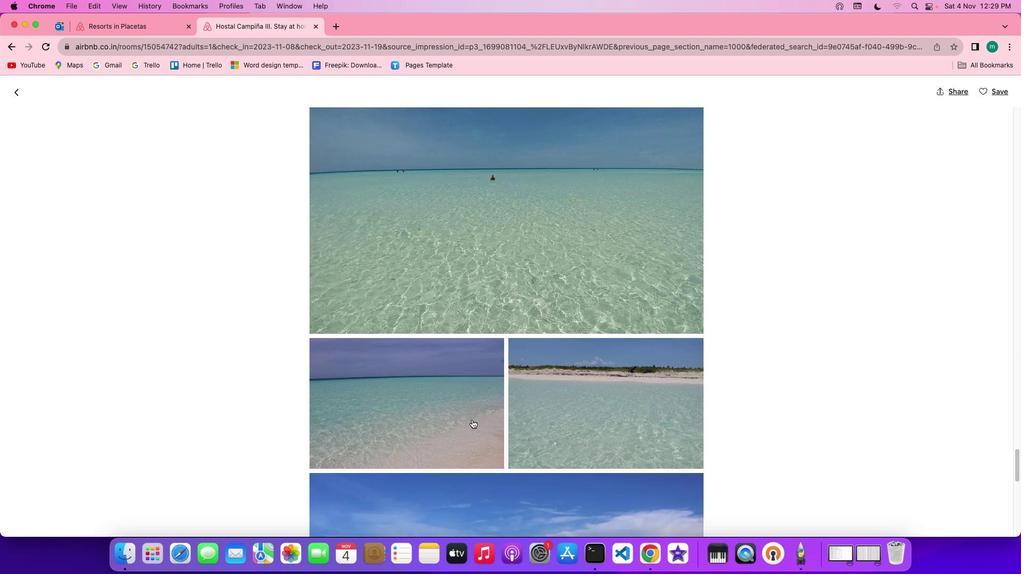 
Action: Mouse scrolled (472, 420) with delta (0, 0)
Screenshot: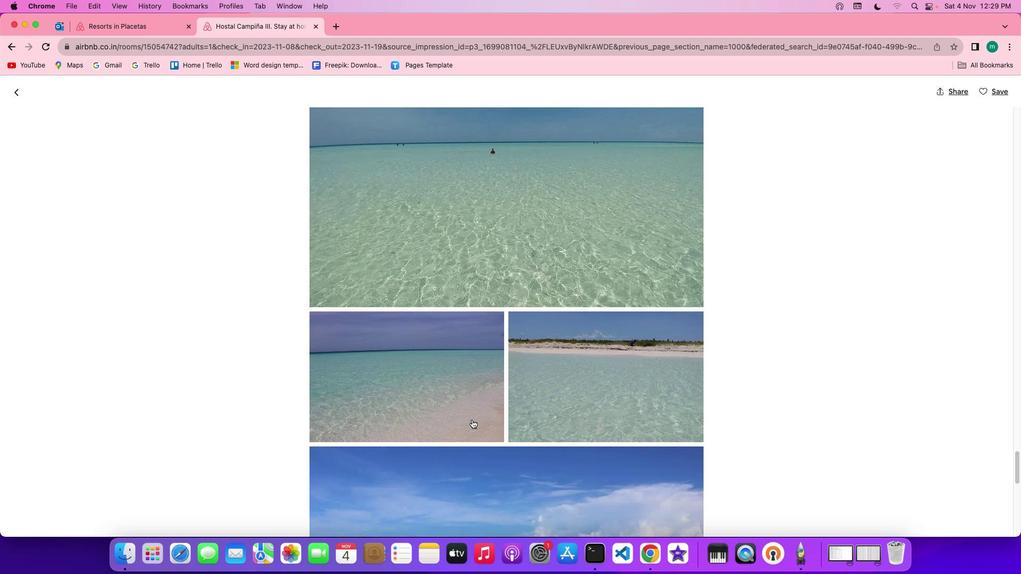 
Action: Mouse scrolled (472, 420) with delta (0, -1)
Screenshot: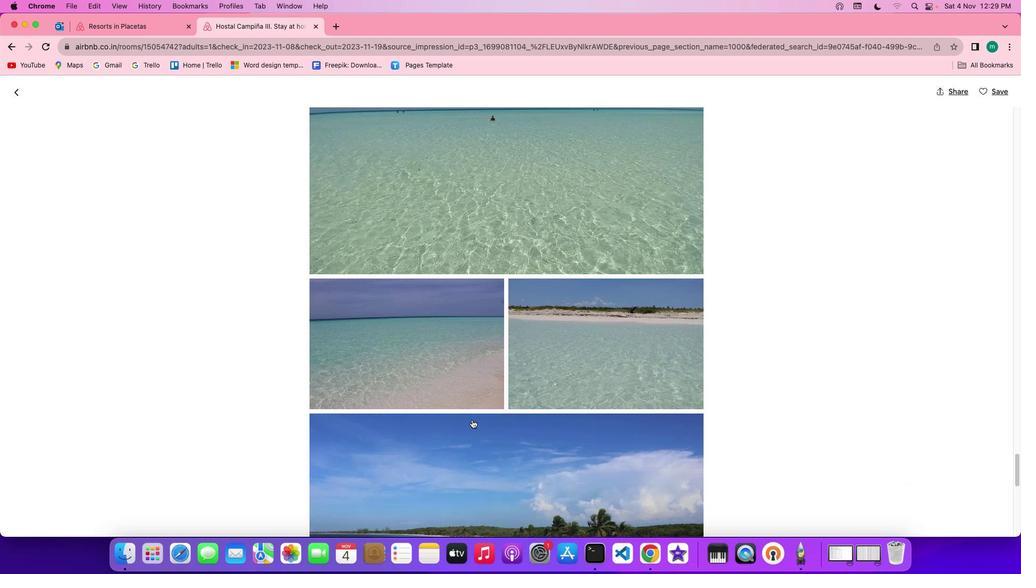 
Action: Mouse scrolled (472, 420) with delta (0, -1)
Screenshot: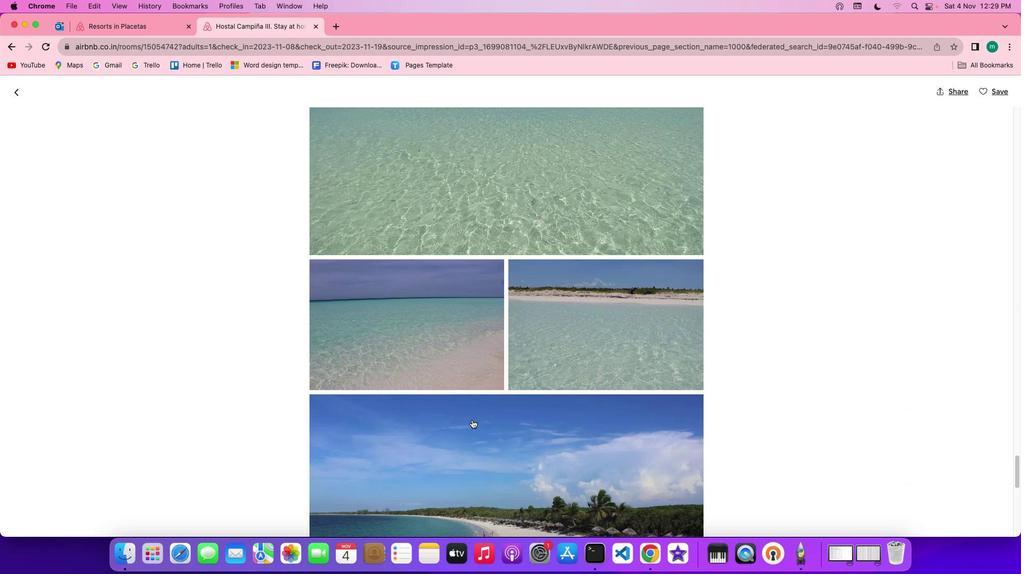 
Action: Mouse scrolled (472, 420) with delta (0, -1)
Screenshot: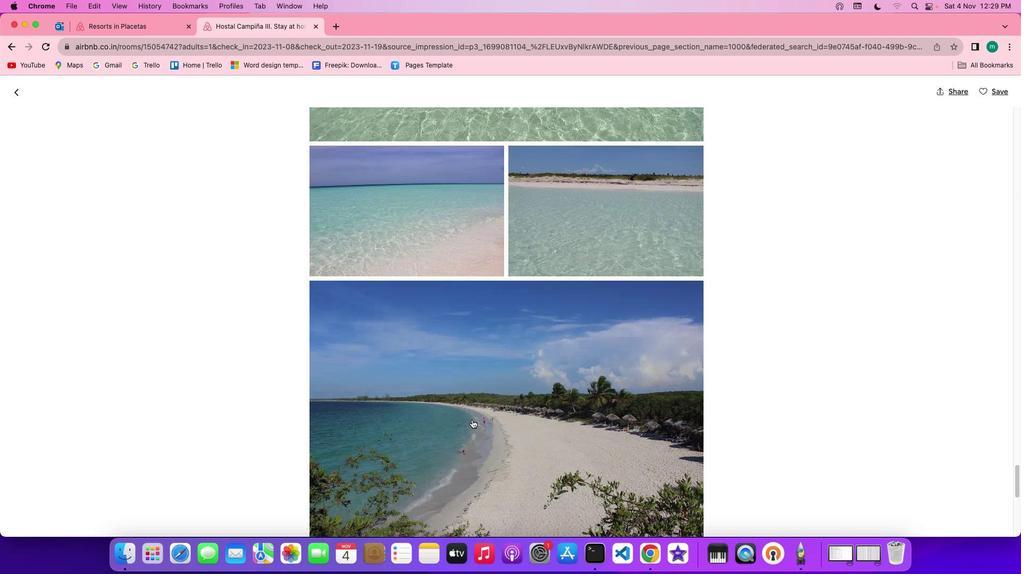 
Action: Mouse pressed middle at (472, 420)
Screenshot: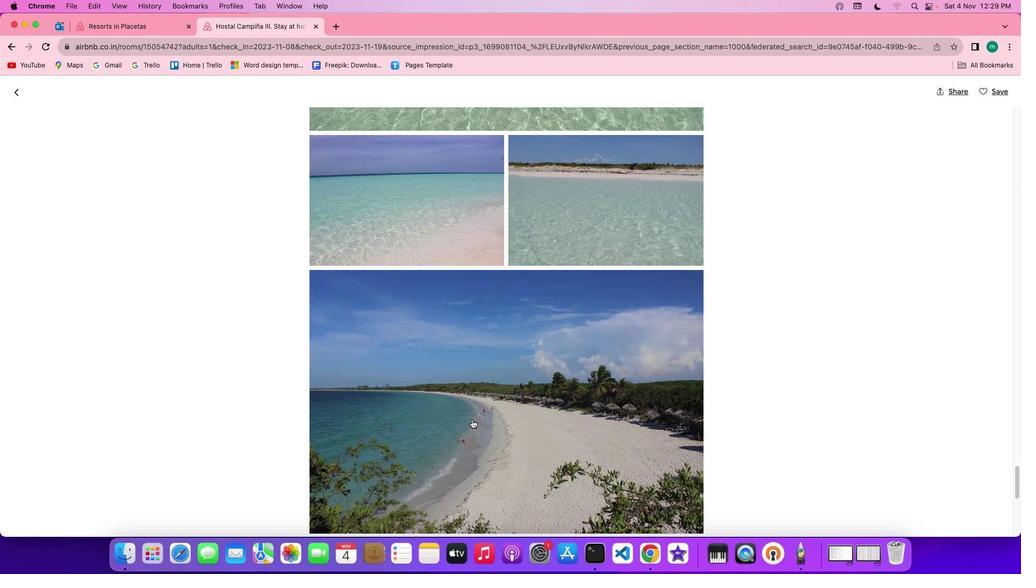 
Action: Mouse scrolled (472, 420) with delta (0, 0)
Screenshot: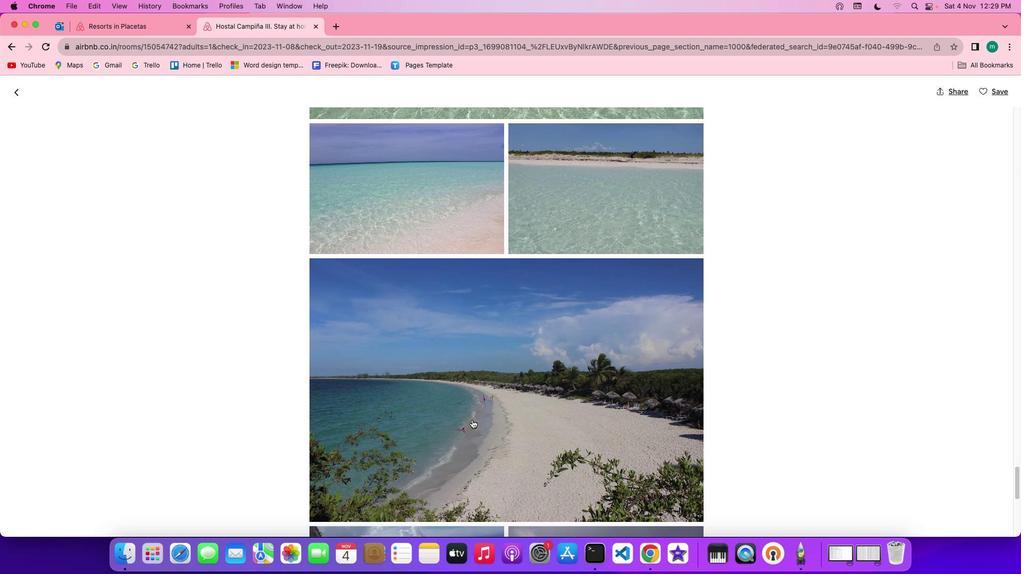 
Action: Mouse scrolled (472, 420) with delta (0, 0)
Screenshot: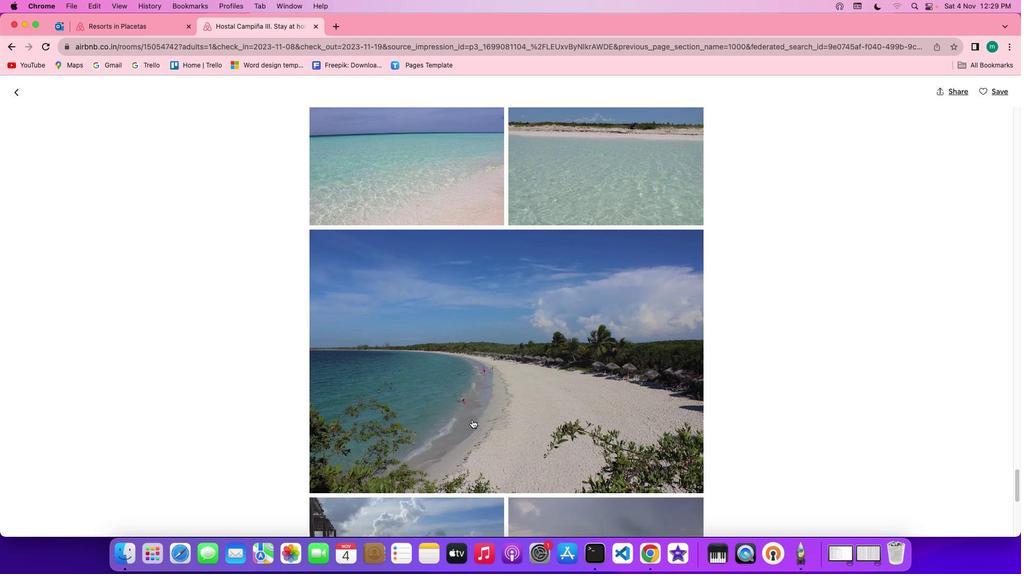 
Action: Mouse scrolled (472, 420) with delta (0, -1)
Screenshot: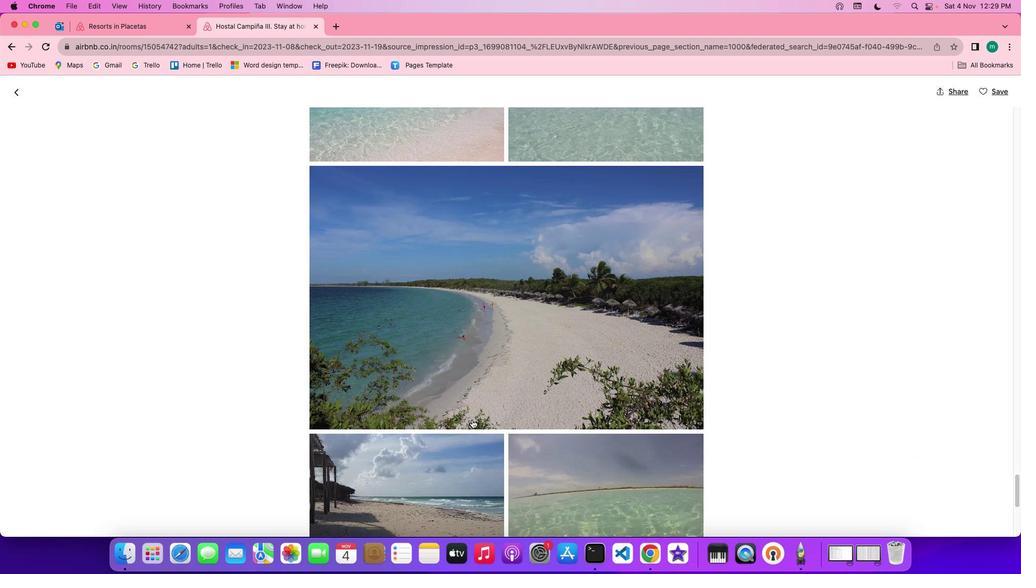 
Action: Mouse scrolled (472, 420) with delta (0, -2)
Screenshot: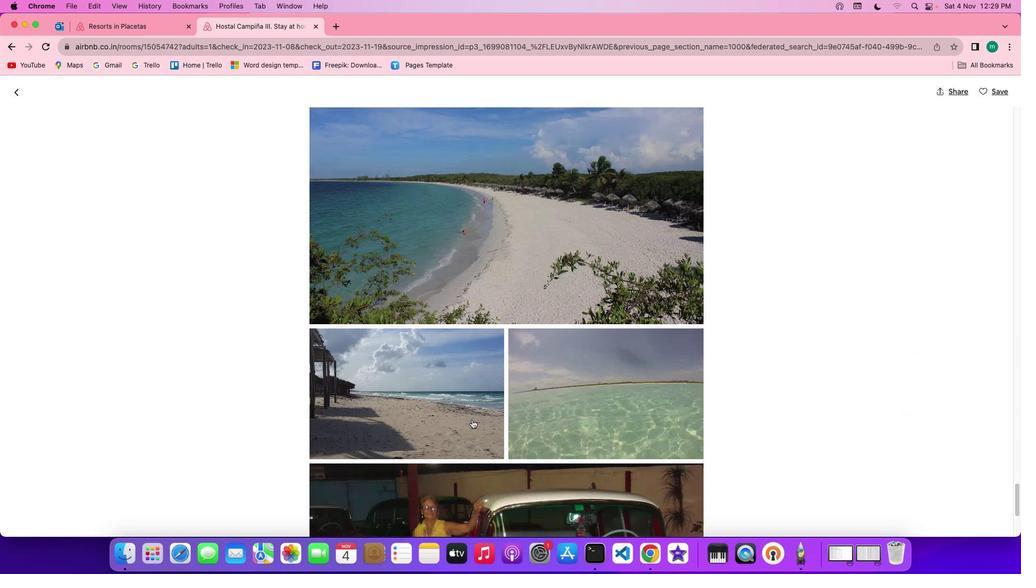 
Action: Mouse scrolled (472, 420) with delta (0, -2)
Screenshot: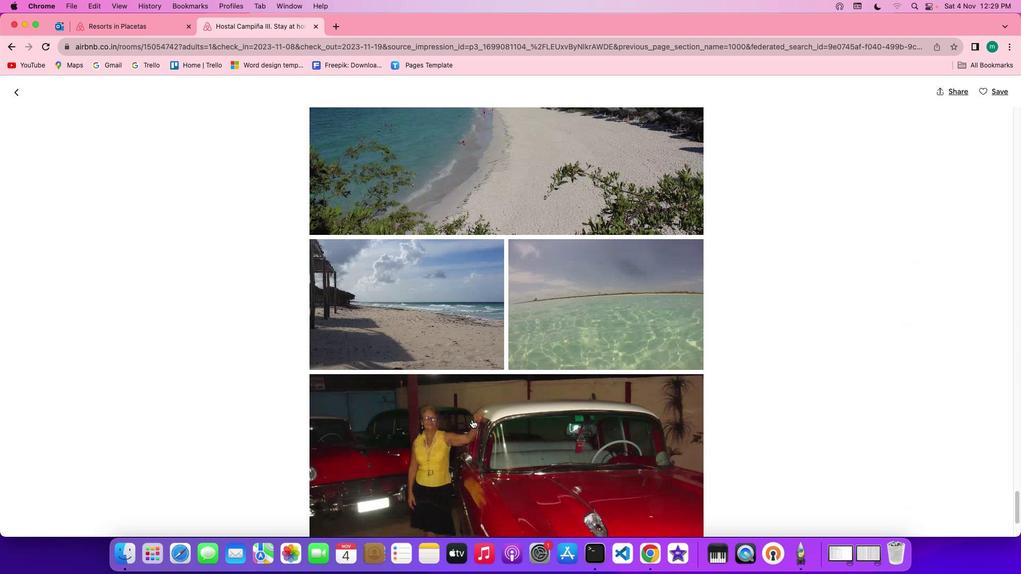 
Action: Mouse scrolled (472, 420) with delta (0, 0)
Screenshot: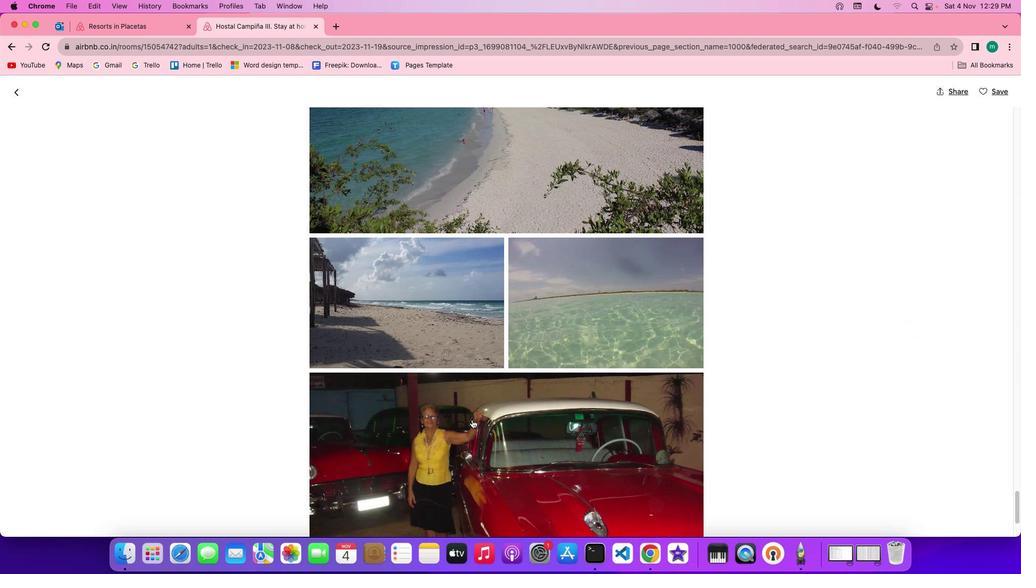 
Action: Mouse scrolled (472, 420) with delta (0, 0)
Screenshot: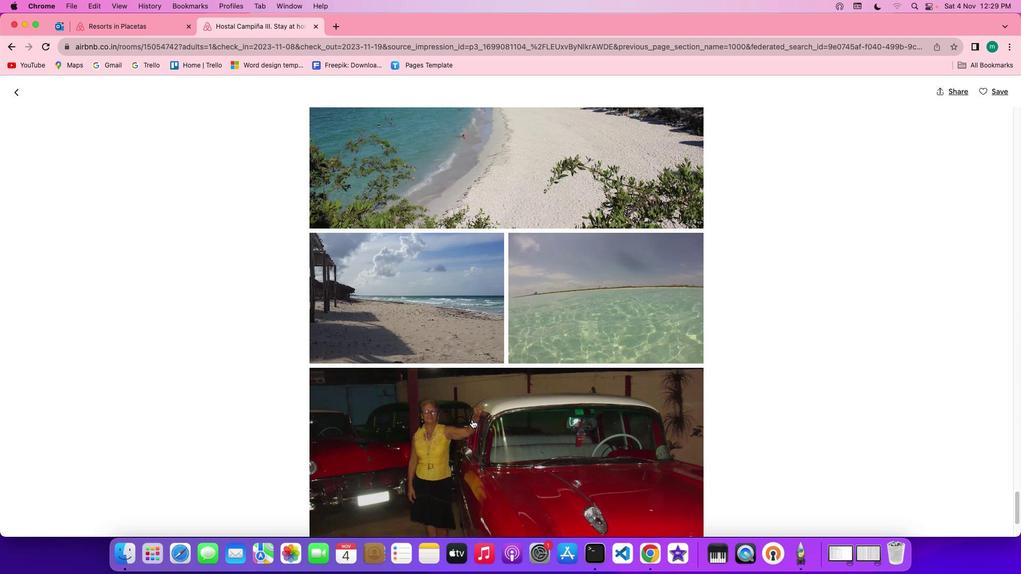 
Action: Mouse scrolled (472, 420) with delta (0, 0)
Screenshot: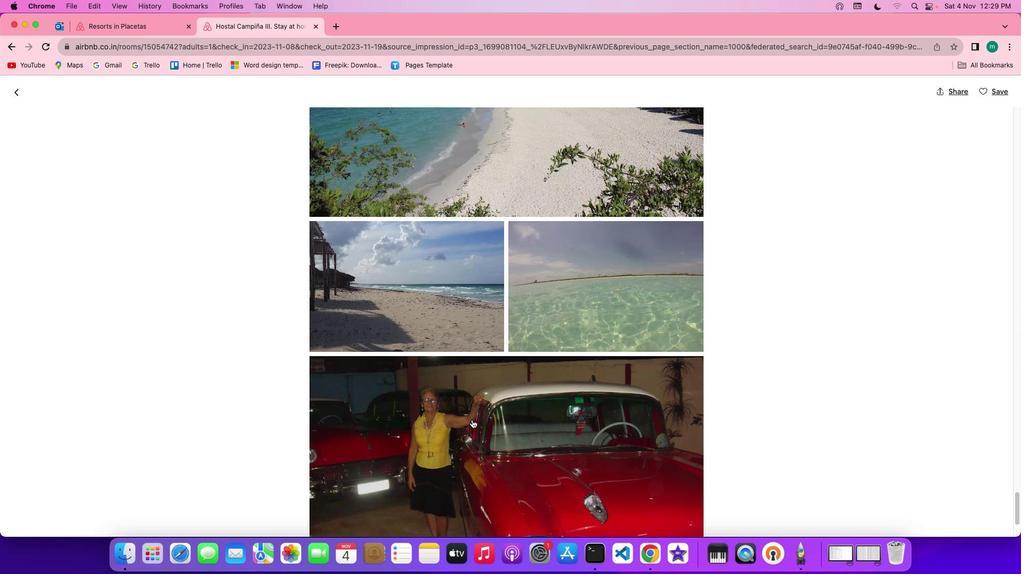 
Action: Mouse scrolled (472, 420) with delta (0, -1)
Screenshot: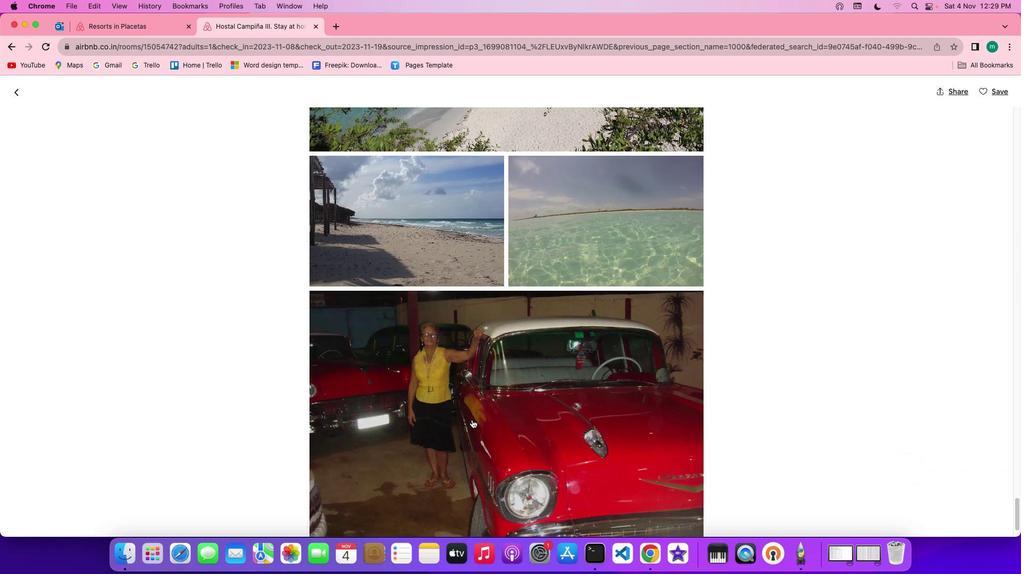 
Action: Mouse scrolled (472, 420) with delta (0, -2)
Screenshot: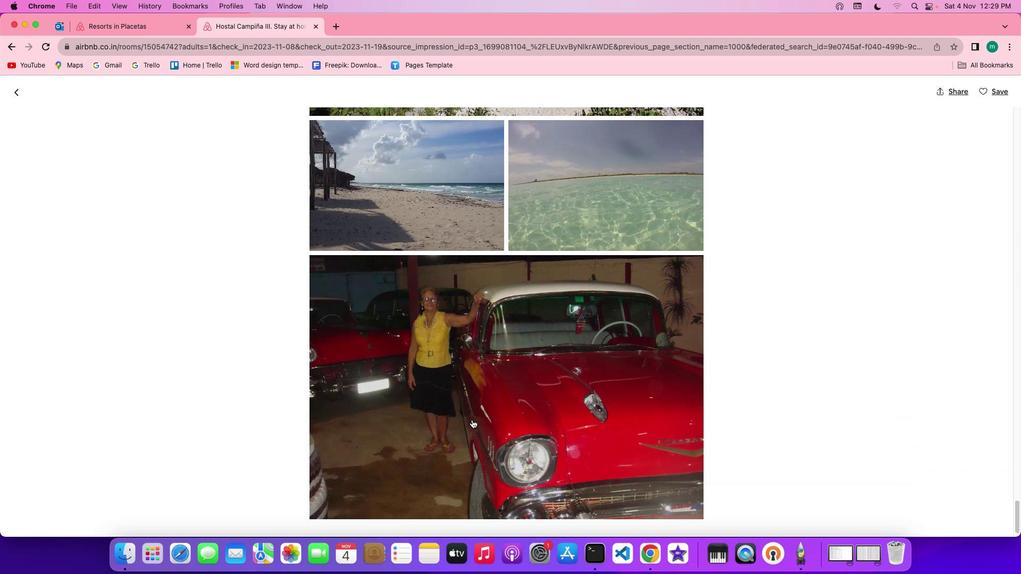 
Action: Mouse scrolled (472, 420) with delta (0, -1)
Screenshot: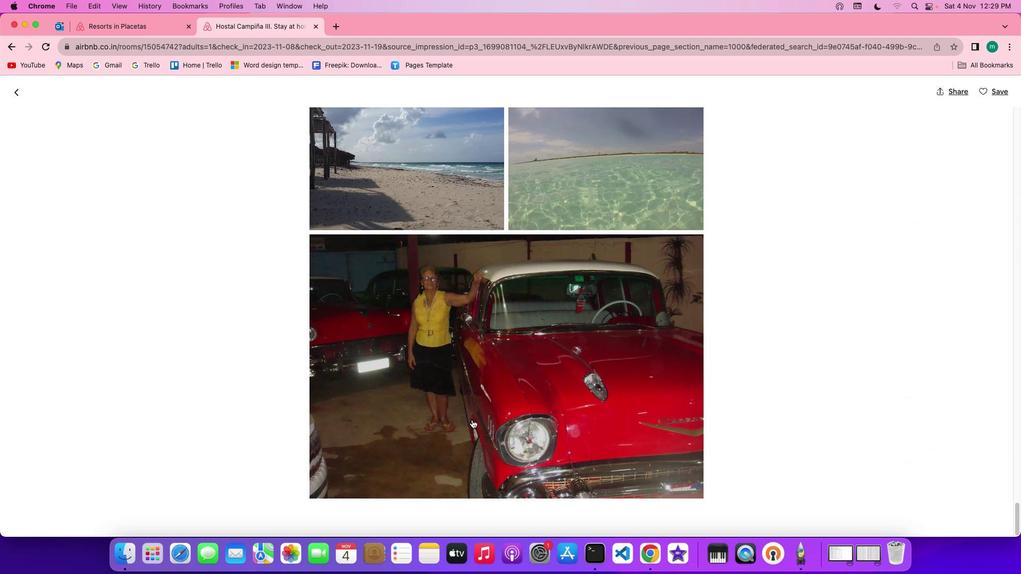 
Action: Mouse scrolled (472, 420) with delta (0, 0)
Screenshot: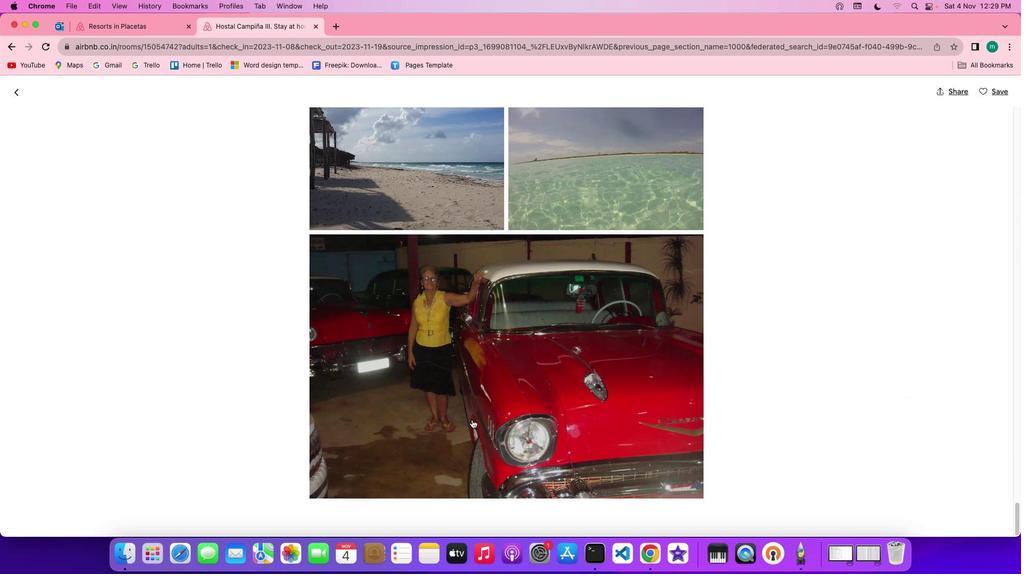 
Action: Mouse scrolled (472, 420) with delta (0, 0)
Screenshot: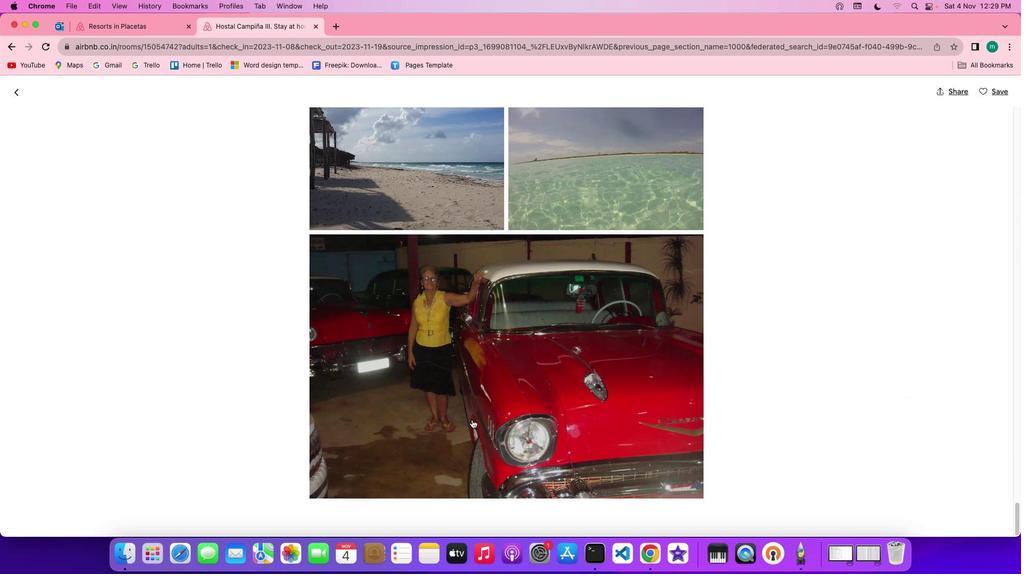 
Action: Mouse scrolled (472, 420) with delta (0, -1)
Screenshot: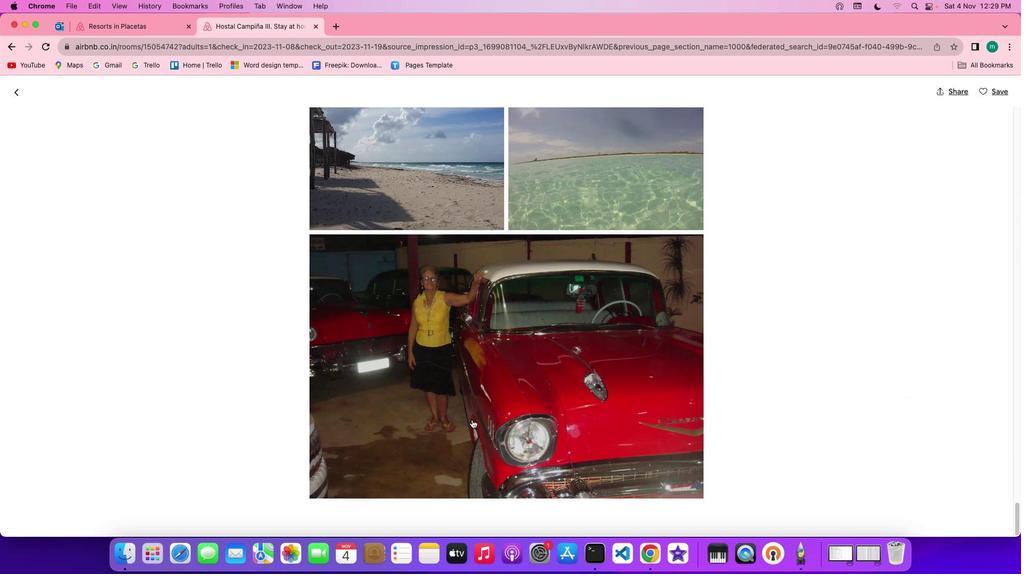 
Action: Mouse scrolled (472, 420) with delta (0, -2)
Screenshot: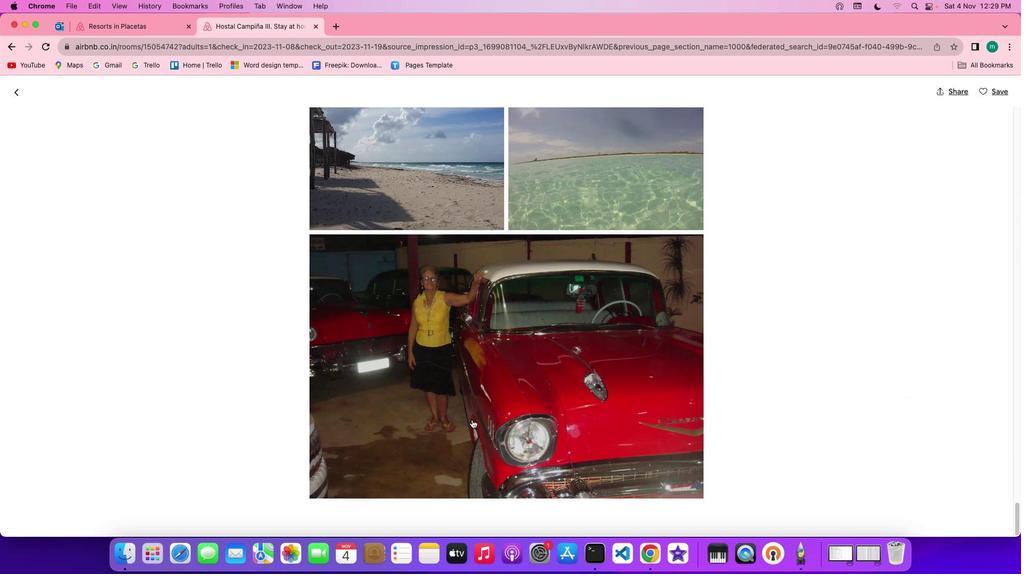
Action: Mouse scrolled (472, 420) with delta (0, -2)
Screenshot: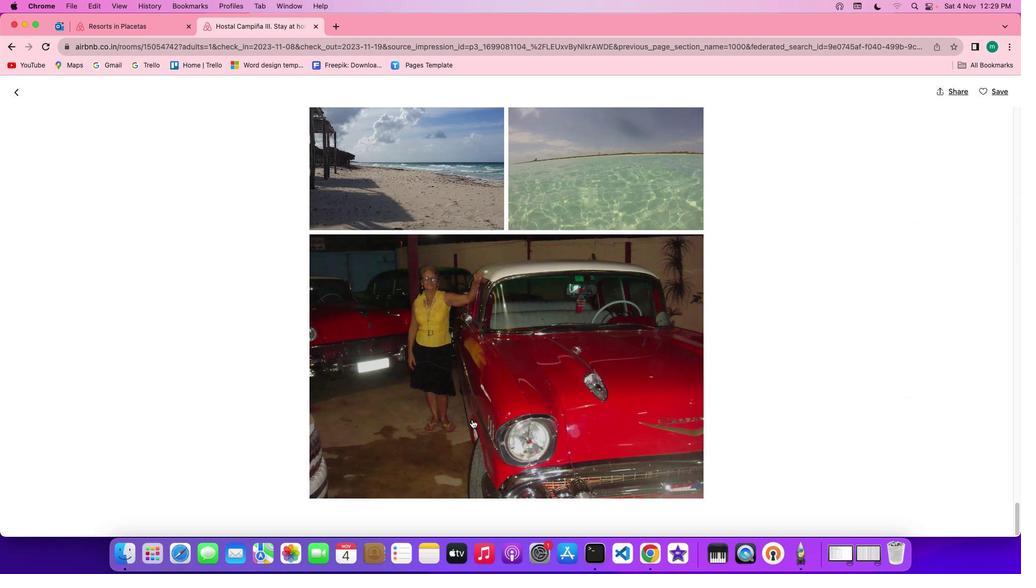
Action: Mouse scrolled (472, 420) with delta (0, 0)
Screenshot: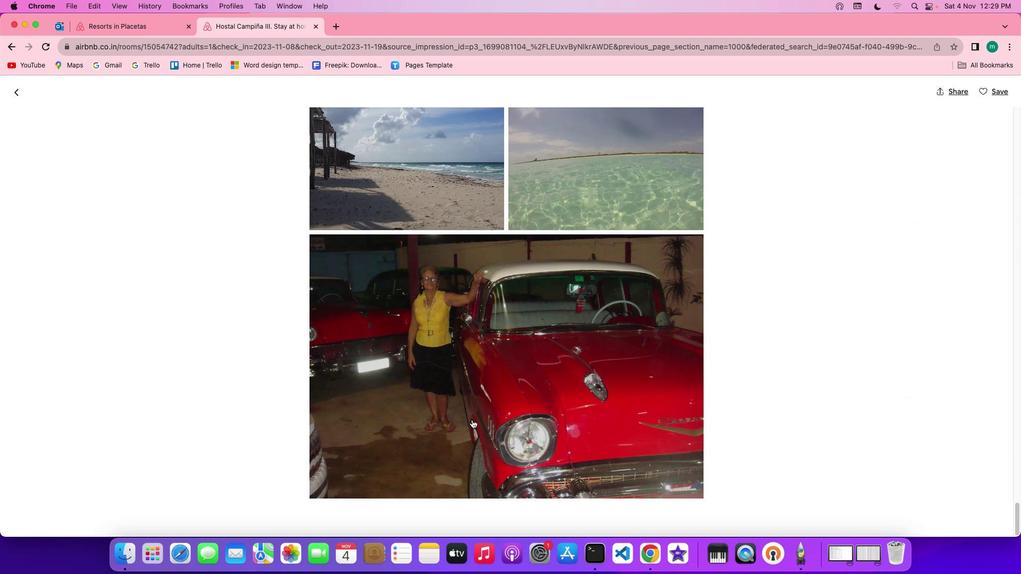 
Action: Mouse scrolled (472, 420) with delta (0, 0)
Screenshot: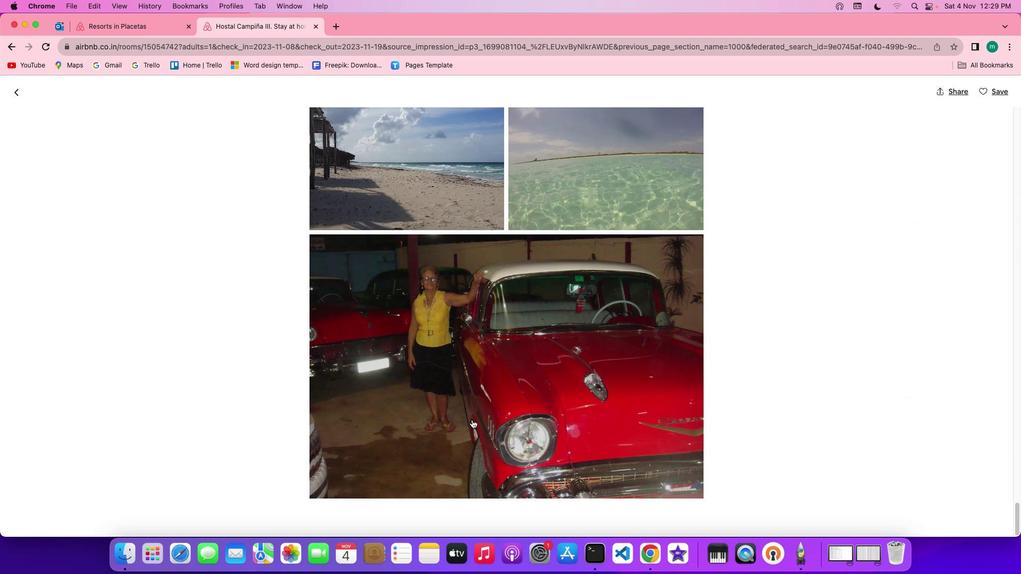 
Action: Mouse scrolled (472, 420) with delta (0, -1)
Screenshot: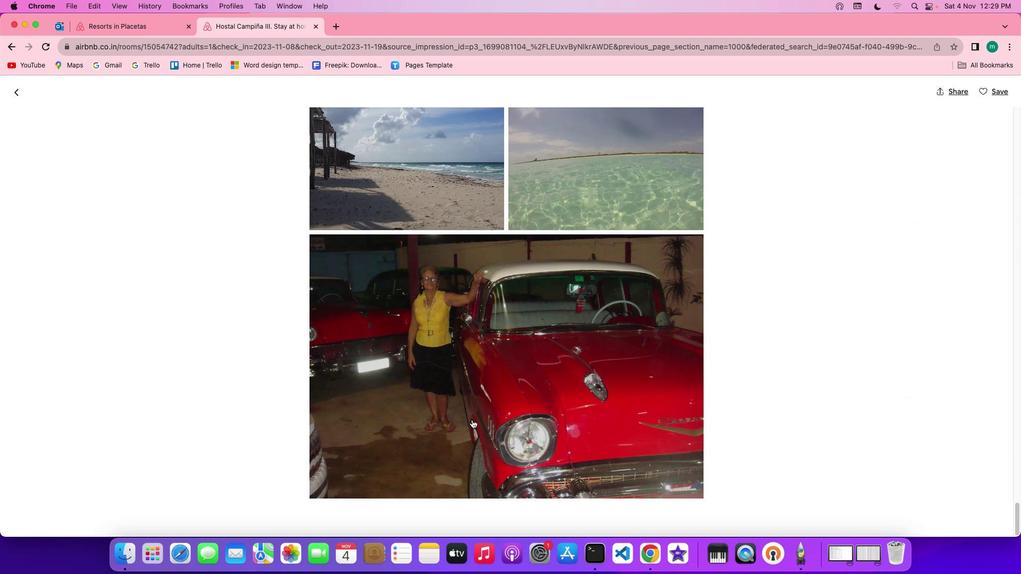 
Action: Mouse scrolled (472, 420) with delta (0, -2)
Screenshot: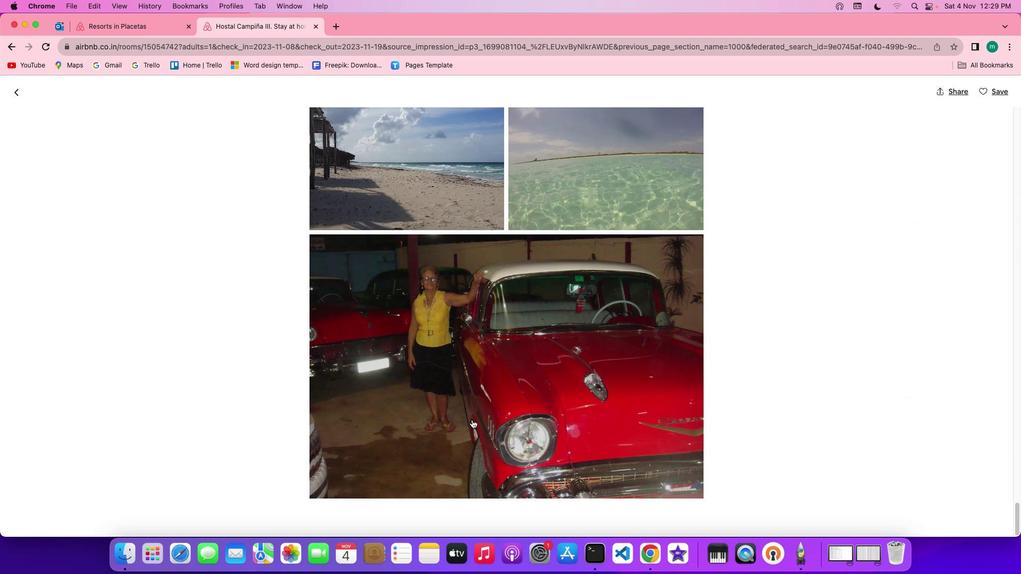 
Action: Mouse scrolled (472, 420) with delta (0, -2)
Screenshot: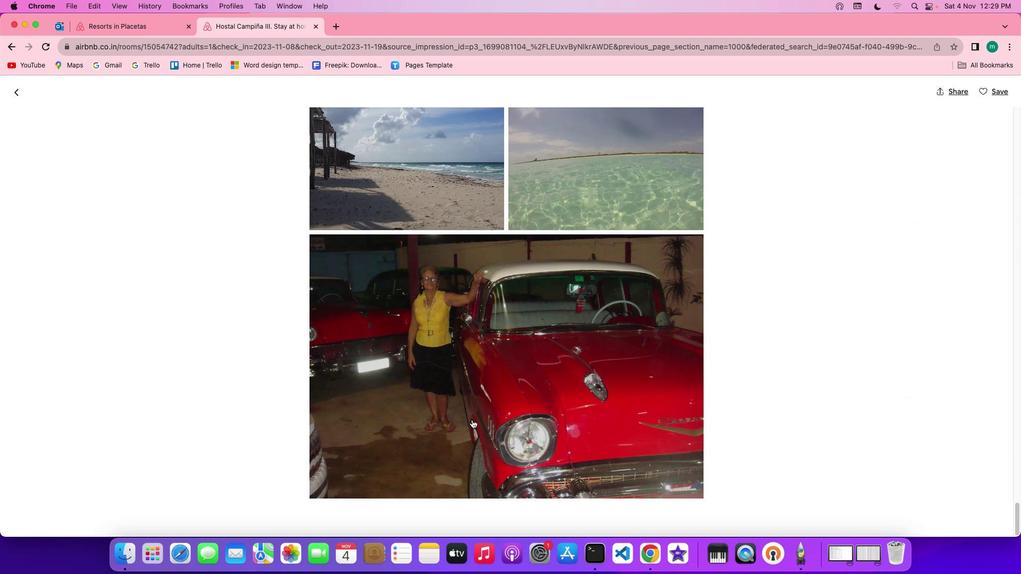 
Action: Mouse scrolled (472, 420) with delta (0, 0)
Screenshot: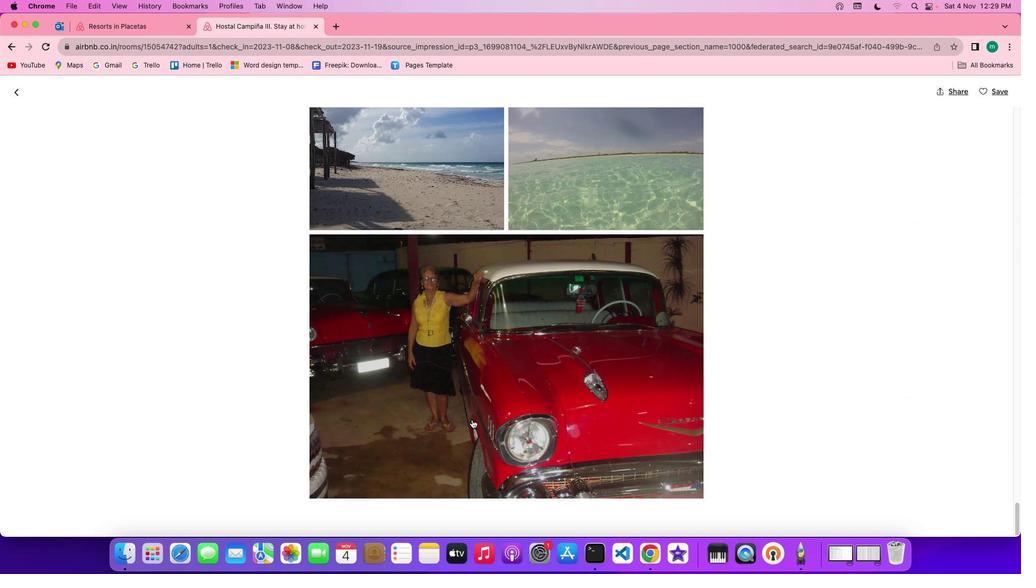 
Action: Mouse scrolled (472, 420) with delta (0, 0)
Screenshot: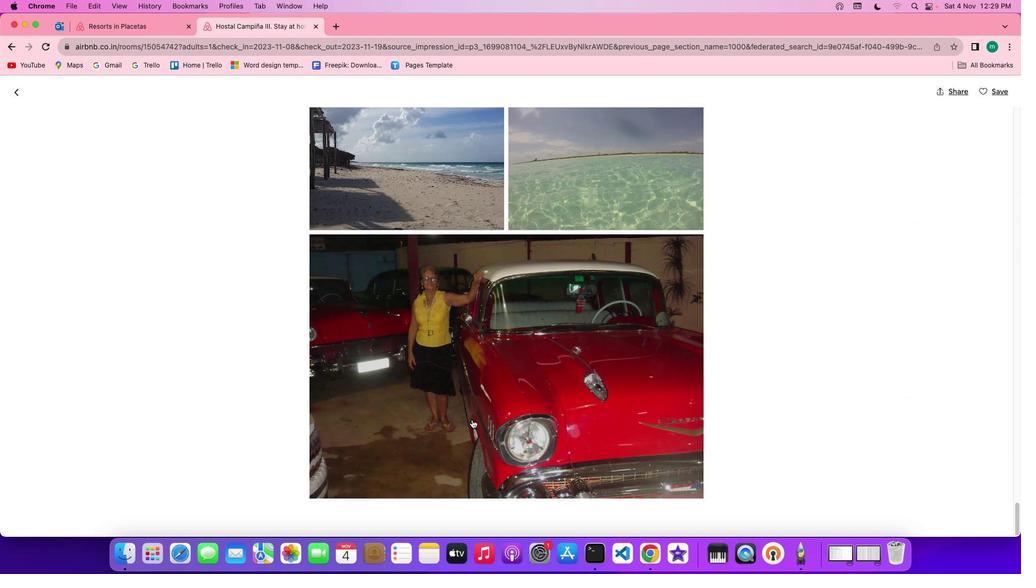 
Action: Mouse scrolled (472, 420) with delta (0, -1)
